 Task: Review and learn about basic programming concepts, including variable declaration, control structures, and debugging.
Action: Mouse moved to (211, 32)
Screenshot: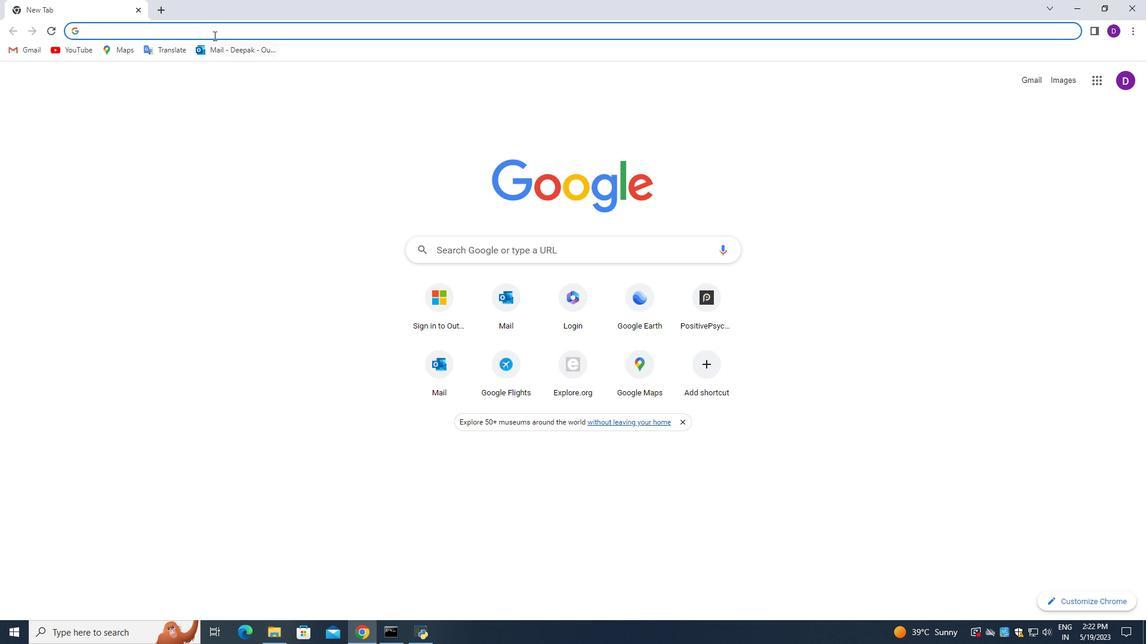 
Action: Mouse pressed left at (211, 32)
Screenshot: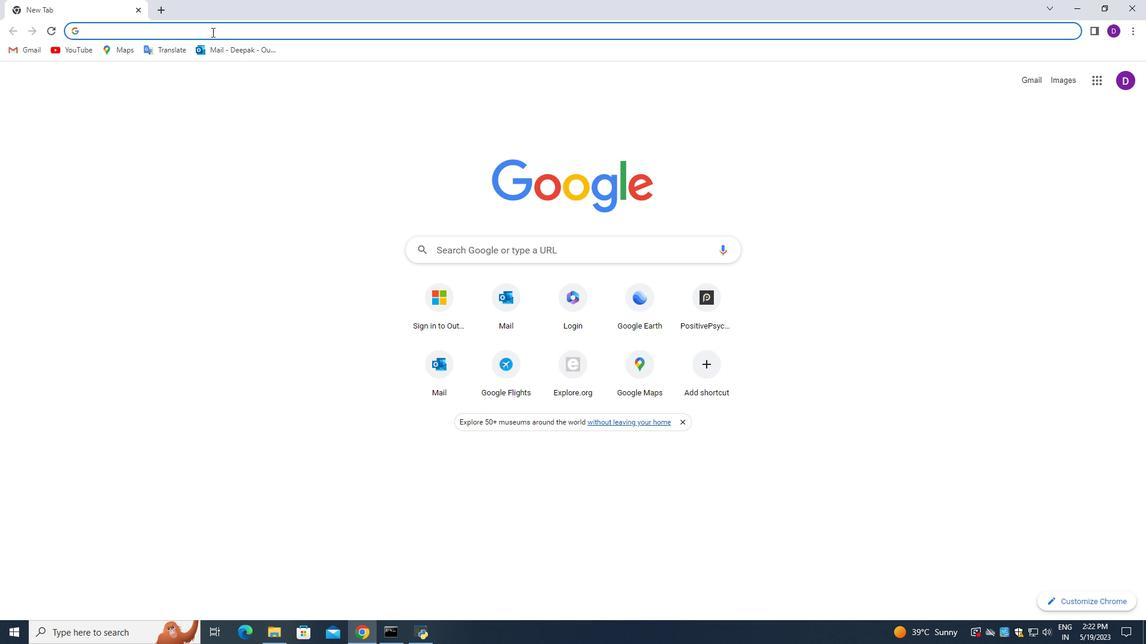 
Action: Key pressed free<Key.shift_r>Code<Key.shift_r>Camp.it<Key.enter>
Screenshot: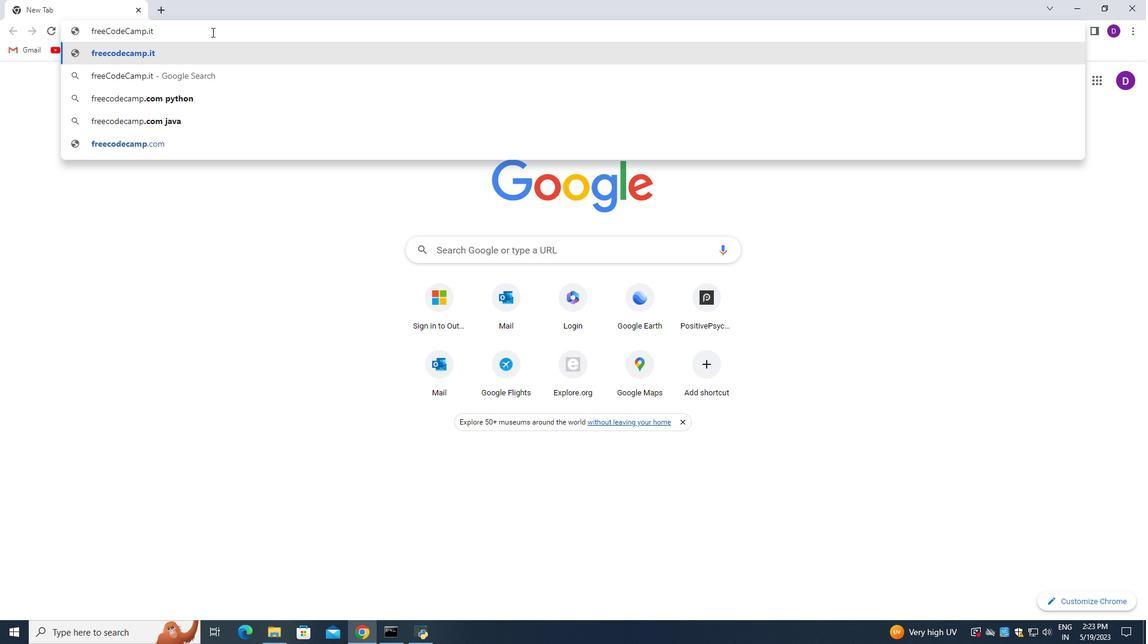 
Action: Mouse moved to (11, 34)
Screenshot: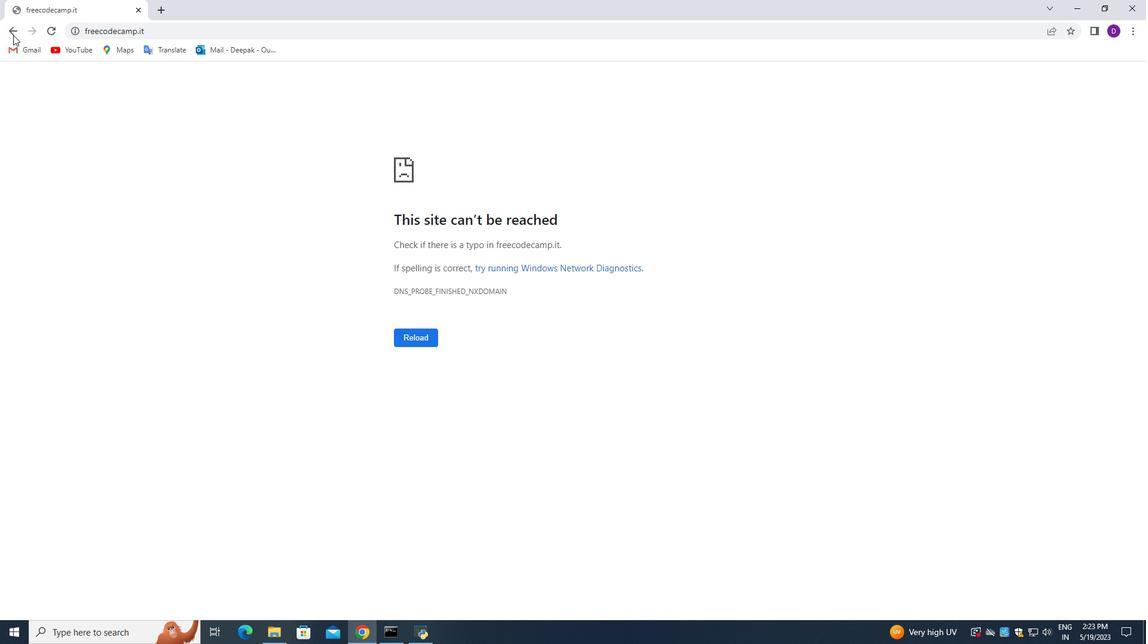 
Action: Mouse pressed left at (11, 34)
Screenshot: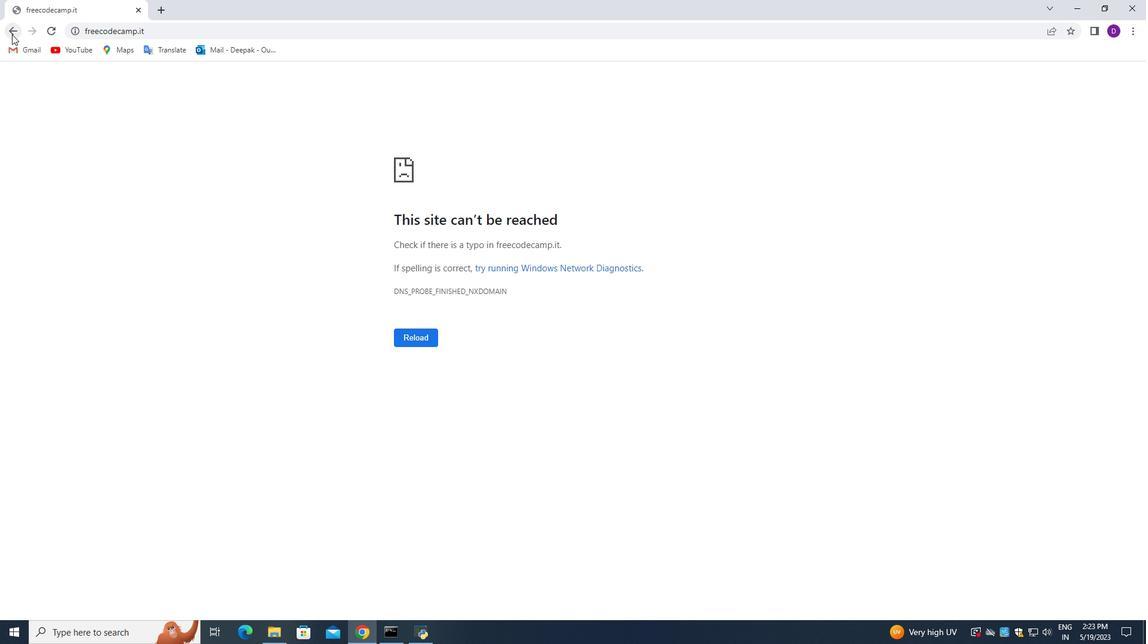
Action: Mouse moved to (247, 136)
Screenshot: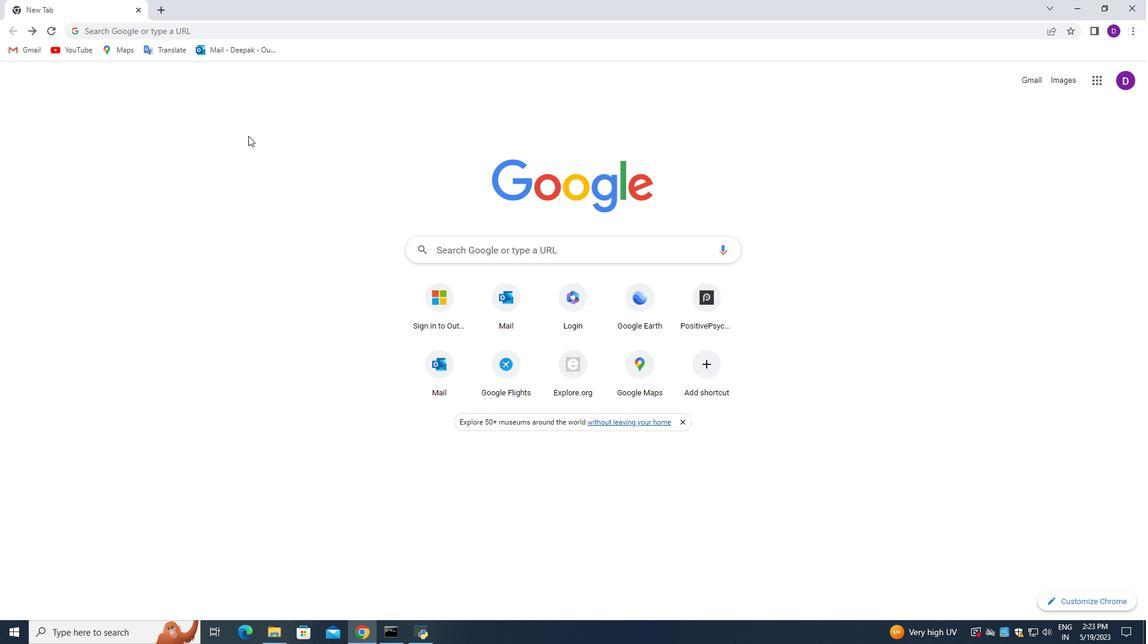 
Action: Mouse scrolled (247, 135) with delta (0, 0)
Screenshot: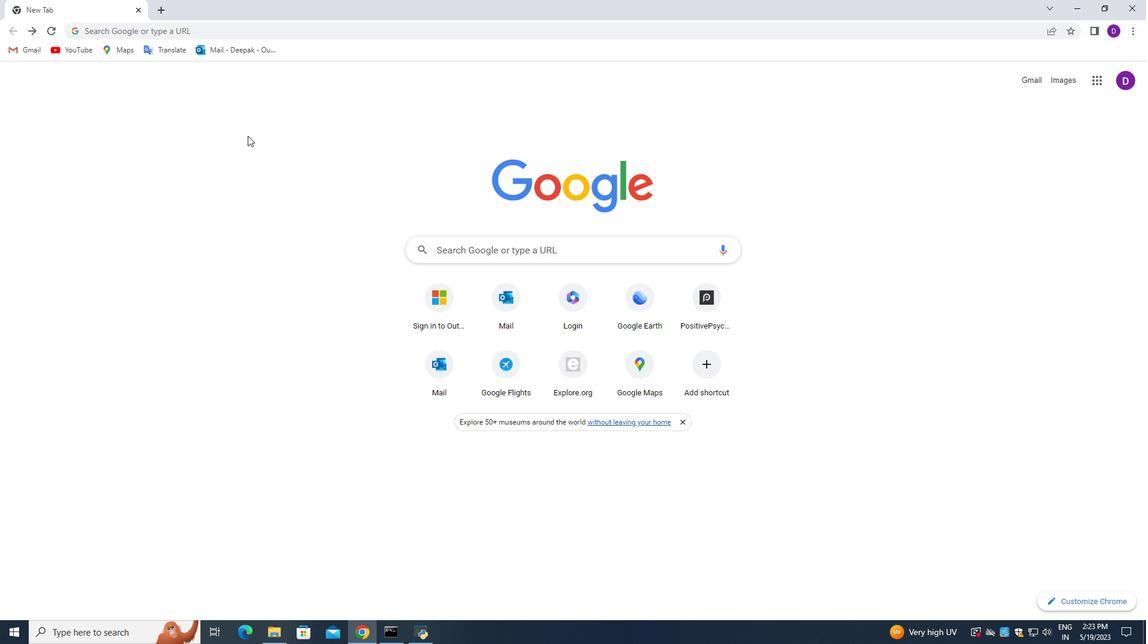 
Action: Mouse moved to (247, 135)
Screenshot: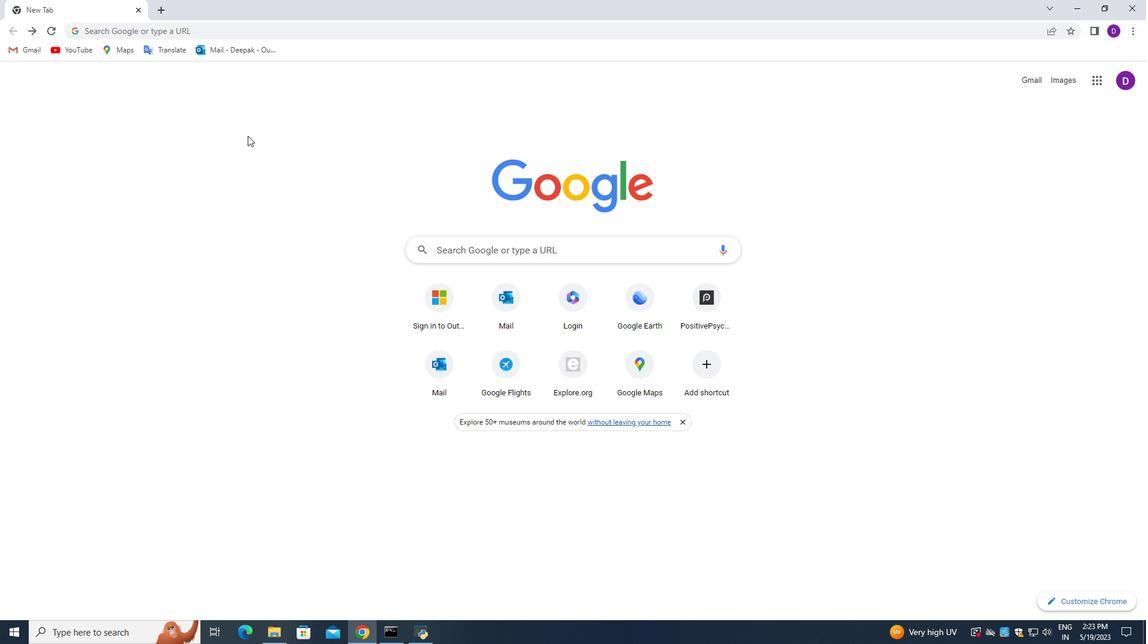 
Action: Mouse scrolled (247, 134) with delta (0, 0)
Screenshot: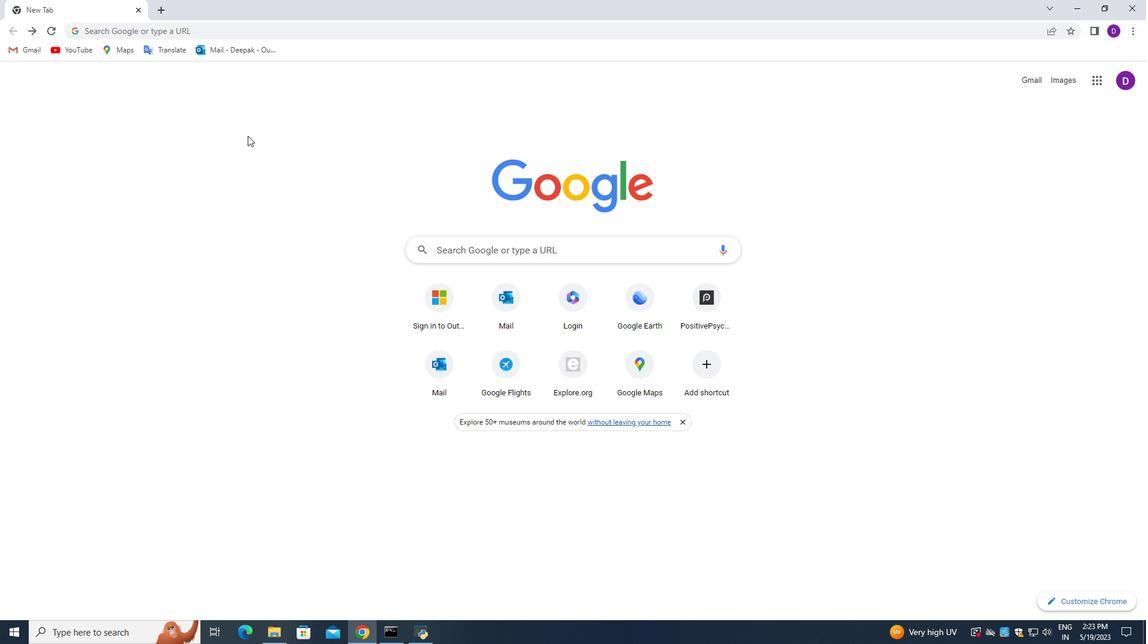 
Action: Mouse moved to (163, 10)
Screenshot: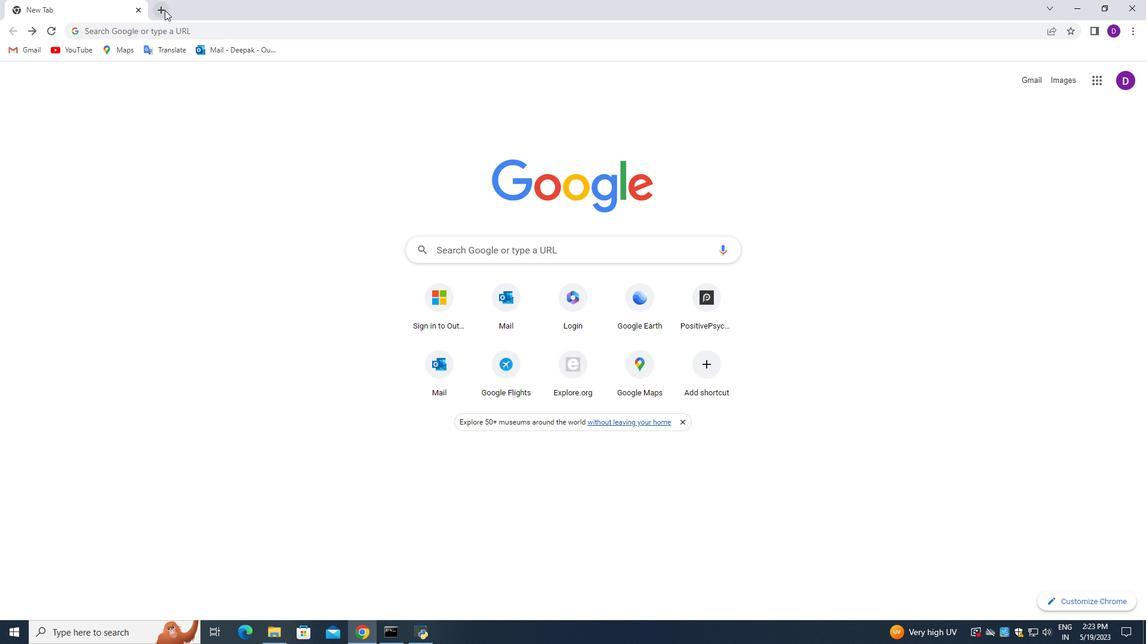 
Action: Mouse pressed left at (163, 10)
Screenshot: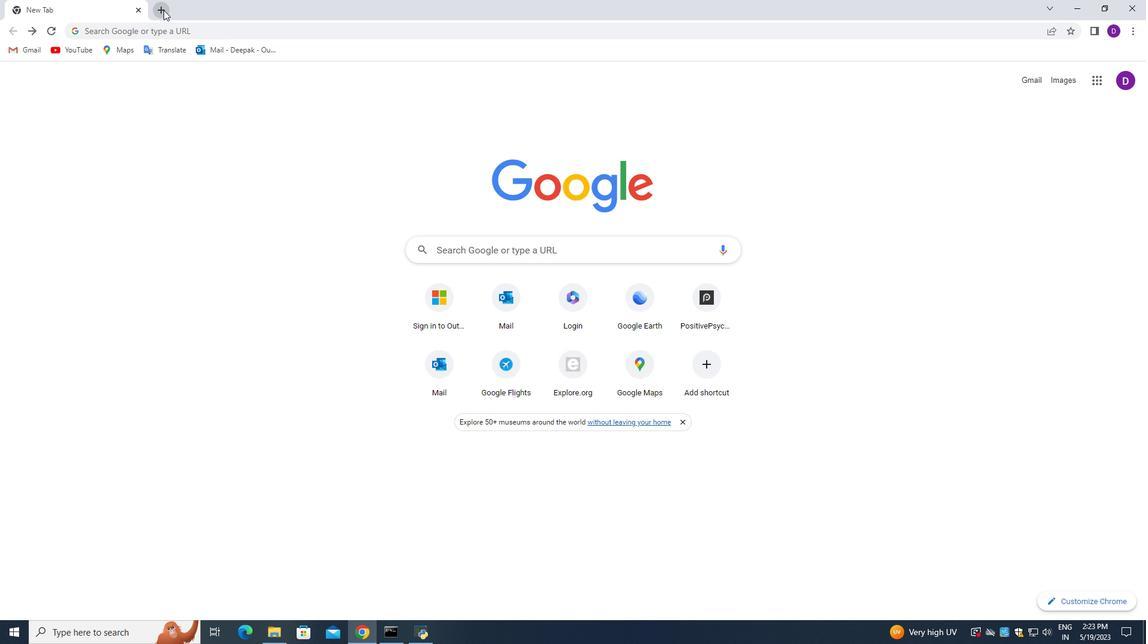 
Action: Mouse moved to (162, 32)
Screenshot: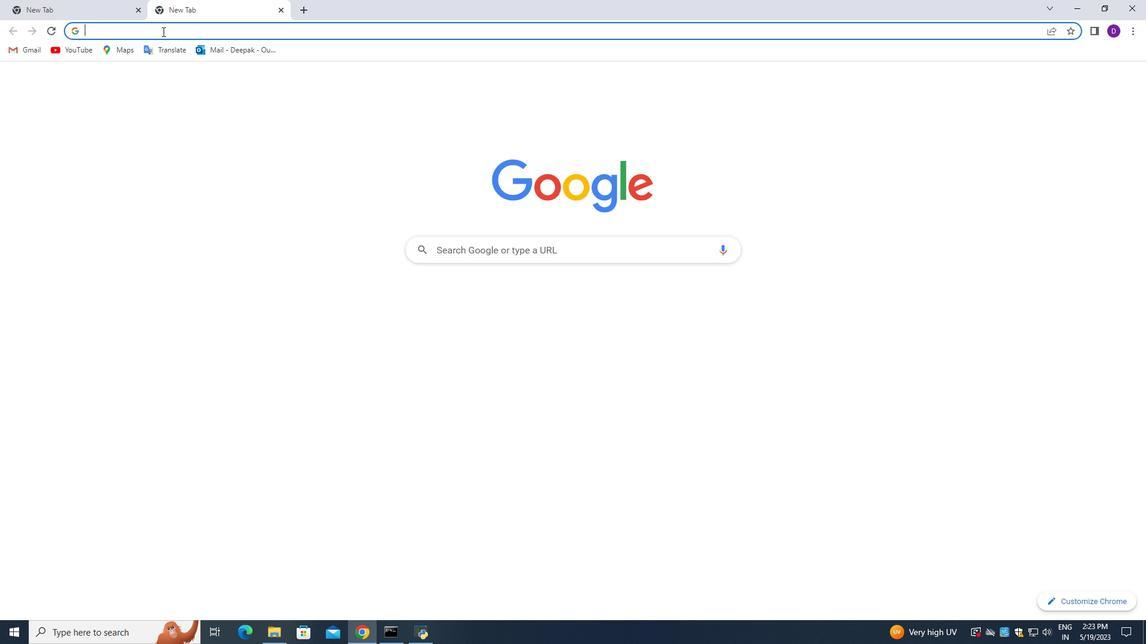 
Action: Mouse pressed left at (162, 32)
Screenshot: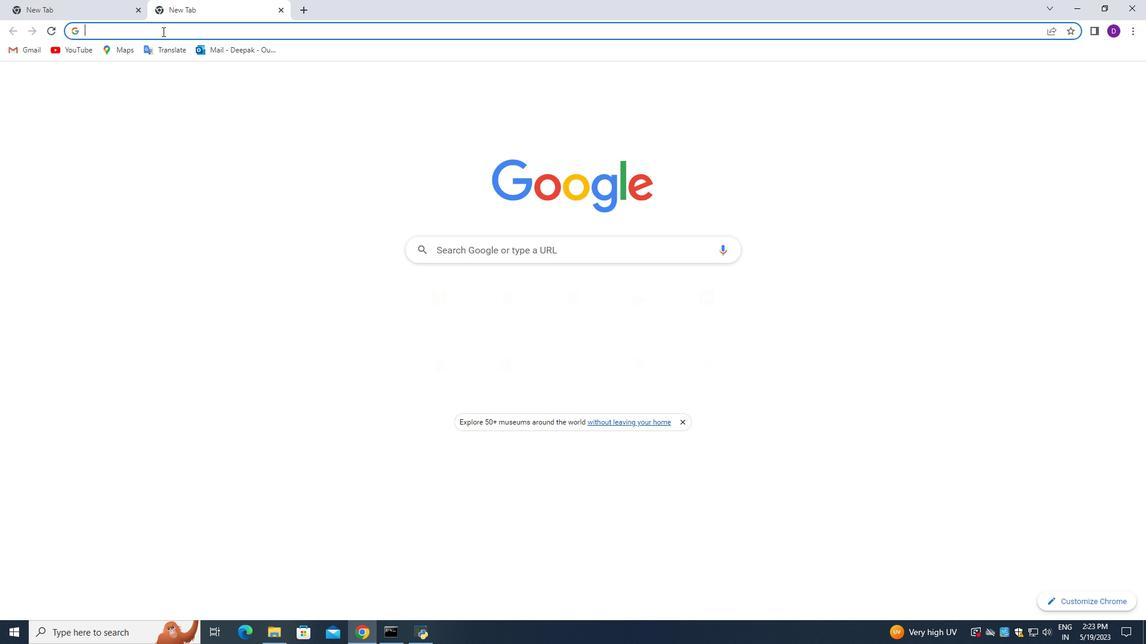 
Action: Key pressed free<Key.space>coding<Key.space>
Screenshot: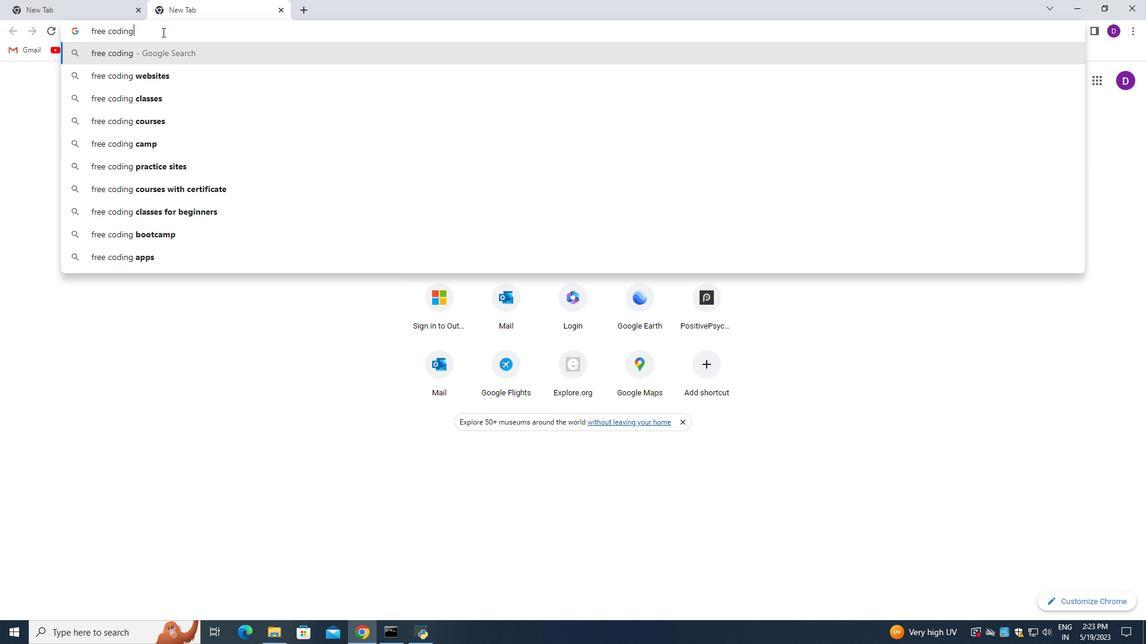
Action: Mouse moved to (170, 64)
Screenshot: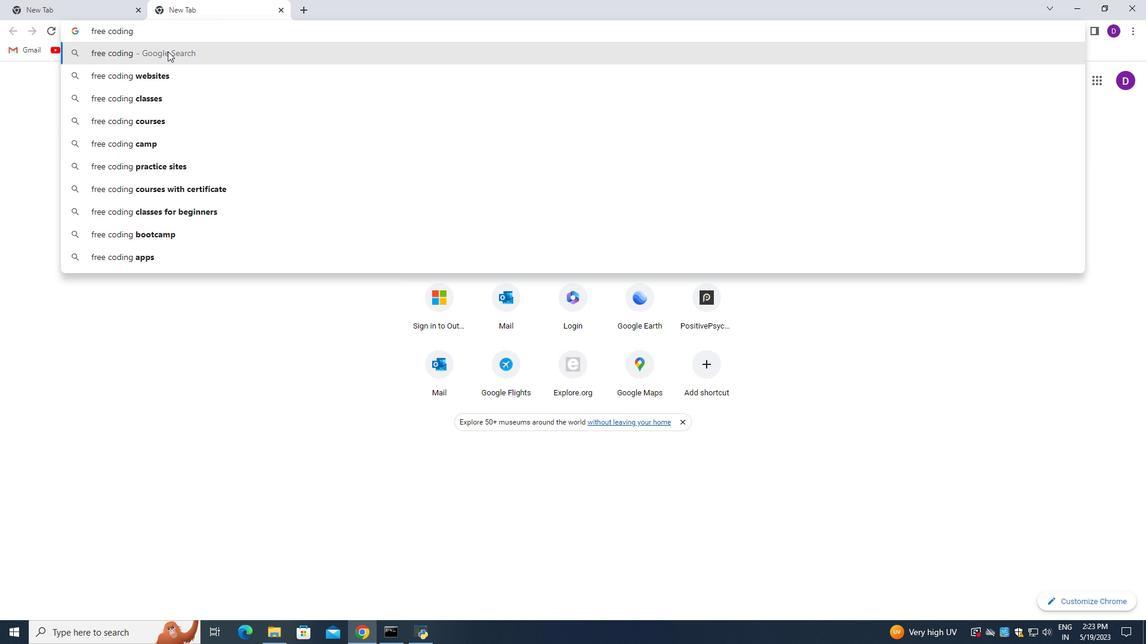 
Action: Mouse pressed left at (170, 64)
Screenshot: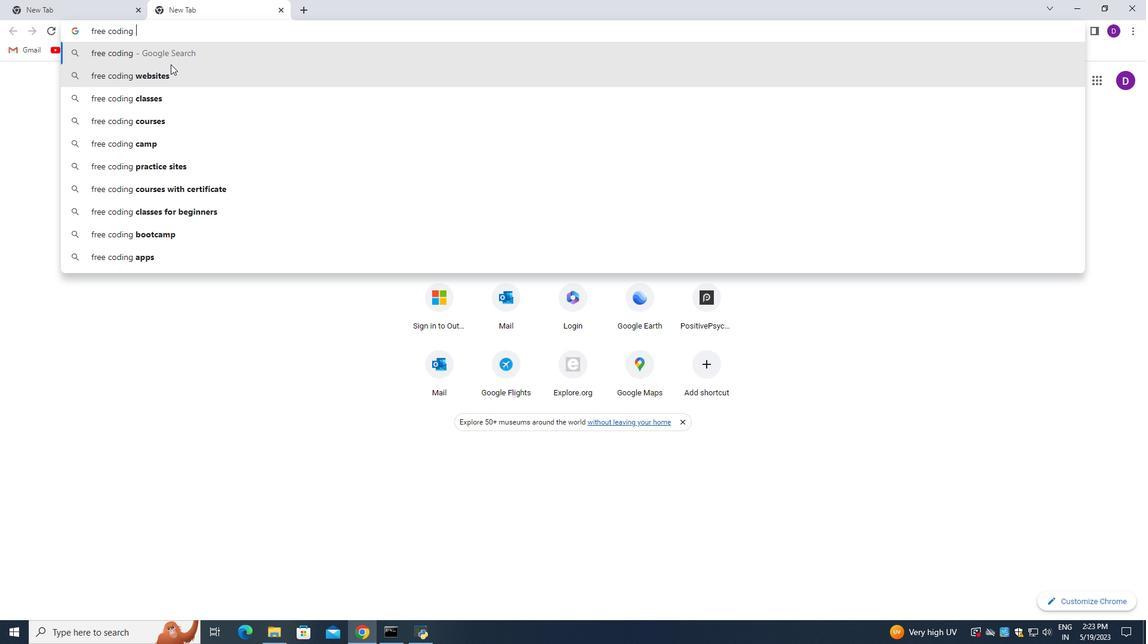 
Action: Mouse moved to (62, 213)
Screenshot: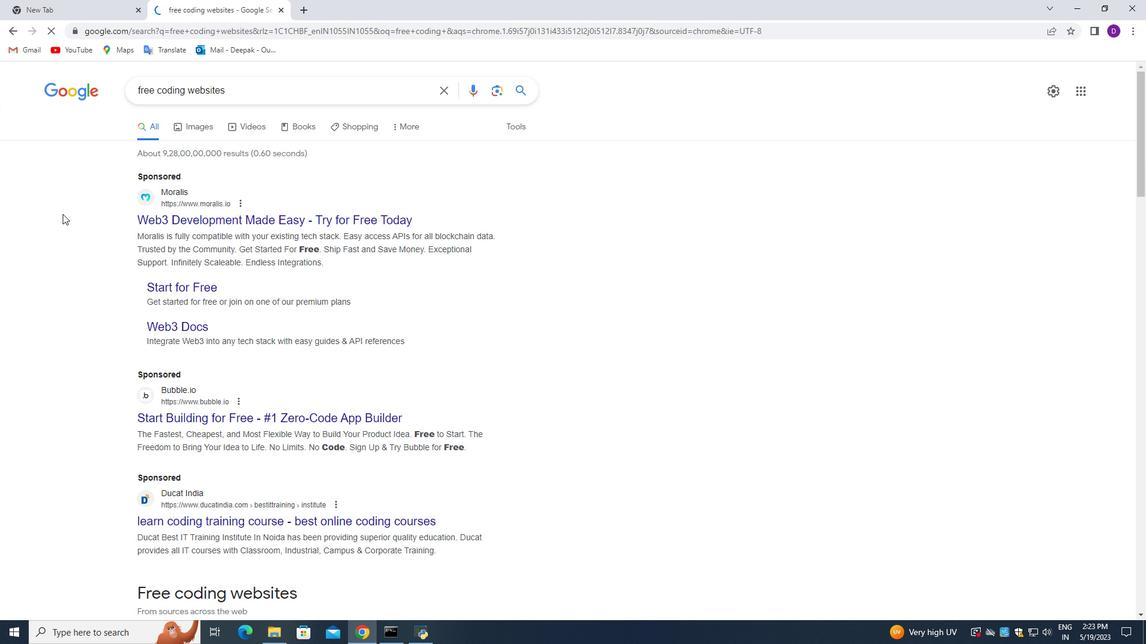 
Action: Mouse scrolled (62, 213) with delta (0, 0)
Screenshot: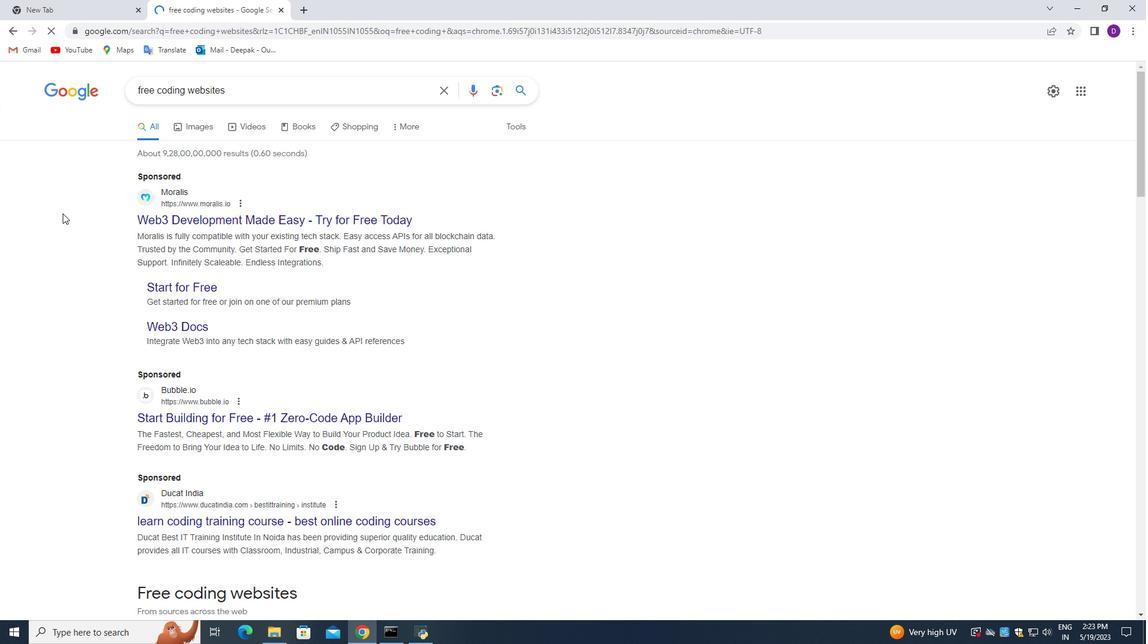 
Action: Mouse moved to (275, 164)
Screenshot: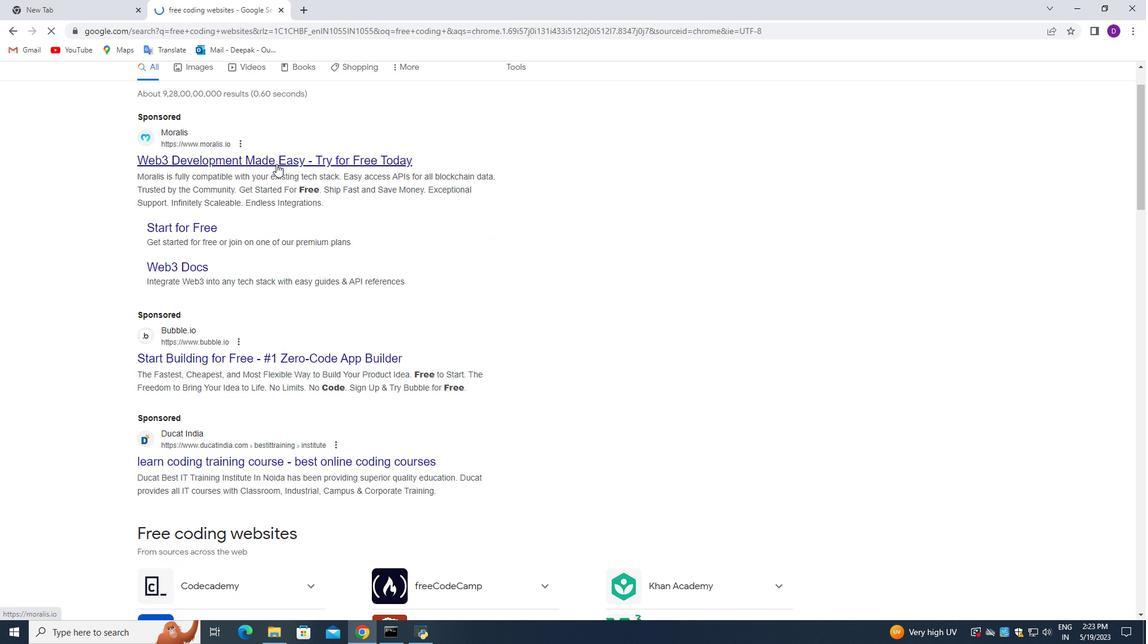 
Action: Mouse pressed left at (275, 164)
Screenshot: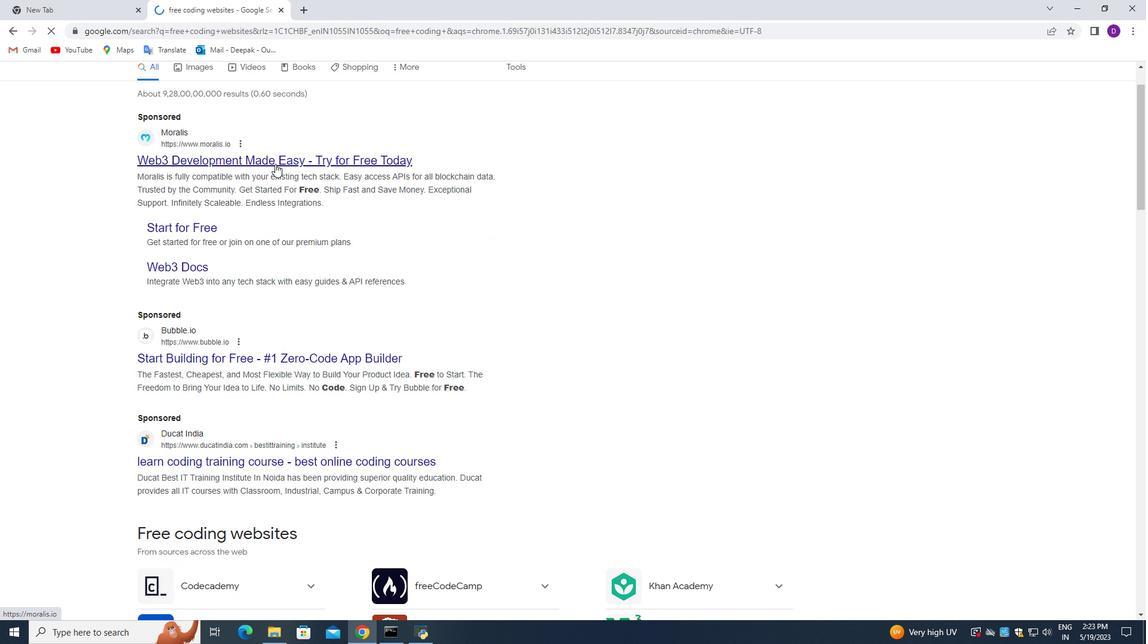 
Action: Mouse moved to (121, 186)
Screenshot: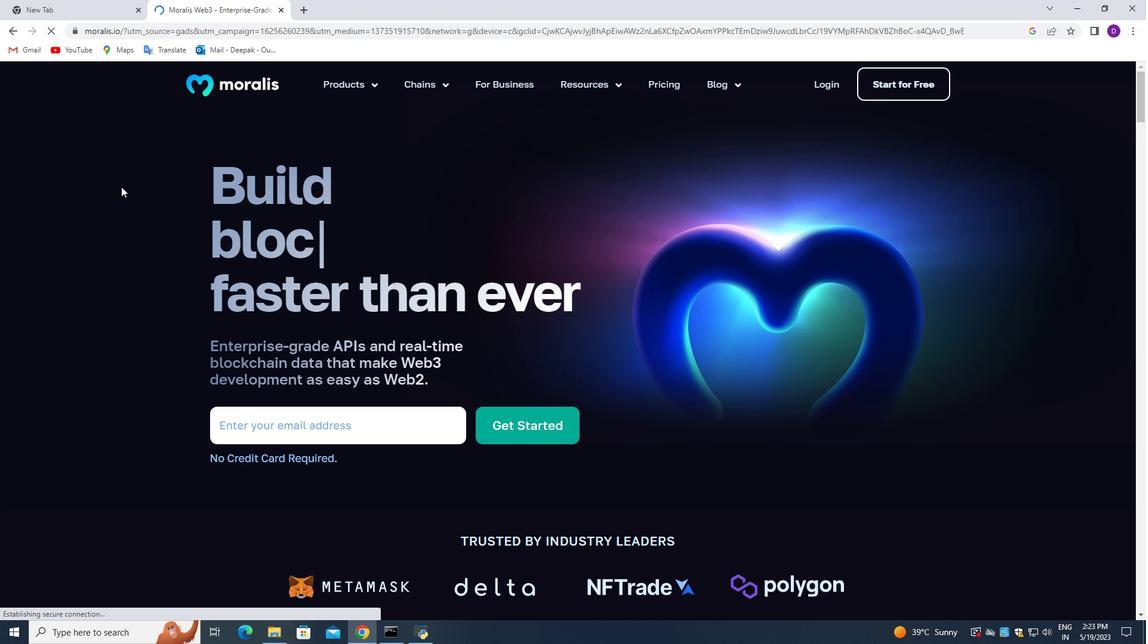 
Action: Mouse scrolled (121, 185) with delta (0, 0)
Screenshot: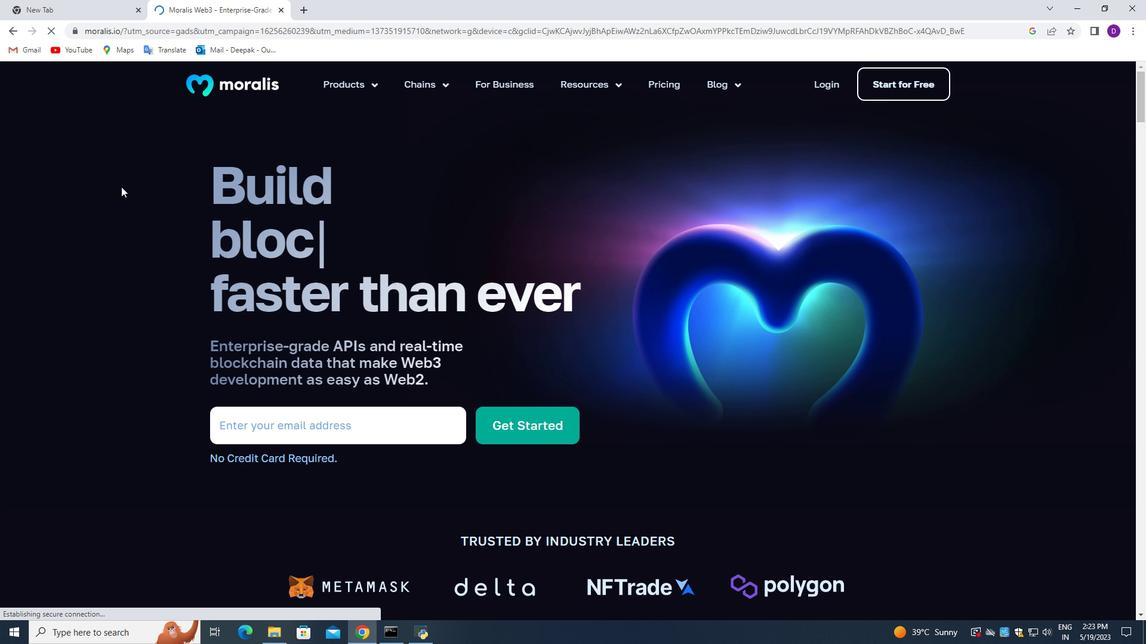 
Action: Mouse moved to (122, 186)
Screenshot: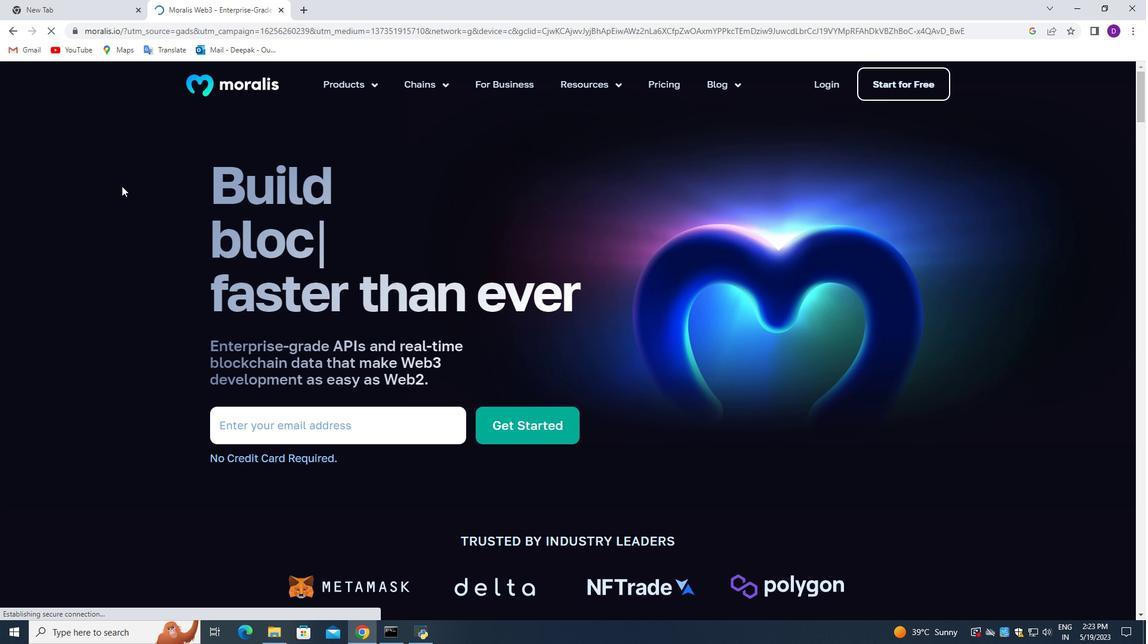 
Action: Mouse scrolled (122, 185) with delta (0, 0)
Screenshot: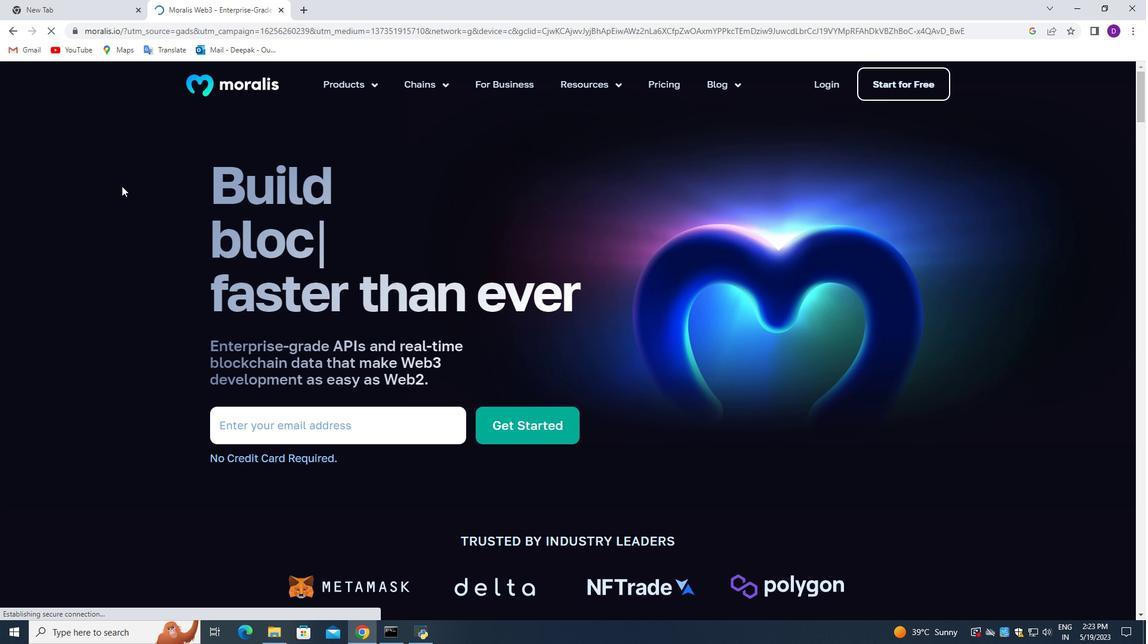
Action: Mouse moved to (265, 311)
Screenshot: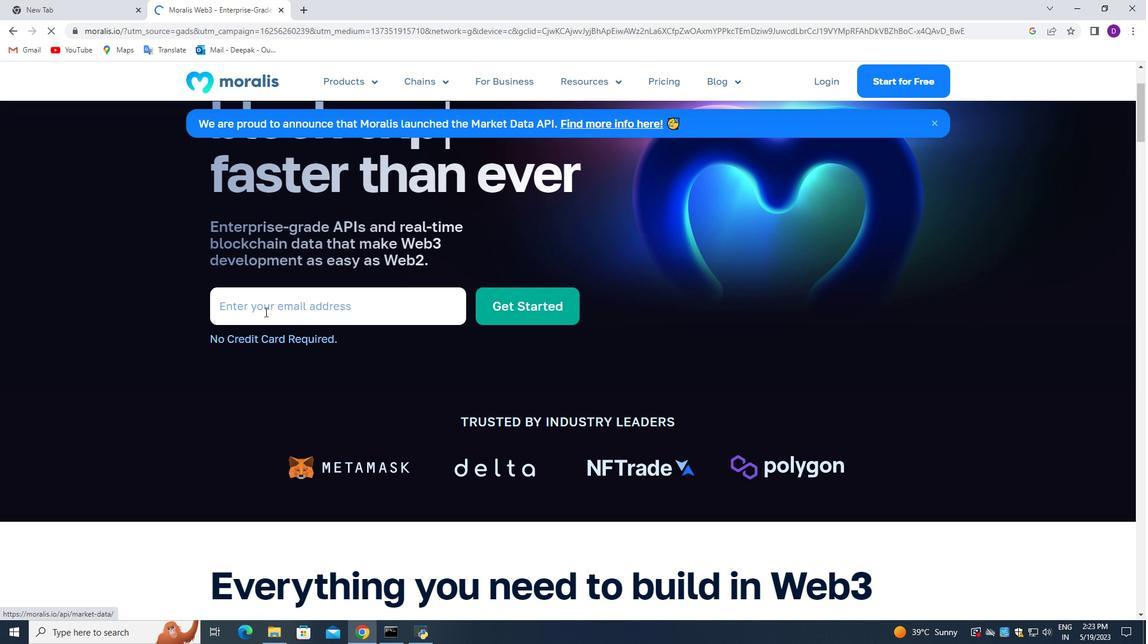 
Action: Mouse pressed left at (265, 311)
Screenshot: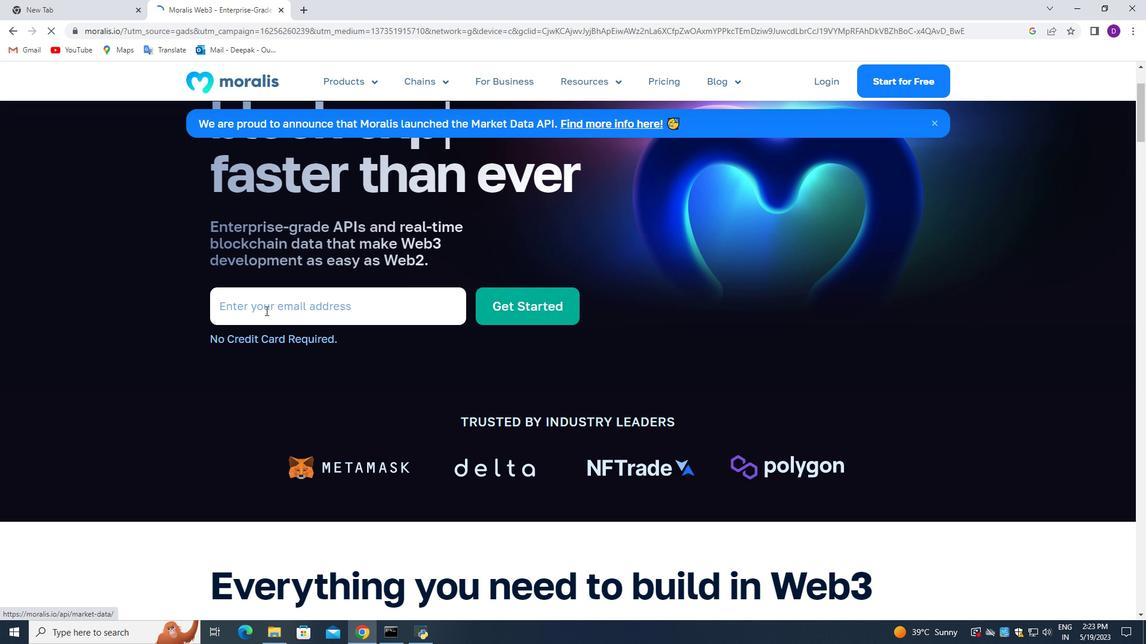 
Action: Mouse moved to (265, 305)
Screenshot: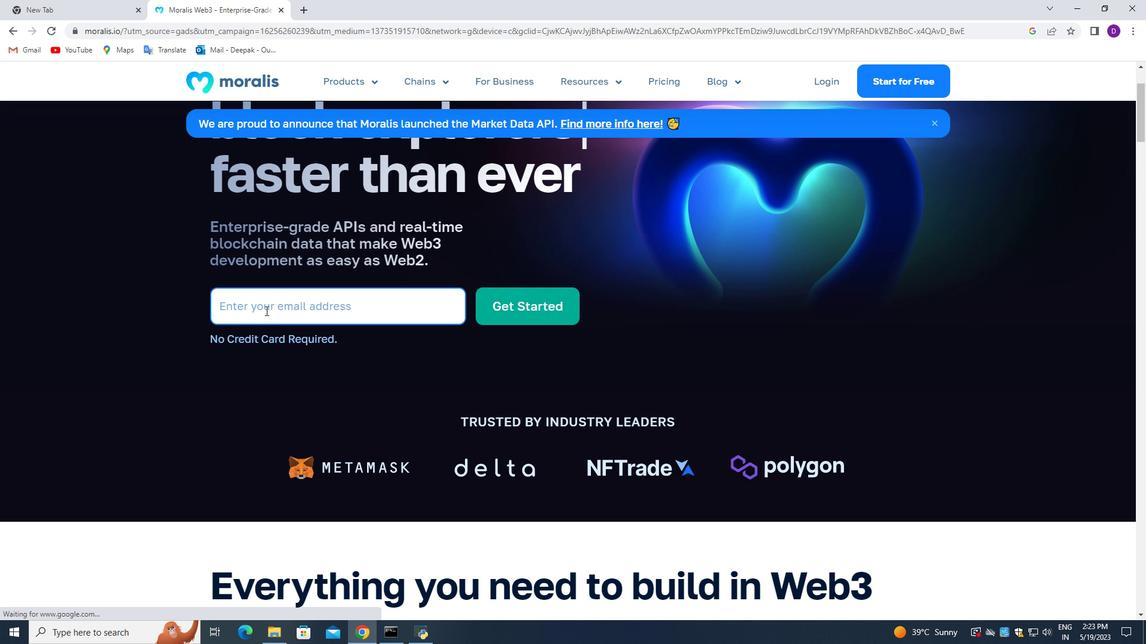 
Action: Key pressed deepakahirwar00004<Key.shift>@gmail.com
Screenshot: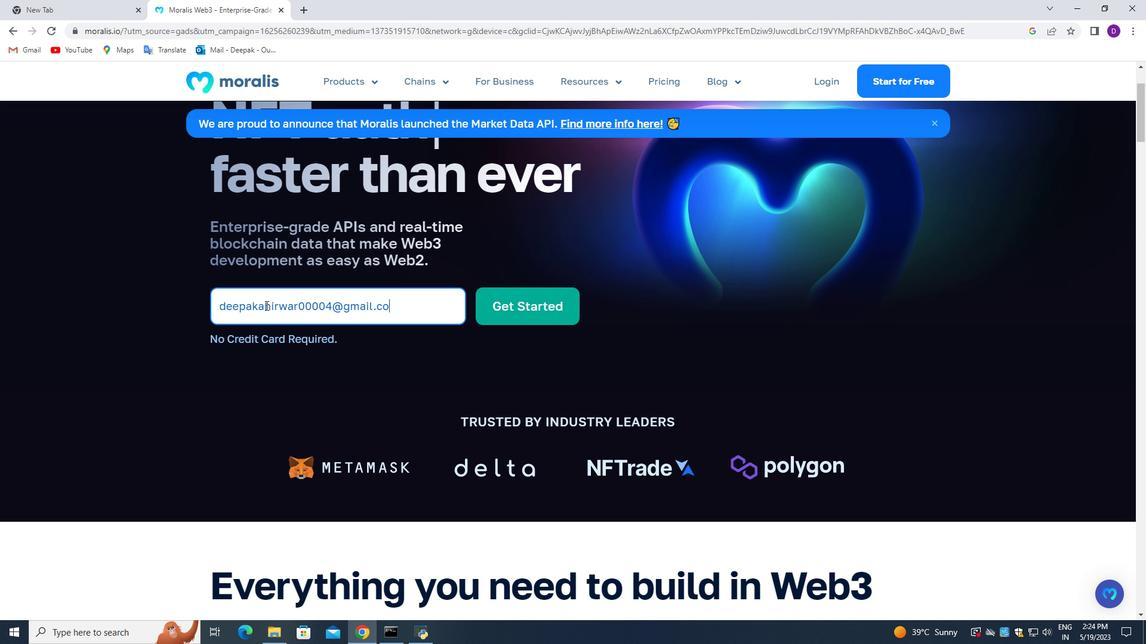 
Action: Mouse moved to (510, 308)
Screenshot: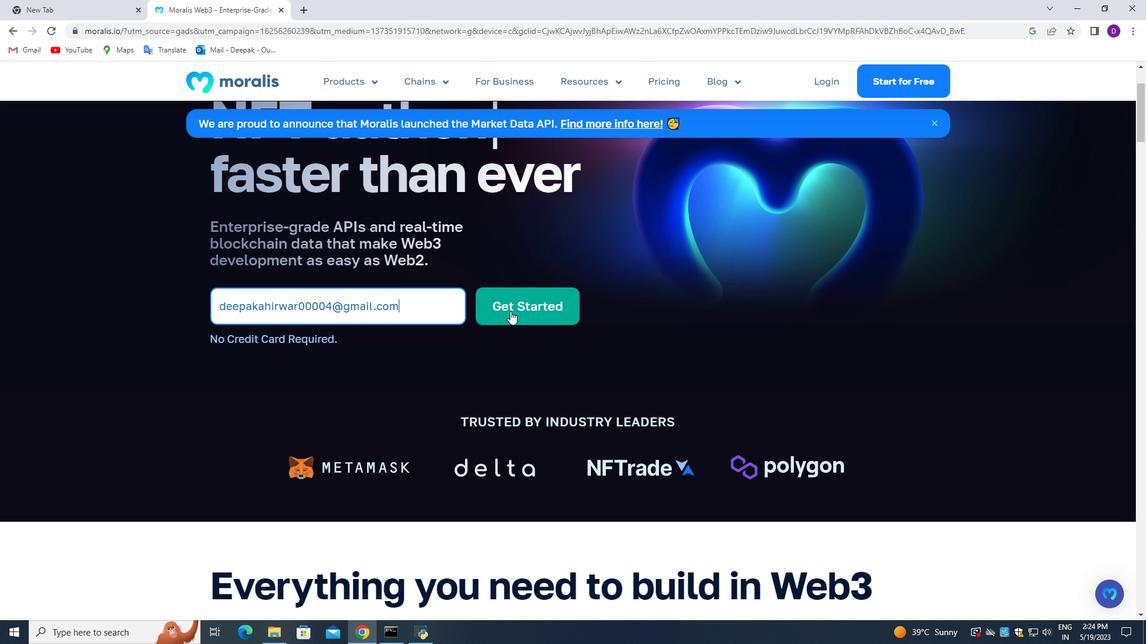 
Action: Mouse pressed left at (510, 308)
Screenshot: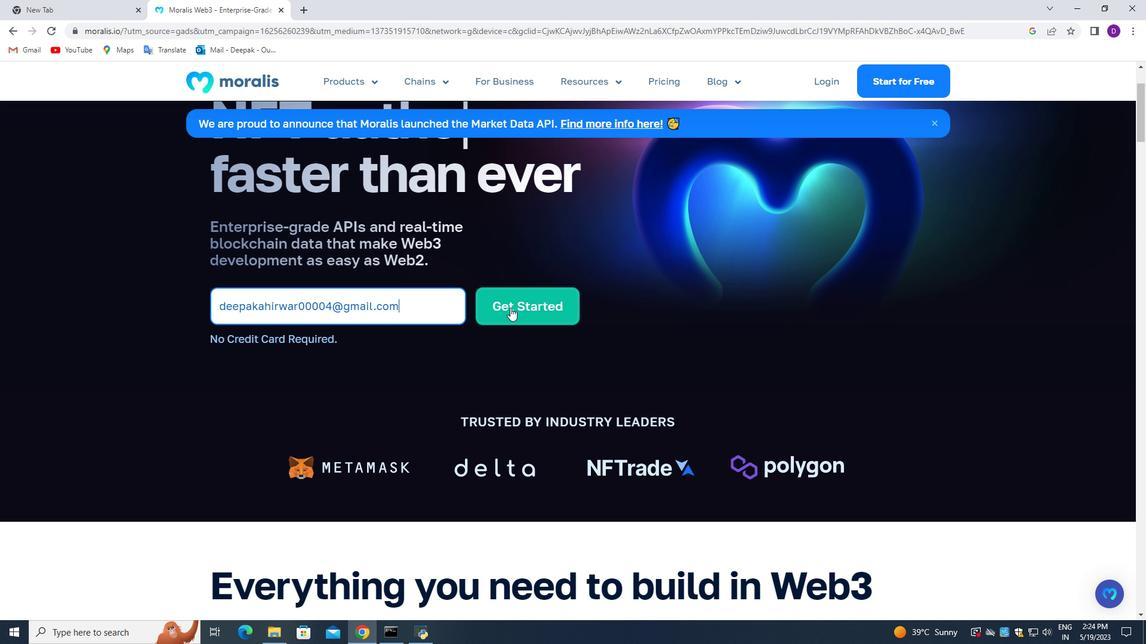 
Action: Mouse moved to (683, 274)
Screenshot: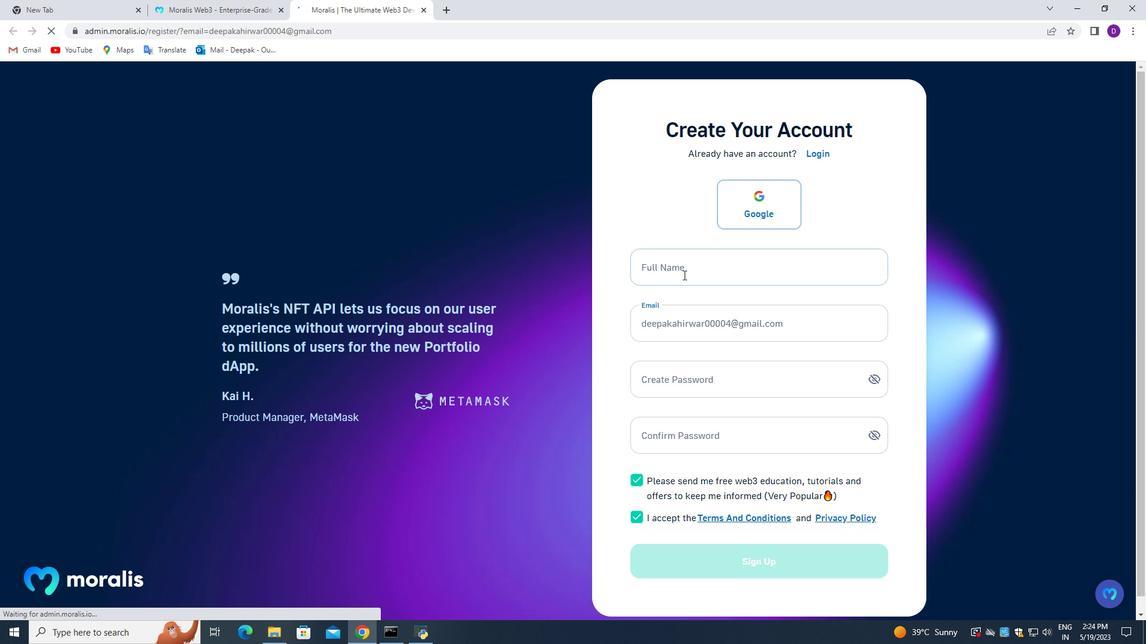 
Action: Mouse pressed left at (683, 274)
Screenshot: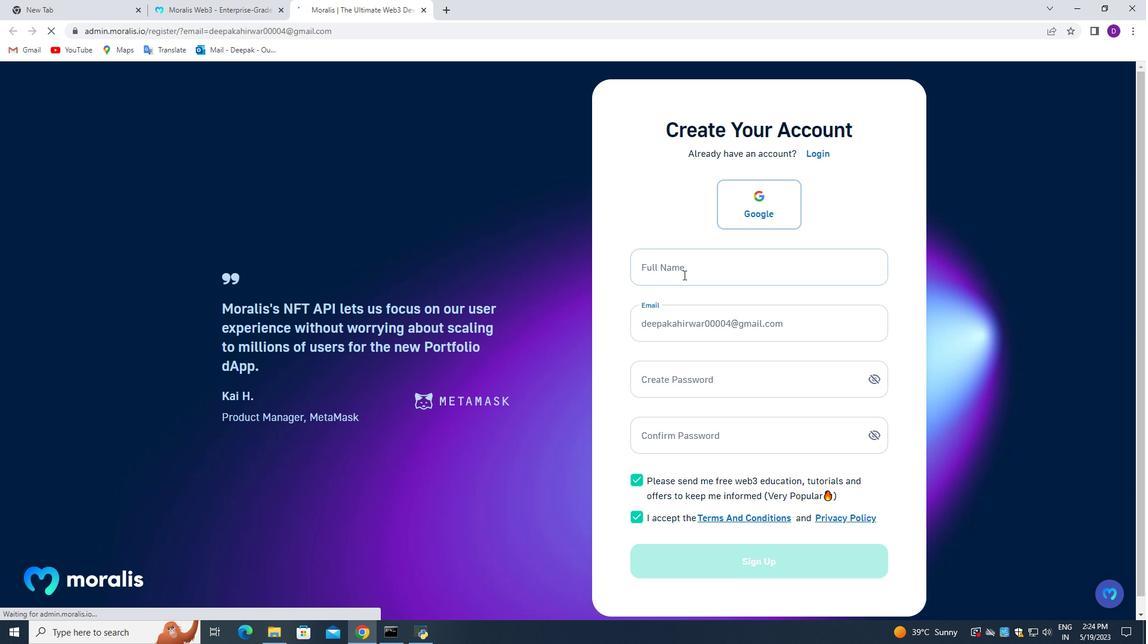 
Action: Mouse moved to (677, 214)
Screenshot: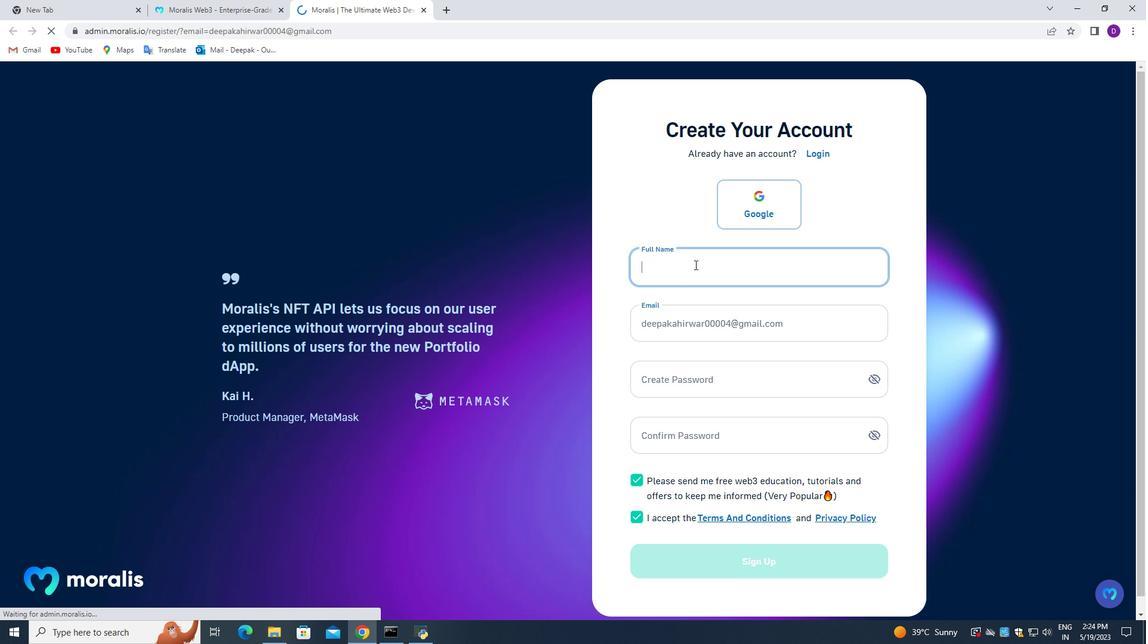 
Action: Key pressed <Key.shift><Key.shift>Deepak
Screenshot: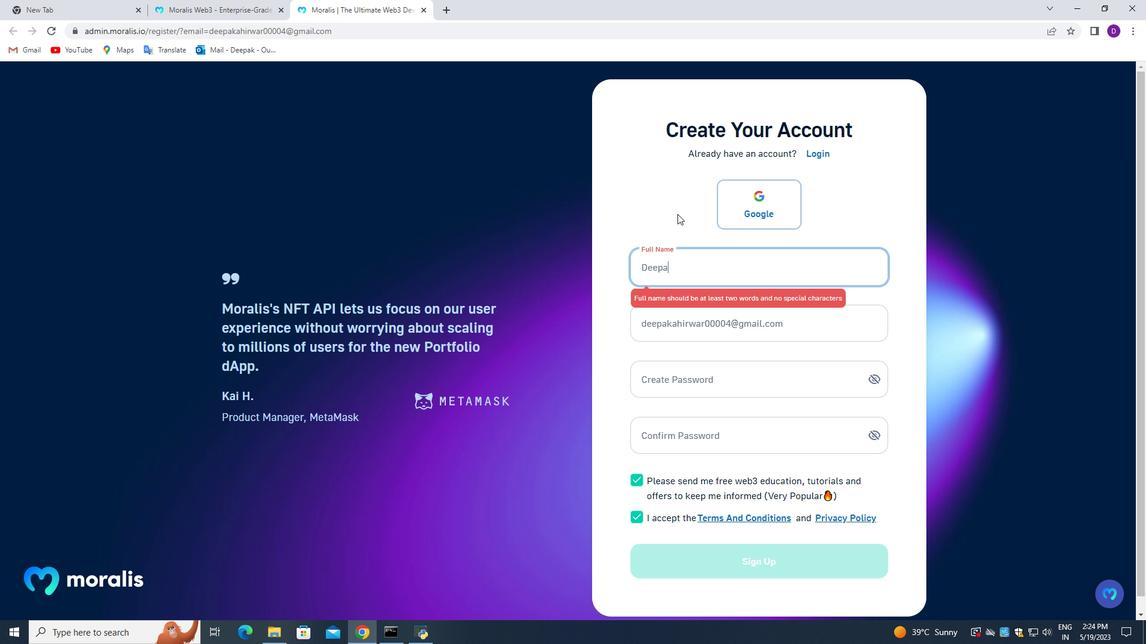 
Action: Mouse moved to (702, 381)
Screenshot: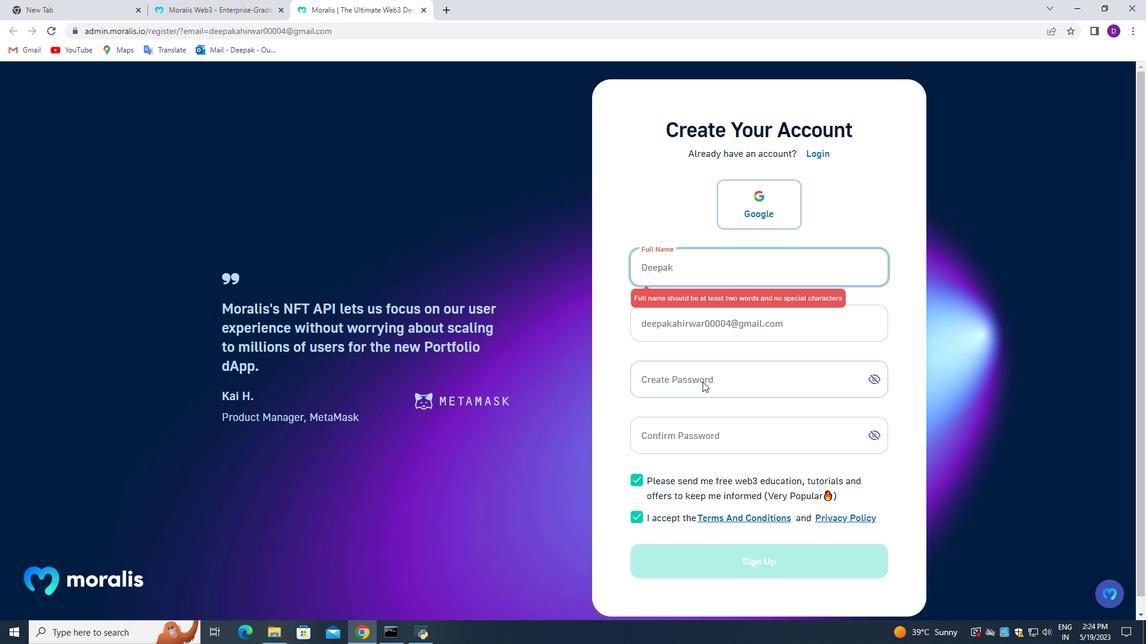 
Action: Mouse pressed left at (702, 381)
Screenshot: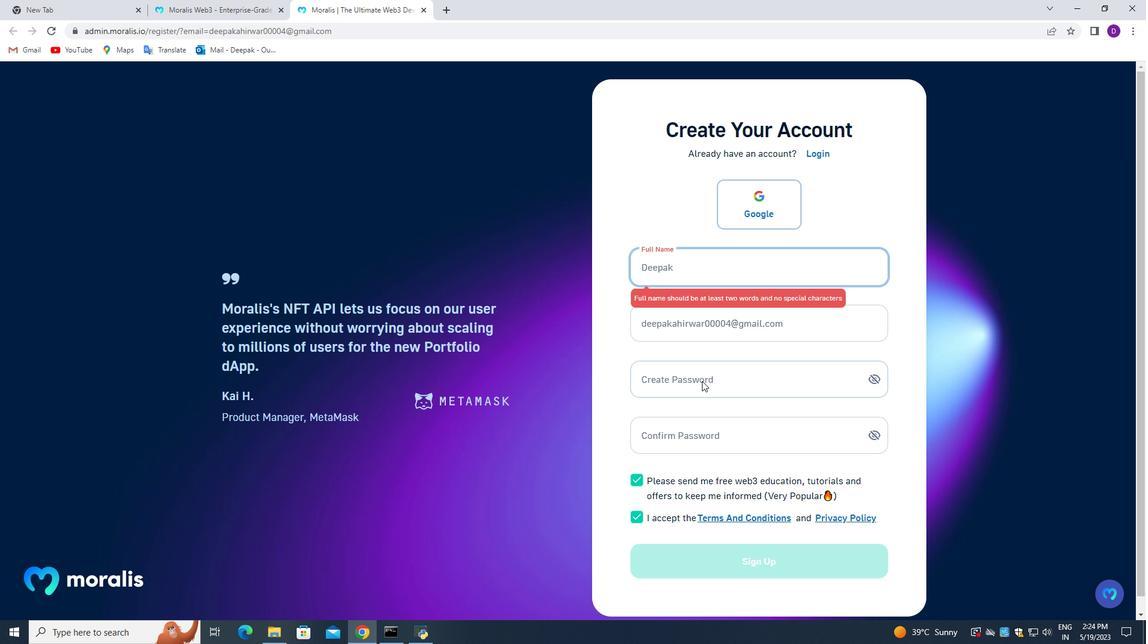 
Action: Mouse moved to (667, 371)
Screenshot: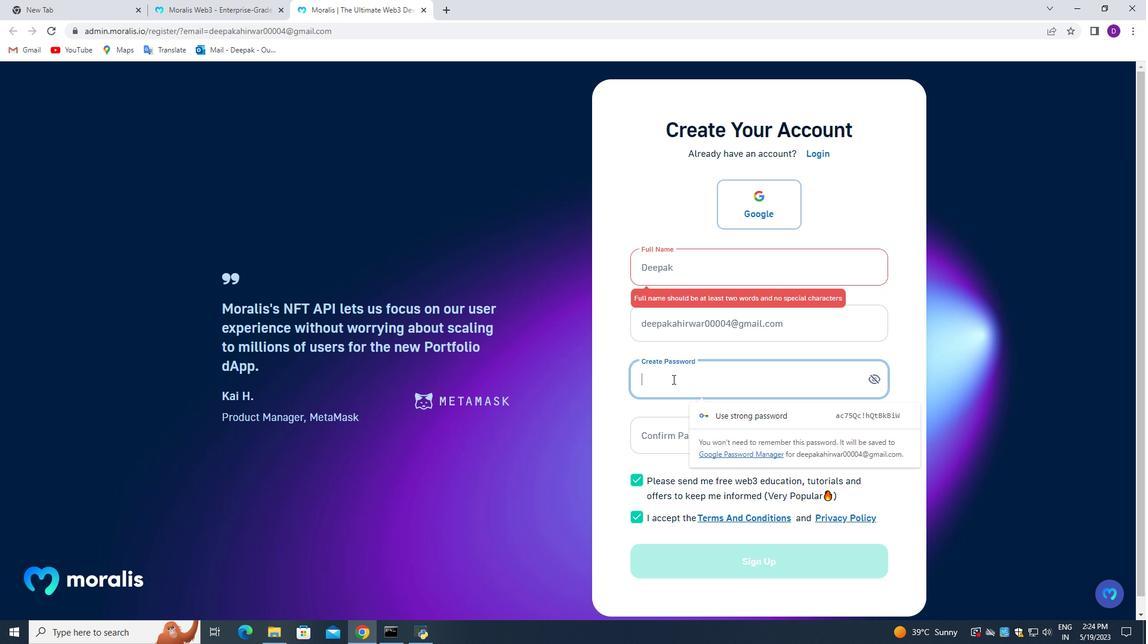 
Action: Key pressed <Key.shift>India<Key.shift>@204
Screenshot: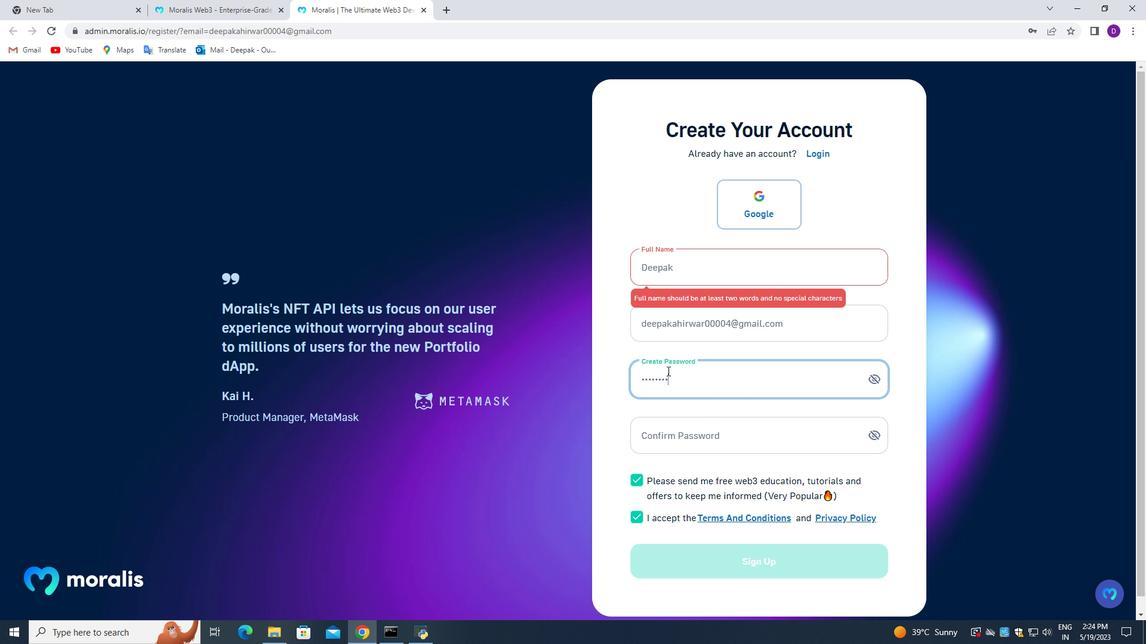 
Action: Mouse moved to (662, 434)
Screenshot: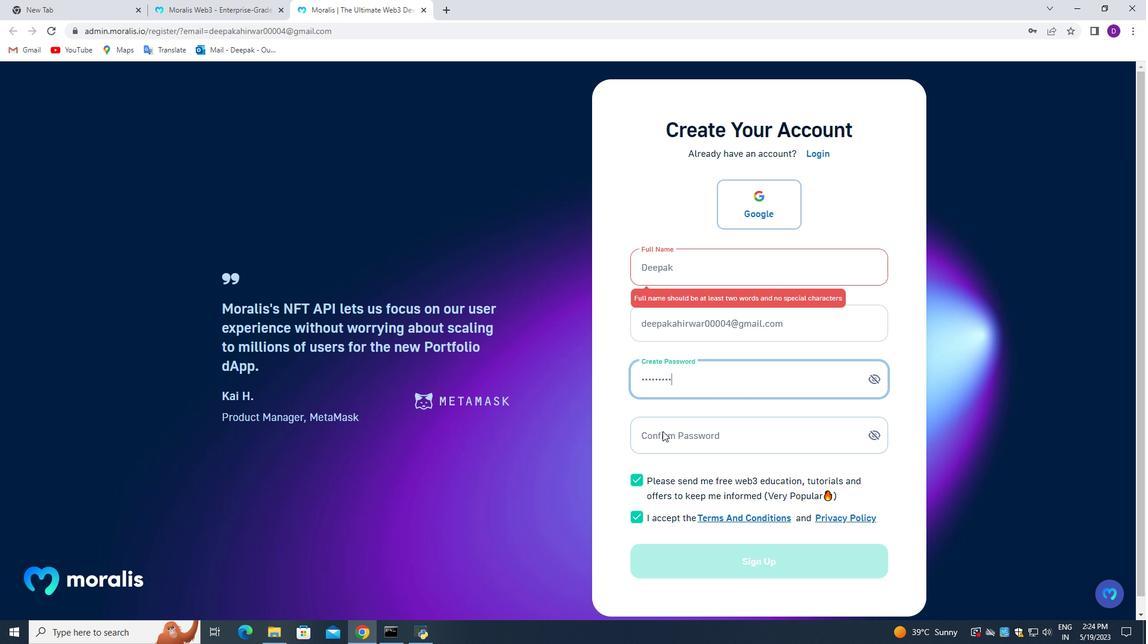 
Action: Mouse pressed left at (662, 434)
Screenshot: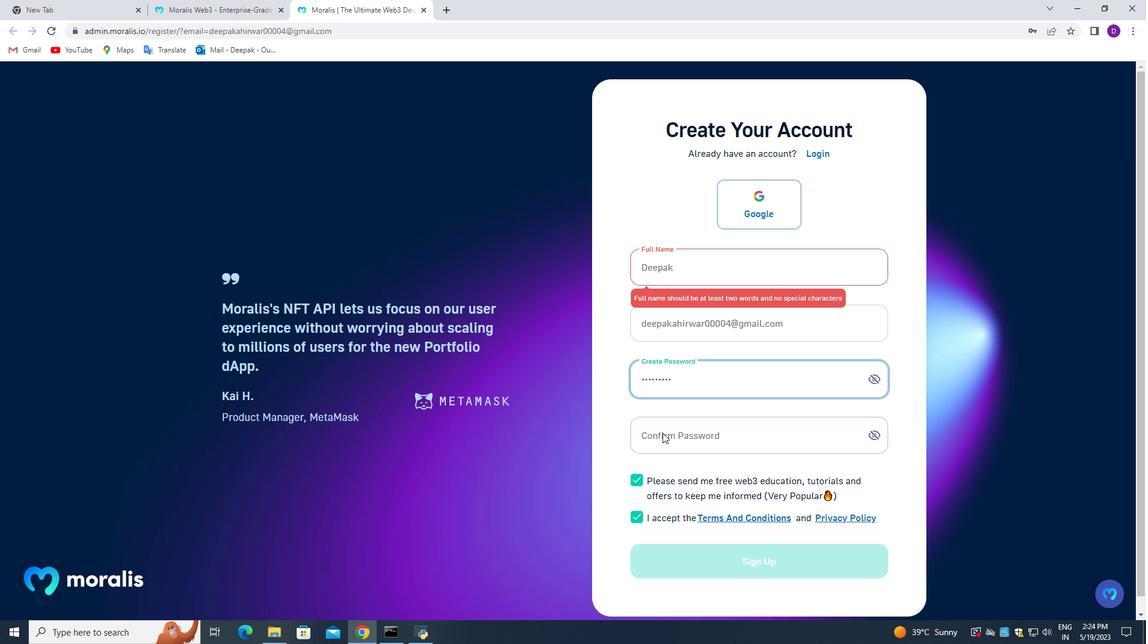 
Action: Mouse moved to (663, 408)
Screenshot: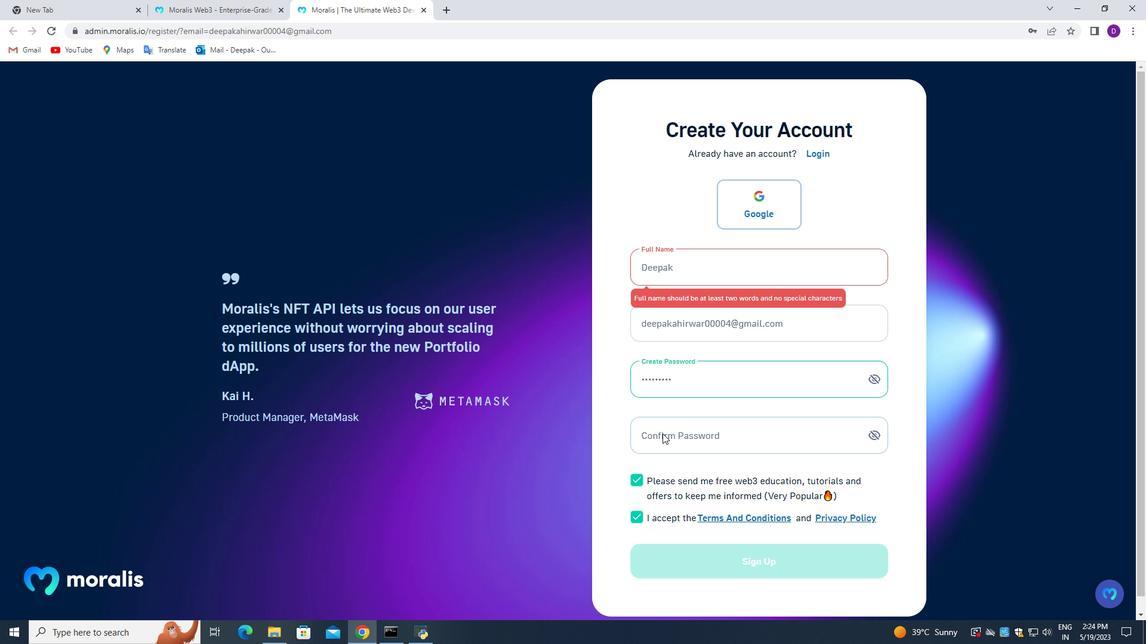 
Action: Key pressed <Key.shift>India<Key.shift>@204
Screenshot: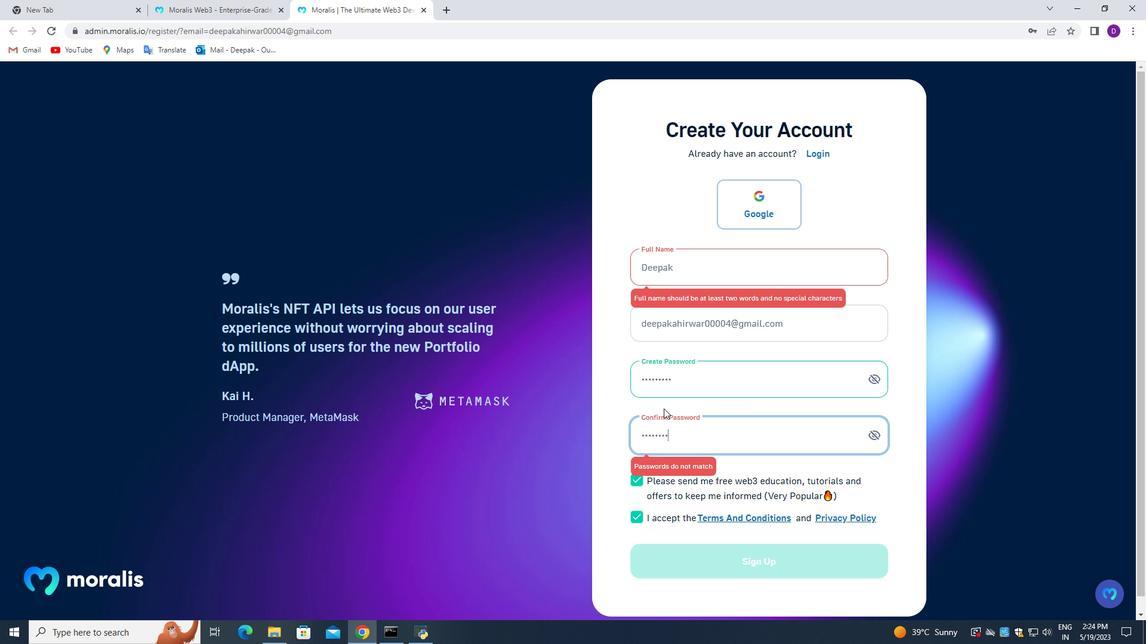 
Action: Mouse moved to (805, 460)
Screenshot: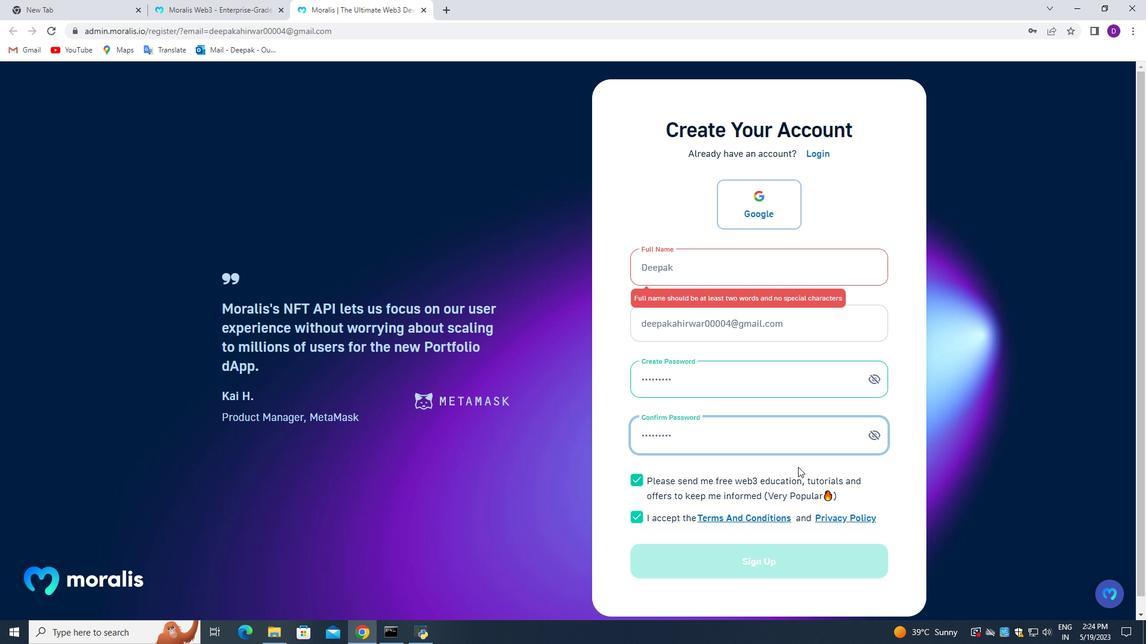
Action: Mouse scrolled (805, 459) with delta (0, 0)
Screenshot: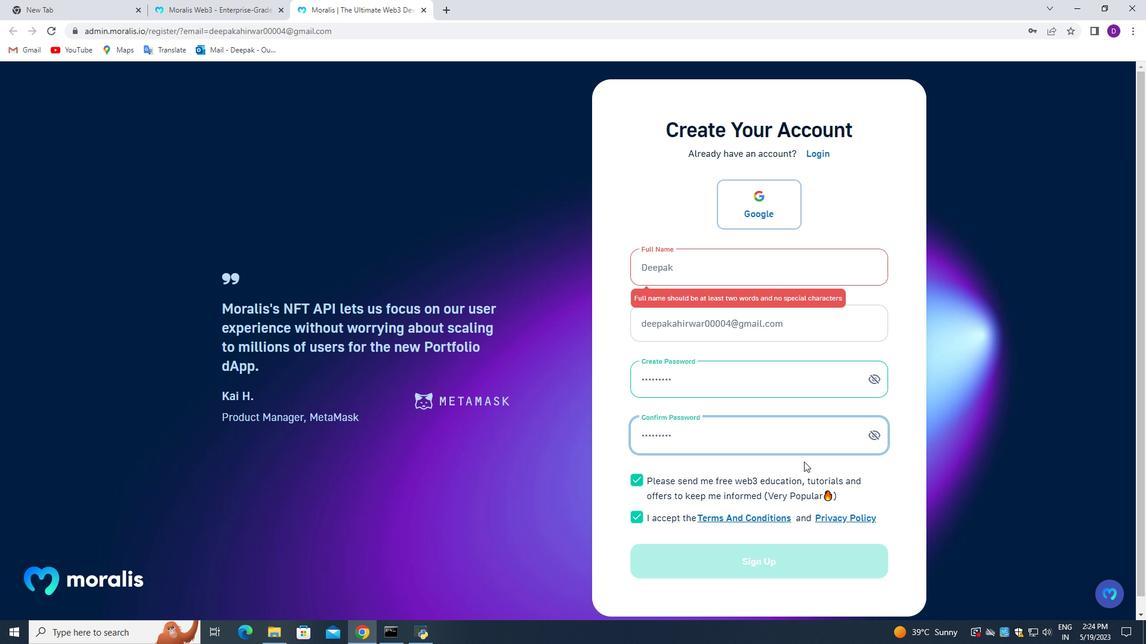 
Action: Mouse scrolled (805, 459) with delta (0, 0)
Screenshot: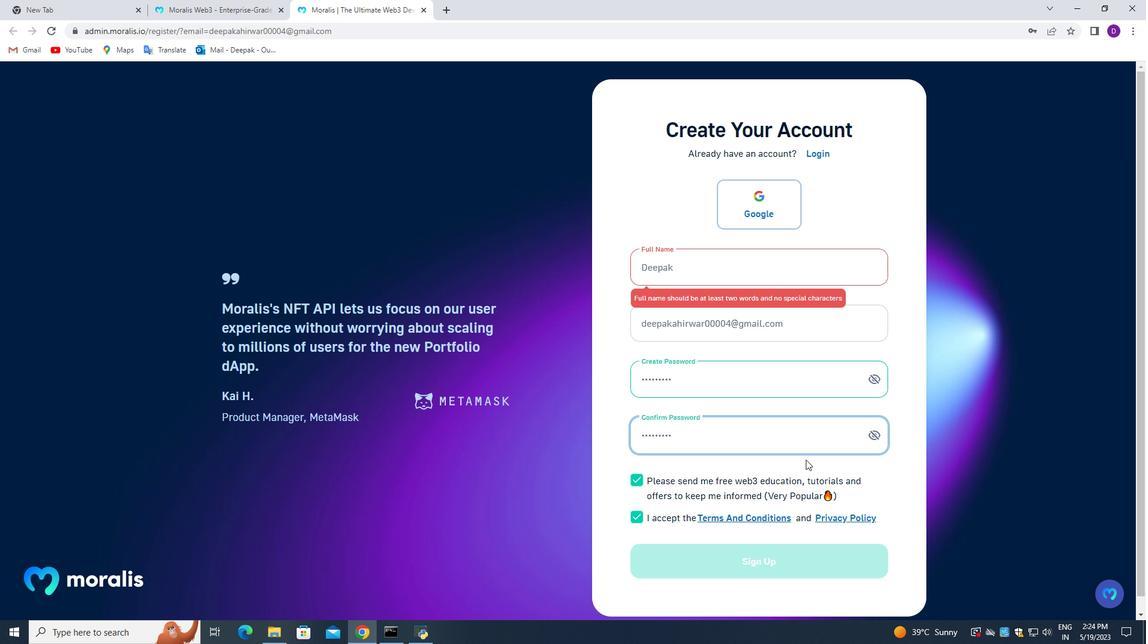 
Action: Mouse scrolled (805, 459) with delta (0, 0)
Screenshot: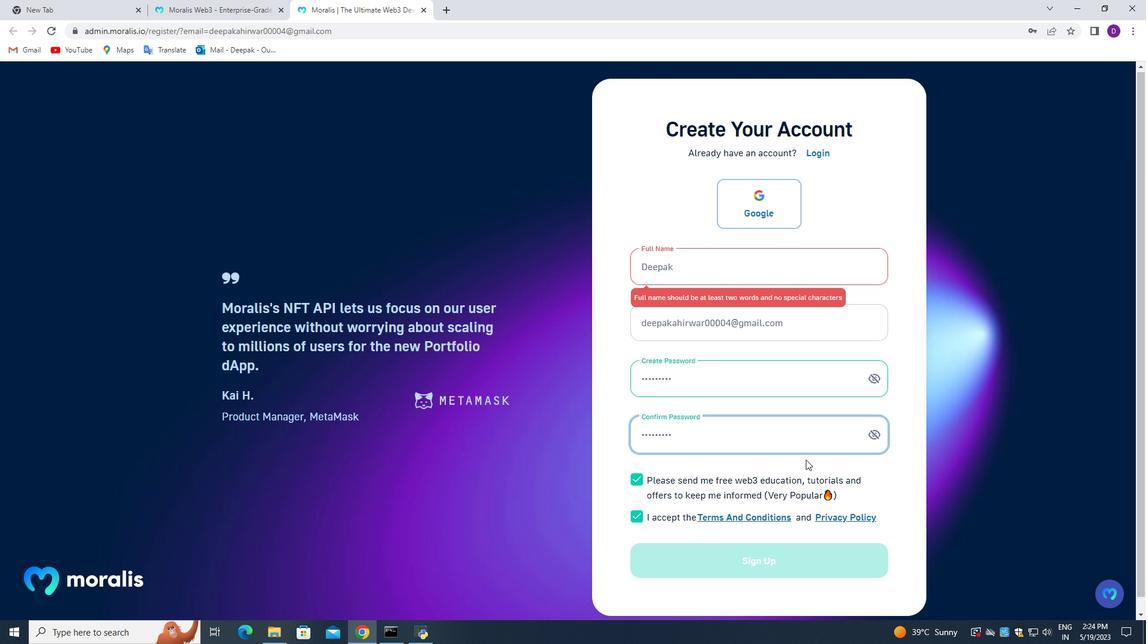 
Action: Mouse moved to (754, 551)
Screenshot: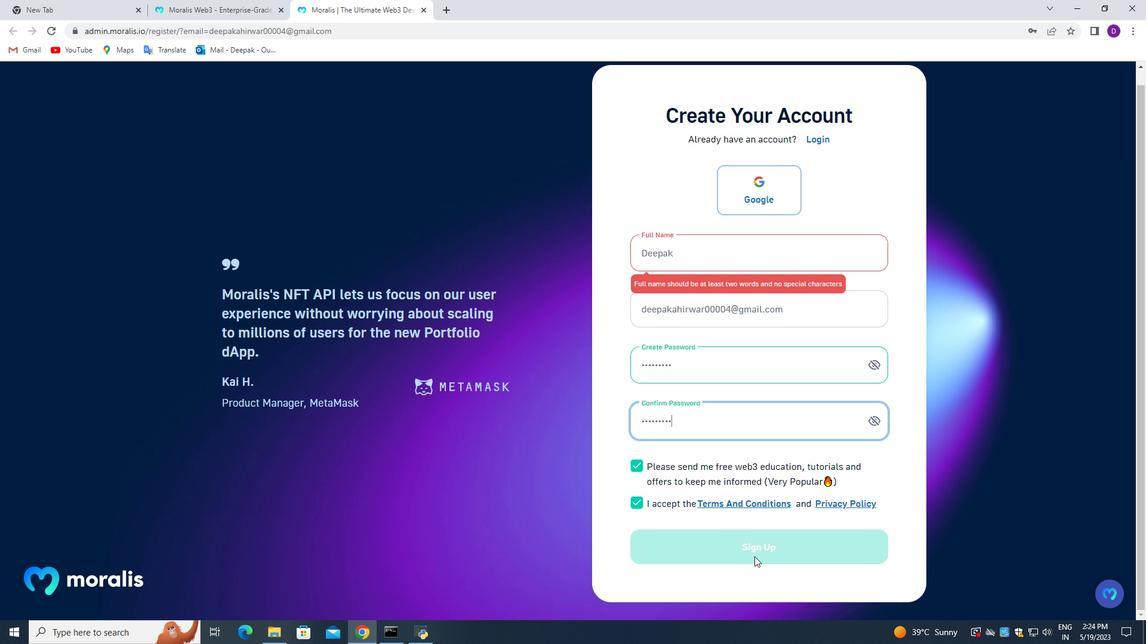 
Action: Mouse pressed left at (754, 551)
Screenshot: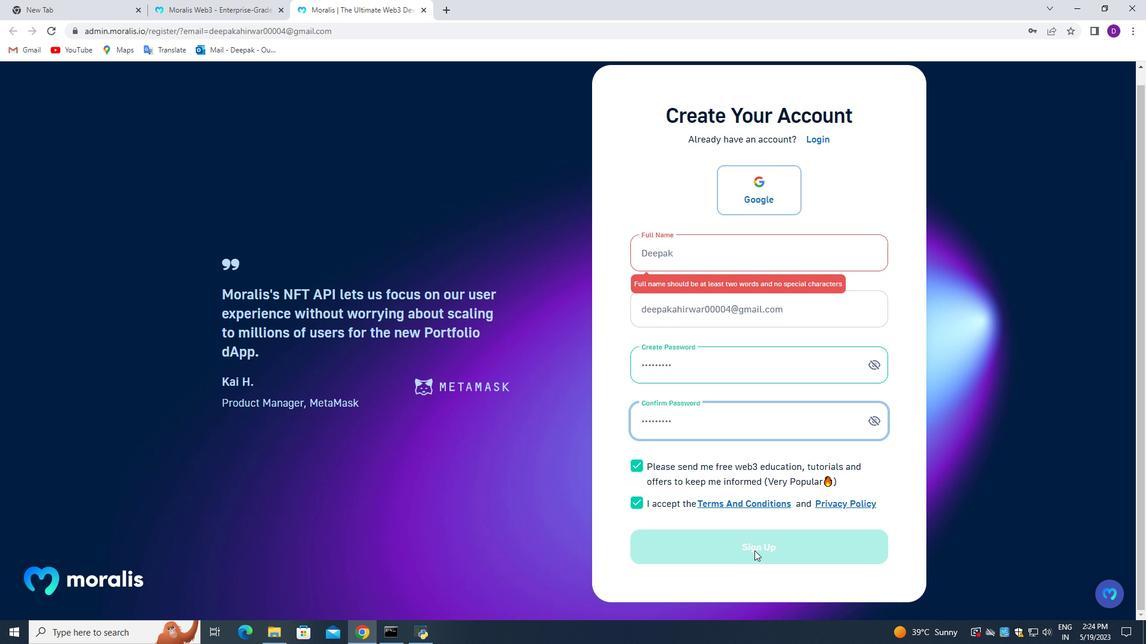 
Action: Mouse pressed left at (754, 551)
Screenshot: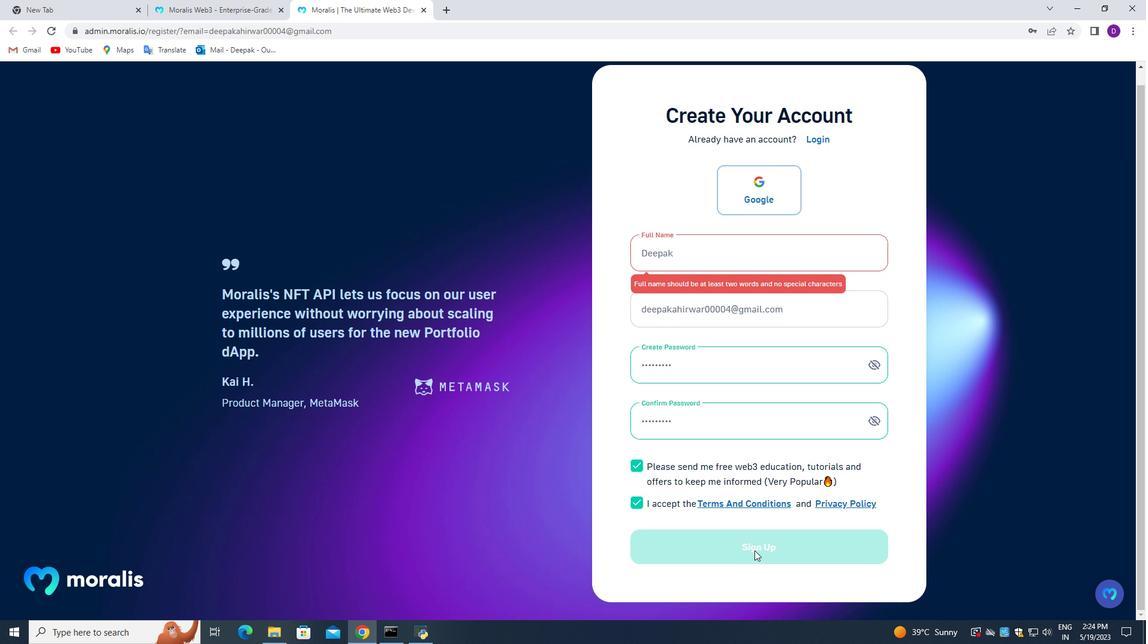 
Action: Mouse moved to (691, 256)
Screenshot: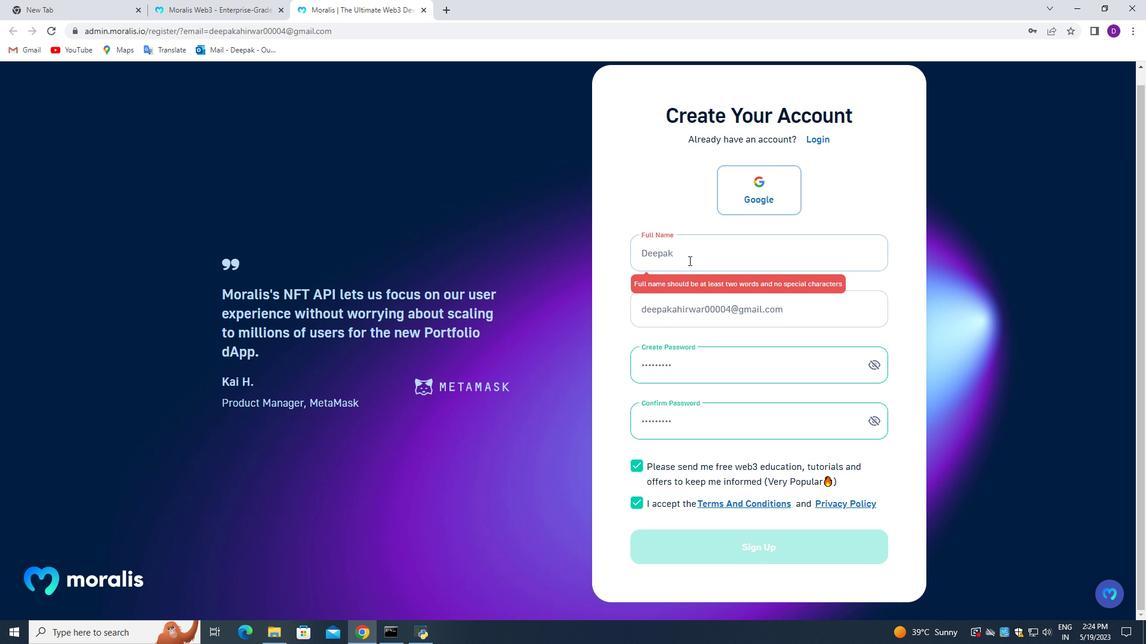 
Action: Mouse pressed left at (691, 256)
Screenshot: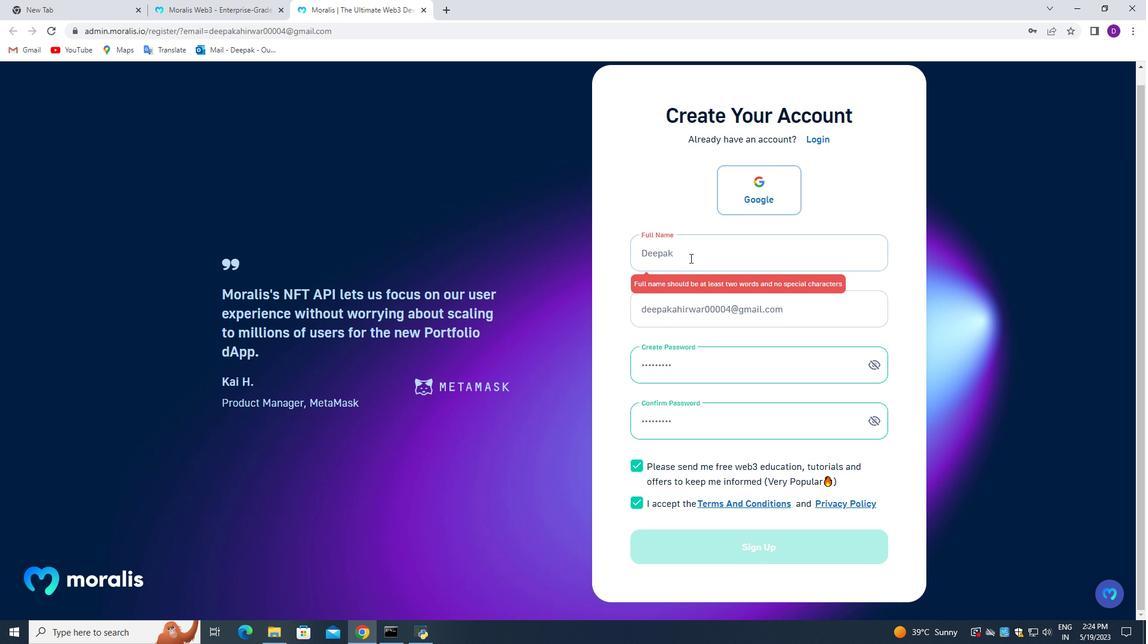 
Action: Mouse moved to (687, 227)
Screenshot: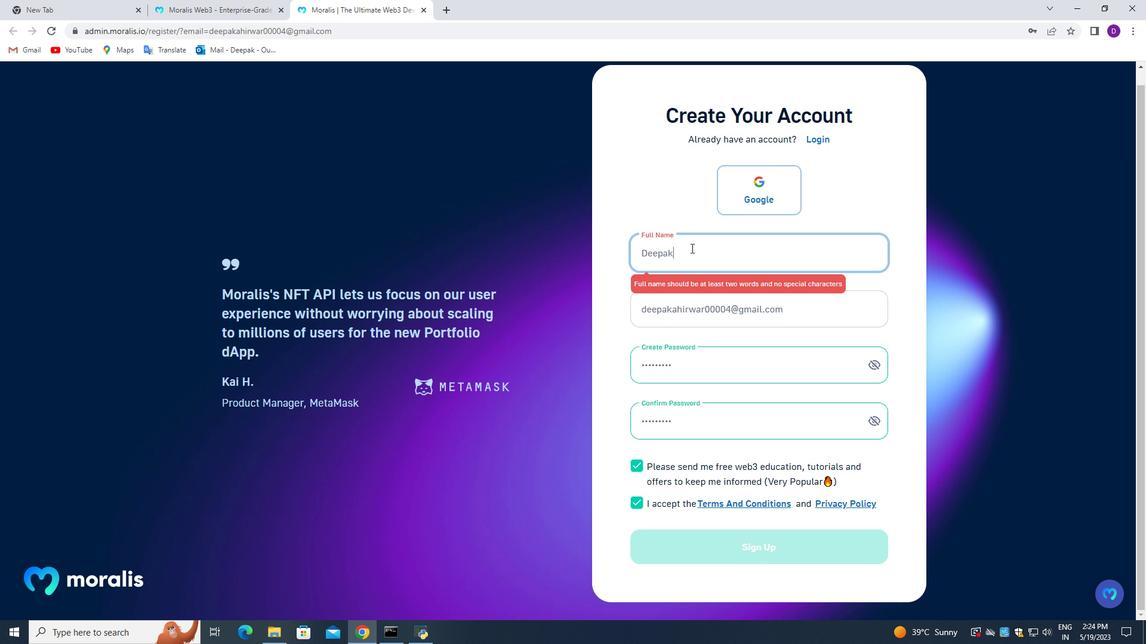 
Action: Key pressed <Key.space><Key.shift>Ahirwar
Screenshot: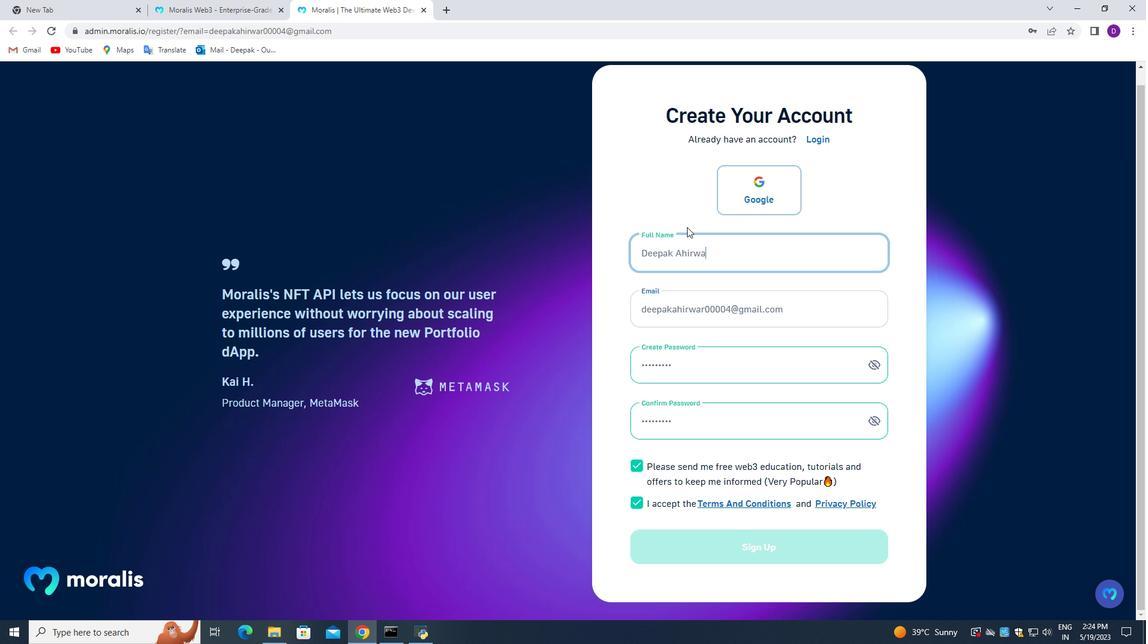 
Action: Mouse moved to (717, 370)
Screenshot: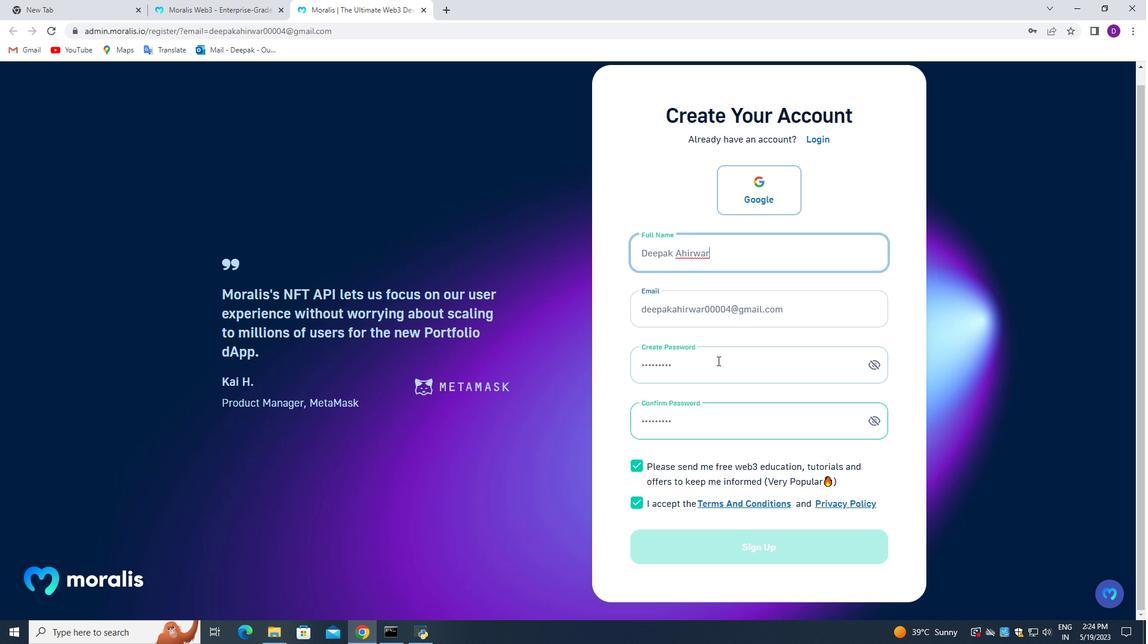 
Action: Mouse scrolled (717, 369) with delta (0, 0)
Screenshot: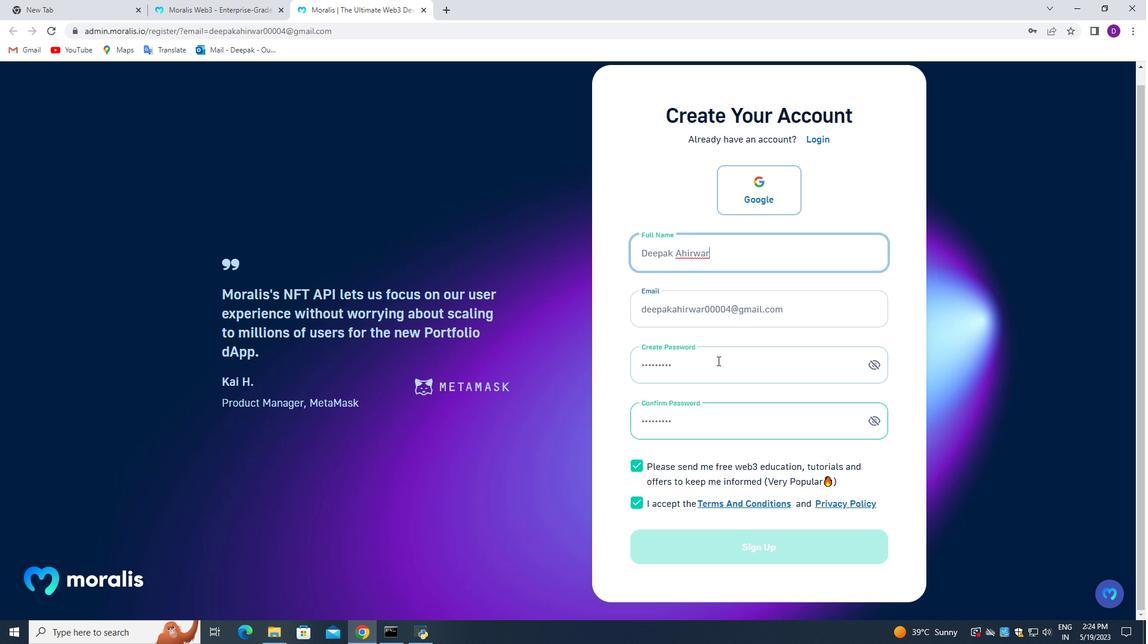 
Action: Mouse moved to (717, 376)
Screenshot: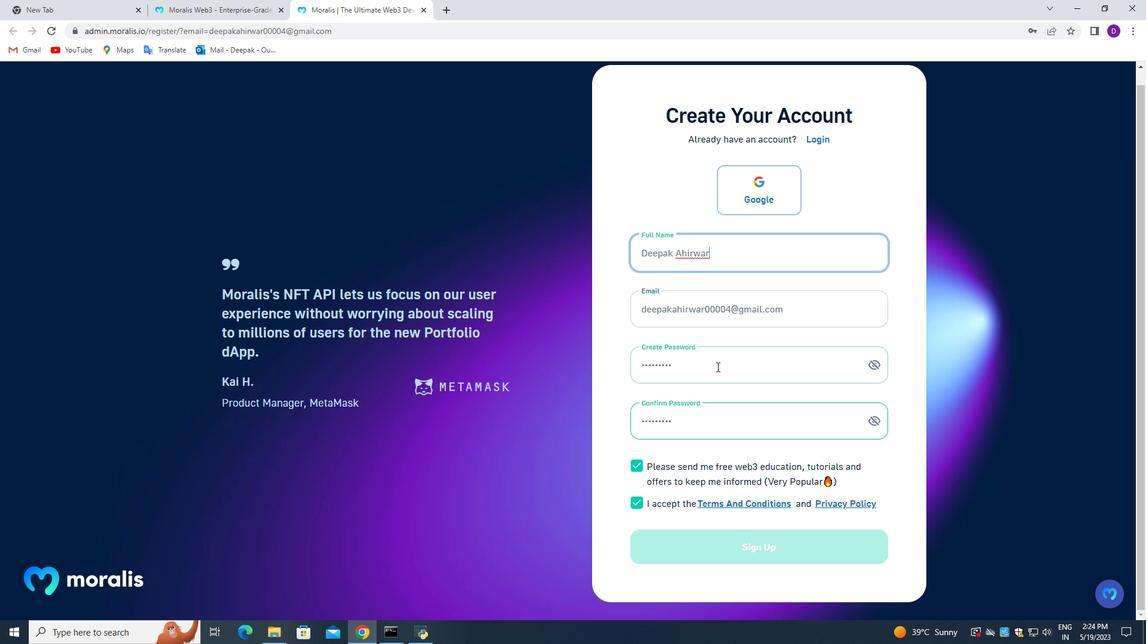 
Action: Mouse scrolled (717, 375) with delta (0, 0)
Screenshot: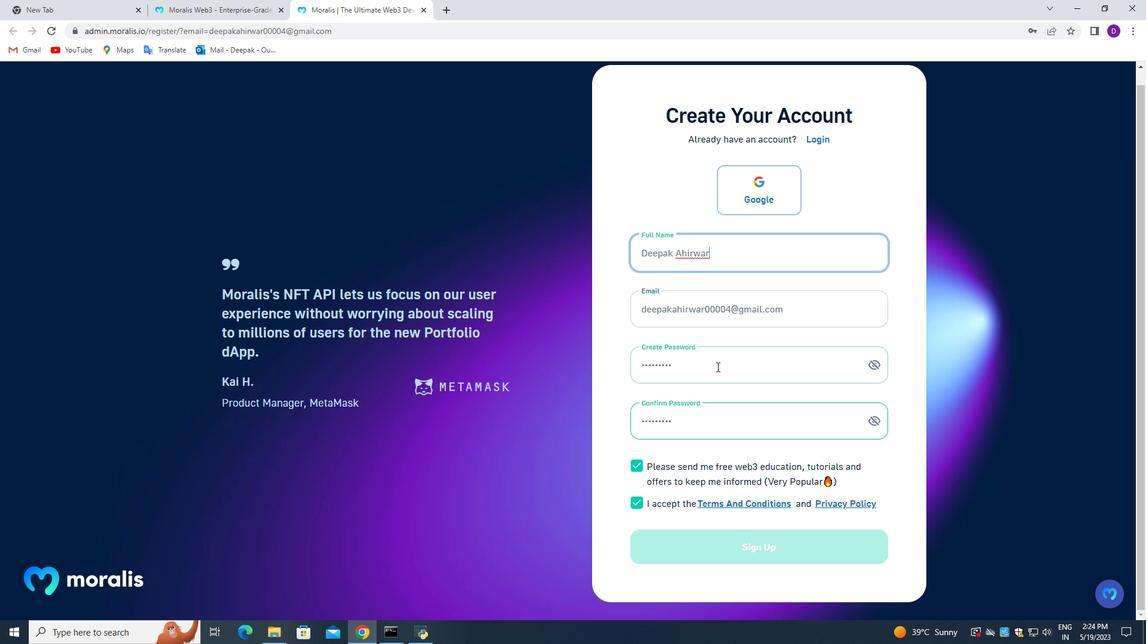 
Action: Mouse moved to (717, 380)
Screenshot: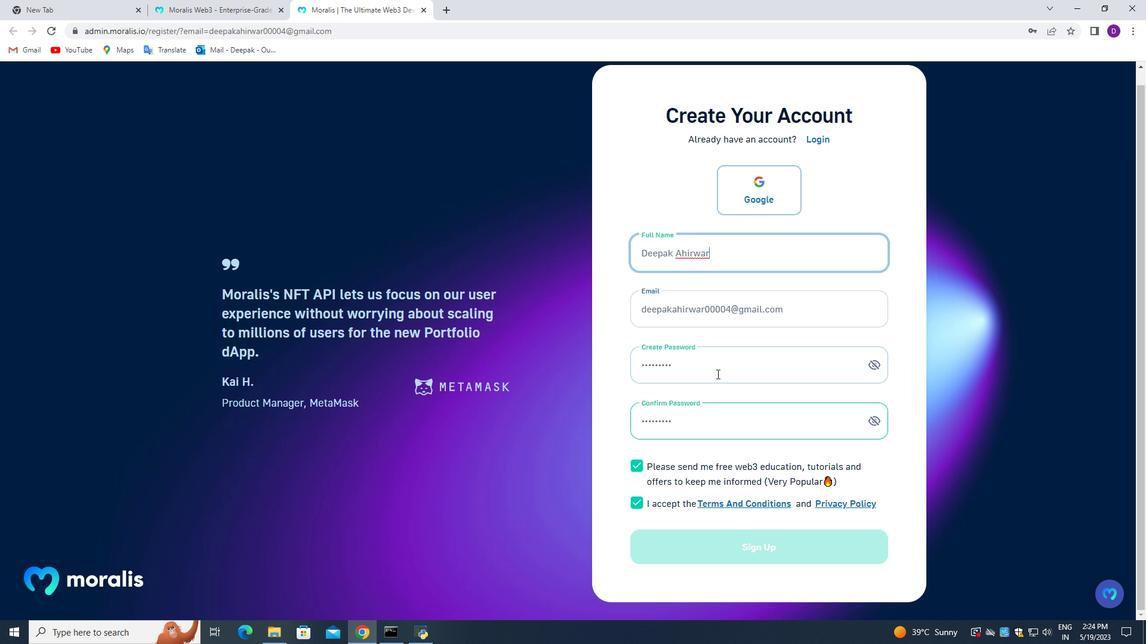 
Action: Mouse scrolled (717, 379) with delta (0, 0)
Screenshot: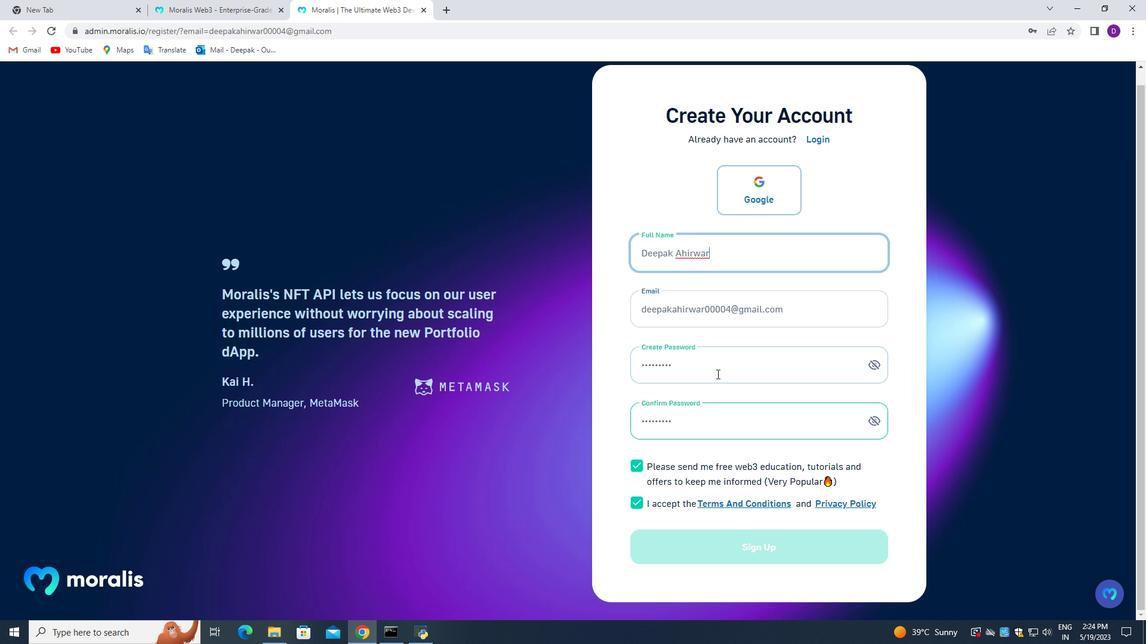 
Action: Mouse moved to (717, 383)
Screenshot: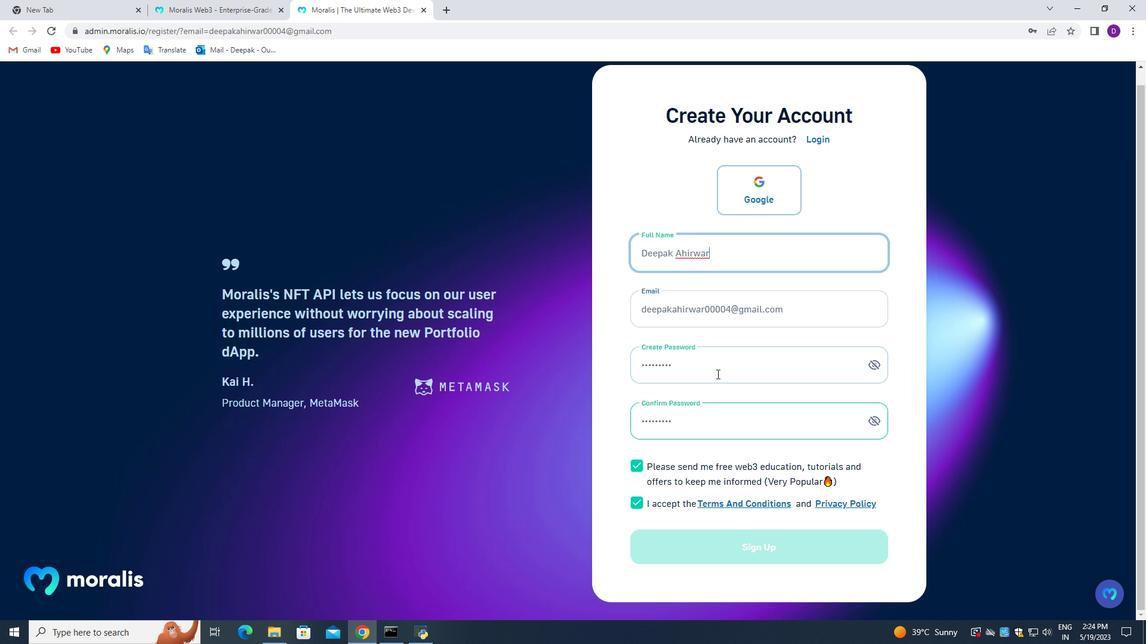 
Action: Mouse scrolled (717, 383) with delta (0, 0)
Screenshot: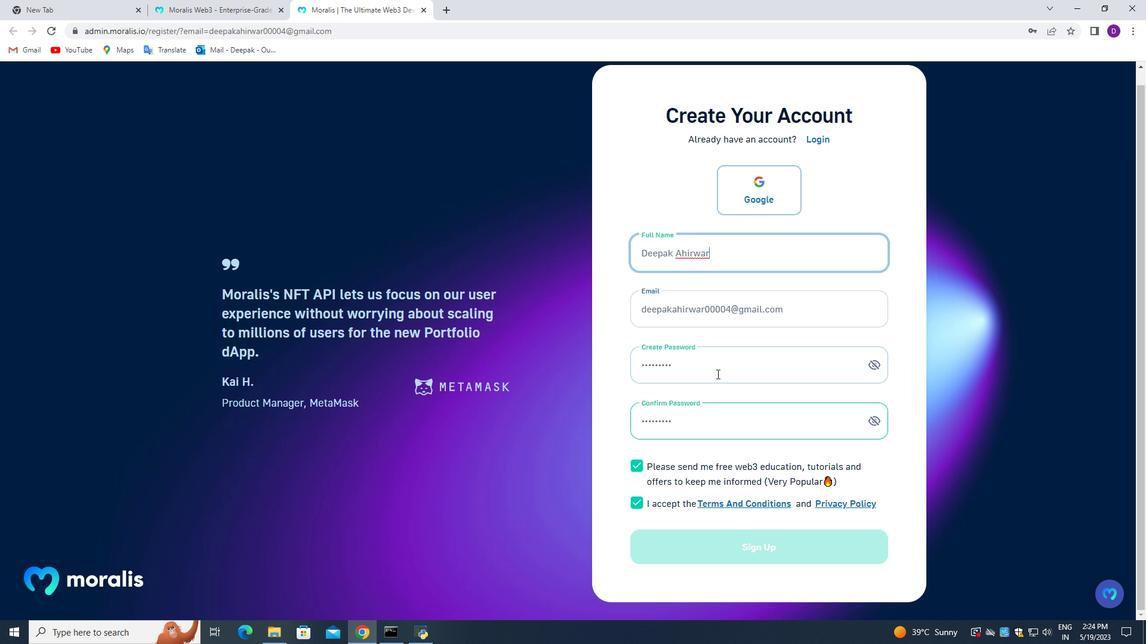 
Action: Mouse moved to (748, 545)
Screenshot: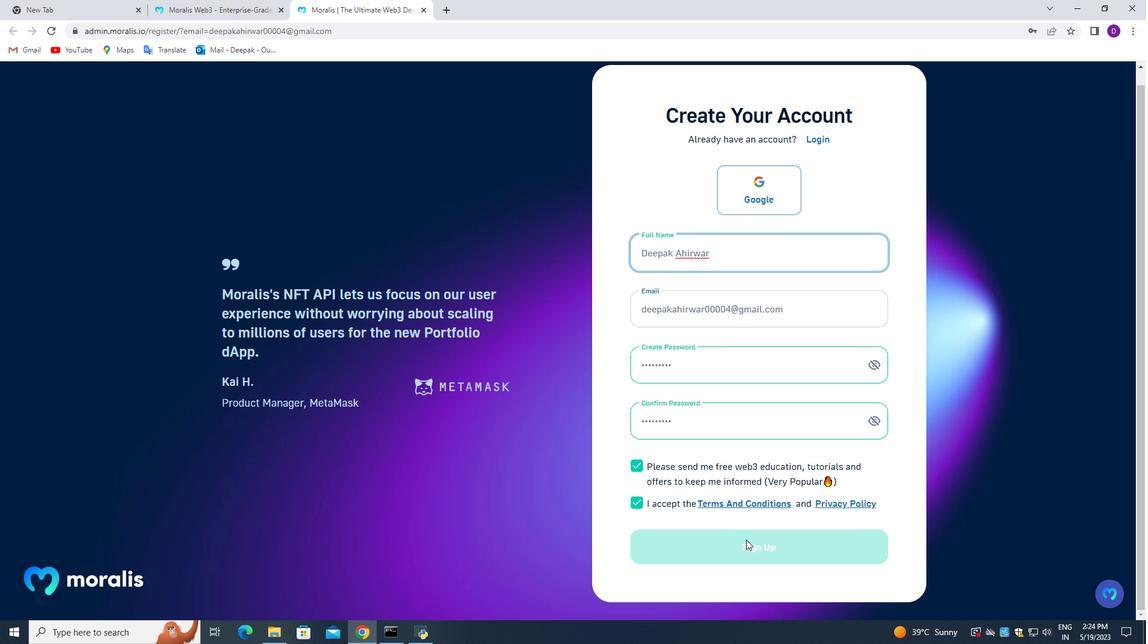 
Action: Mouse pressed left at (748, 545)
Screenshot: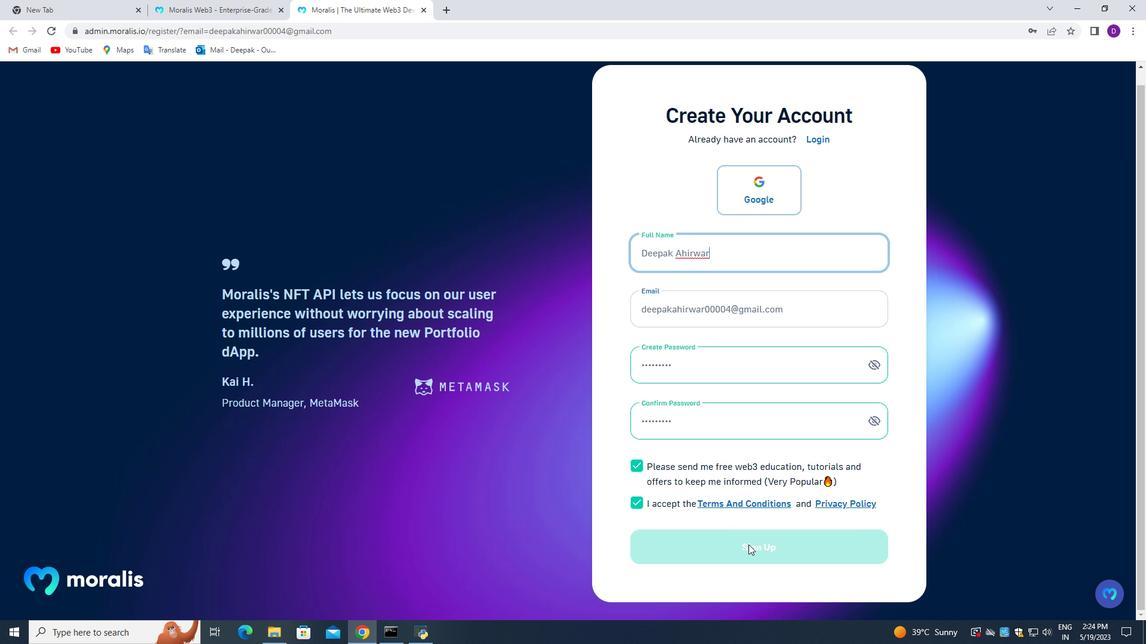 
Action: Mouse pressed left at (748, 545)
Screenshot: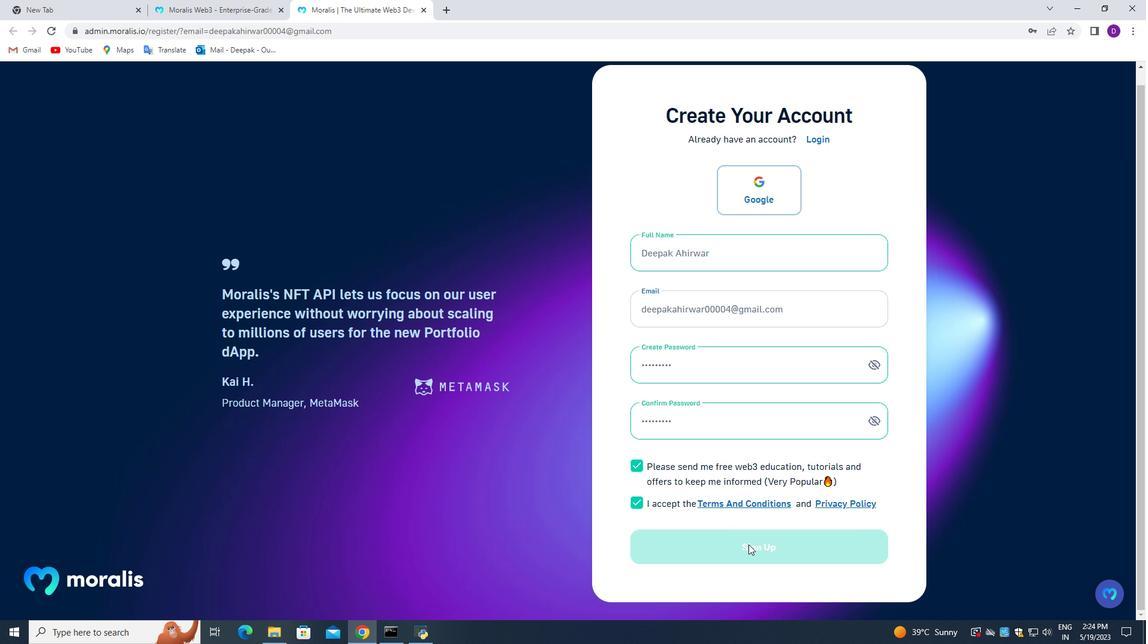 
Action: Mouse pressed left at (748, 545)
Screenshot: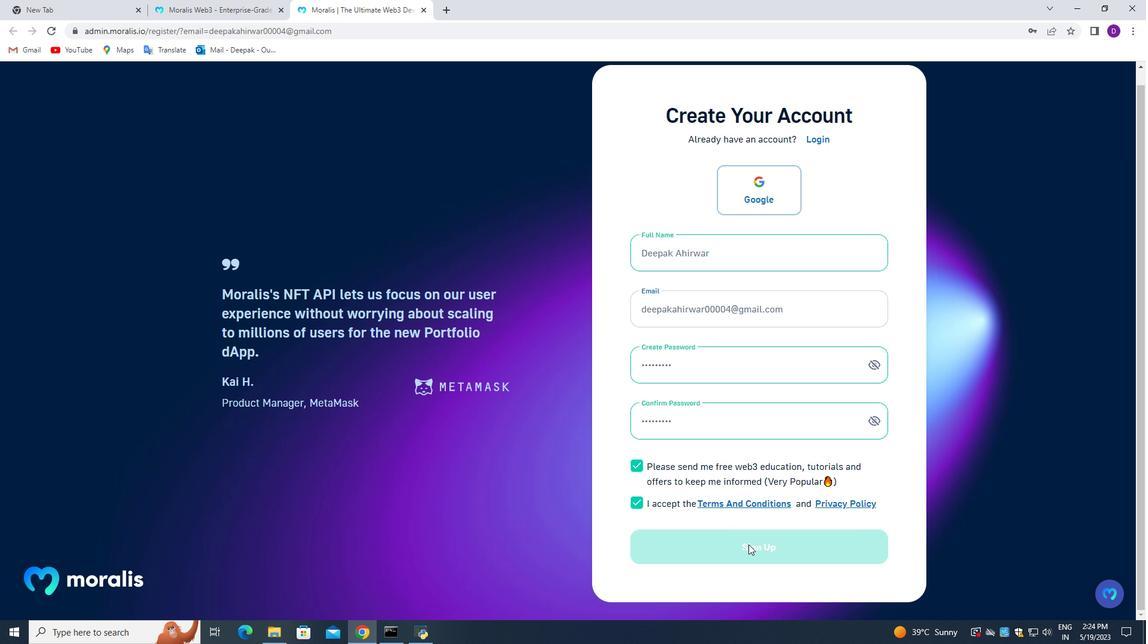 
Action: Mouse pressed left at (748, 545)
Screenshot: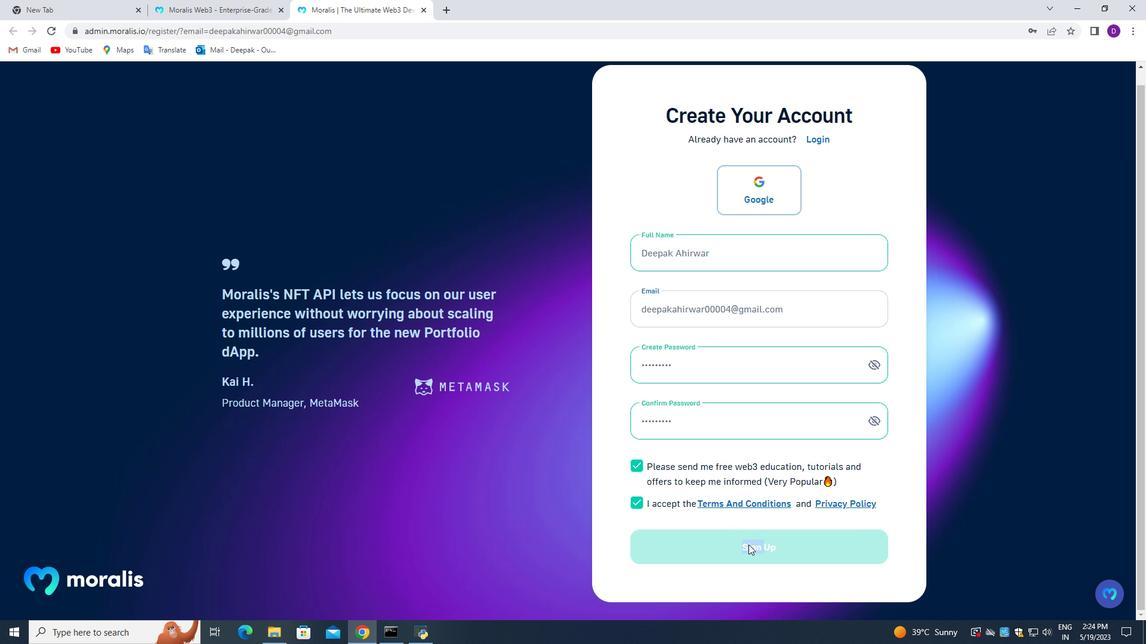
Action: Mouse pressed left at (748, 545)
Screenshot: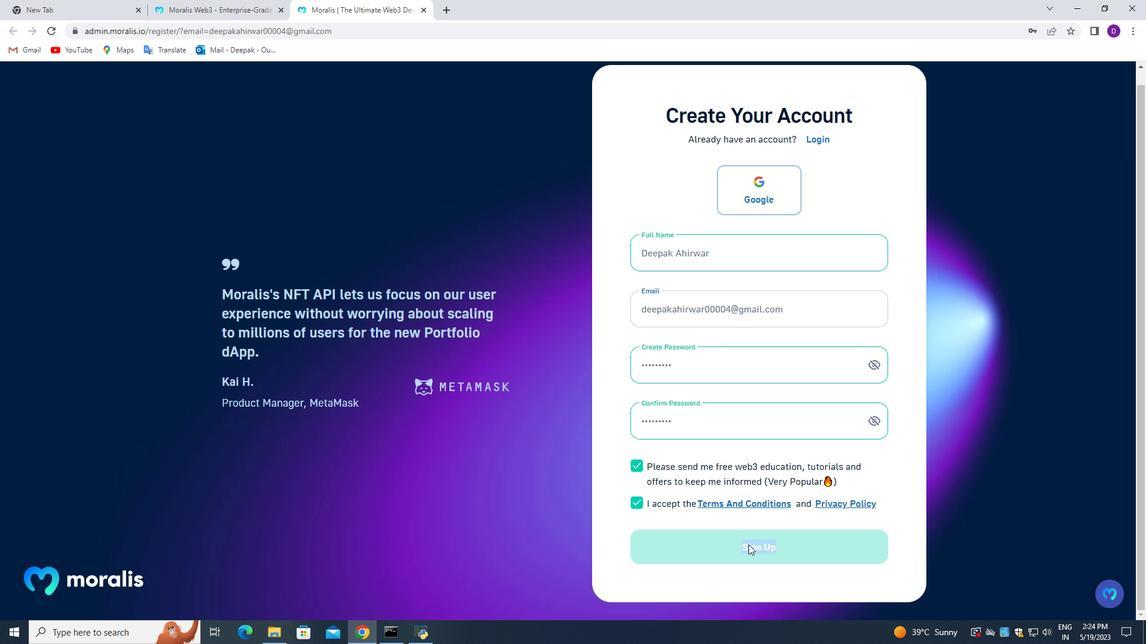 
Action: Mouse moved to (708, 550)
Screenshot: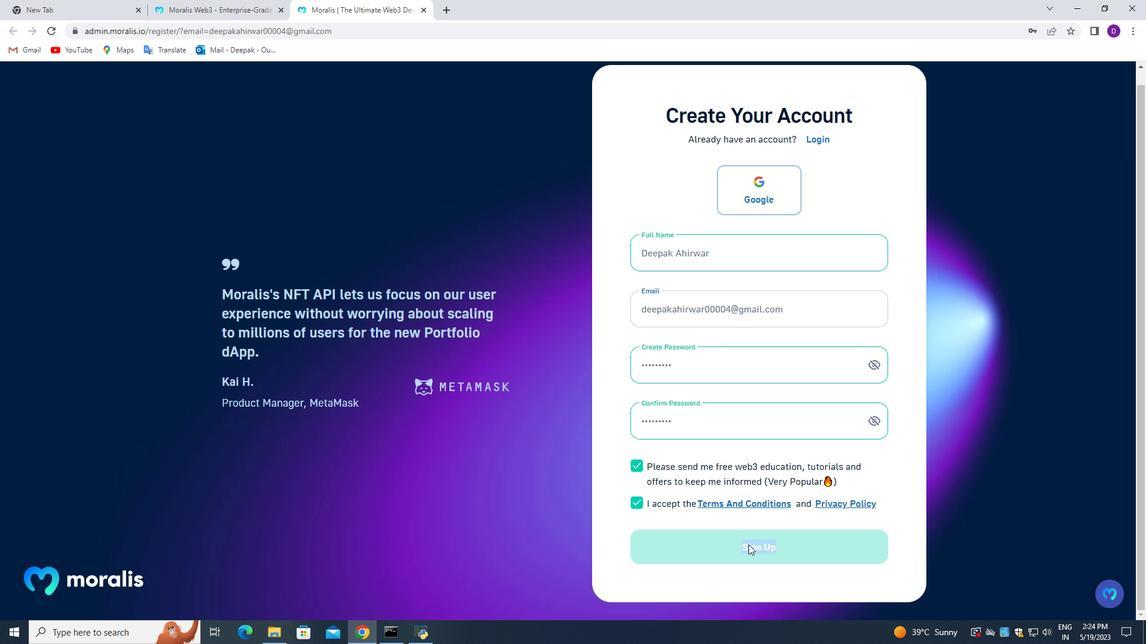 
Action: Mouse pressed left at (708, 550)
Screenshot: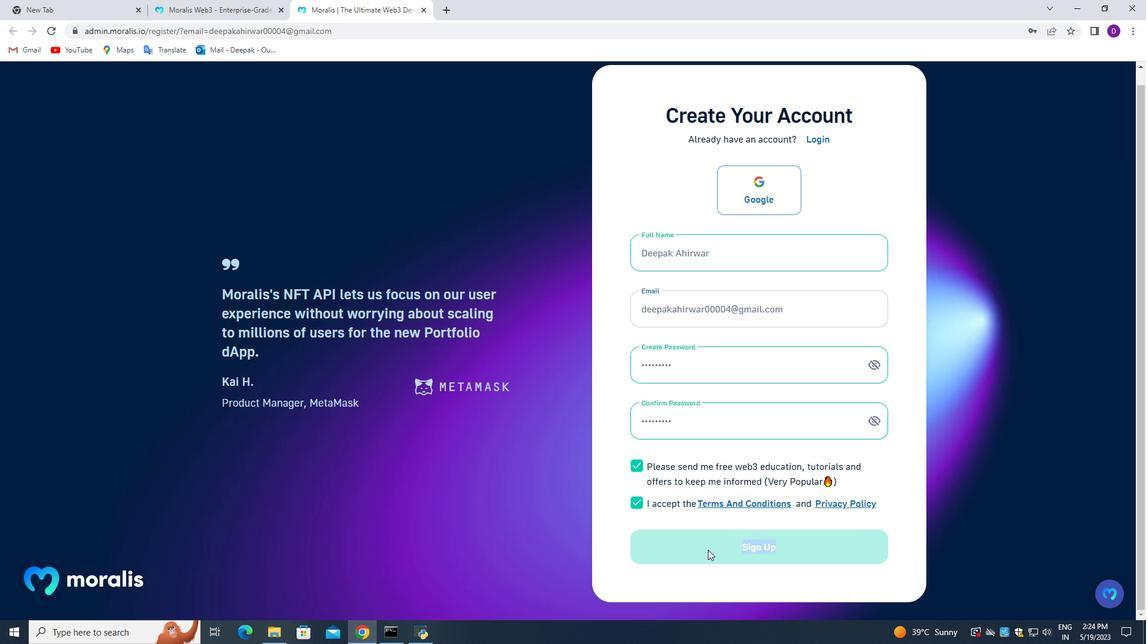 
Action: Mouse moved to (805, 257)
Screenshot: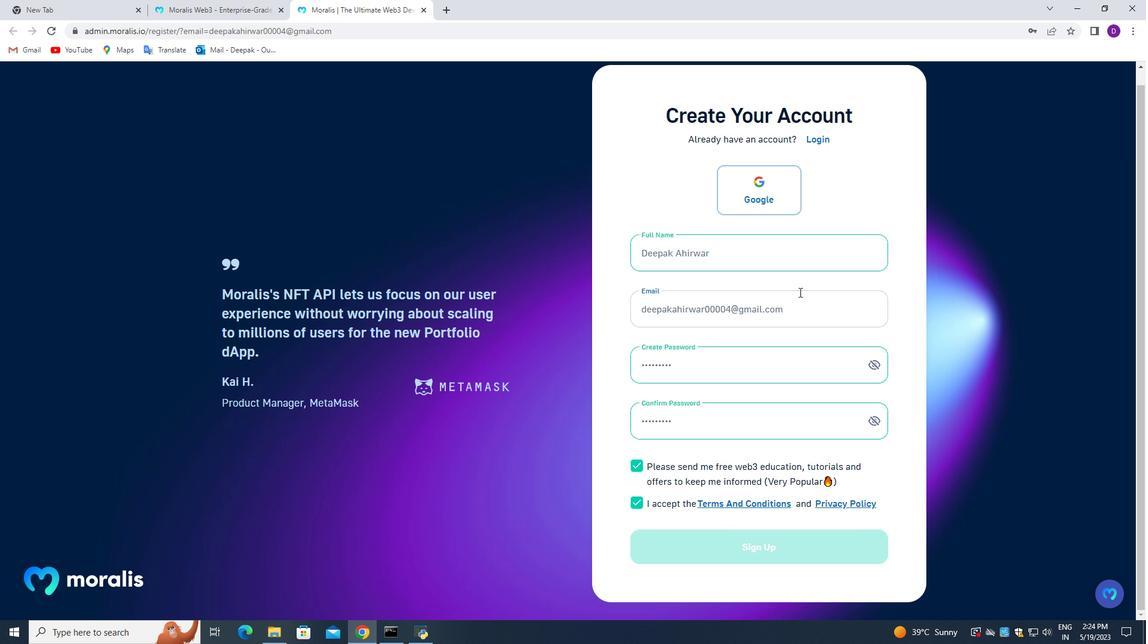
Action: Mouse scrolled (805, 258) with delta (0, 0)
Screenshot: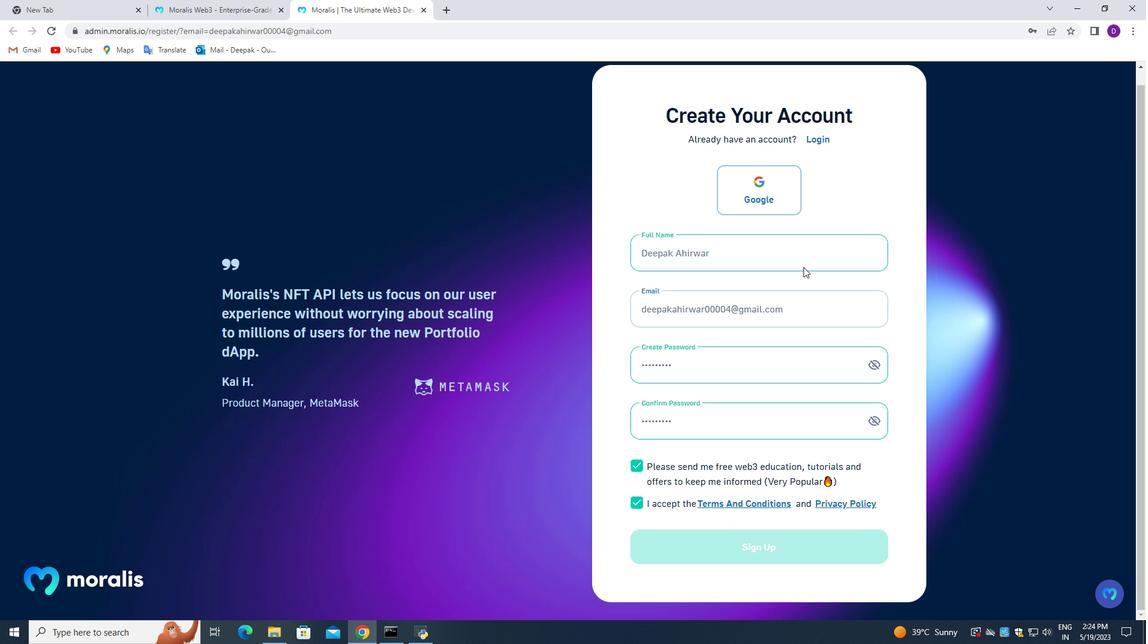 
Action: Mouse scrolled (805, 258) with delta (0, 0)
Screenshot: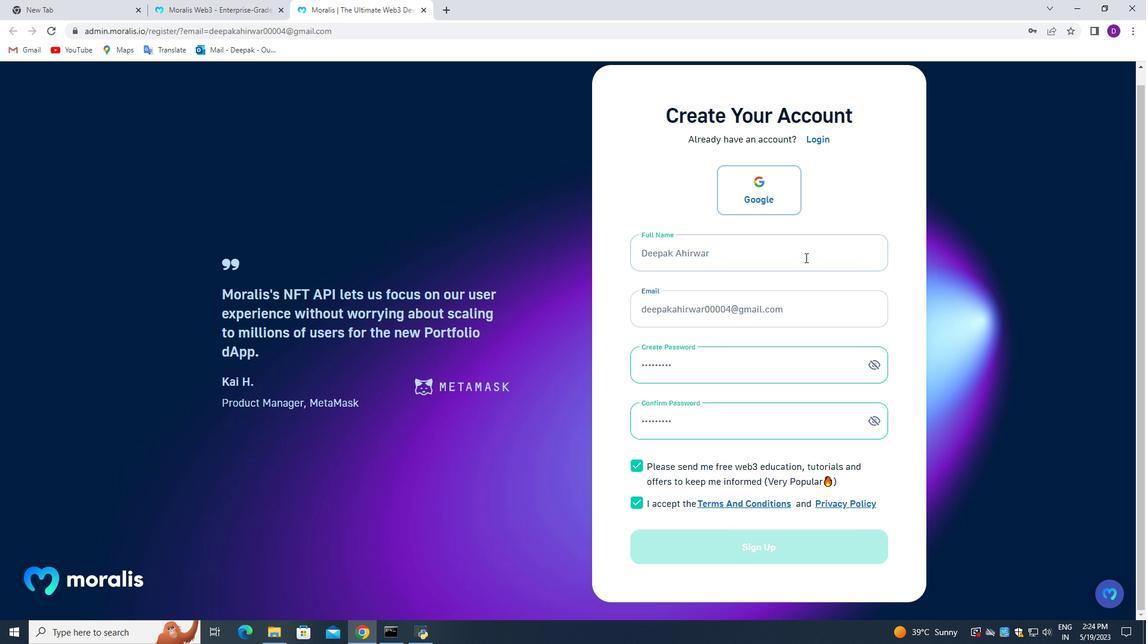 
Action: Mouse scrolled (805, 258) with delta (0, 0)
Screenshot: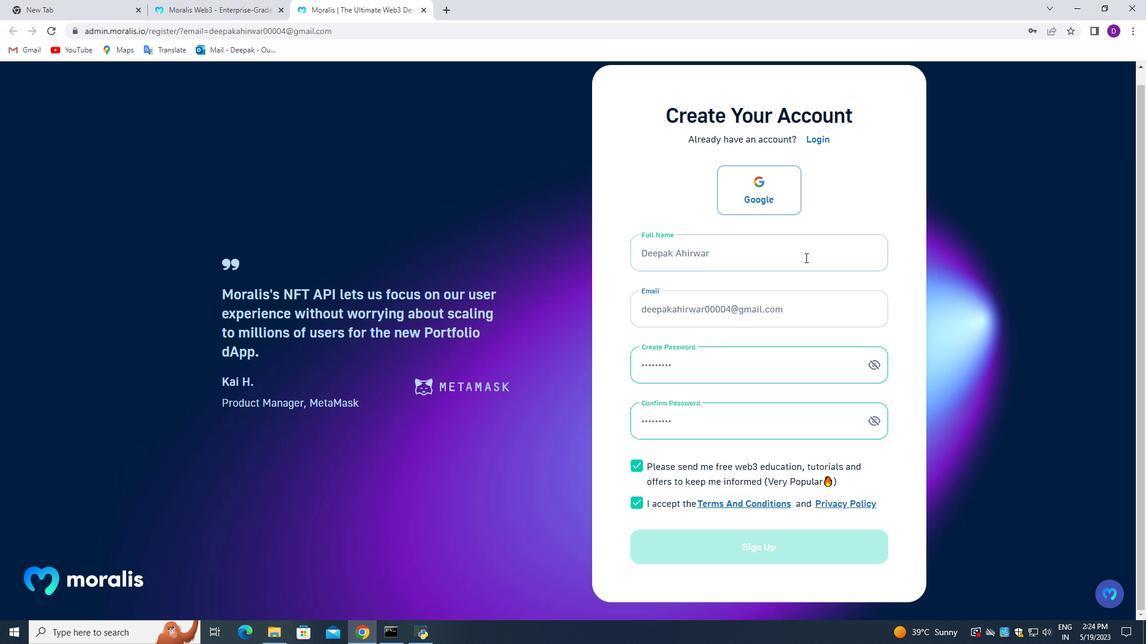 
Action: Mouse scrolled (805, 258) with delta (0, 0)
Screenshot: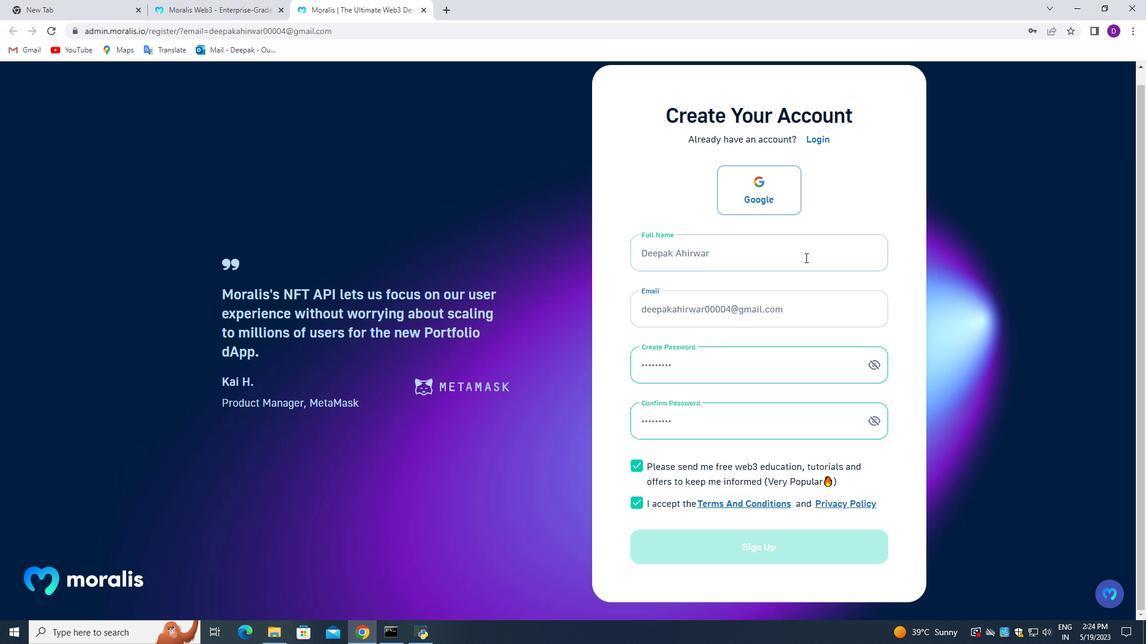 
Action: Mouse scrolled (805, 258) with delta (0, 0)
Screenshot: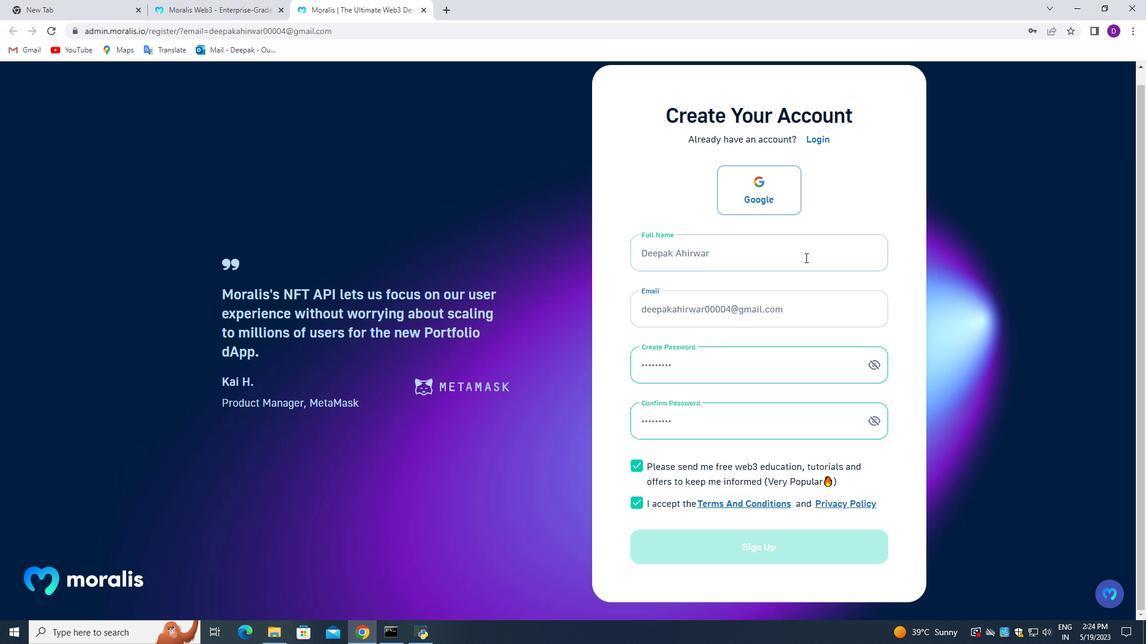 
Action: Mouse moved to (781, 299)
Screenshot: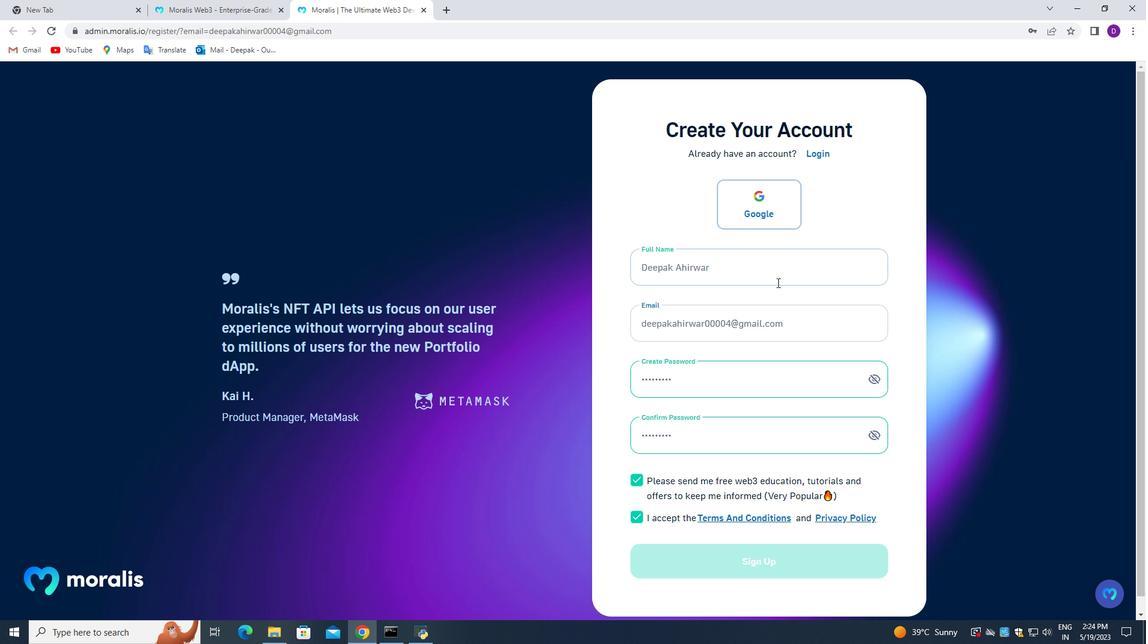 
Action: Mouse scrolled (781, 298) with delta (0, 0)
Screenshot: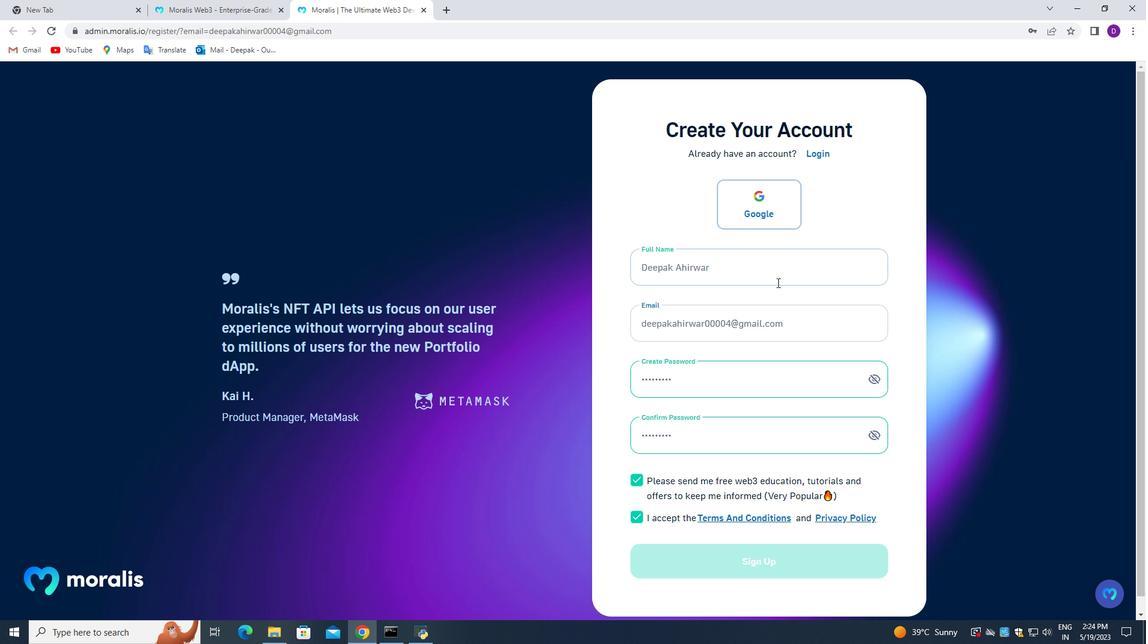 
Action: Mouse moved to (781, 307)
Screenshot: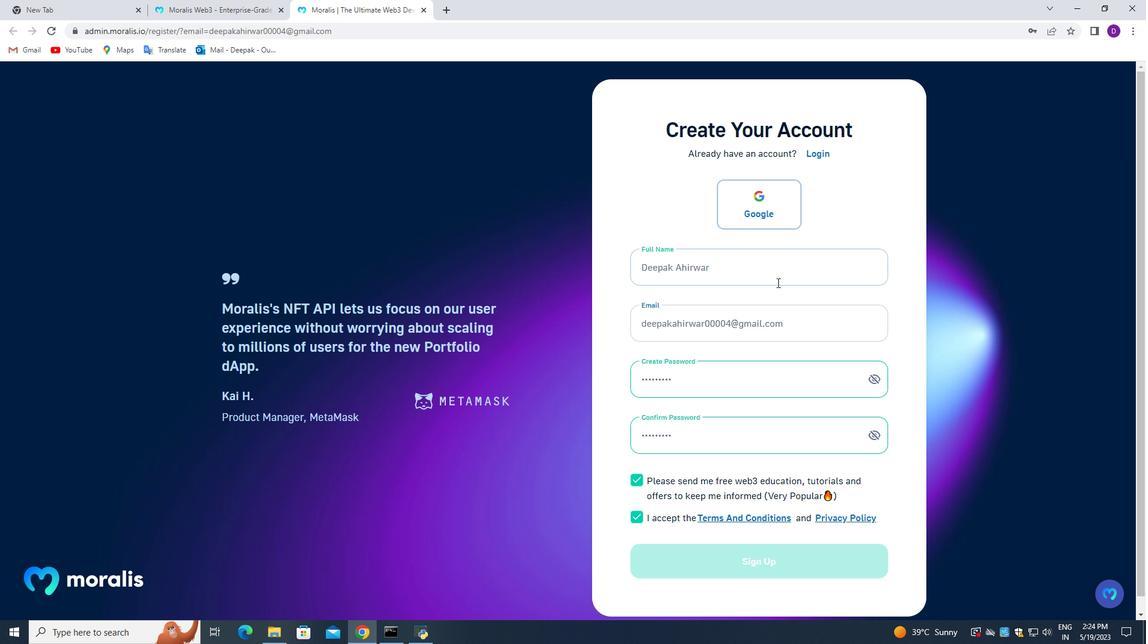 
Action: Mouse scrolled (781, 306) with delta (0, 0)
Screenshot: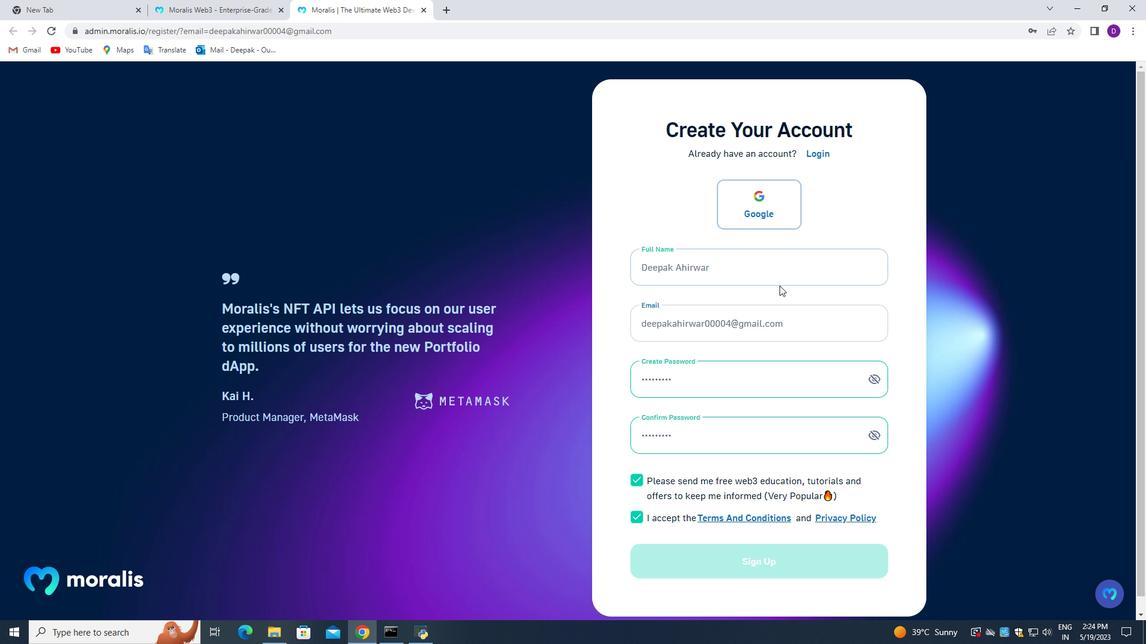 
Action: Mouse moved to (781, 313)
Screenshot: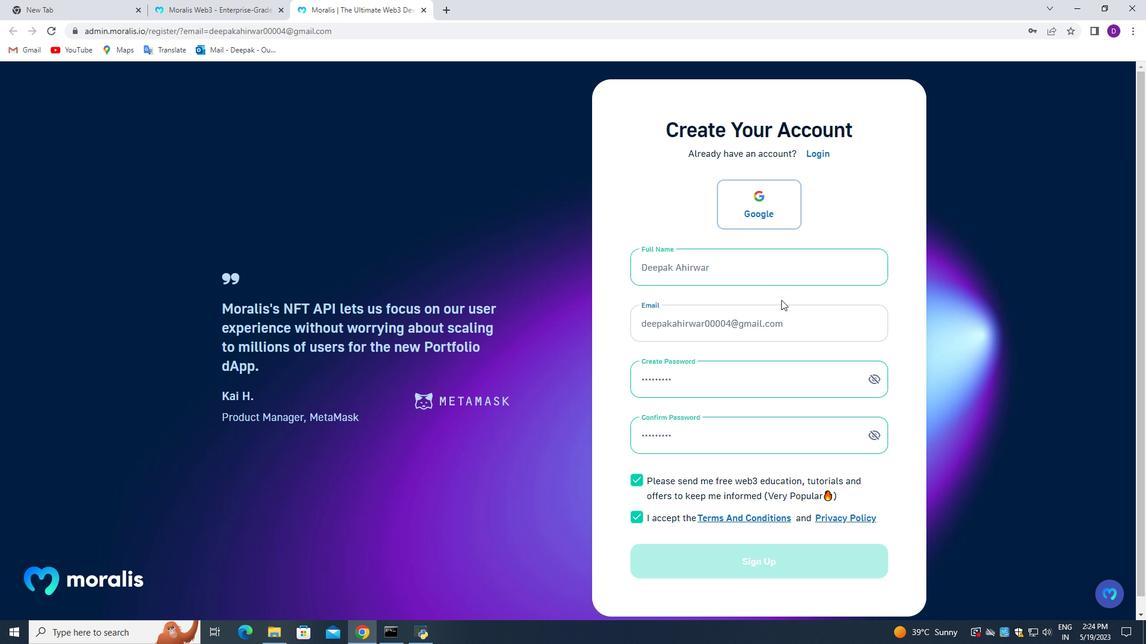 
Action: Mouse scrolled (781, 312) with delta (0, 0)
Screenshot: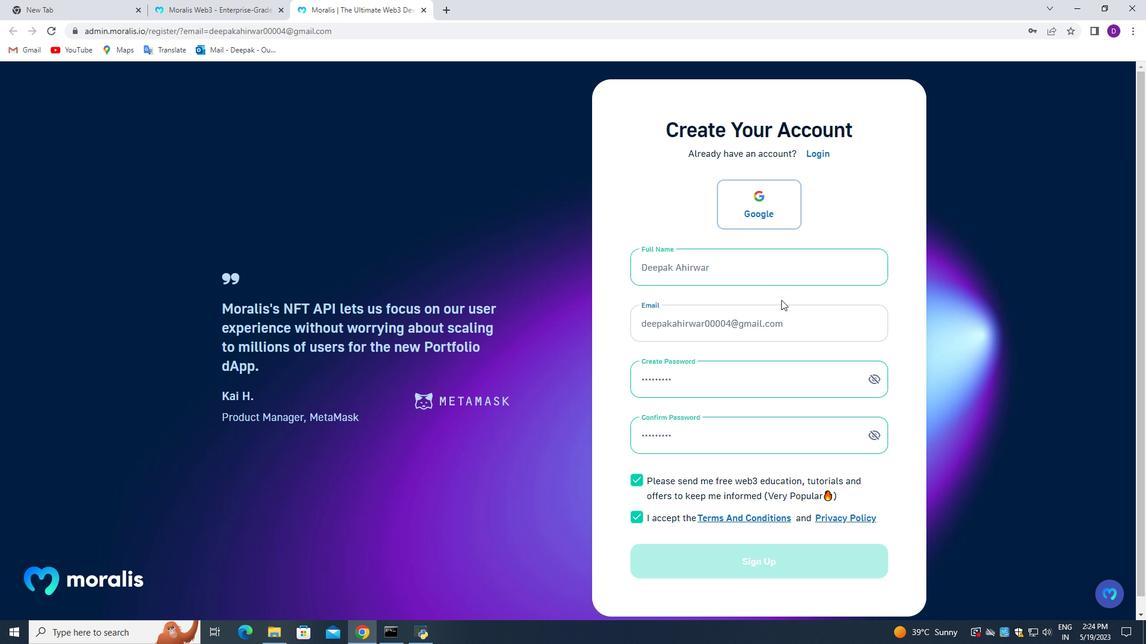 
Action: Mouse moved to (781, 314)
Screenshot: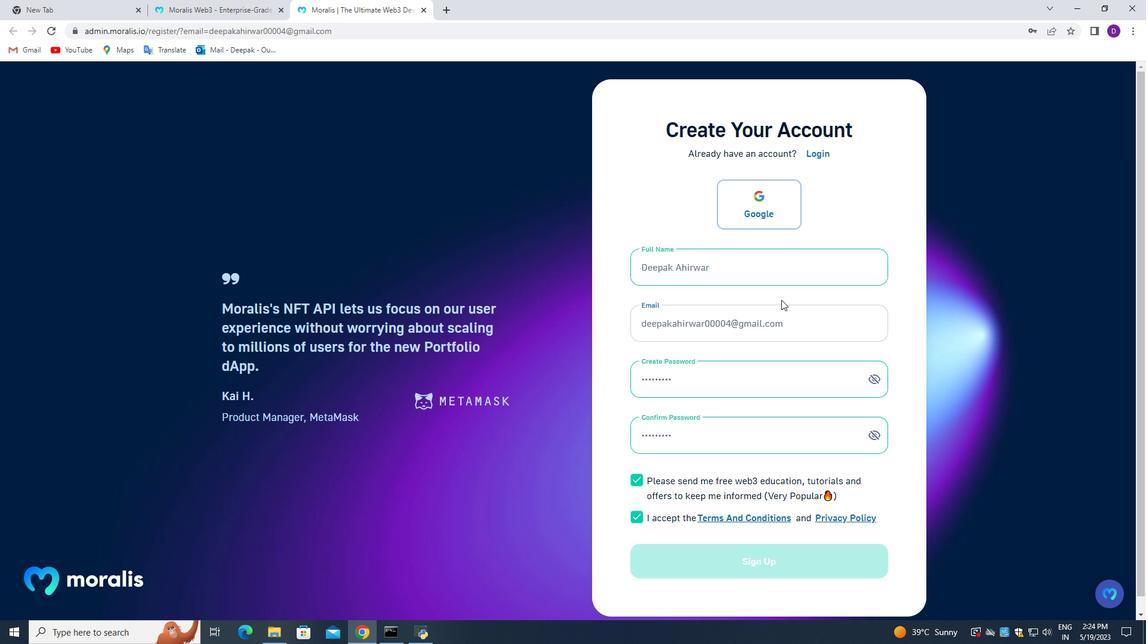 
Action: Mouse scrolled (781, 314) with delta (0, 0)
Screenshot: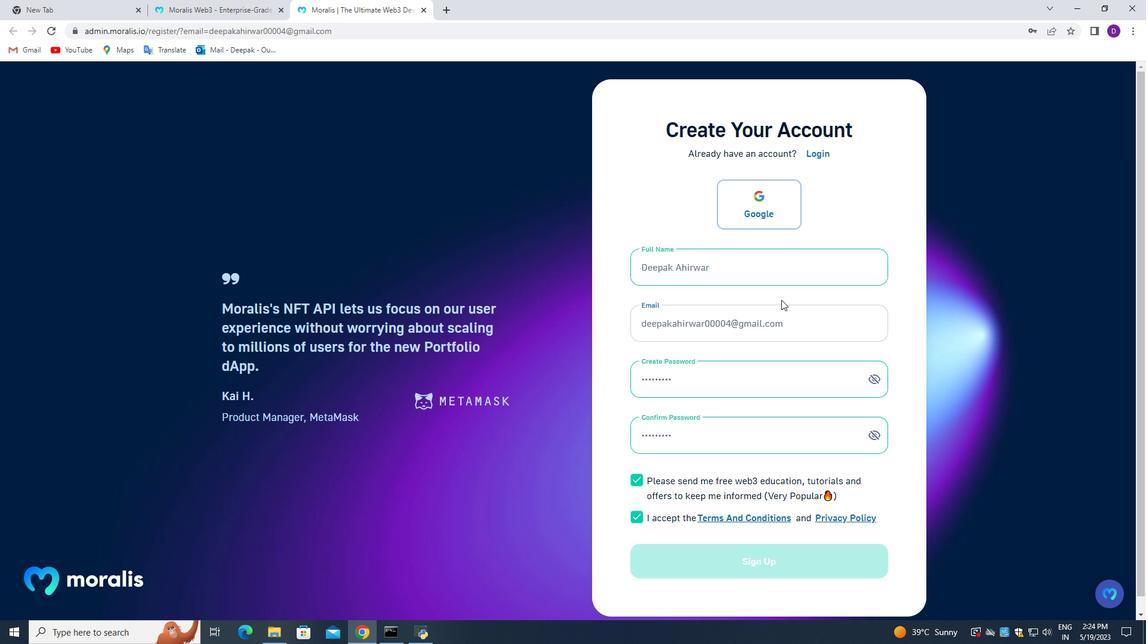 
Action: Mouse moved to (781, 315)
Screenshot: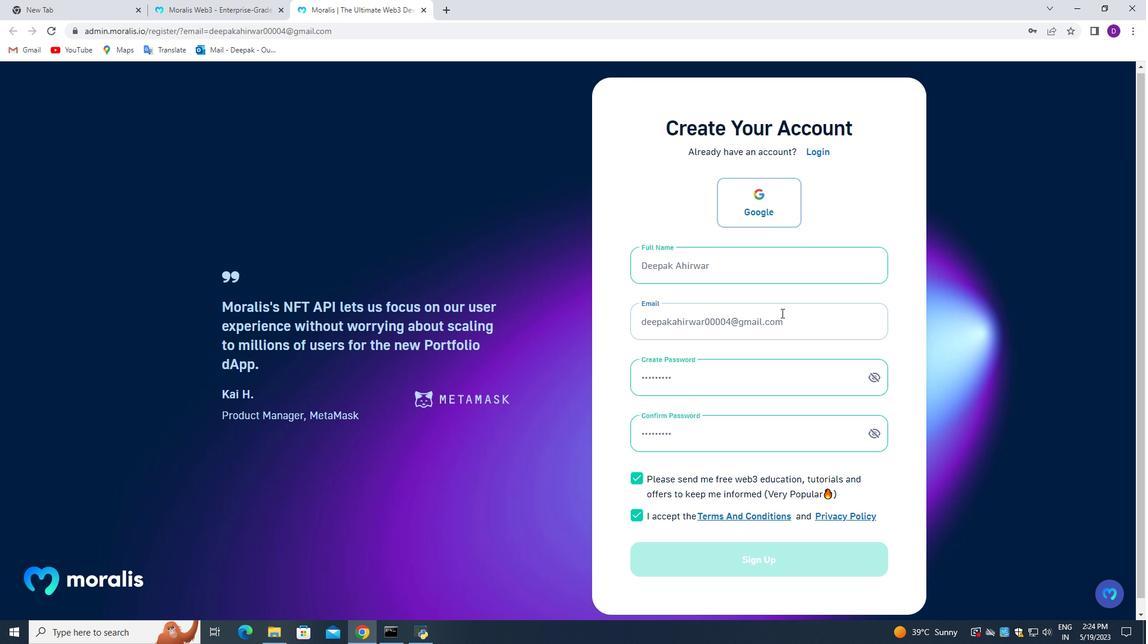 
Action: Mouse scrolled (781, 314) with delta (0, 0)
Screenshot: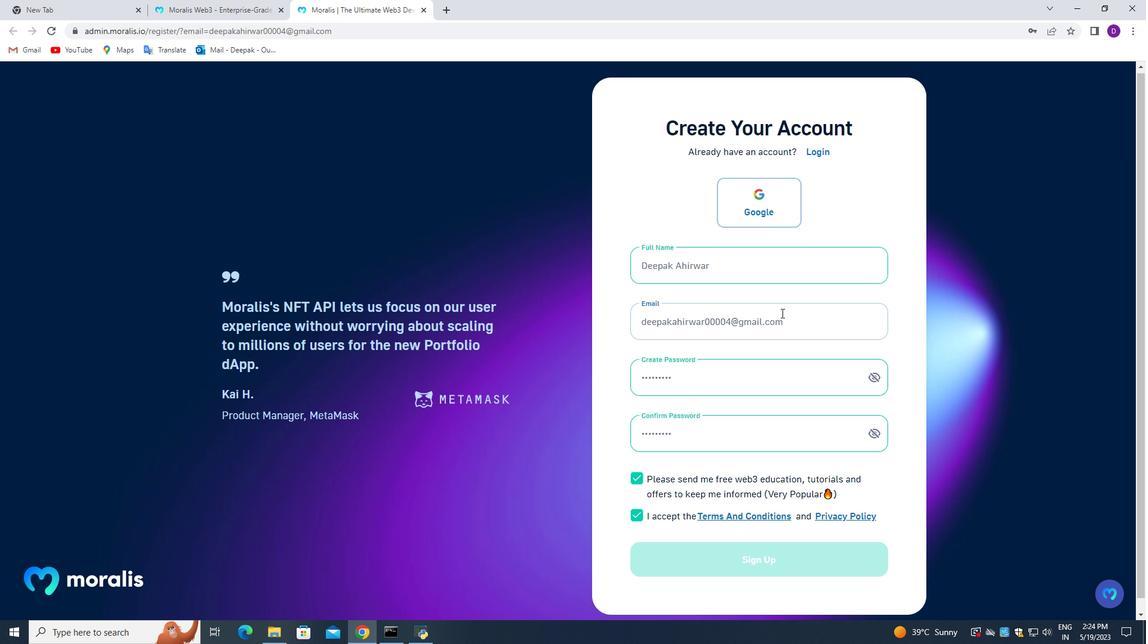 
Action: Mouse scrolled (781, 314) with delta (0, 0)
Screenshot: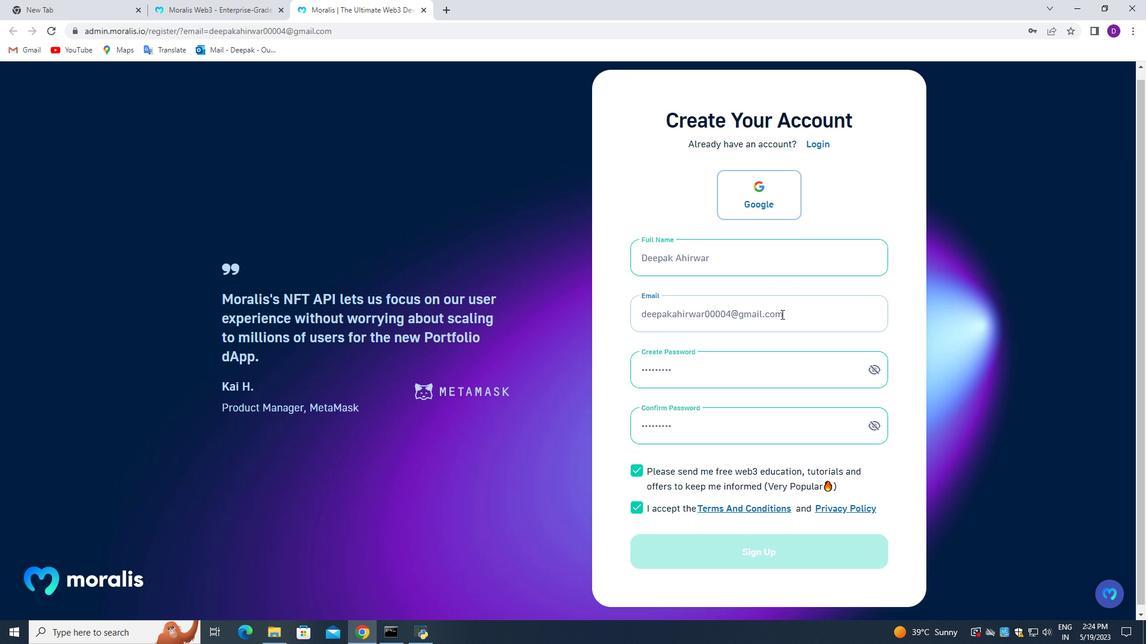 
Action: Mouse moved to (635, 503)
Screenshot: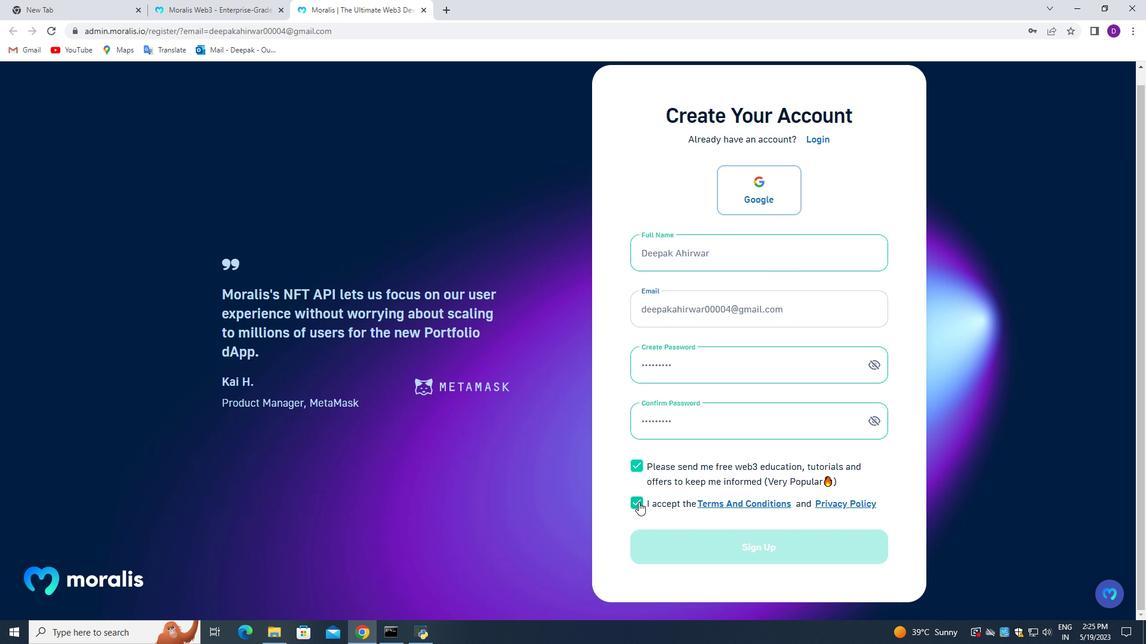 
Action: Mouse pressed left at (635, 503)
Screenshot: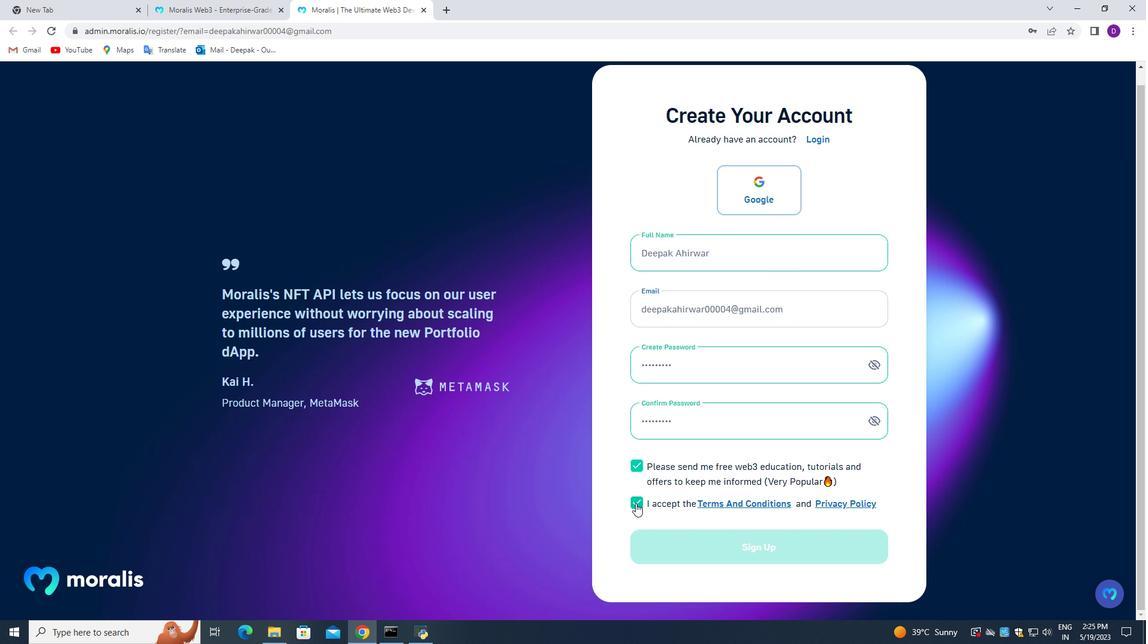 
Action: Mouse moved to (637, 461)
Screenshot: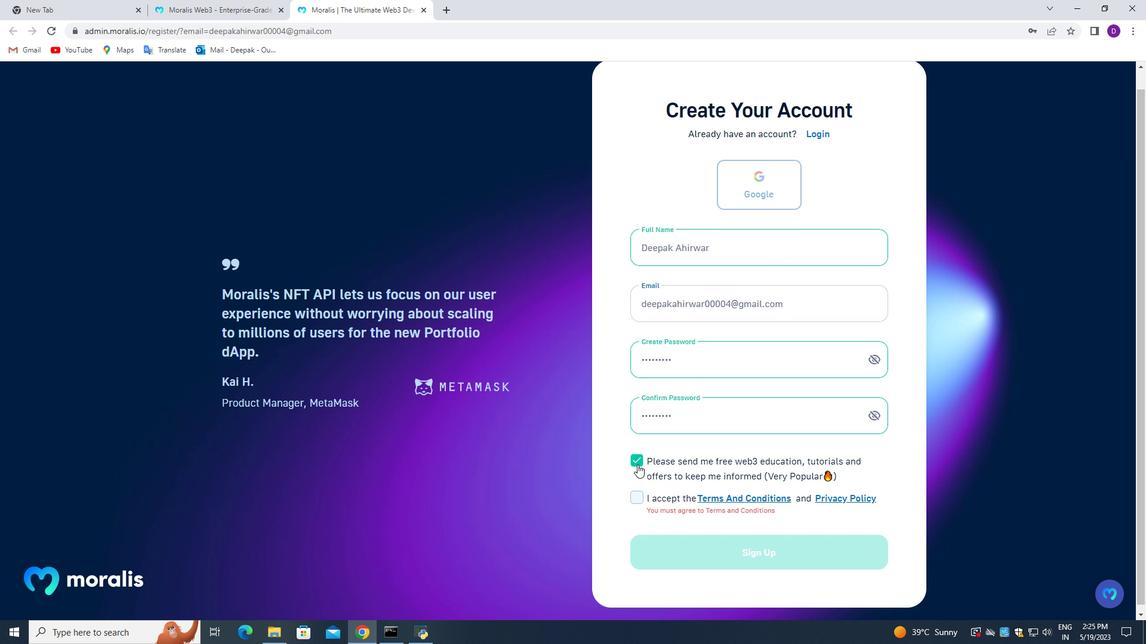 
Action: Mouse pressed left at (637, 461)
Screenshot: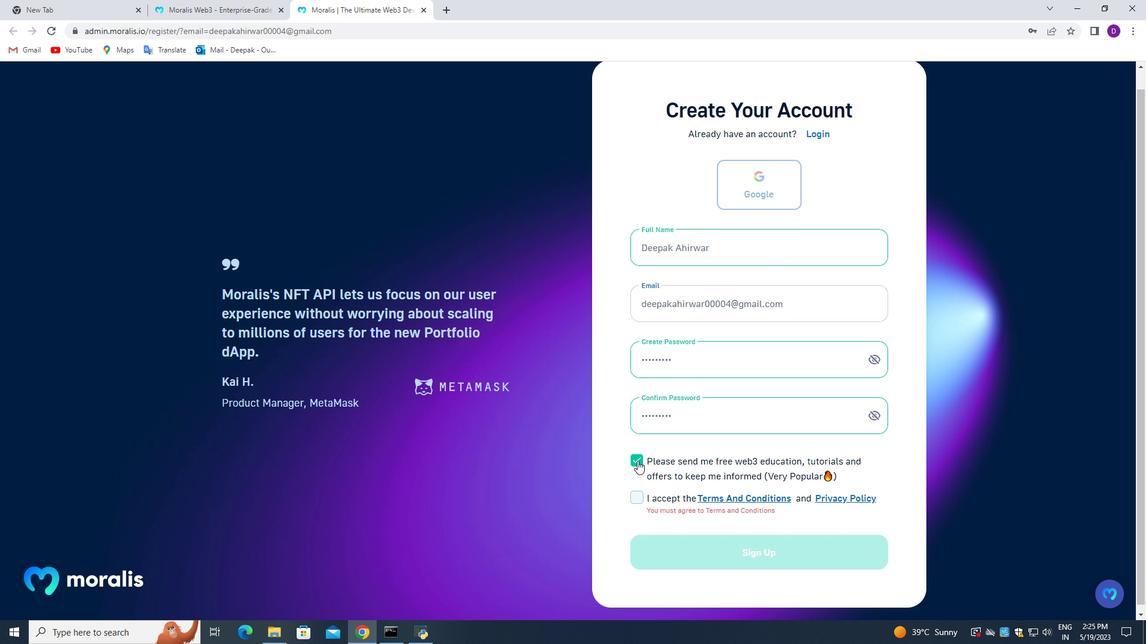 
Action: Mouse moved to (636, 463)
Screenshot: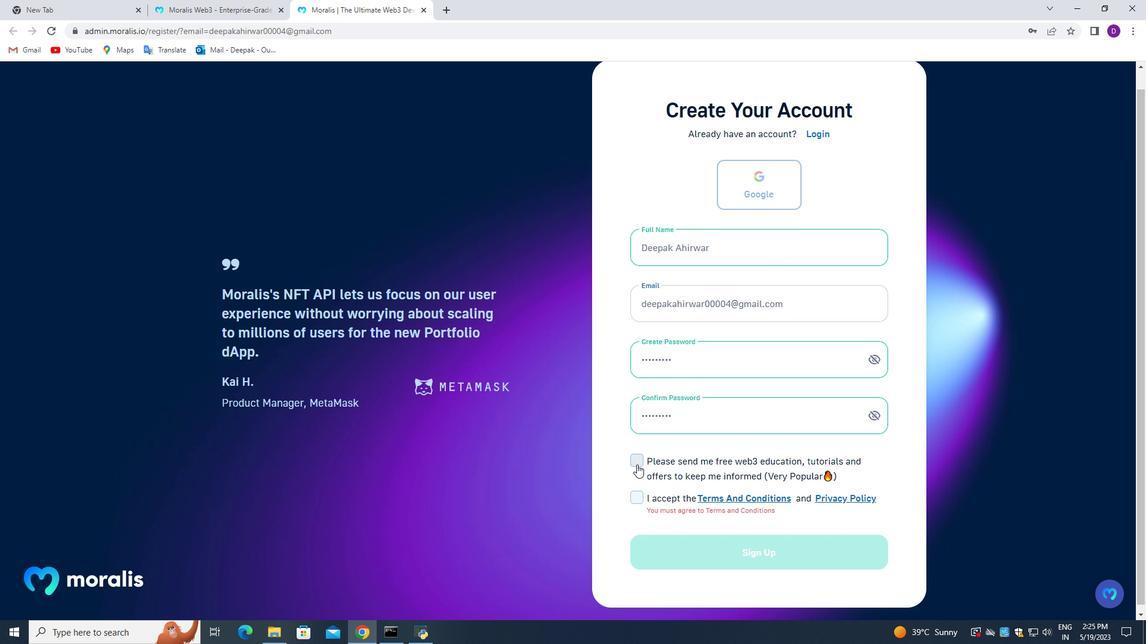 
Action: Mouse pressed left at (636, 463)
Screenshot: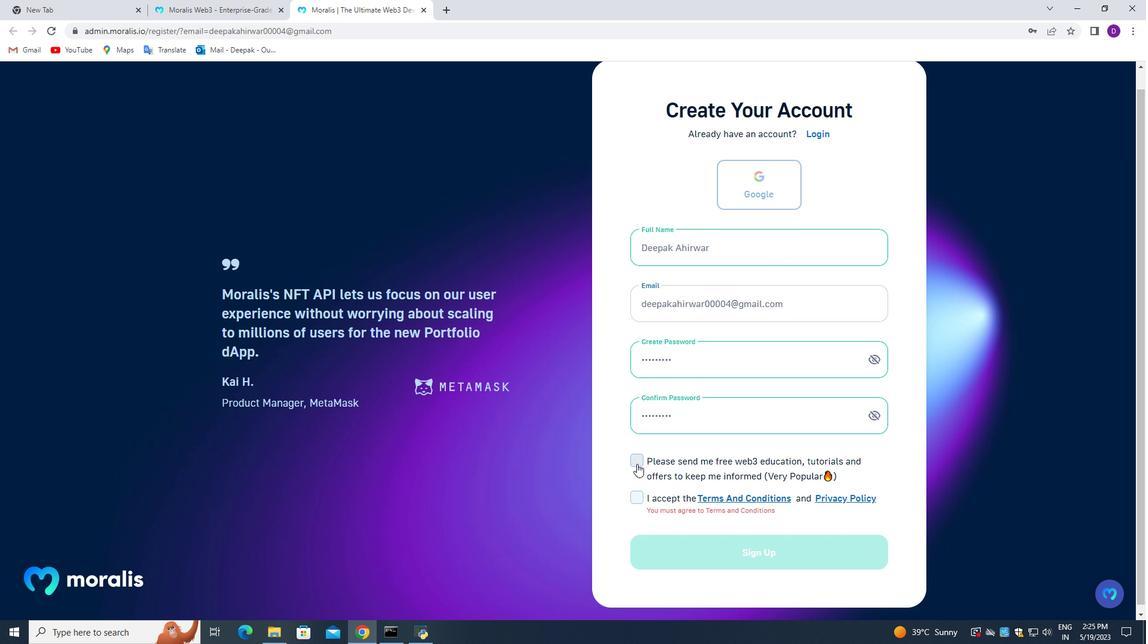 
Action: Mouse moved to (634, 497)
Screenshot: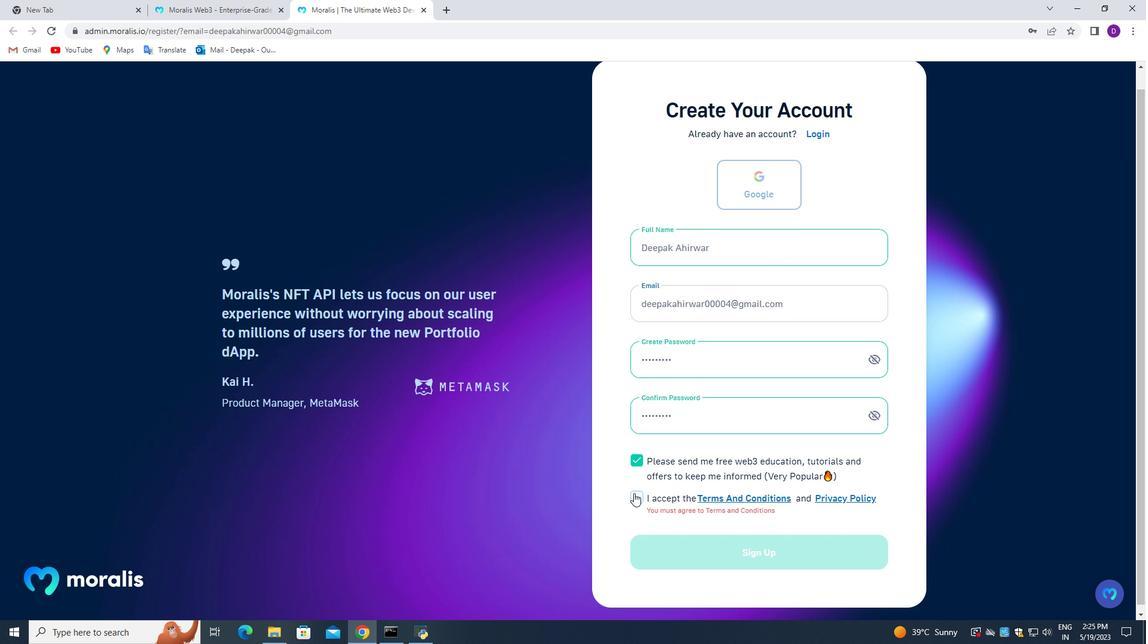 
Action: Mouse pressed left at (634, 497)
Screenshot: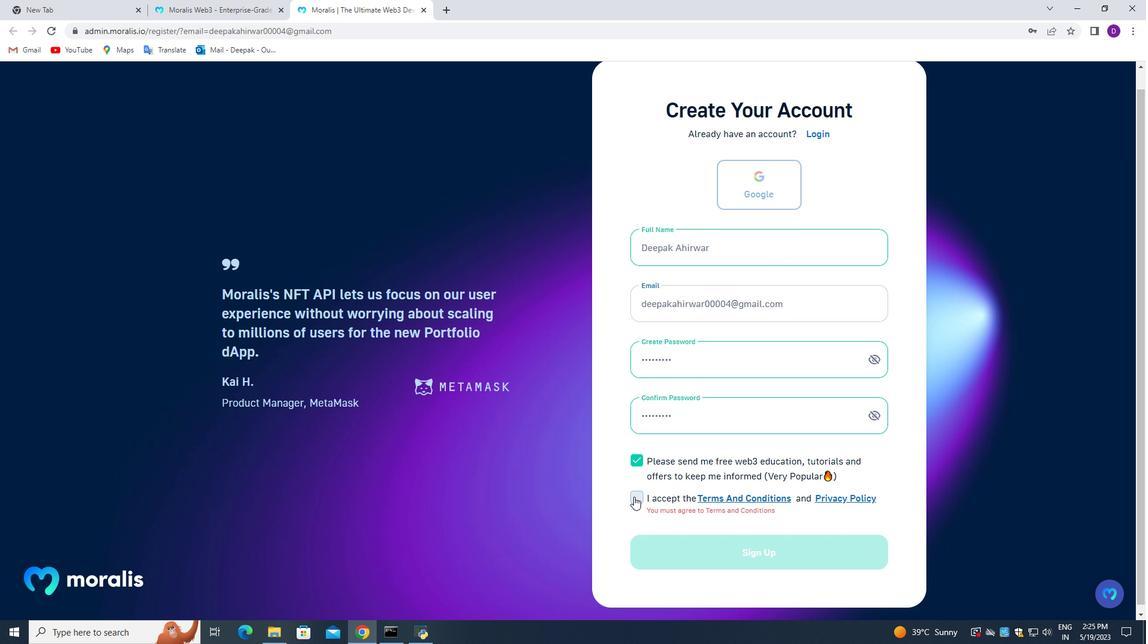 
Action: Mouse moved to (810, 517)
Screenshot: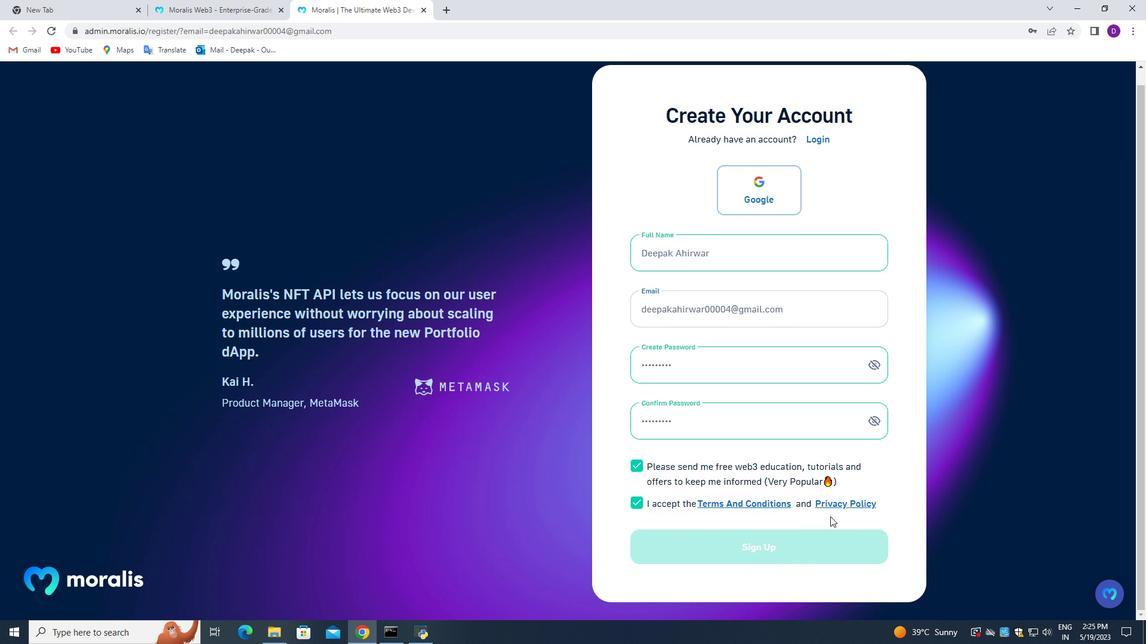 
Action: Mouse scrolled (810, 516) with delta (0, 0)
Screenshot: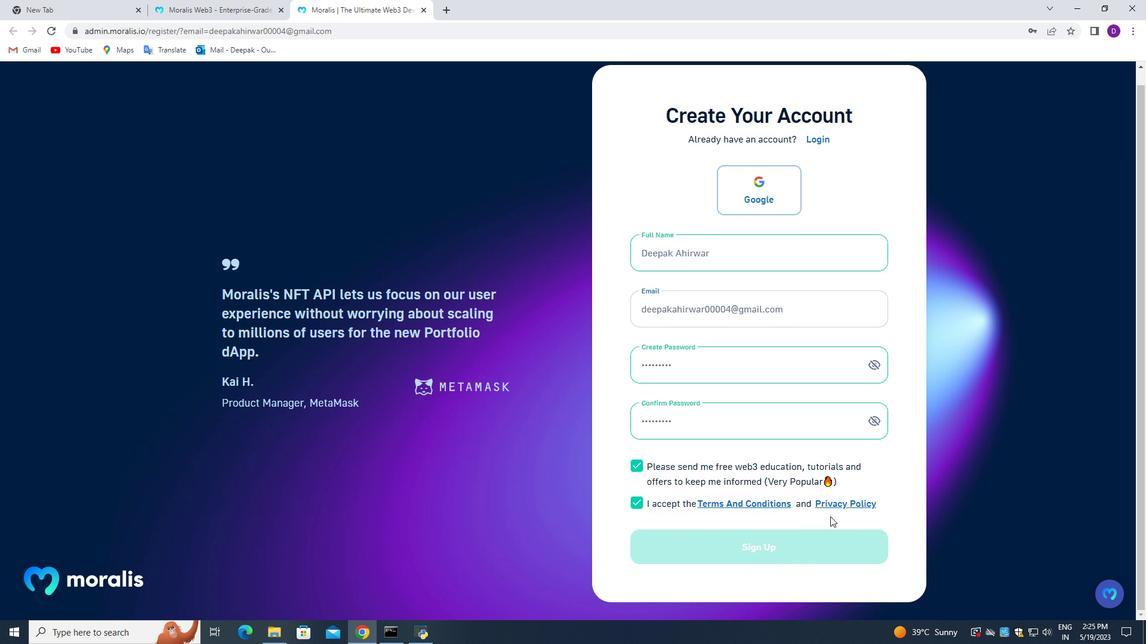 
Action: Mouse moved to (808, 517)
Screenshot: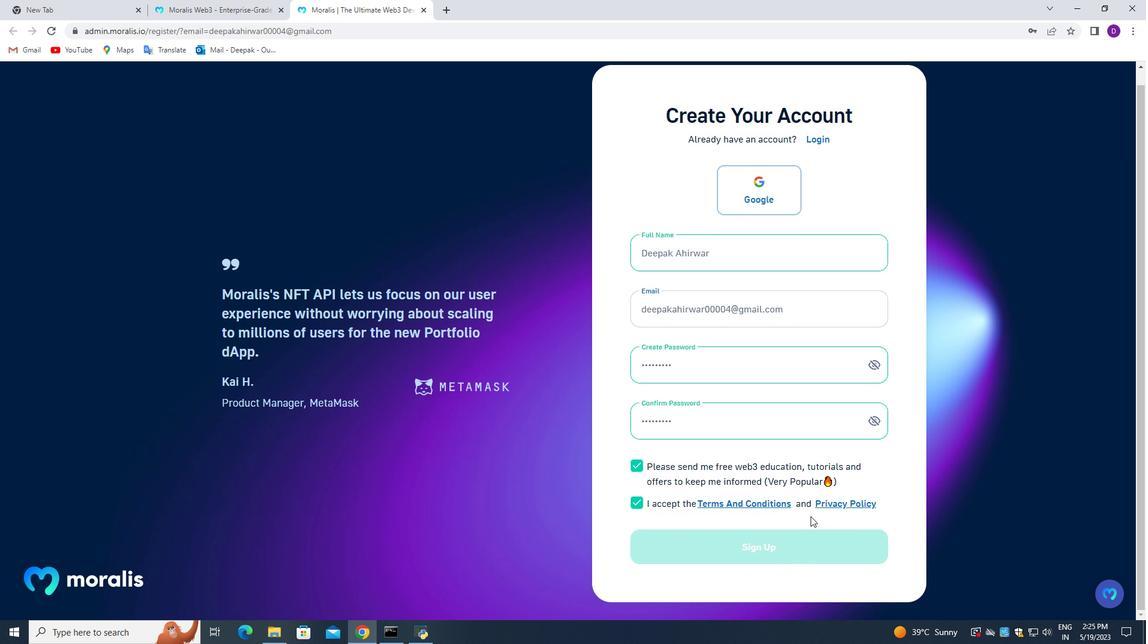 
Action: Mouse scrolled (808, 516) with delta (0, 0)
Screenshot: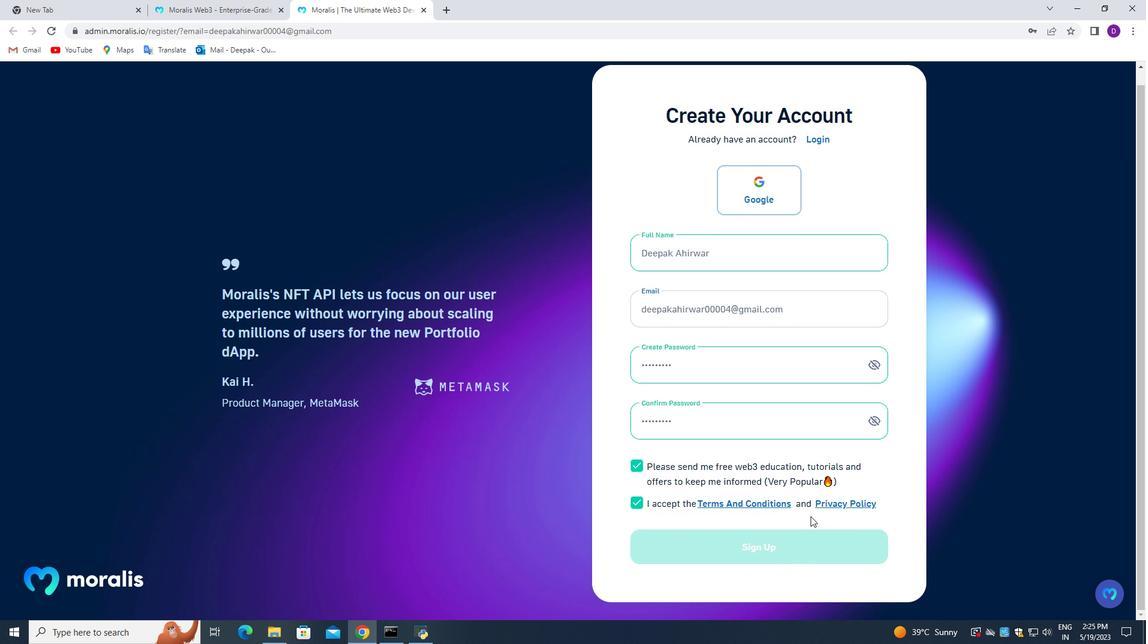 
Action: Mouse moved to (805, 516)
Screenshot: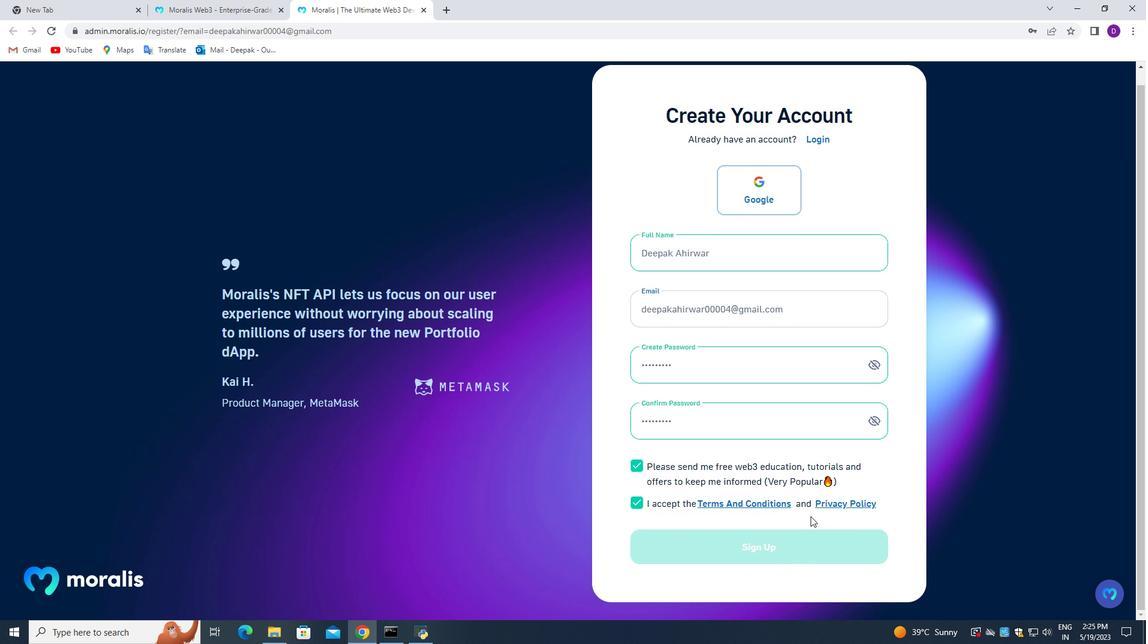 
Action: Mouse scrolled (805, 515) with delta (0, 0)
Screenshot: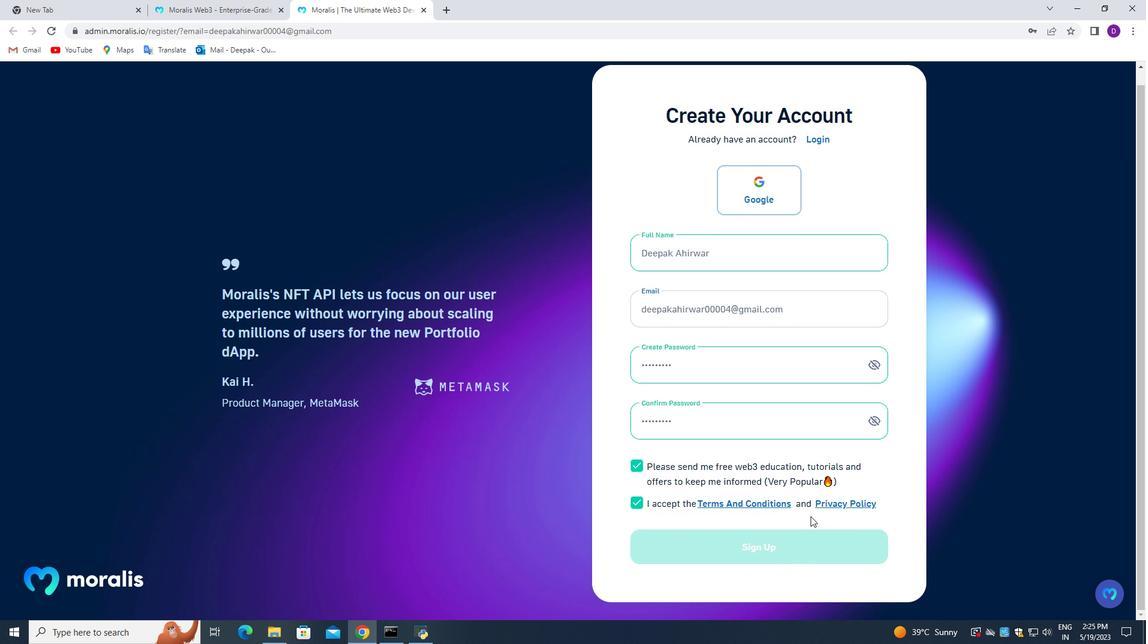 
Action: Mouse moved to (760, 506)
Screenshot: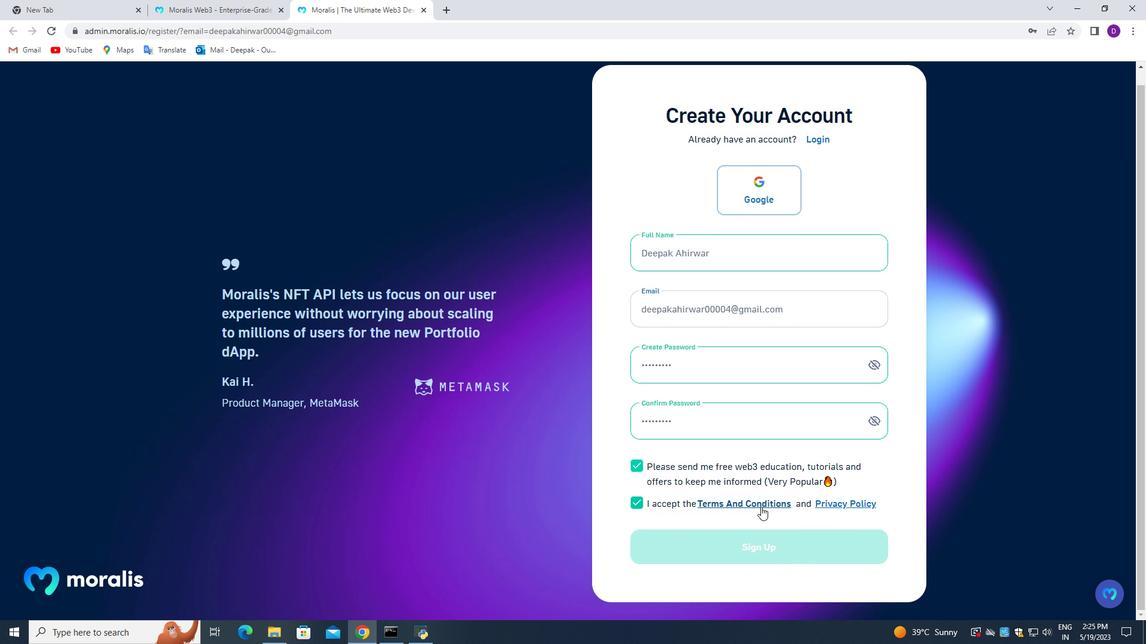 
Action: Mouse pressed left at (760, 506)
Screenshot: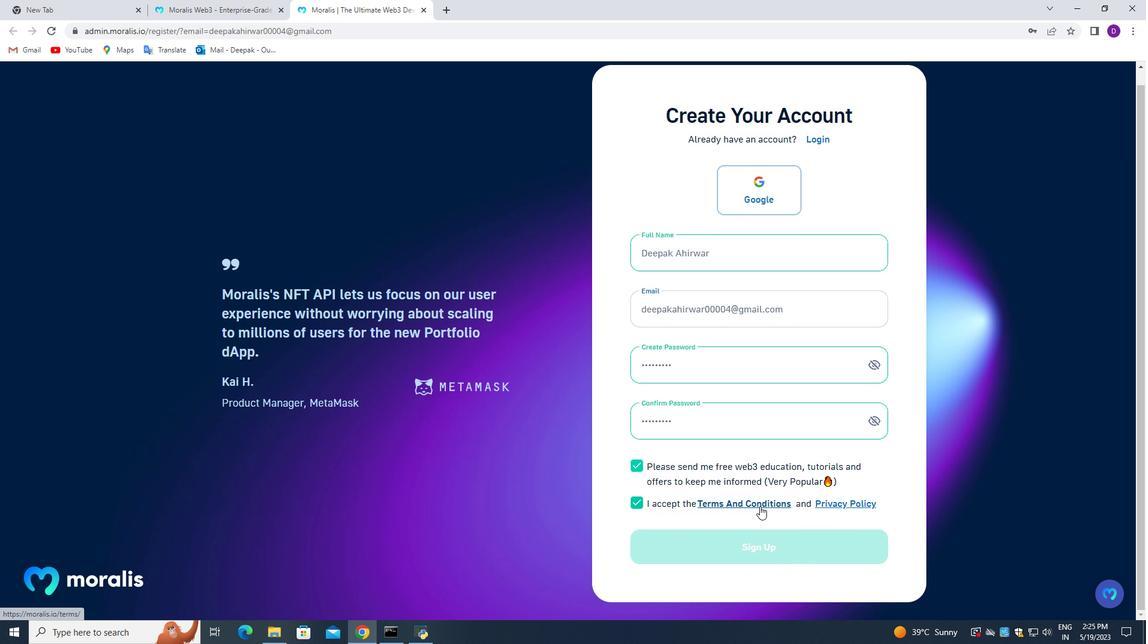 
Action: Mouse moved to (754, 228)
Screenshot: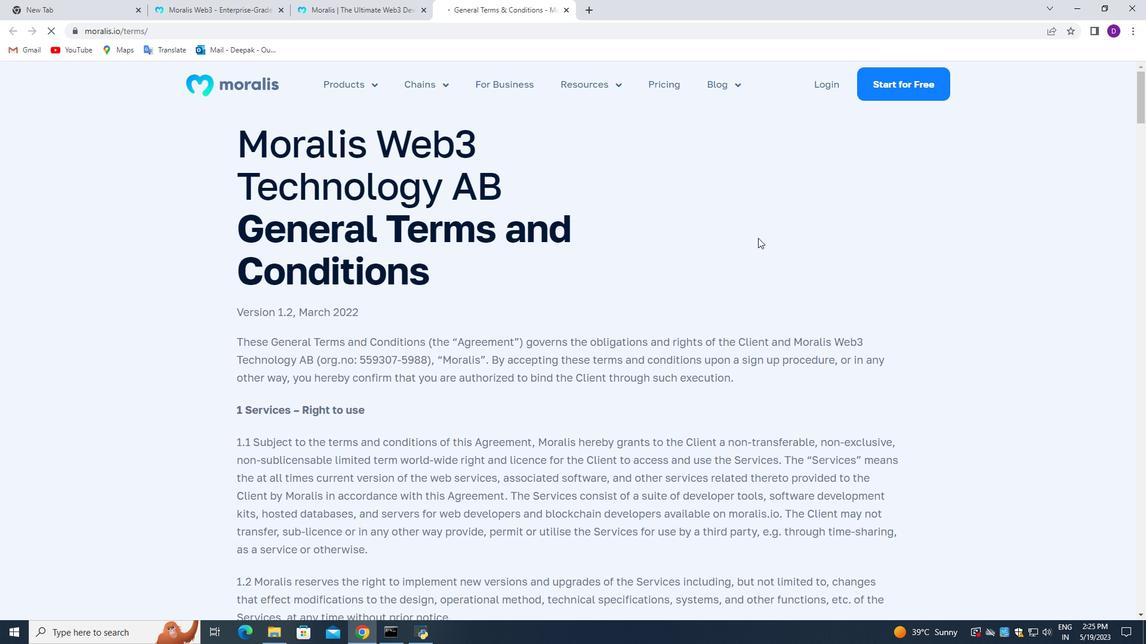 
Action: Mouse scrolled (754, 228) with delta (0, 0)
Screenshot: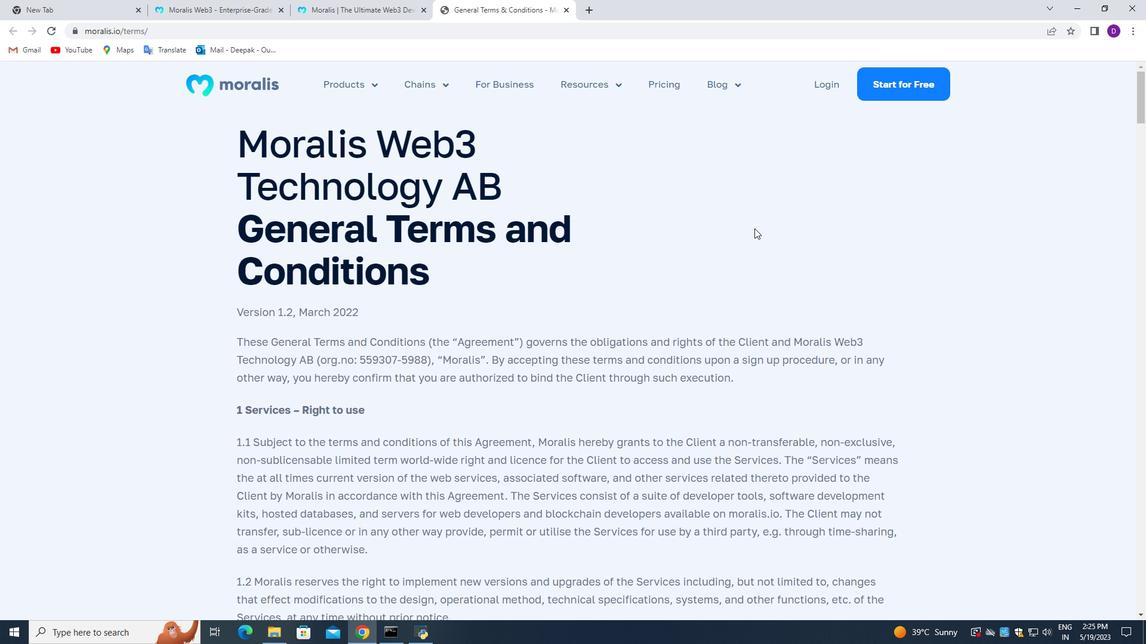 
Action: Mouse moved to (755, 228)
Screenshot: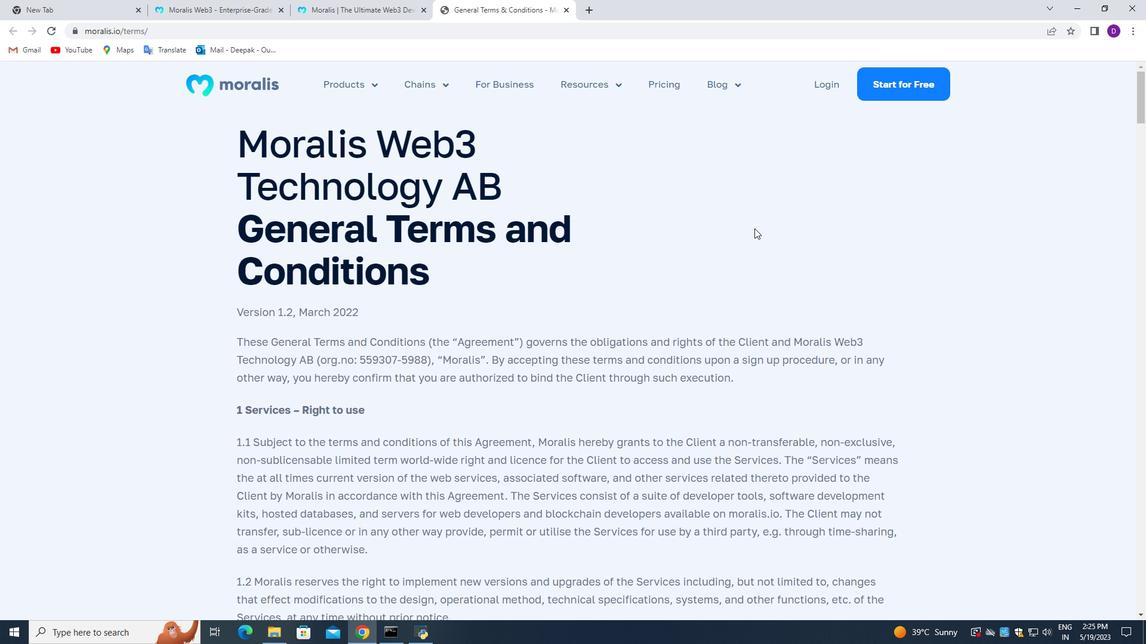 
Action: Mouse scrolled (755, 228) with delta (0, 0)
Screenshot: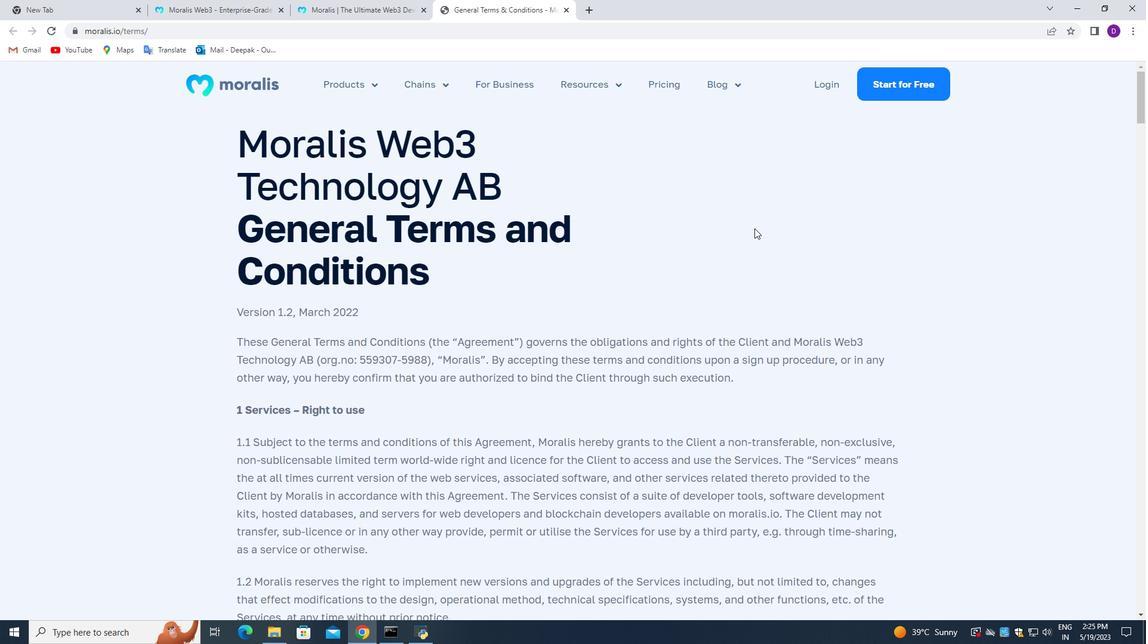
Action: Mouse moved to (754, 231)
Screenshot: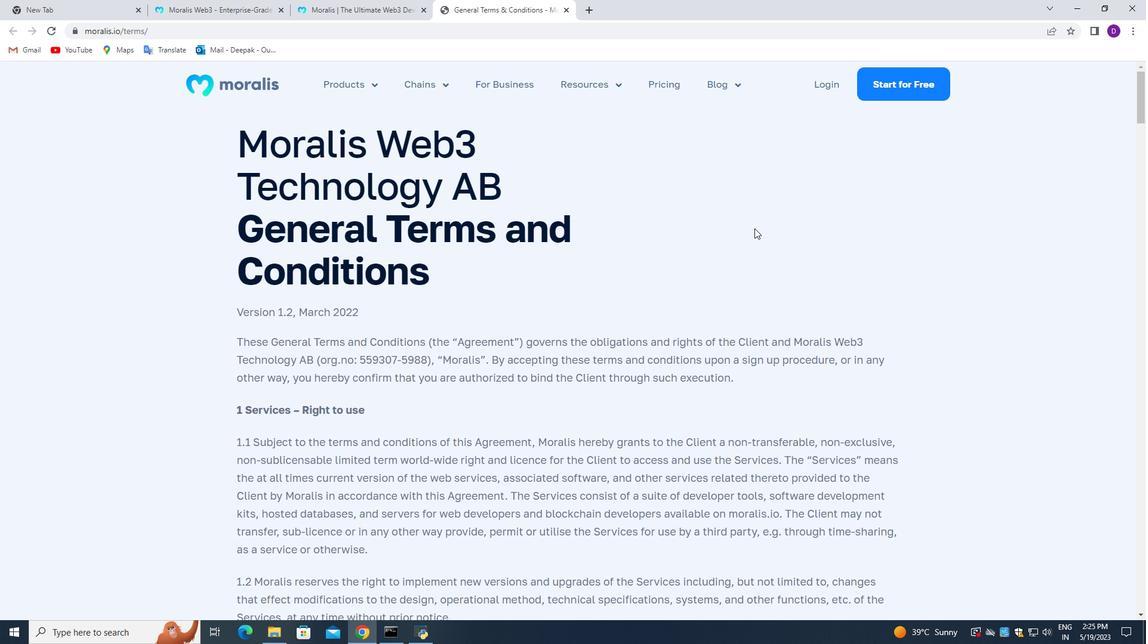 
Action: Mouse scrolled (755, 229) with delta (0, 0)
Screenshot: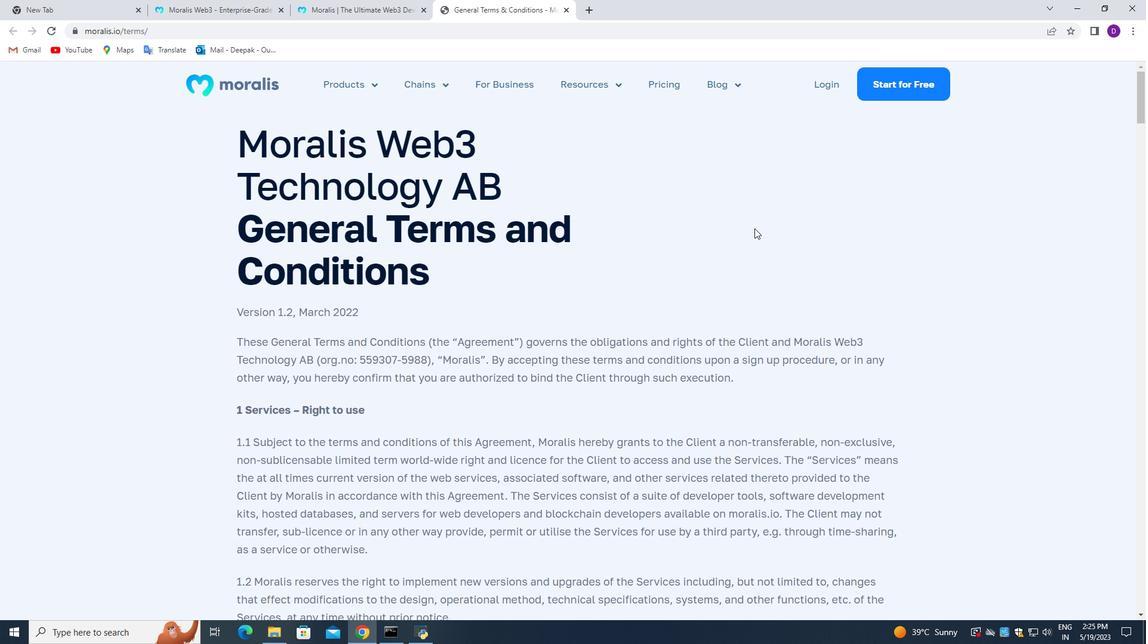 
Action: Mouse scrolled (754, 231) with delta (0, 0)
Screenshot: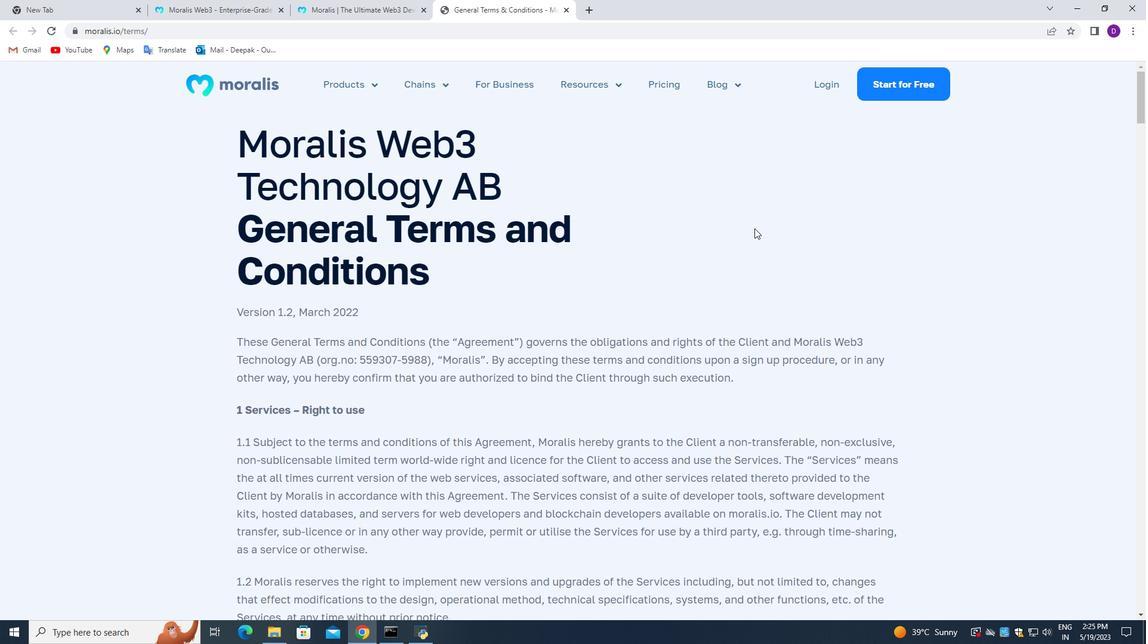 
Action: Mouse moved to (754, 232)
Screenshot: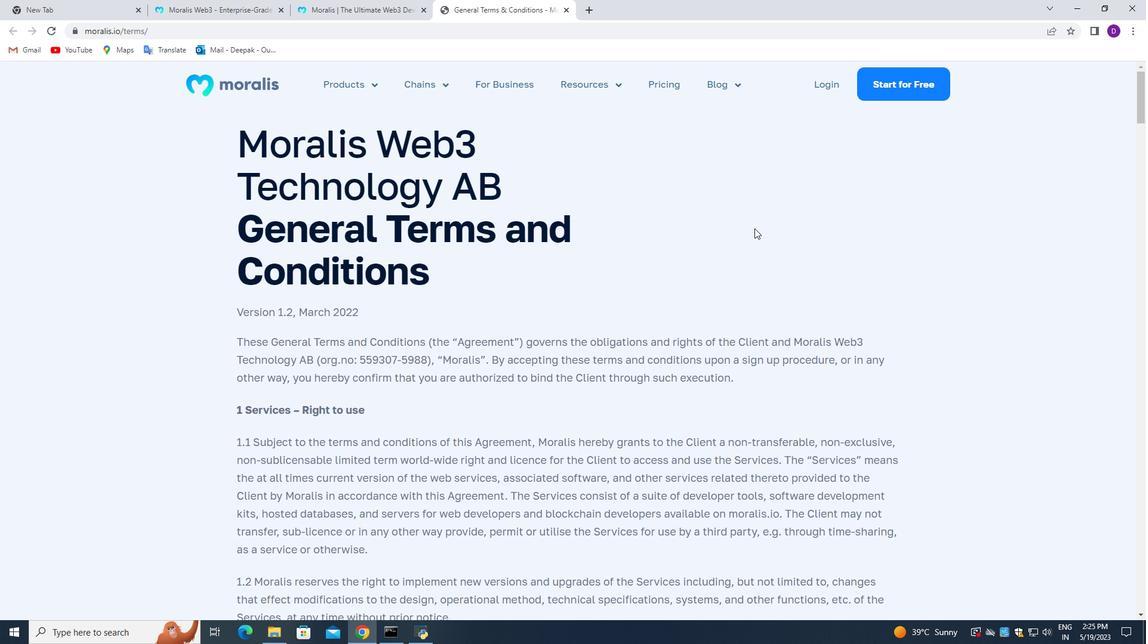 
Action: Mouse scrolled (754, 231) with delta (0, 0)
Screenshot: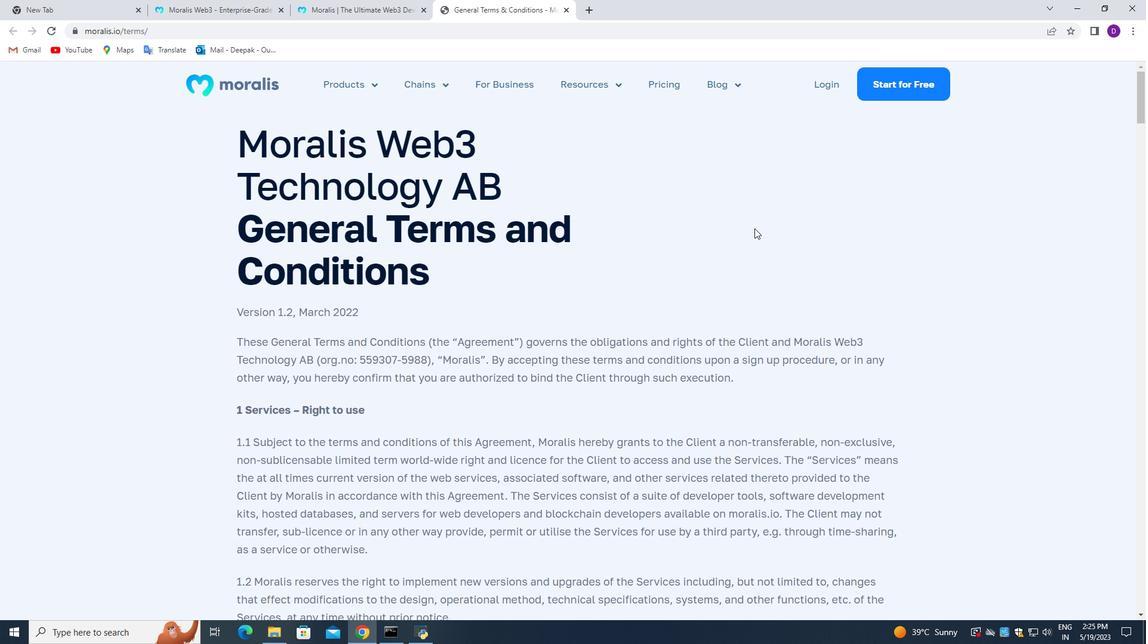 
Action: Mouse moved to (754, 233)
Screenshot: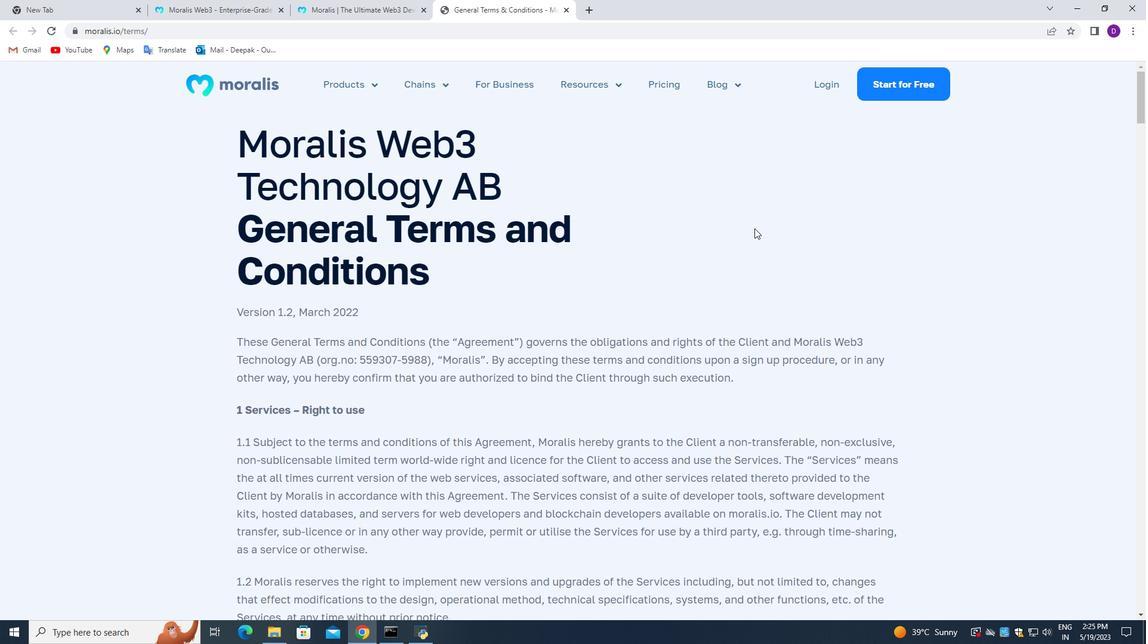 
Action: Mouse scrolled (754, 232) with delta (0, 0)
Screenshot: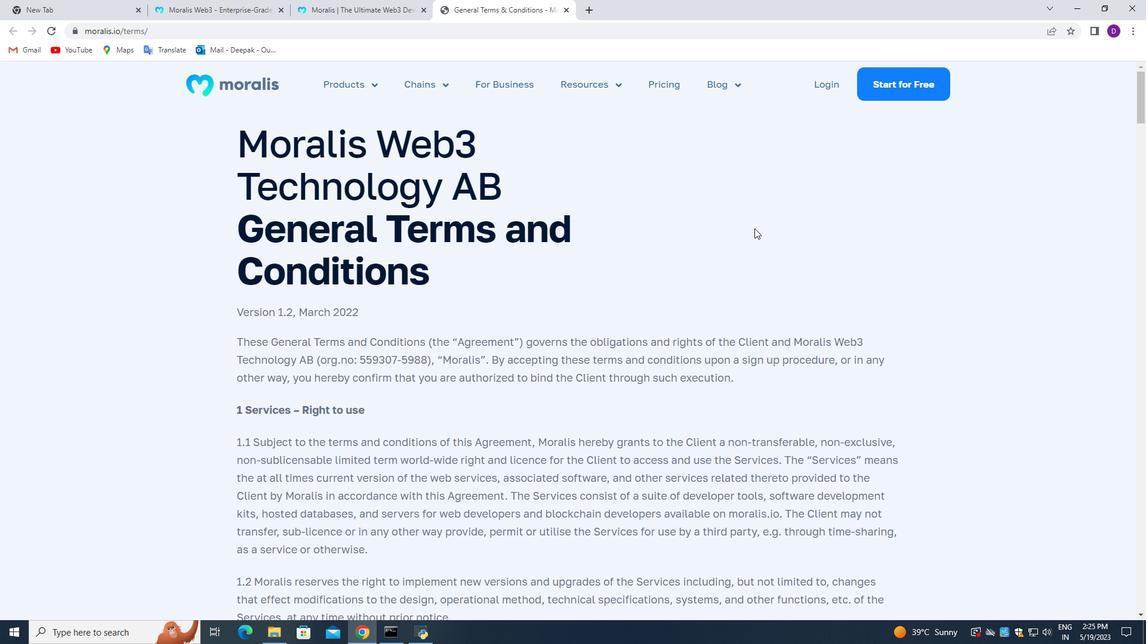 
Action: Mouse moved to (752, 233)
Screenshot: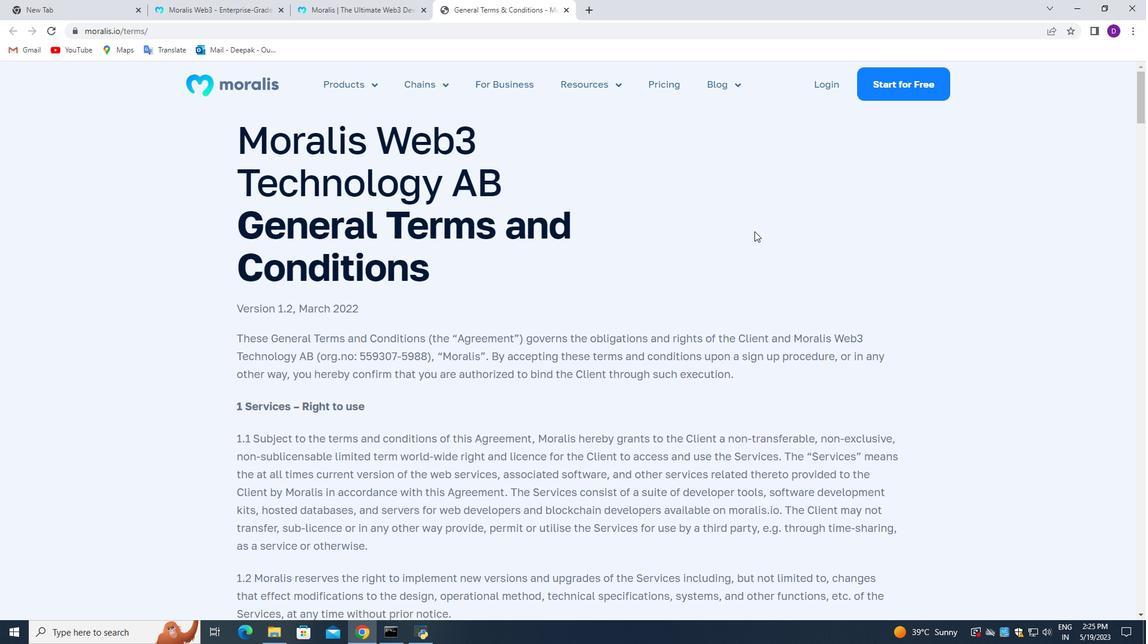 
Action: Mouse scrolled (752, 232) with delta (0, 0)
Screenshot: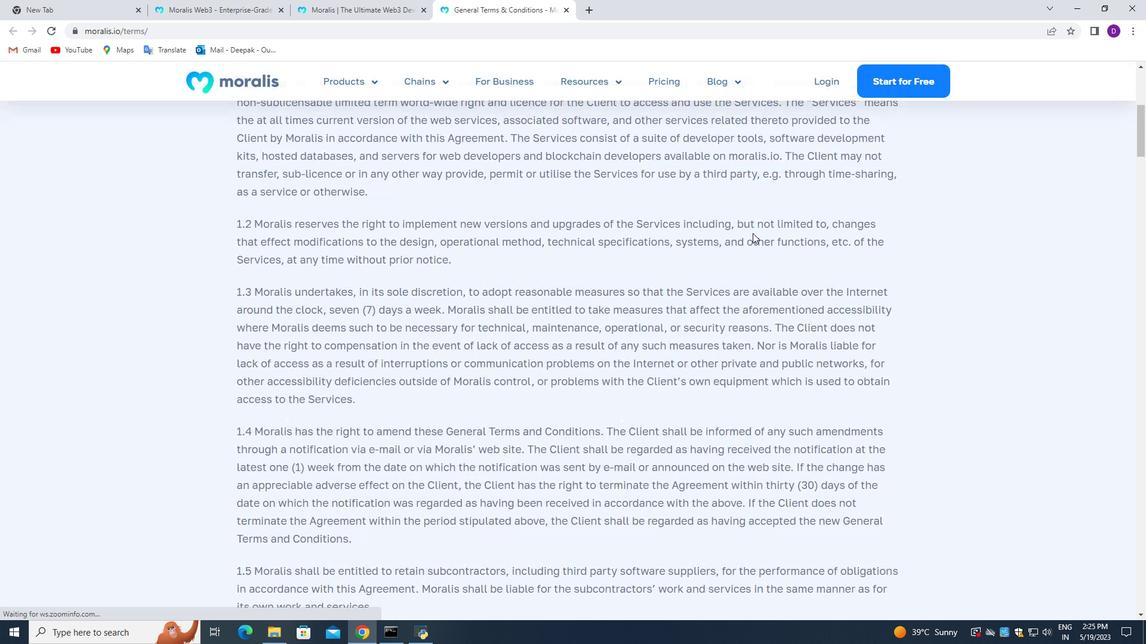 
Action: Mouse scrolled (752, 232) with delta (0, 0)
Screenshot: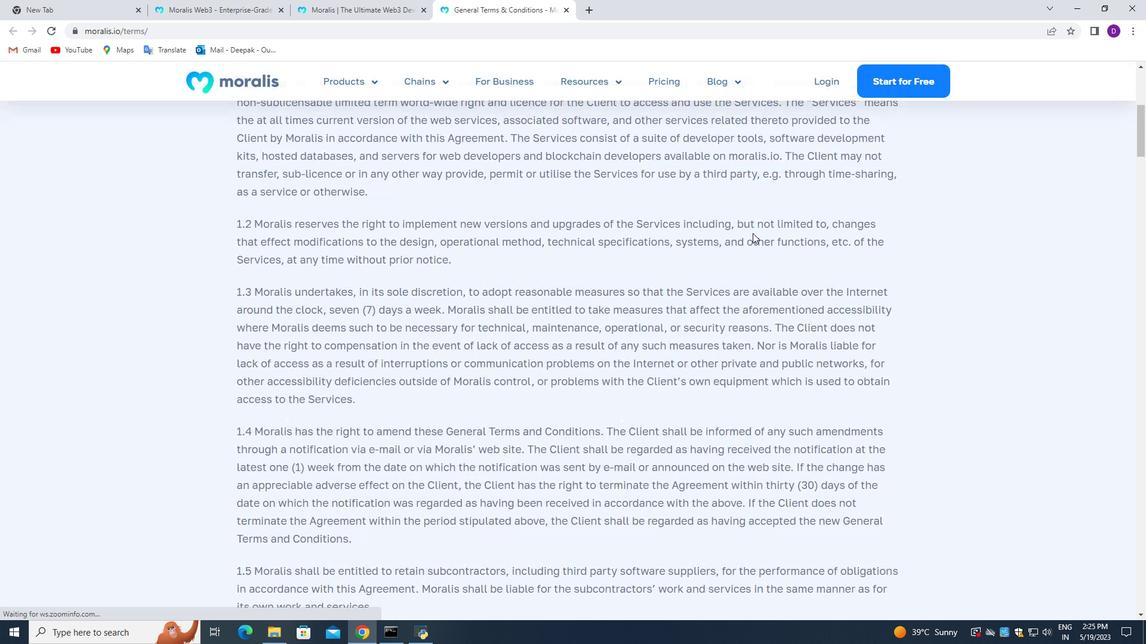 
Action: Mouse scrolled (752, 232) with delta (0, 0)
Screenshot: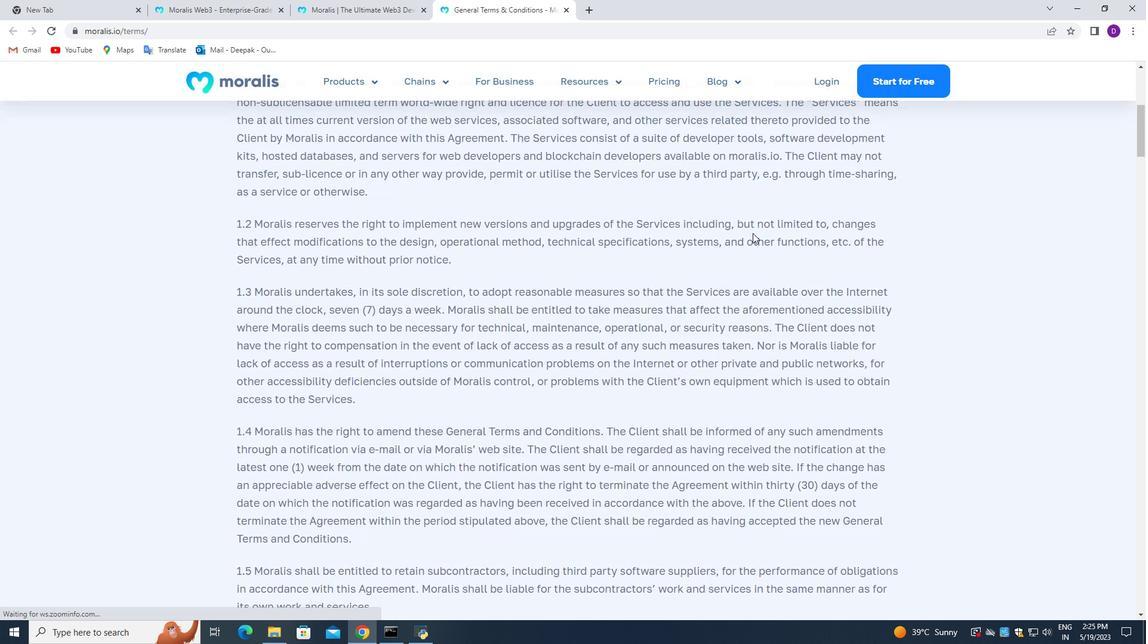 
Action: Mouse scrolled (752, 232) with delta (0, 0)
Screenshot: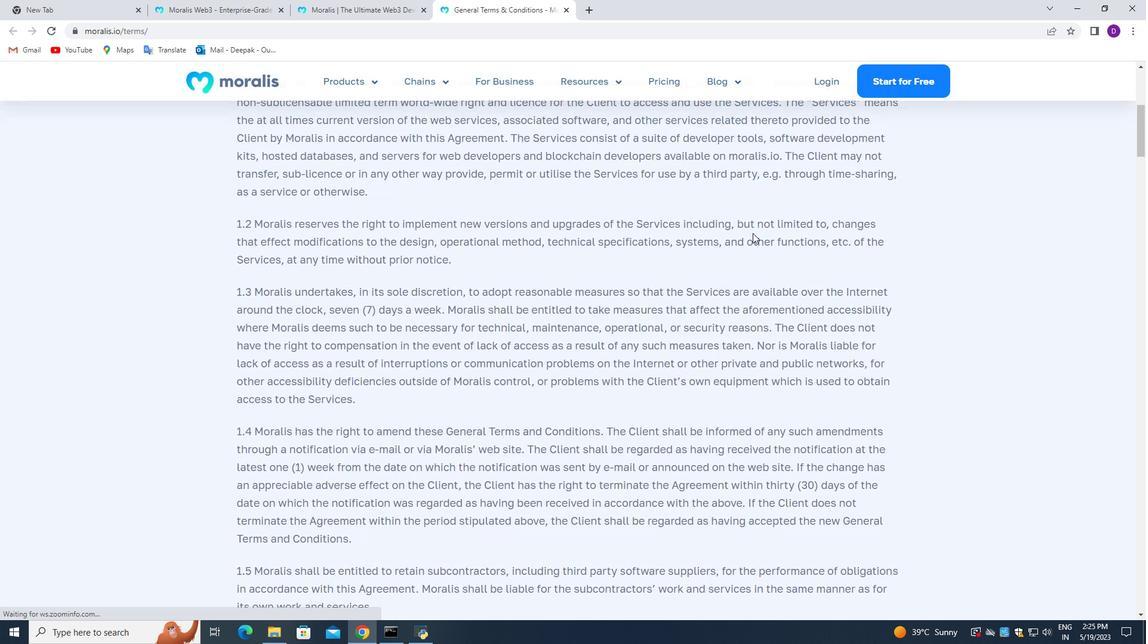 
Action: Mouse scrolled (752, 232) with delta (0, 0)
Screenshot: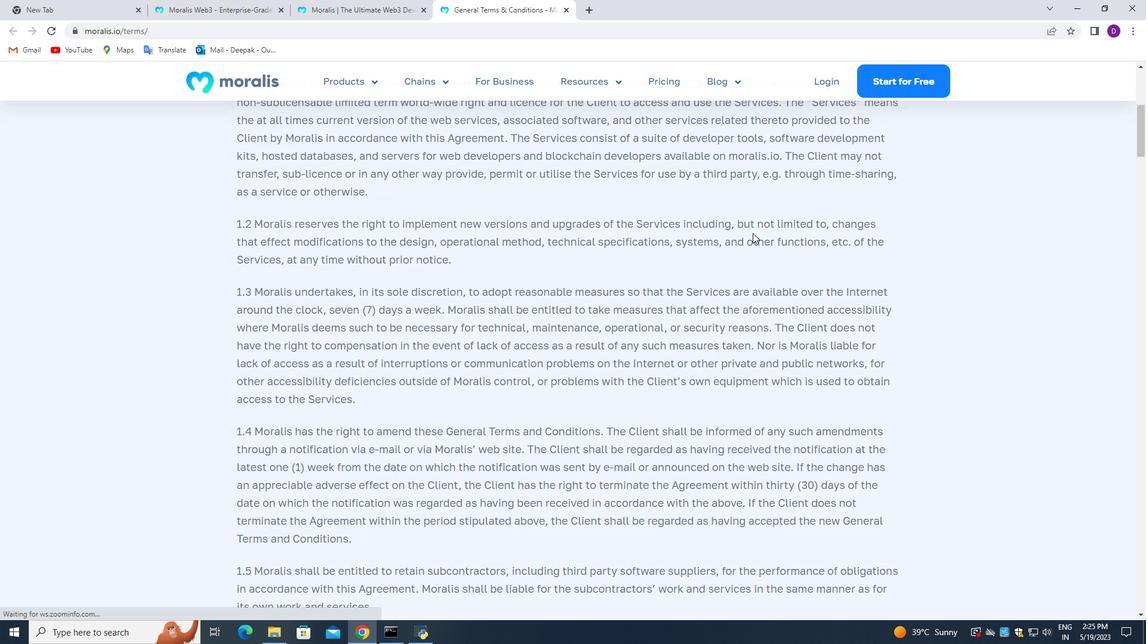 
Action: Mouse scrolled (752, 232) with delta (0, 0)
Screenshot: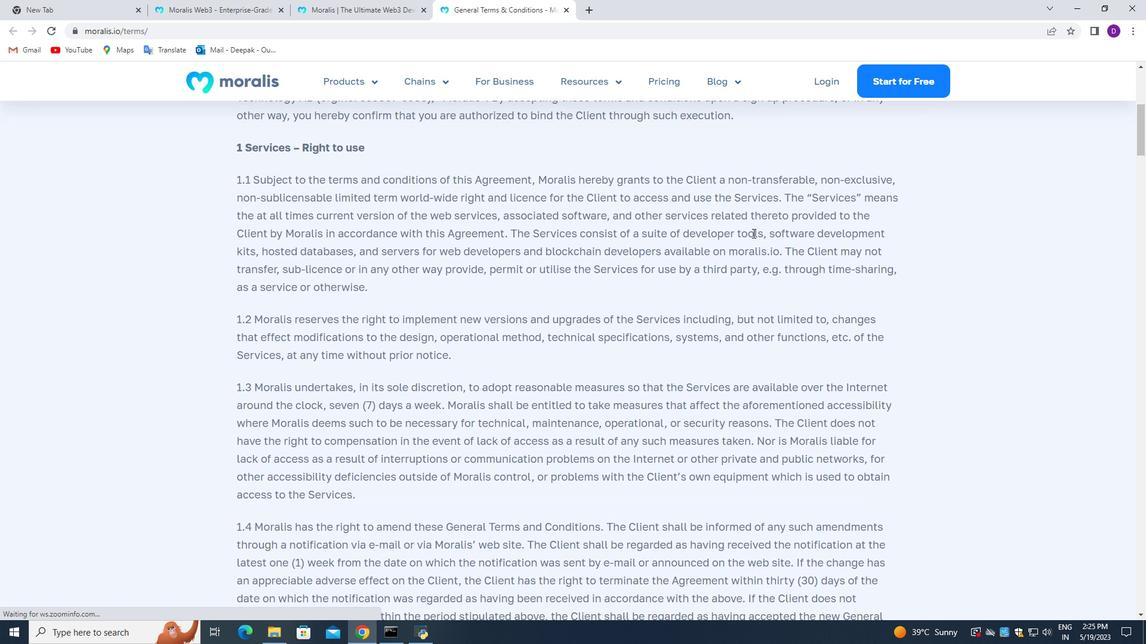 
Action: Mouse scrolled (752, 232) with delta (0, 0)
Screenshot: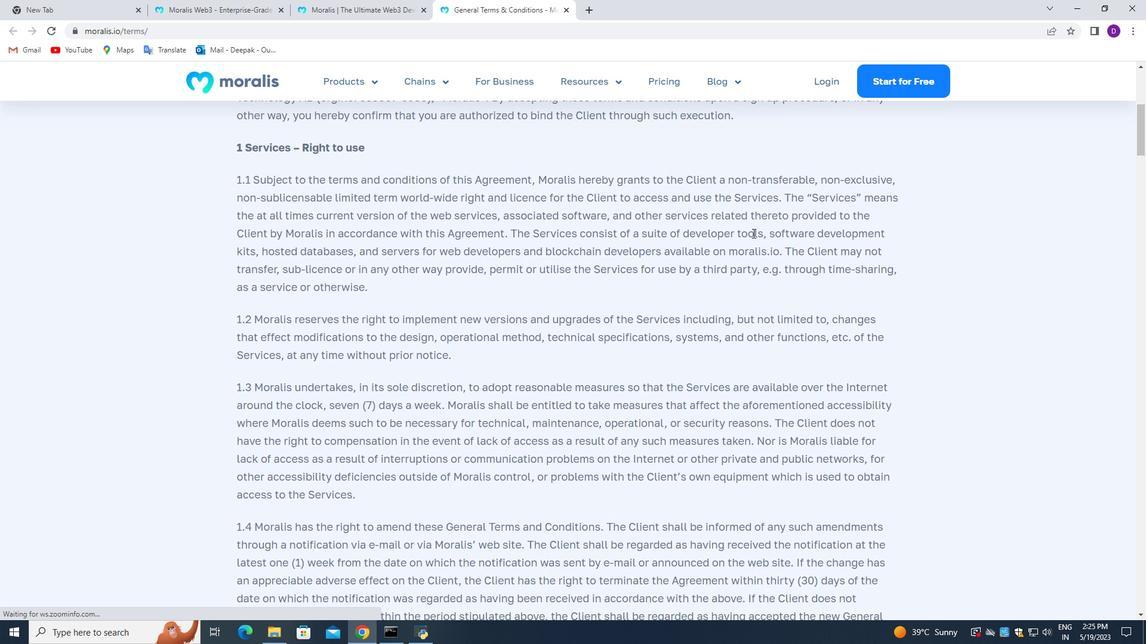 
Action: Mouse scrolled (752, 232) with delta (0, 0)
Screenshot: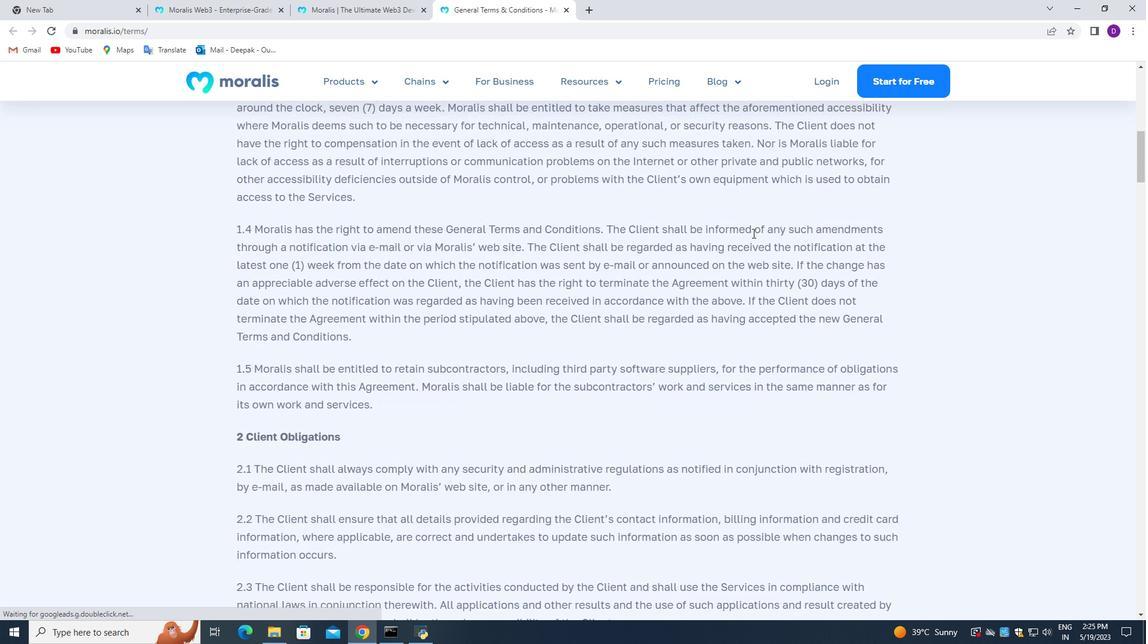 
Action: Mouse scrolled (752, 232) with delta (0, 0)
Screenshot: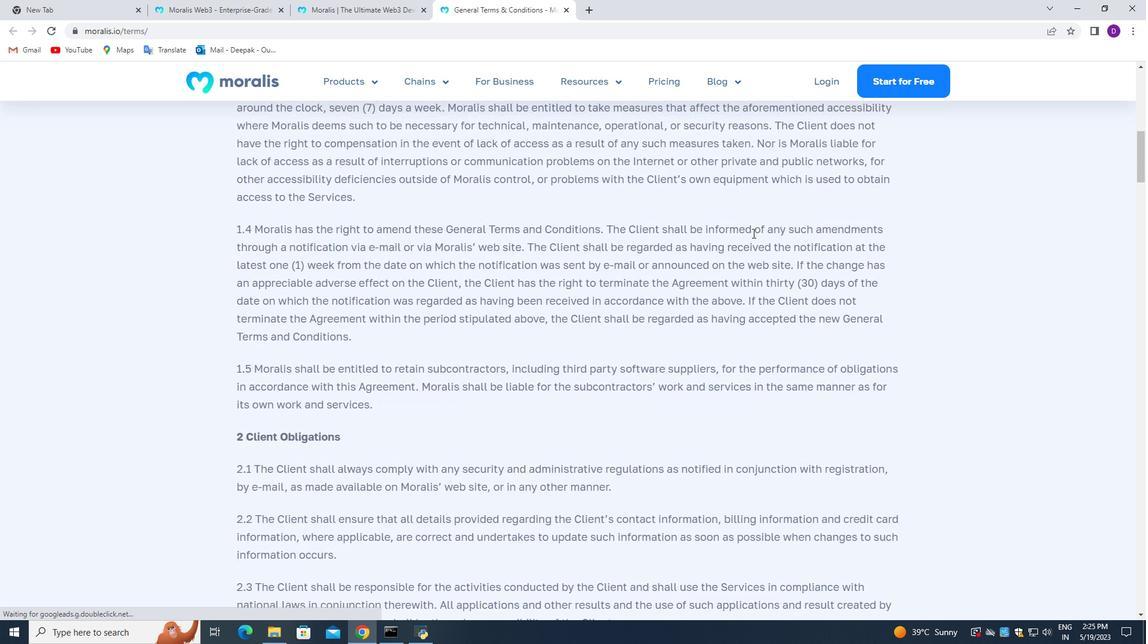 
Action: Mouse scrolled (752, 232) with delta (0, 0)
Screenshot: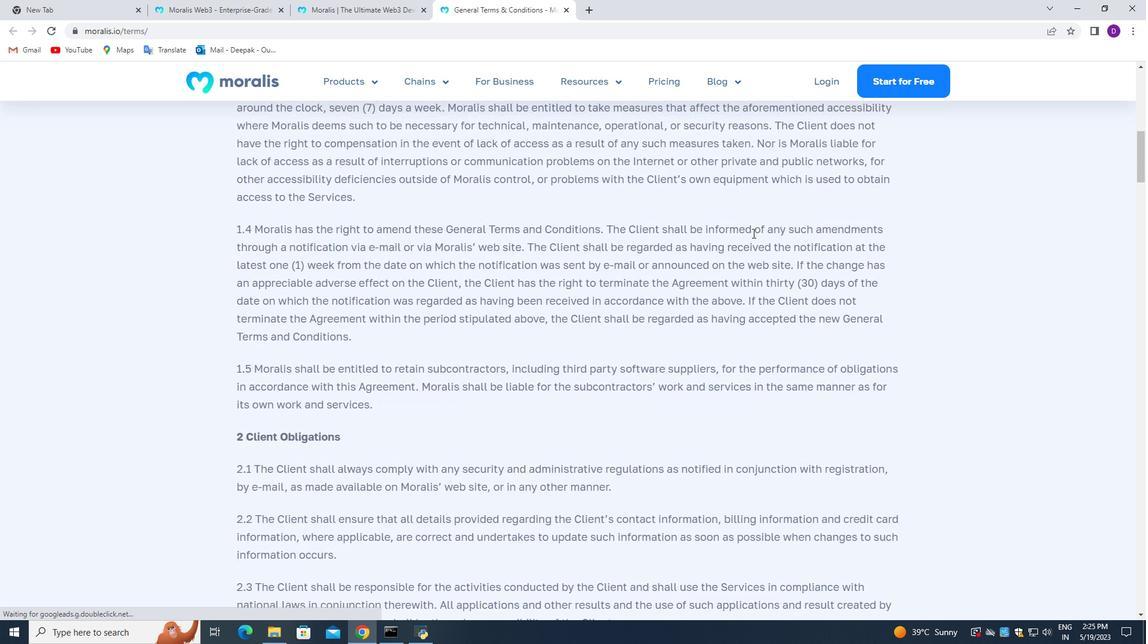 
Action: Mouse scrolled (752, 232) with delta (0, 0)
Screenshot: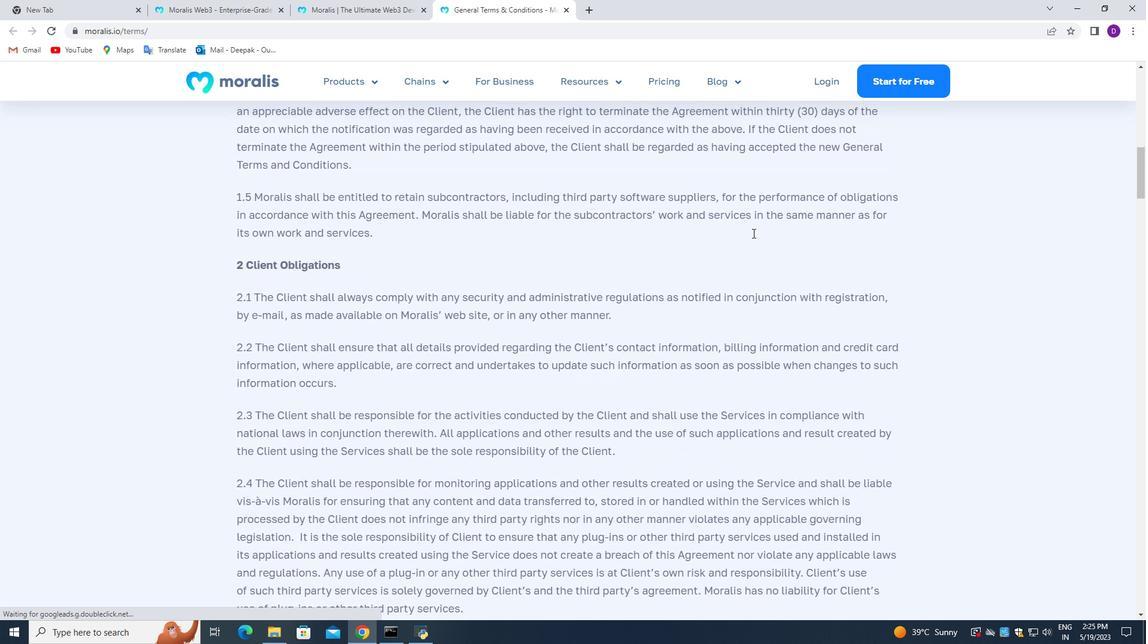 
Action: Mouse scrolled (752, 232) with delta (0, 0)
Screenshot: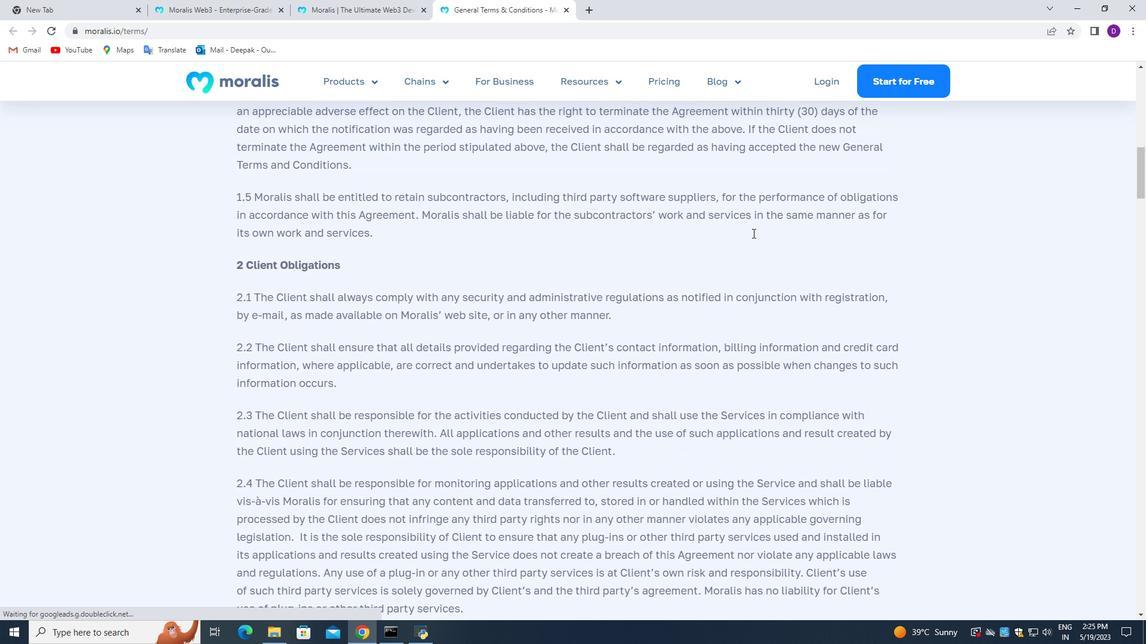 
Action: Mouse scrolled (752, 232) with delta (0, 0)
Screenshot: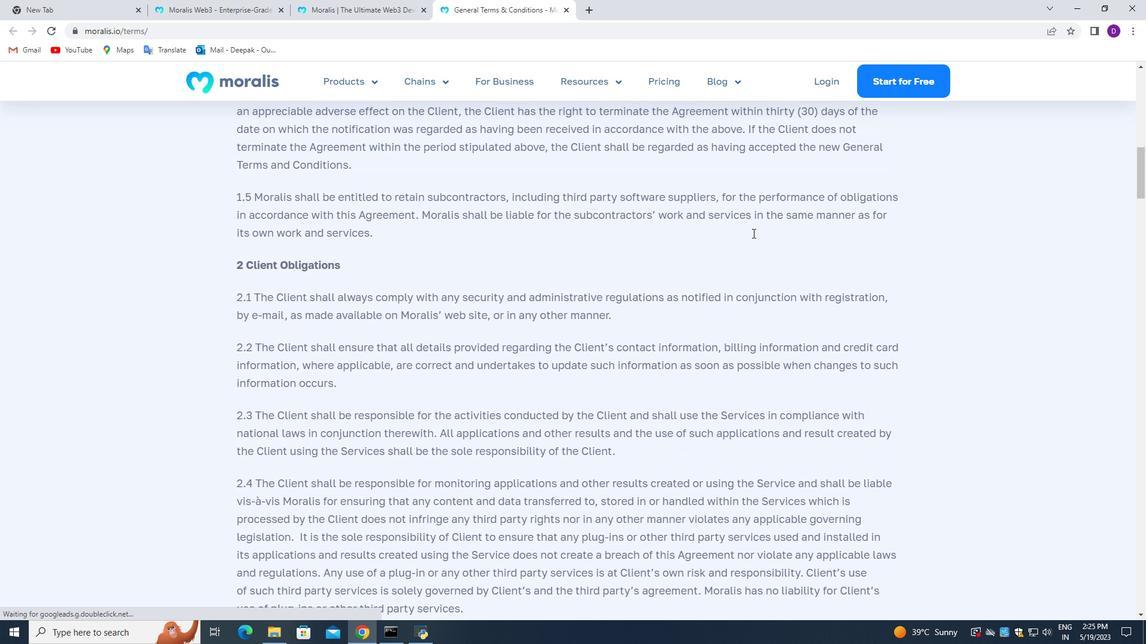 
Action: Mouse scrolled (752, 232) with delta (0, 0)
Screenshot: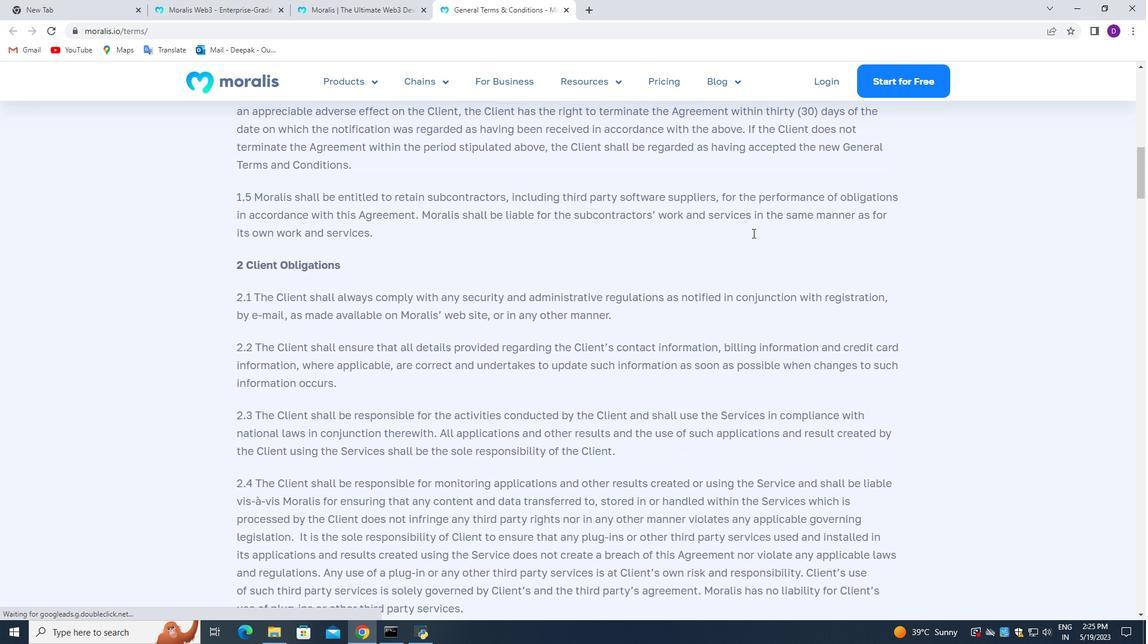 
Action: Mouse scrolled (752, 232) with delta (0, 0)
Screenshot: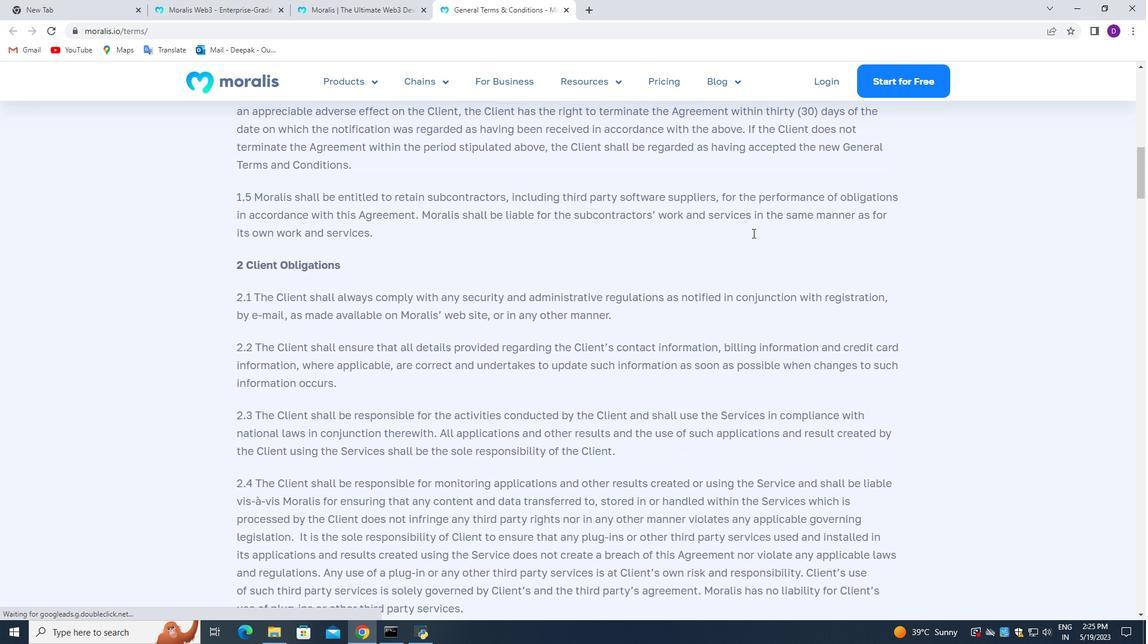 
Action: Mouse scrolled (752, 232) with delta (0, 0)
Screenshot: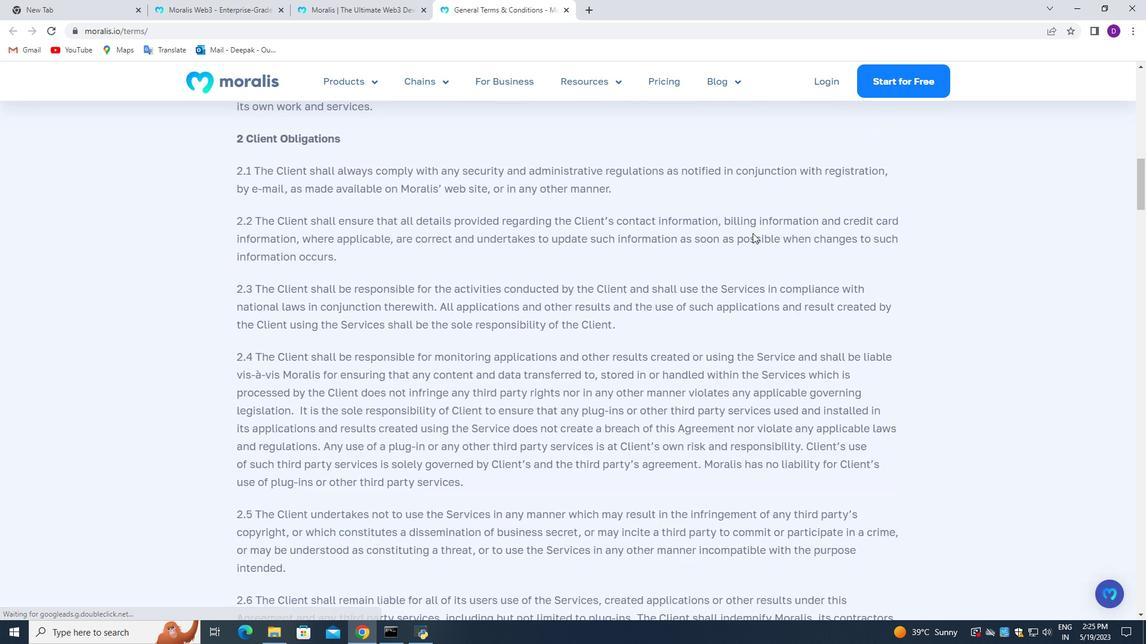 
Action: Mouse moved to (752, 233)
Screenshot: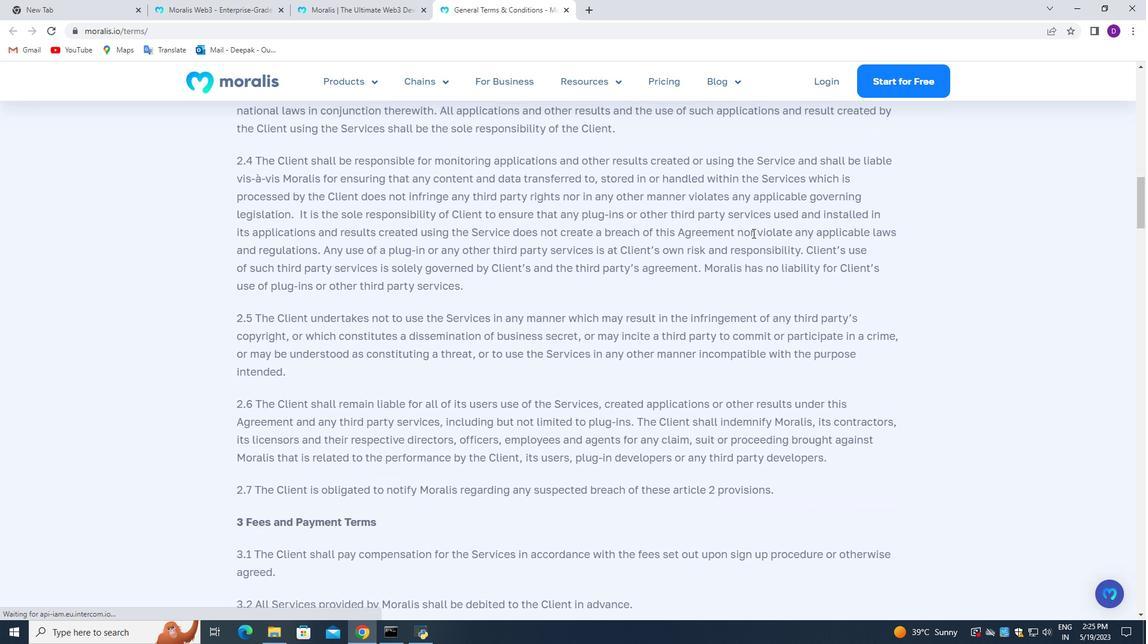 
Action: Mouse scrolled (752, 232) with delta (0, 0)
Screenshot: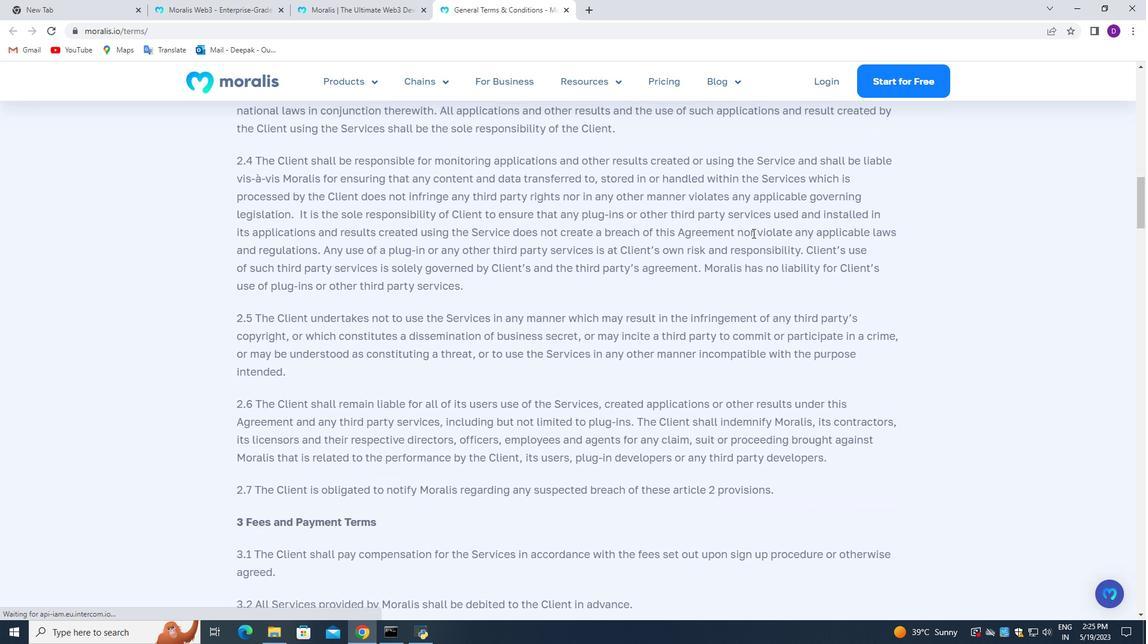 
Action: Mouse moved to (750, 240)
Screenshot: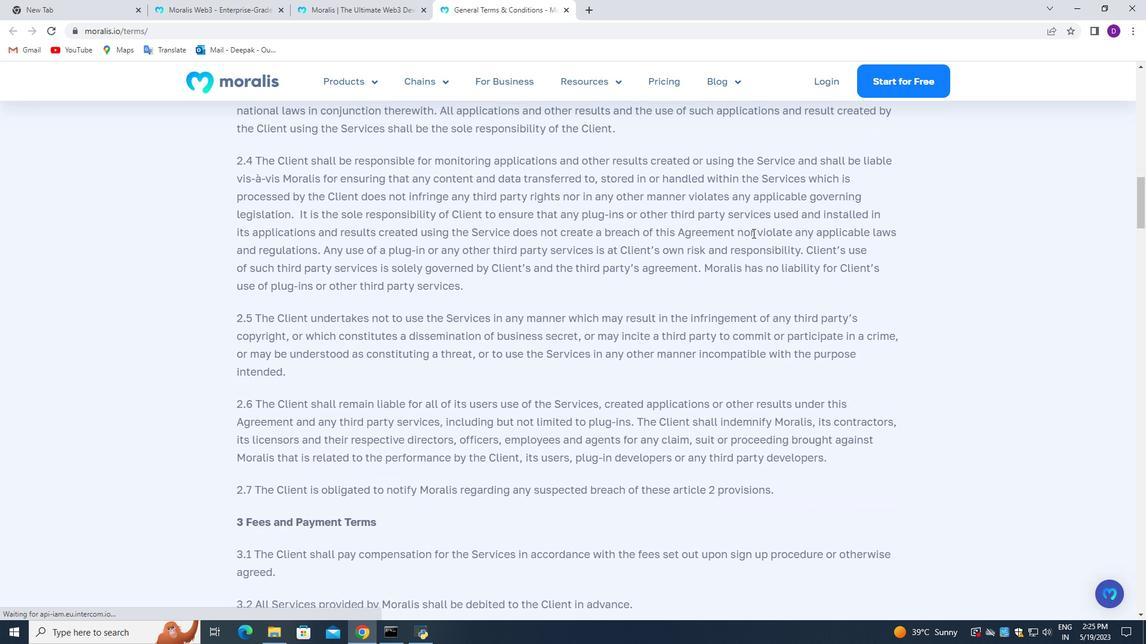 
Action: Mouse scrolled (752, 234) with delta (0, 0)
Screenshot: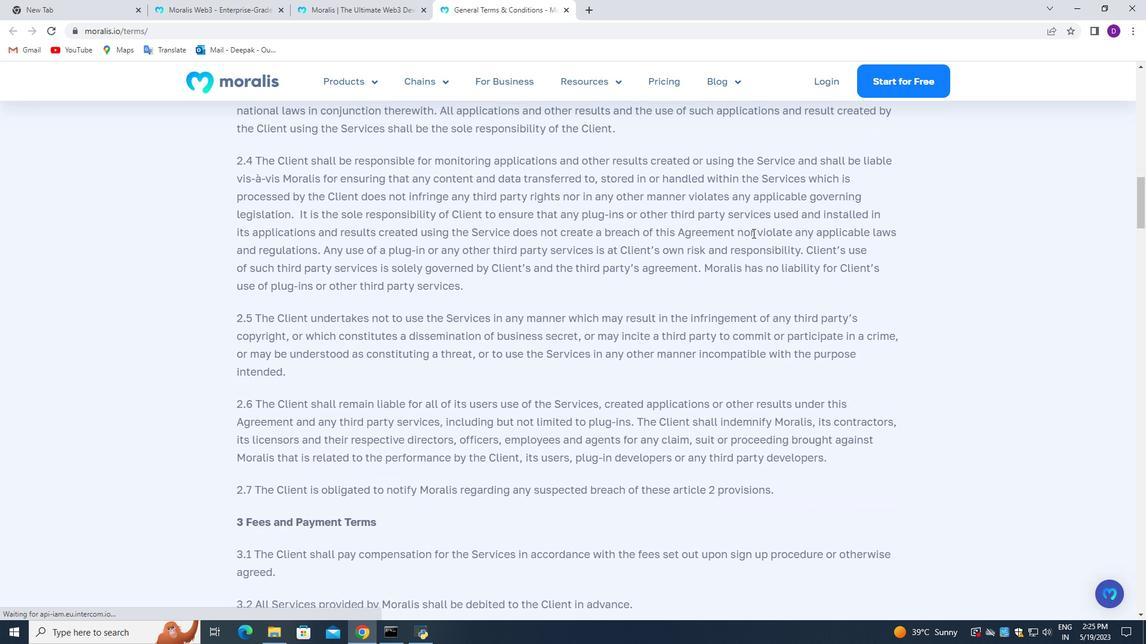 
Action: Mouse moved to (746, 246)
Screenshot: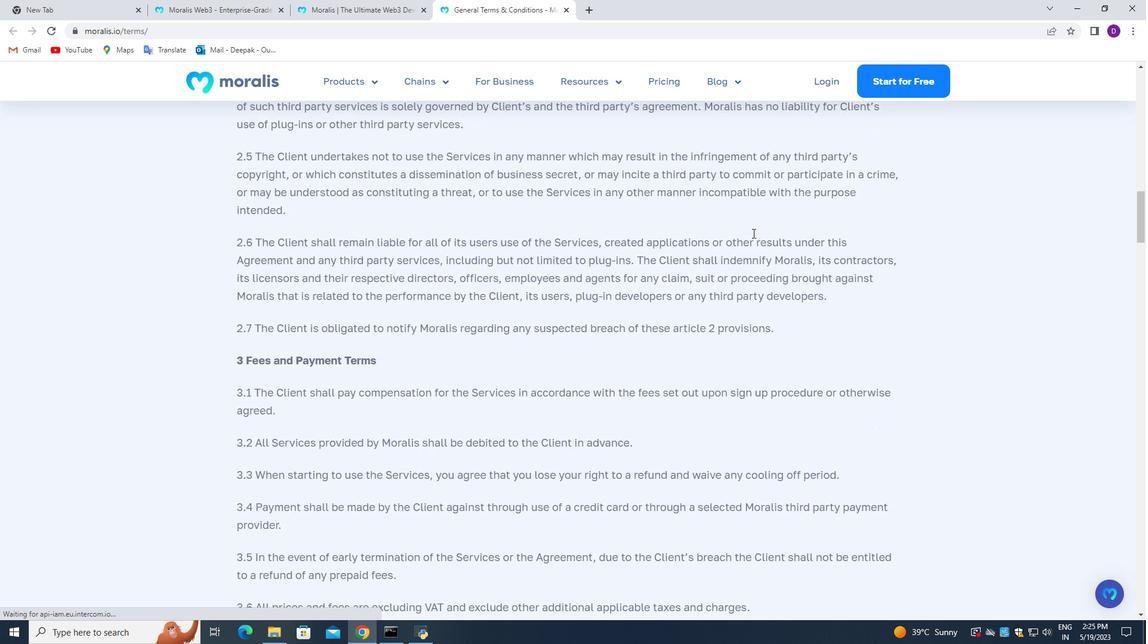 
Action: Mouse scrolled (748, 243) with delta (0, 0)
Screenshot: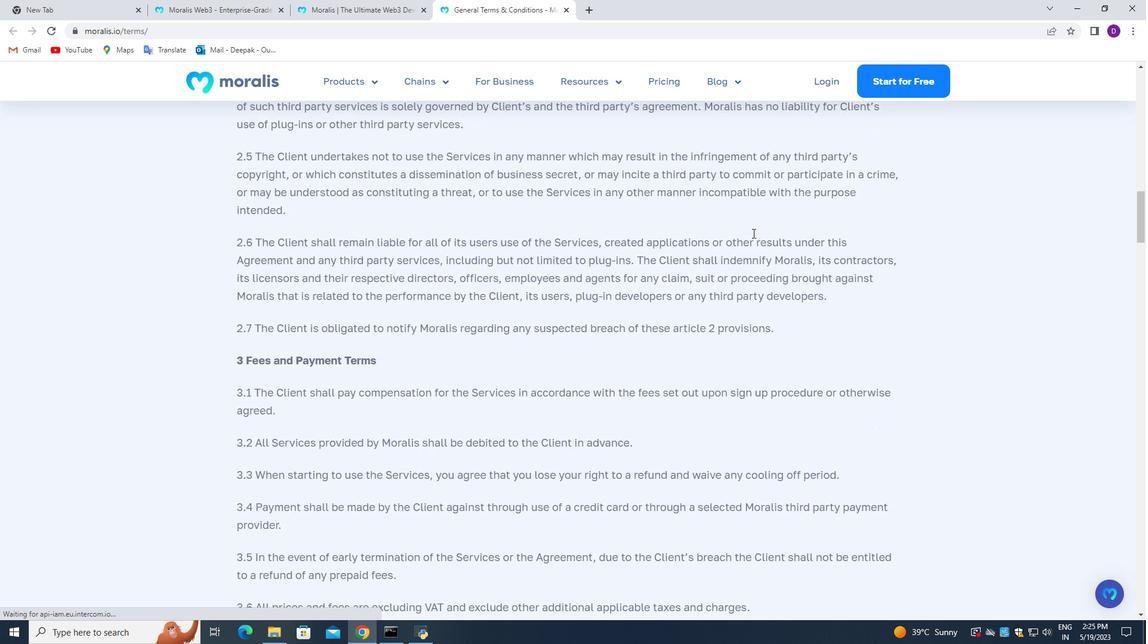 
Action: Mouse moved to (745, 248)
Screenshot: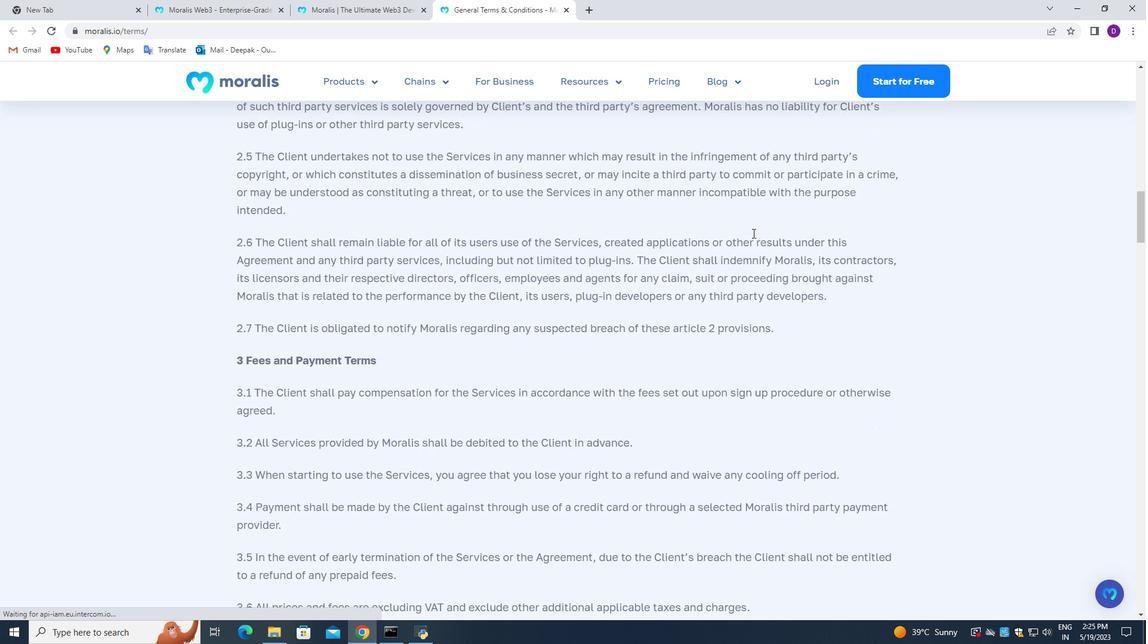 
Action: Mouse scrolled (746, 245) with delta (0, 0)
Screenshot: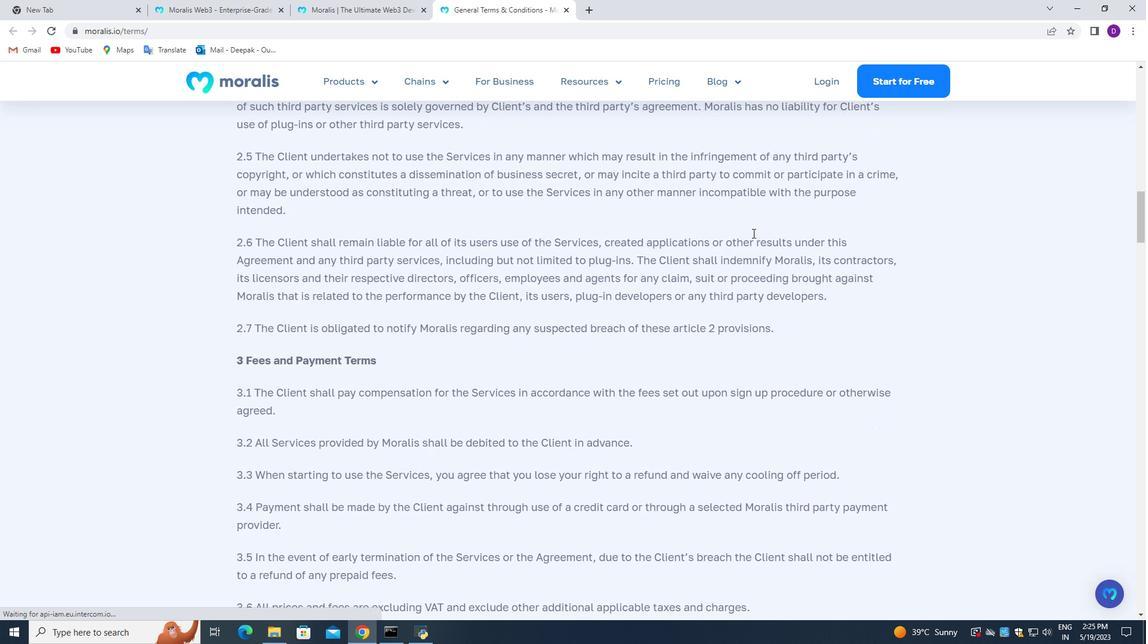 
Action: Mouse moved to (743, 248)
Screenshot: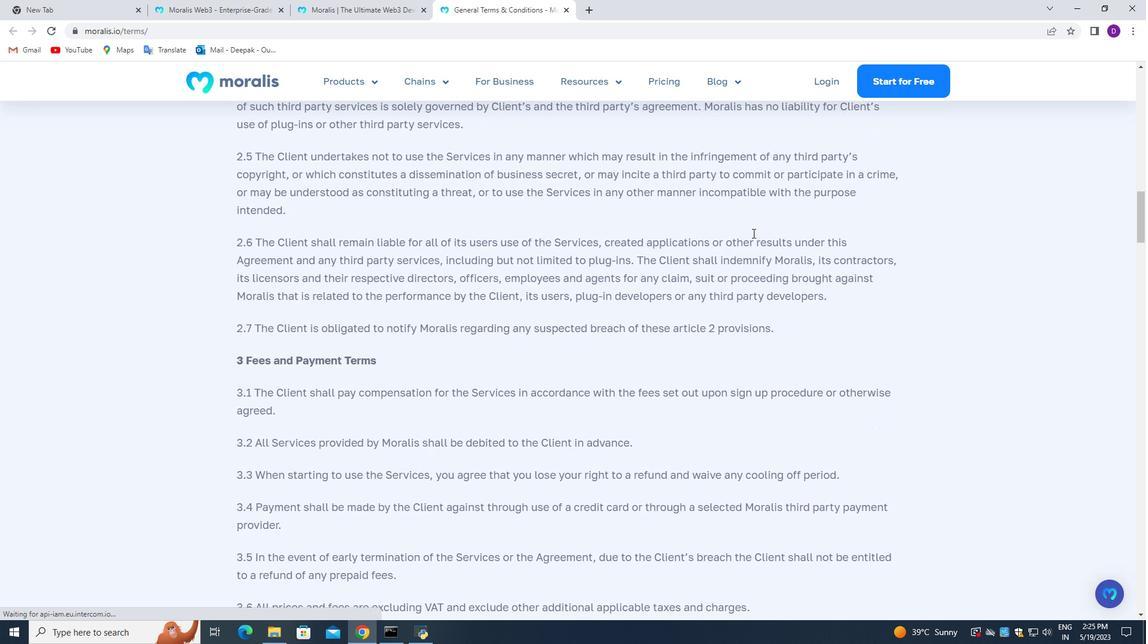 
Action: Mouse scrolled (745, 247) with delta (0, 0)
Screenshot: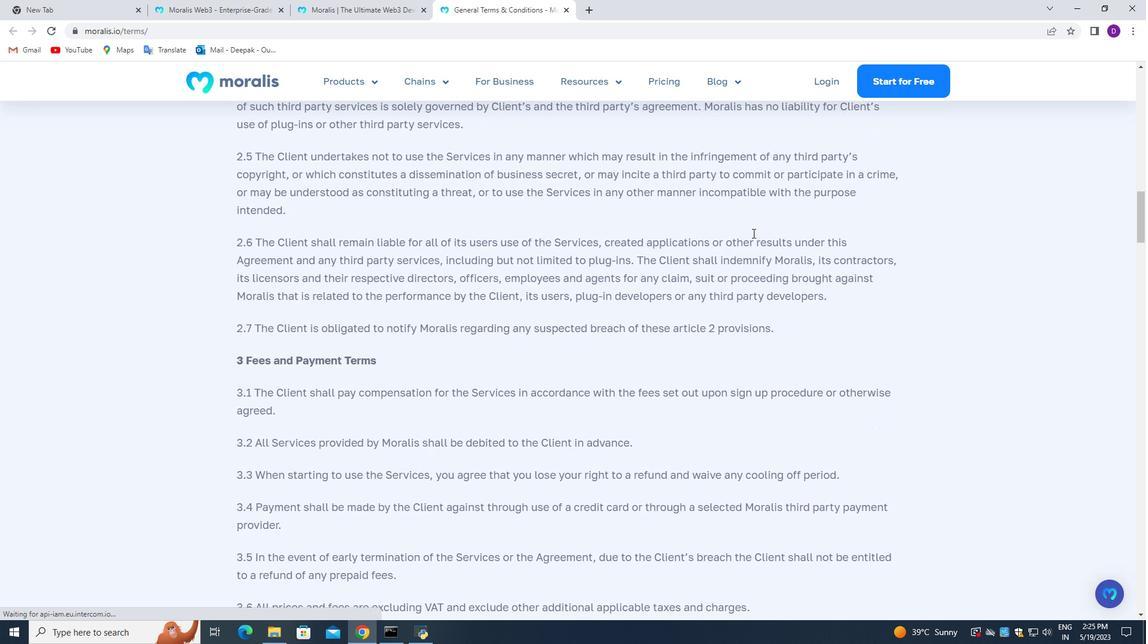 
Action: Mouse moved to (740, 249)
Screenshot: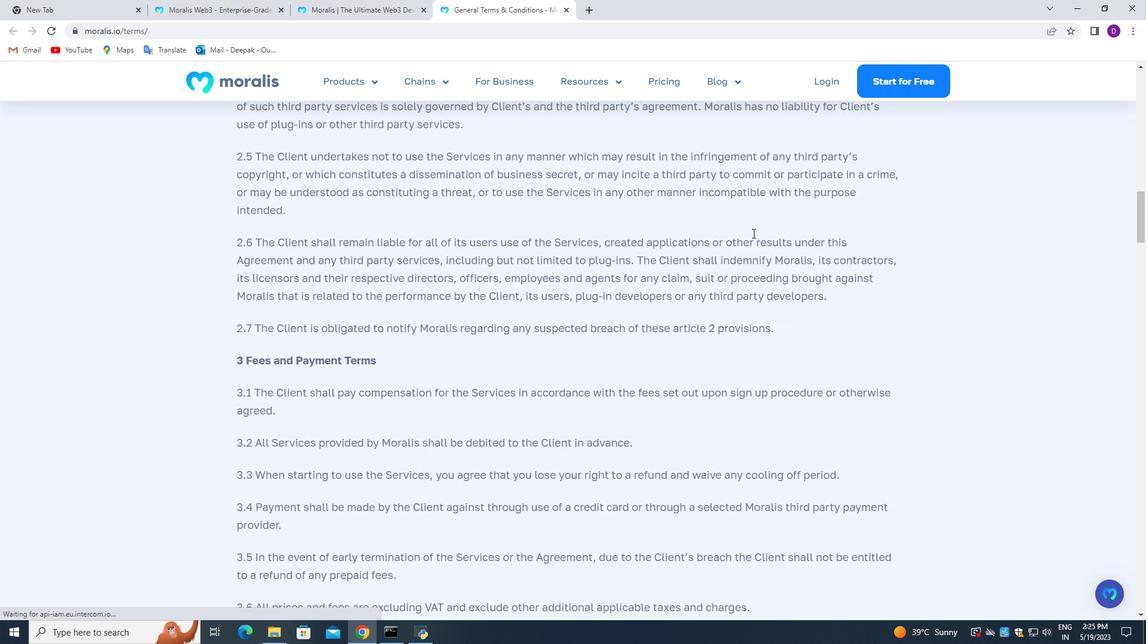 
Action: Mouse scrolled (742, 248) with delta (0, 0)
Screenshot: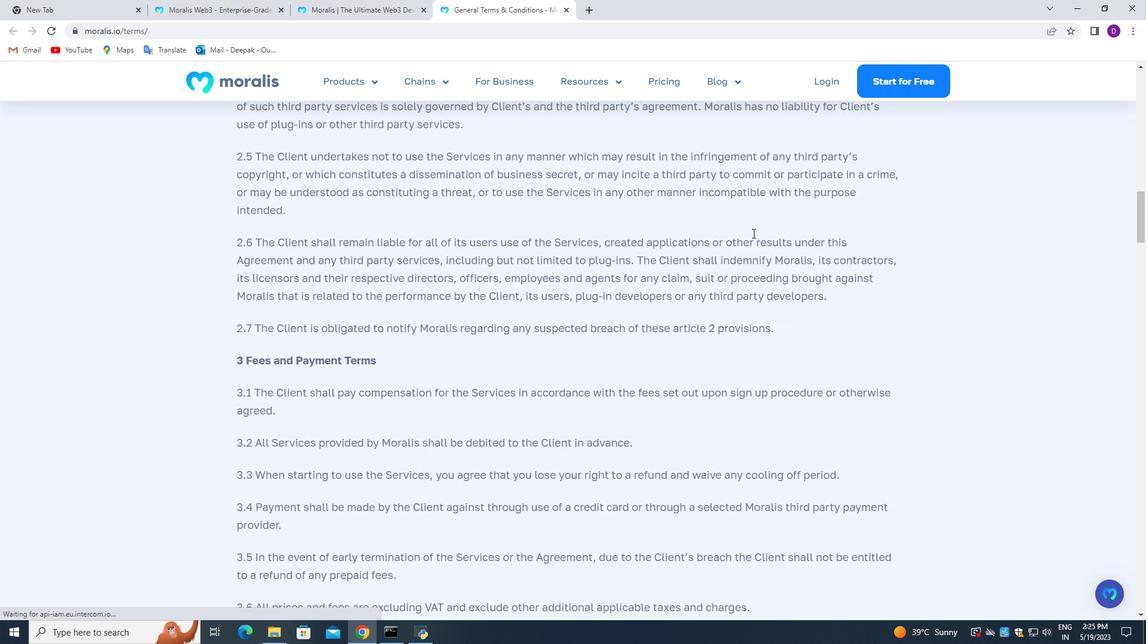 
Action: Mouse moved to (739, 250)
Screenshot: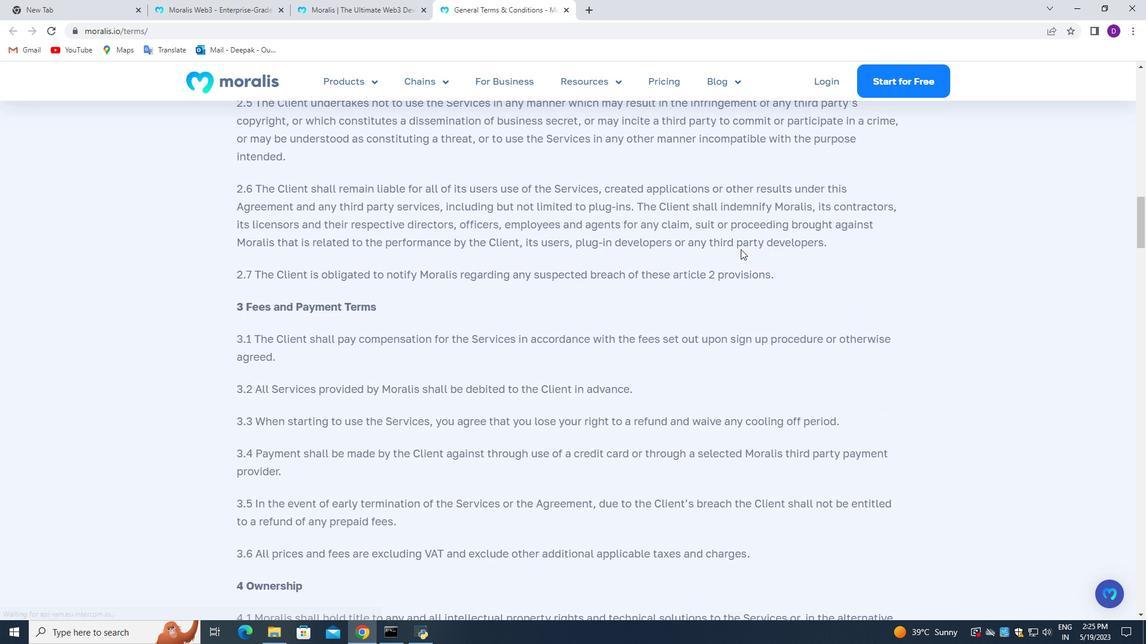
Action: Mouse scrolled (739, 250) with delta (0, 0)
Screenshot: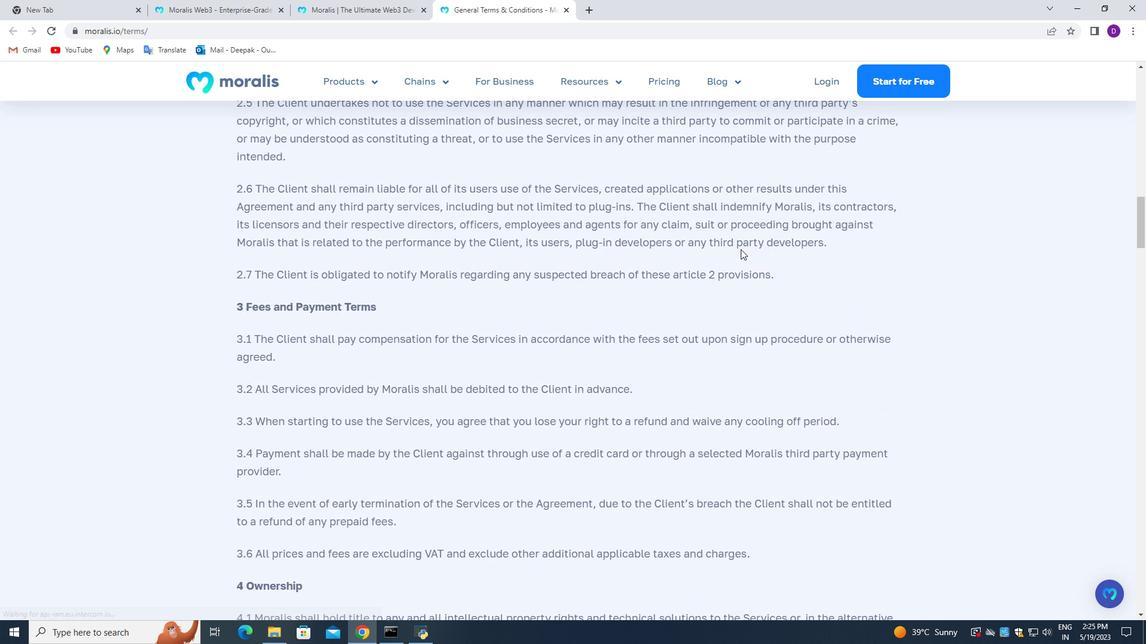 
Action: Mouse moved to (734, 267)
Screenshot: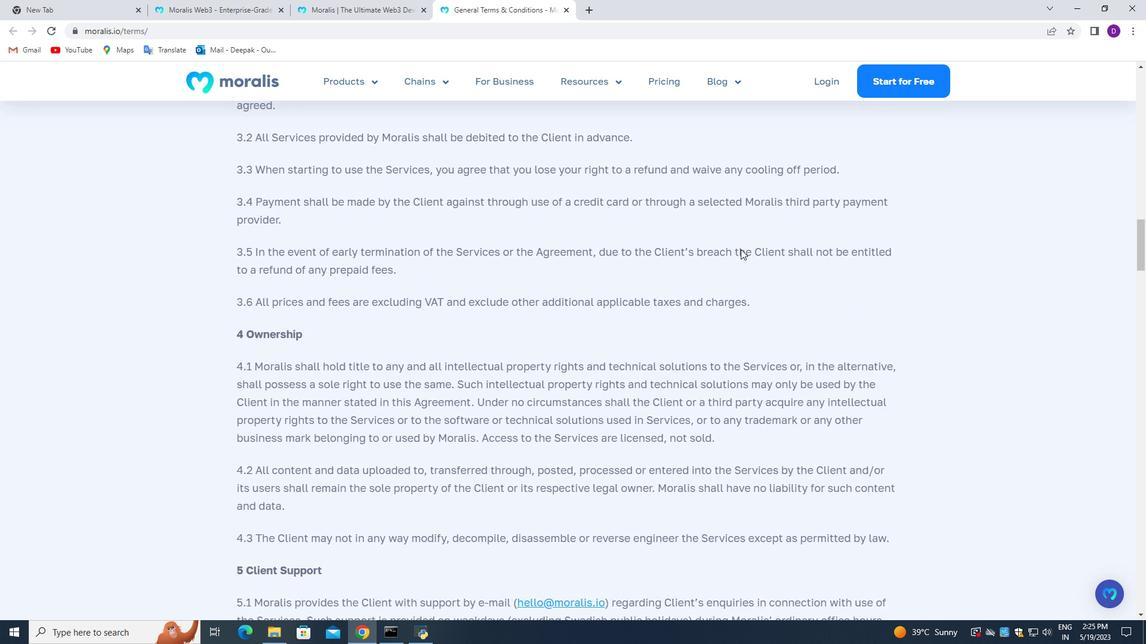 
Action: Mouse scrolled (739, 256) with delta (0, 0)
Screenshot: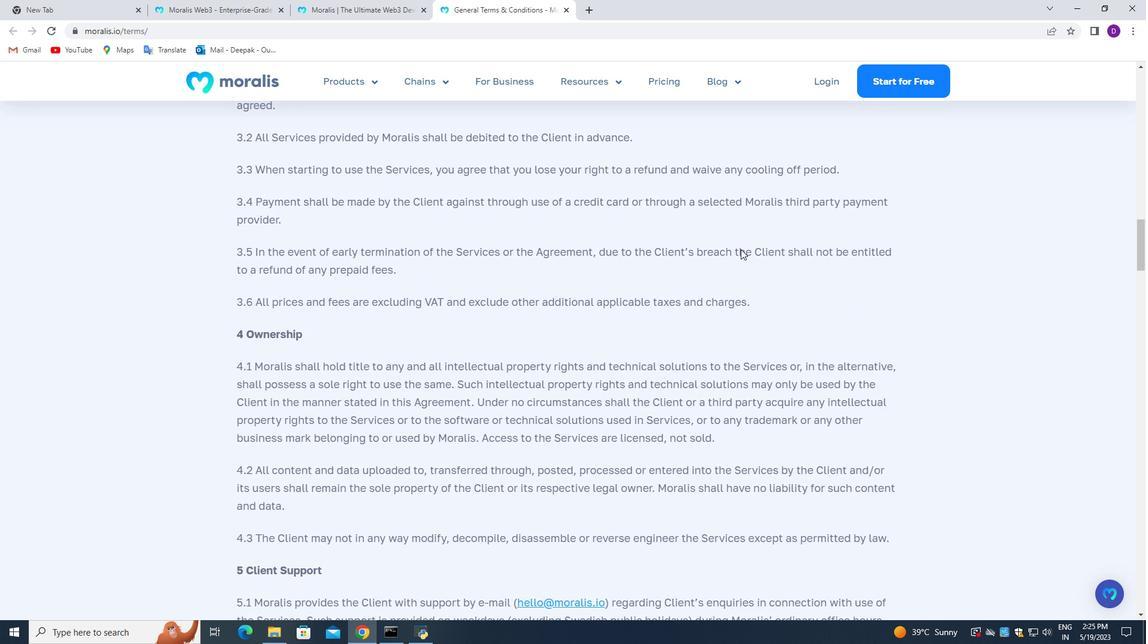 
Action: Mouse moved to (734, 268)
Screenshot: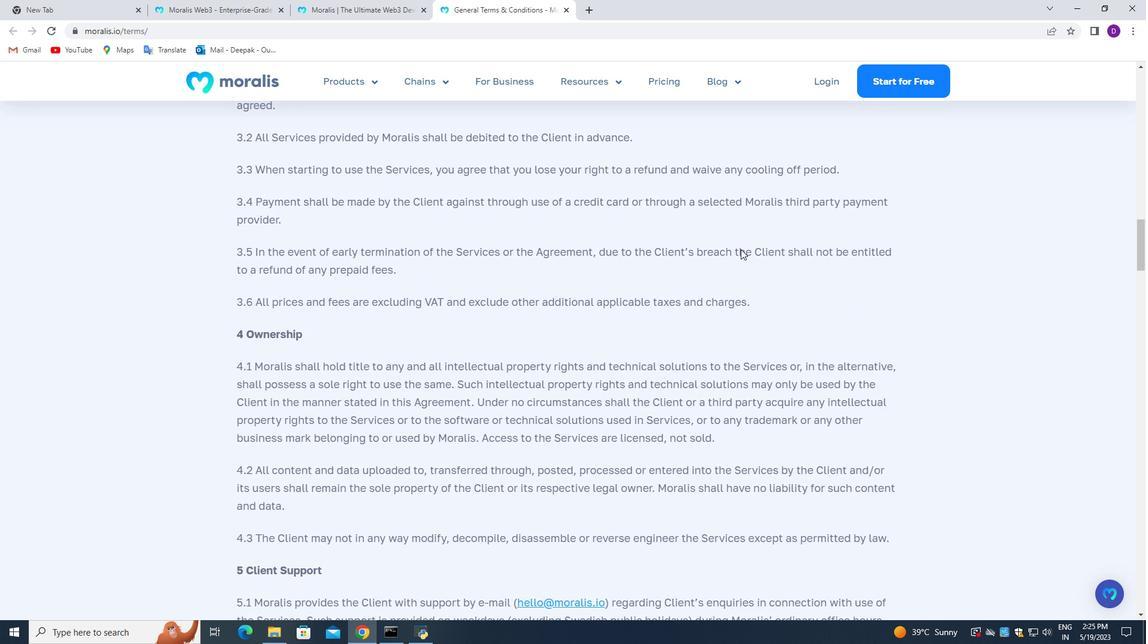 
Action: Mouse scrolled (737, 262) with delta (0, 0)
Screenshot: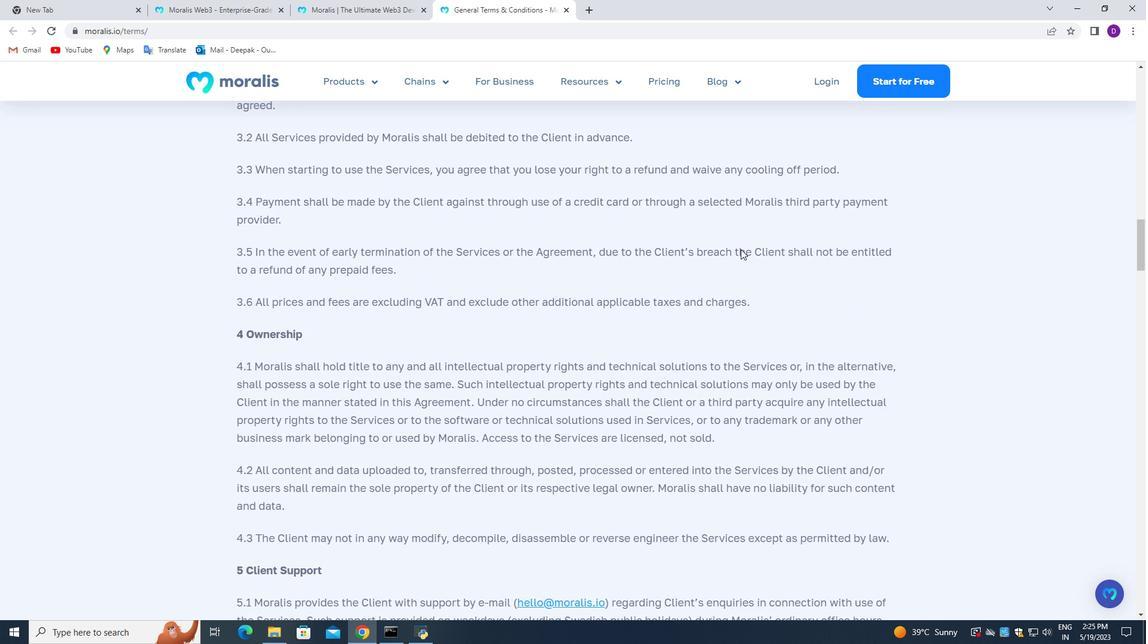 
Action: Mouse scrolled (734, 266) with delta (0, 0)
Screenshot: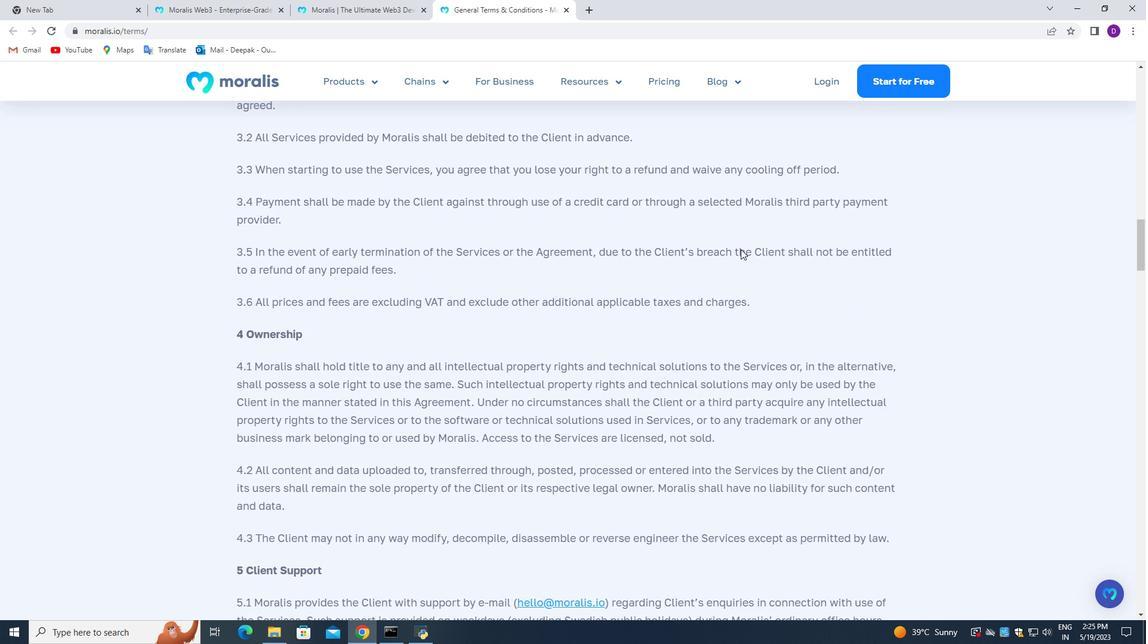 
Action: Mouse scrolled (734, 267) with delta (0, 0)
Screenshot: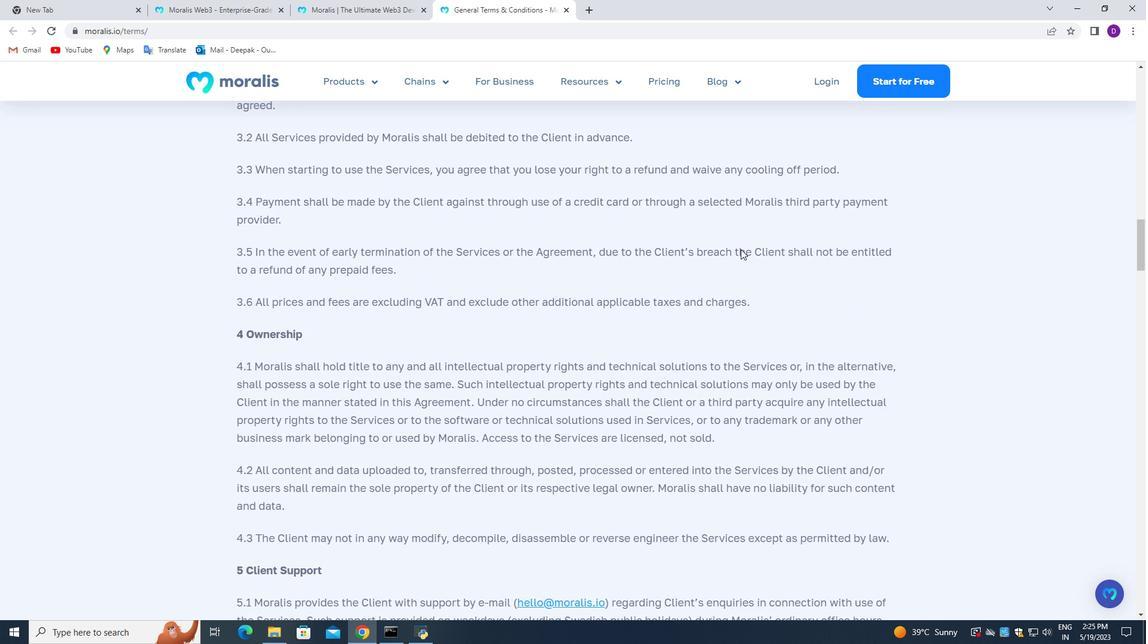 
Action: Mouse scrolled (734, 267) with delta (0, 0)
Screenshot: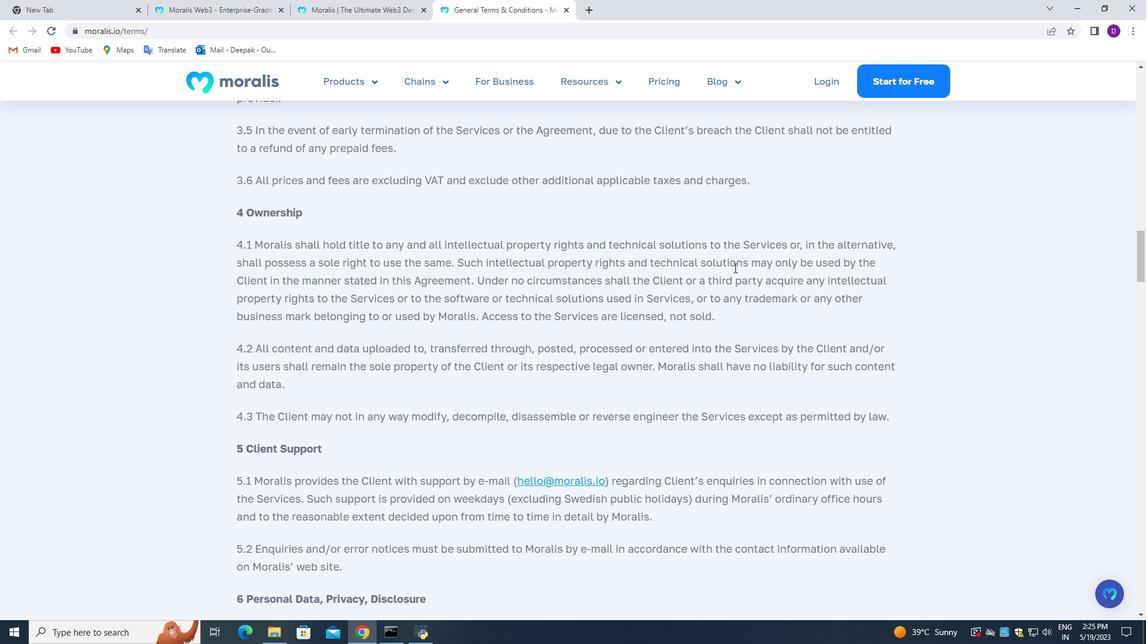 
Action: Mouse moved to (733, 269)
Screenshot: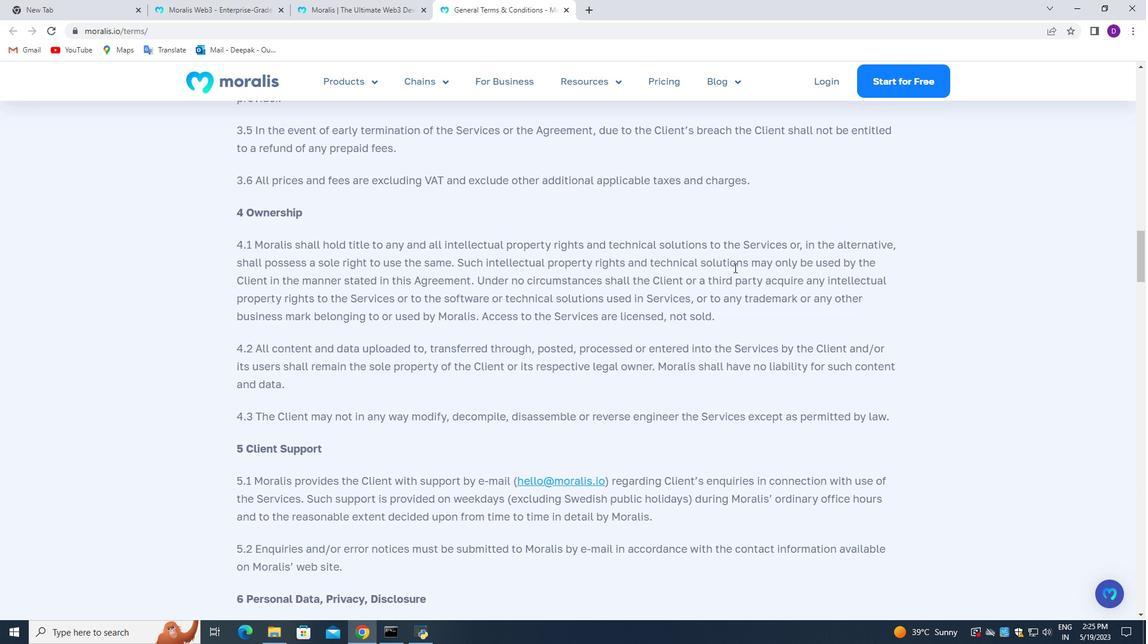 
Action: Mouse scrolled (733, 269) with delta (0, 0)
Screenshot: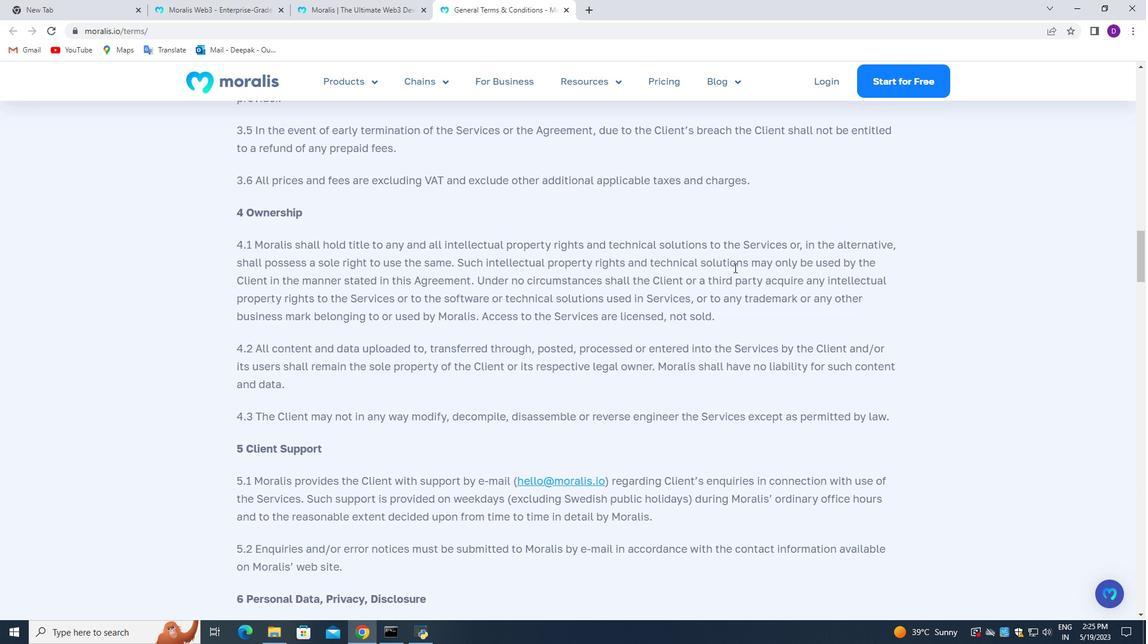 
Action: Mouse moved to (733, 272)
Screenshot: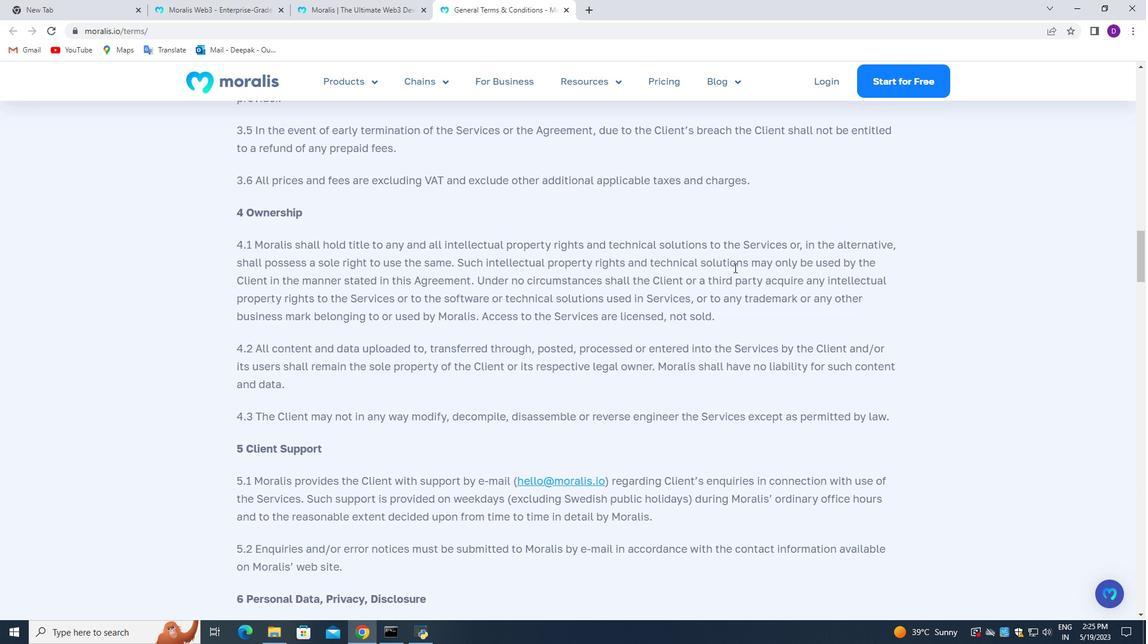 
Action: Mouse scrolled (733, 270) with delta (0, 0)
Screenshot: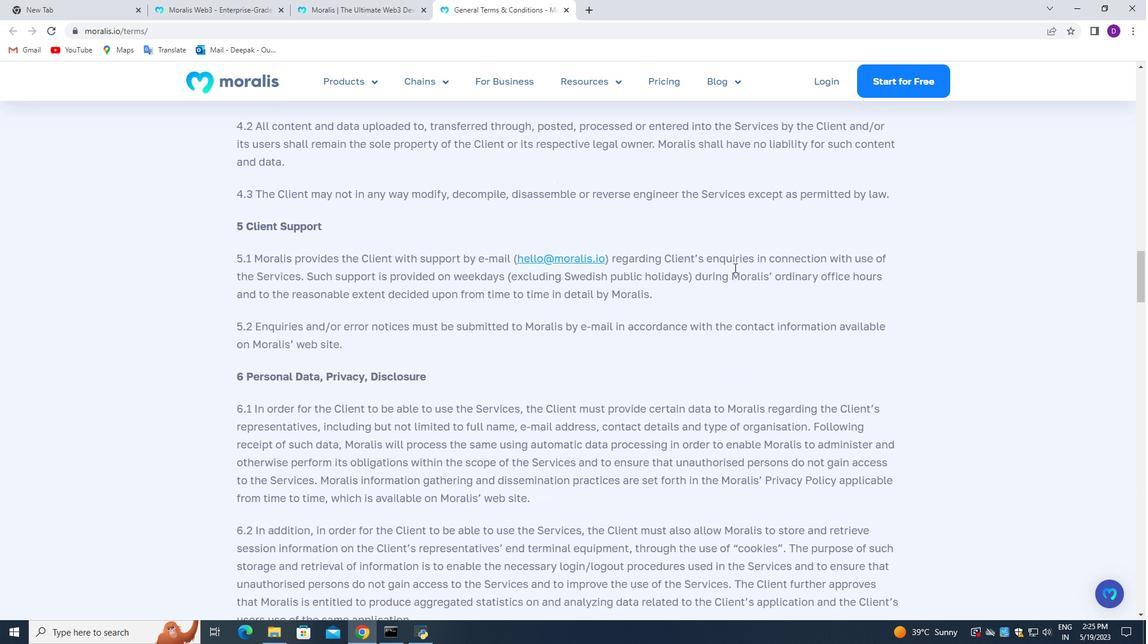 
Action: Mouse moved to (732, 272)
Screenshot: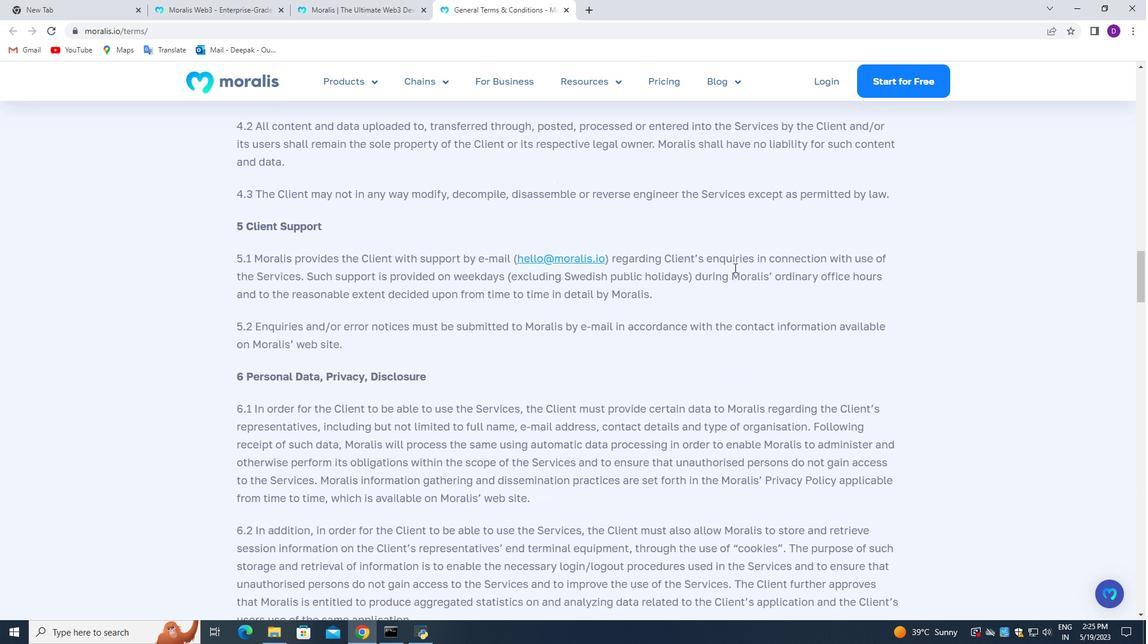 
Action: Mouse scrolled (733, 271) with delta (0, 0)
Screenshot: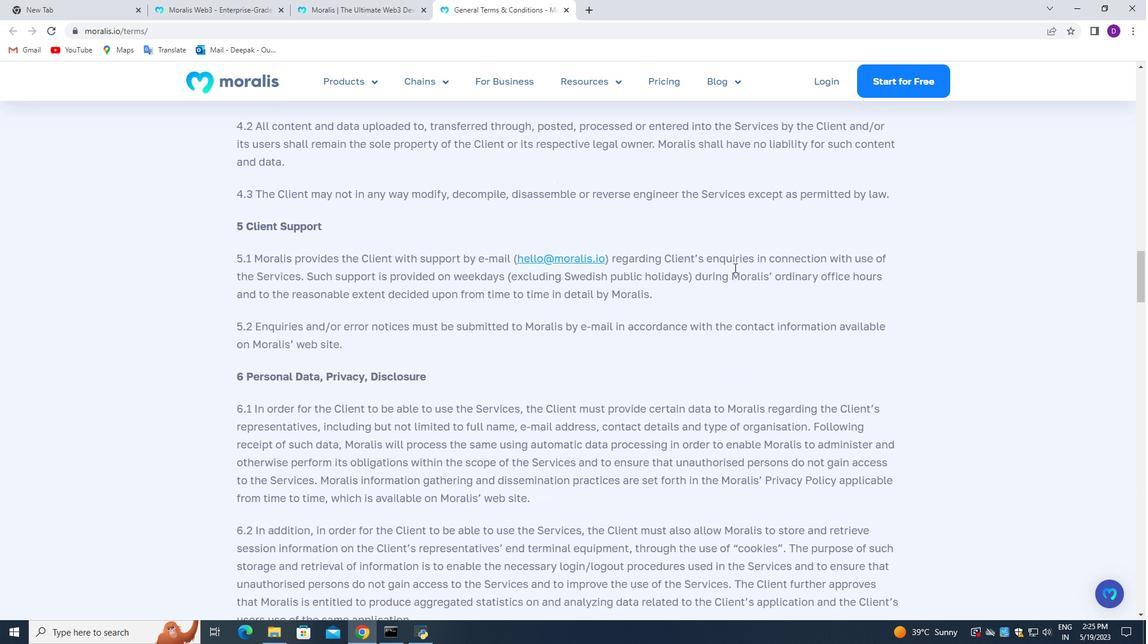 
Action: Mouse scrolled (732, 271) with delta (0, 0)
Screenshot: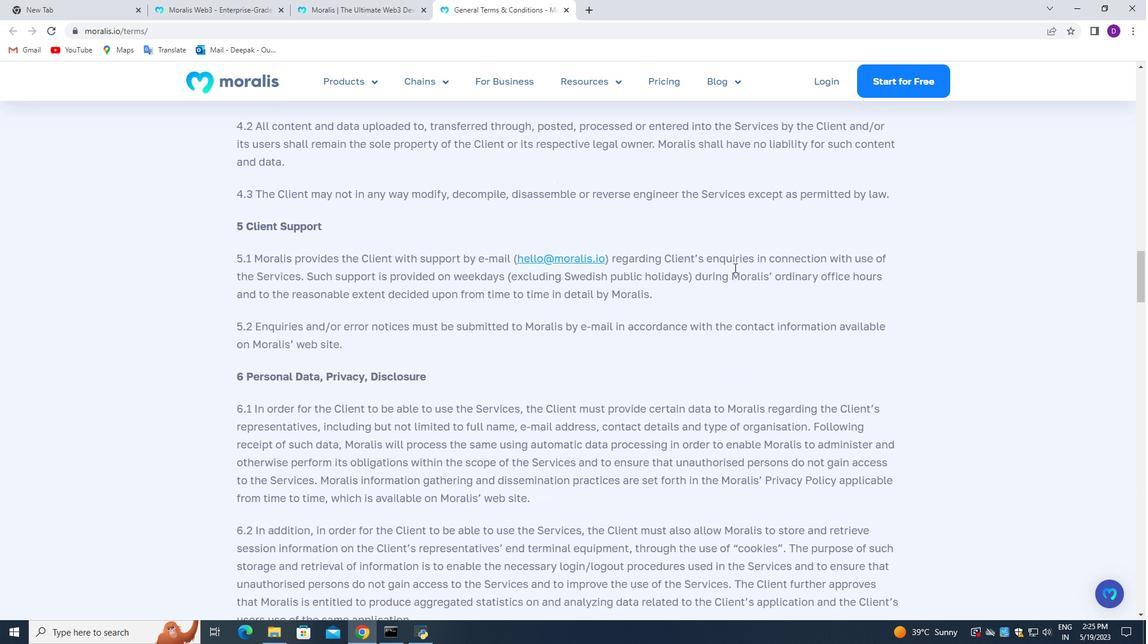 
Action: Mouse scrolled (732, 271) with delta (0, 0)
Screenshot: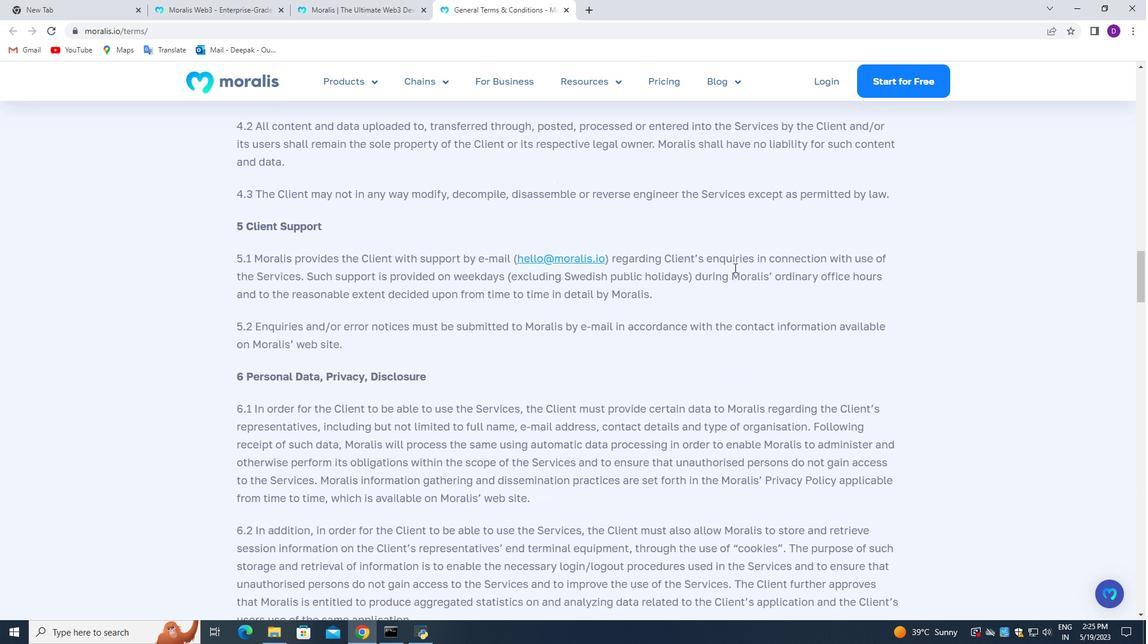 
Action: Mouse scrolled (732, 271) with delta (0, 0)
Screenshot: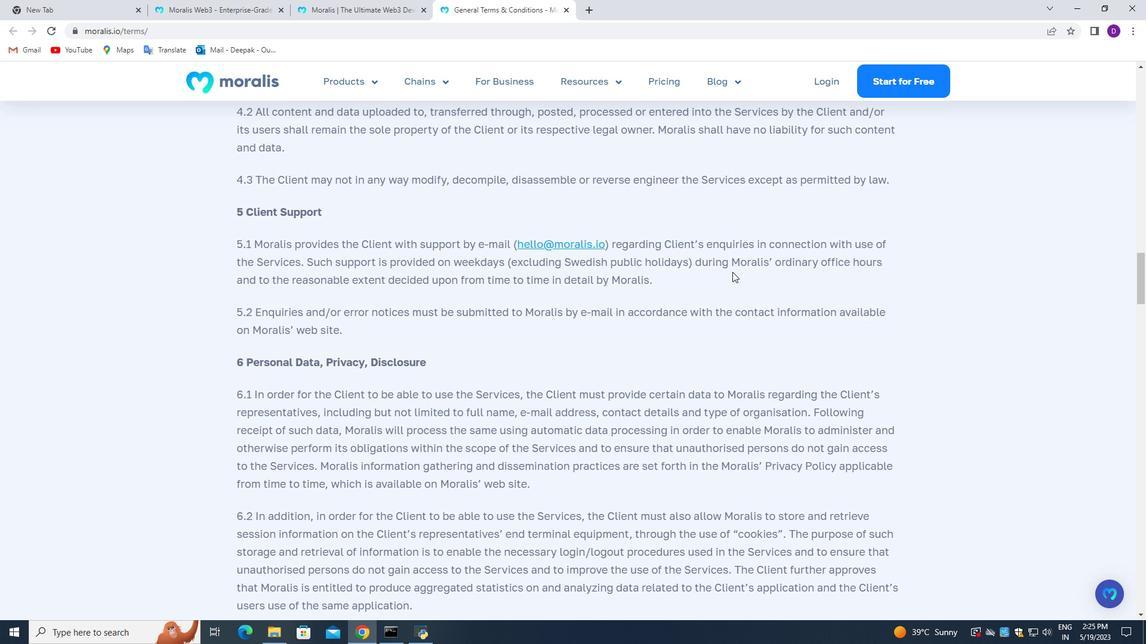 
Action: Mouse scrolled (732, 271) with delta (0, 0)
Screenshot: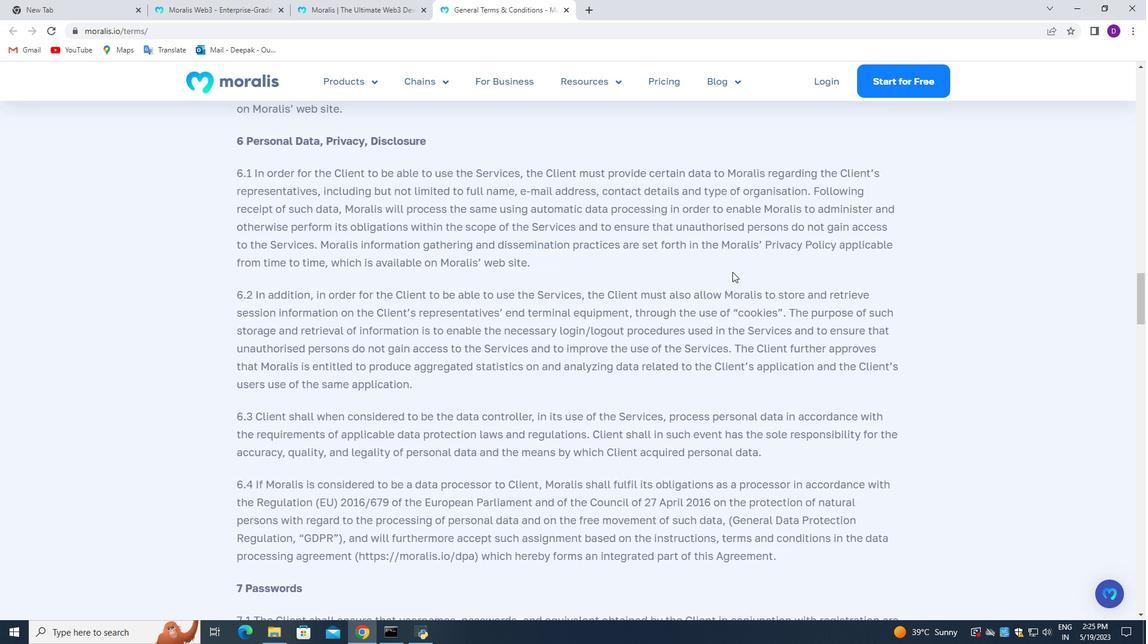 
Action: Mouse scrolled (732, 271) with delta (0, 0)
Screenshot: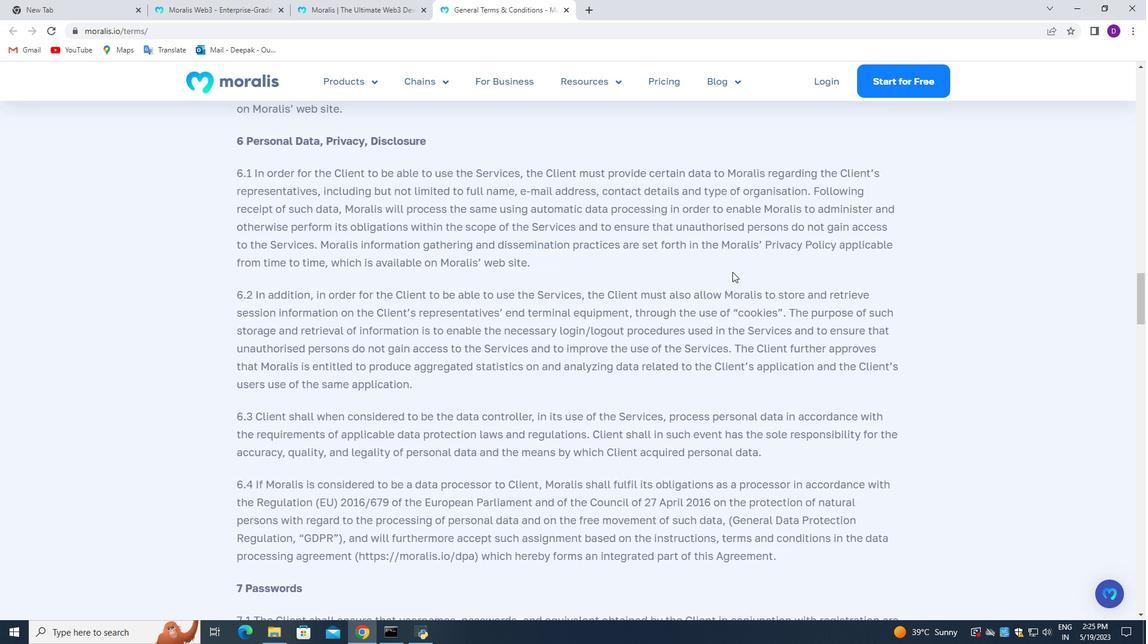 
Action: Mouse scrolled (732, 271) with delta (0, 0)
Screenshot: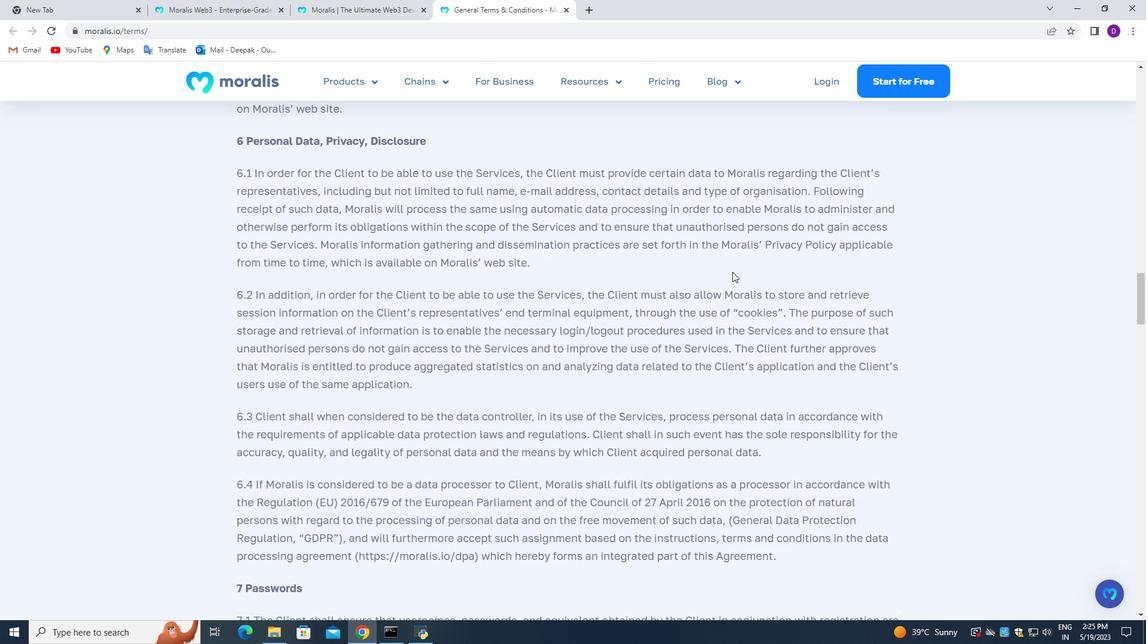 
Action: Mouse scrolled (732, 271) with delta (0, 0)
Screenshot: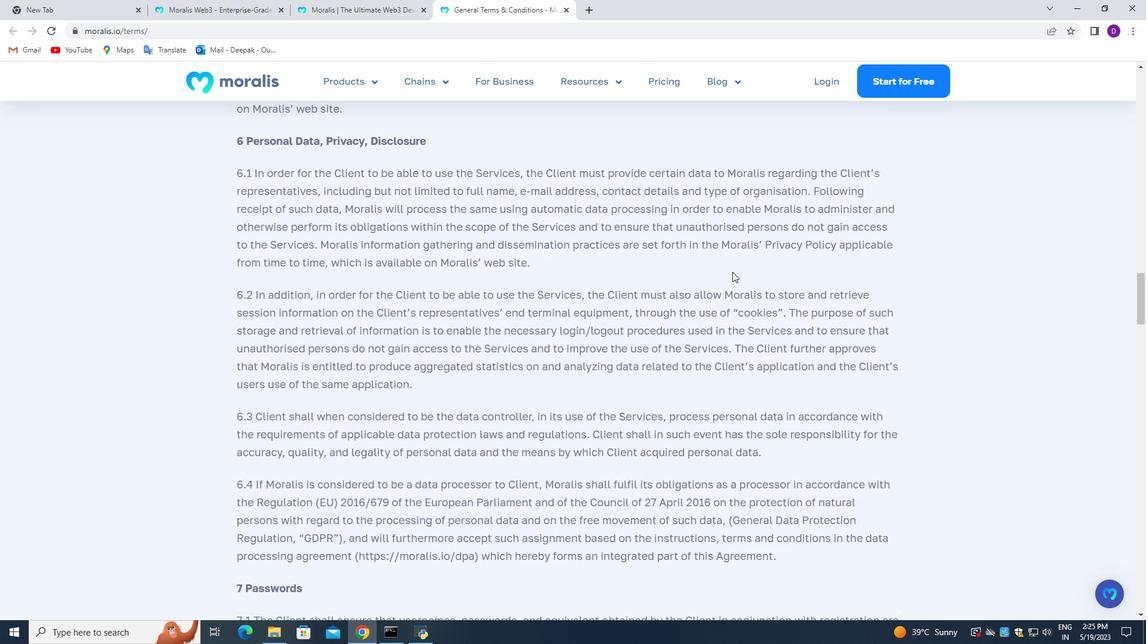 
Action: Mouse scrolled (732, 271) with delta (0, 0)
Screenshot: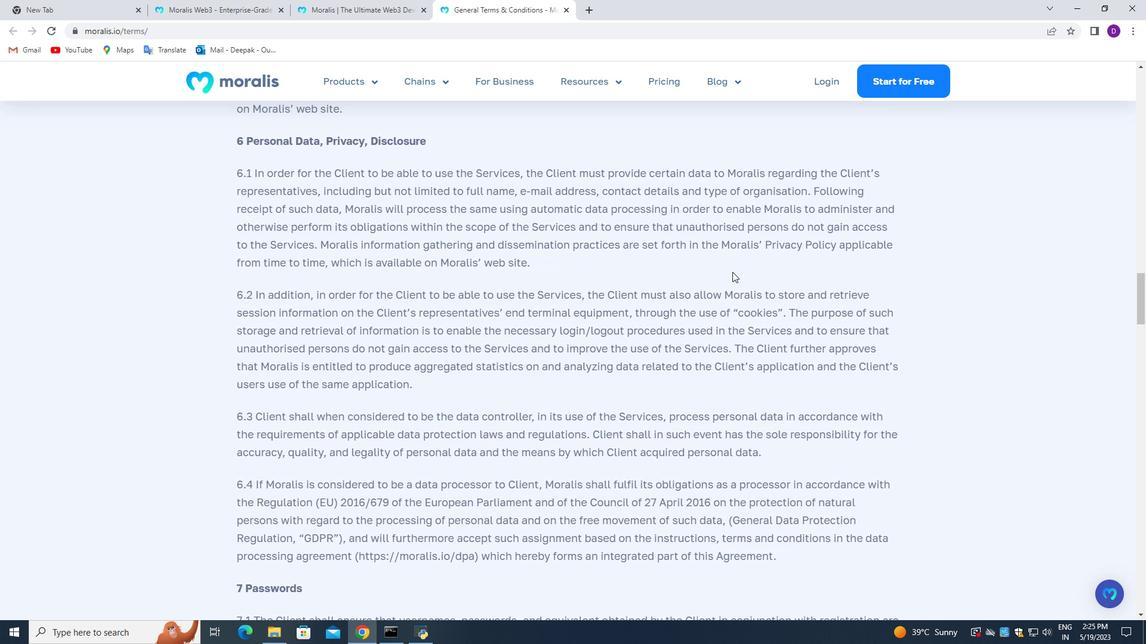 
Action: Mouse scrolled (732, 271) with delta (0, 0)
Screenshot: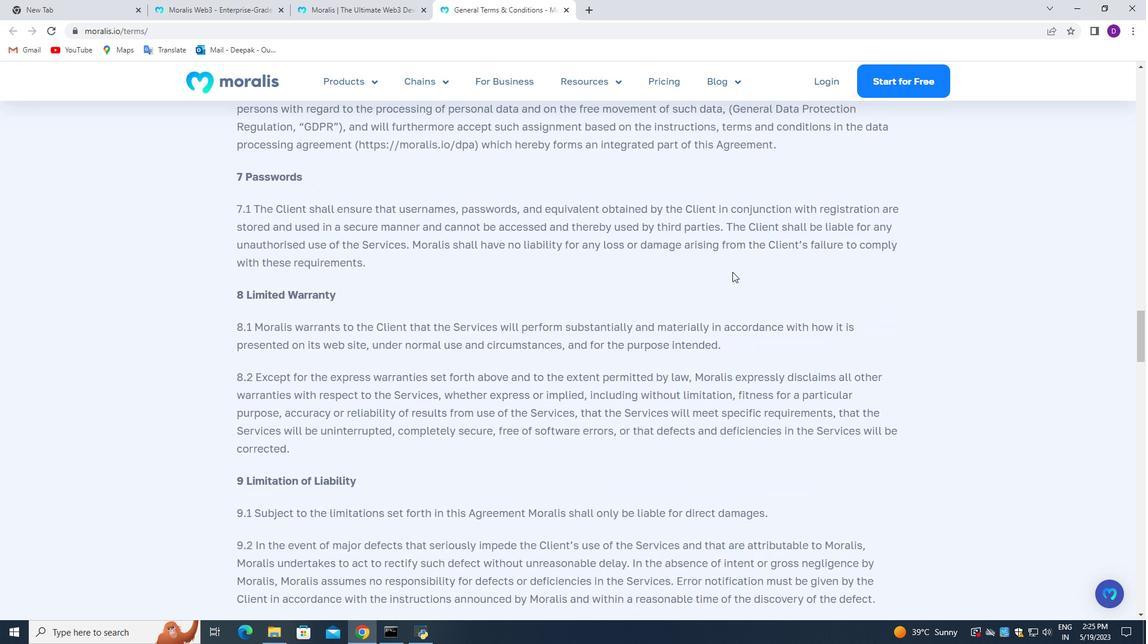 
Action: Mouse scrolled (732, 271) with delta (0, 0)
Screenshot: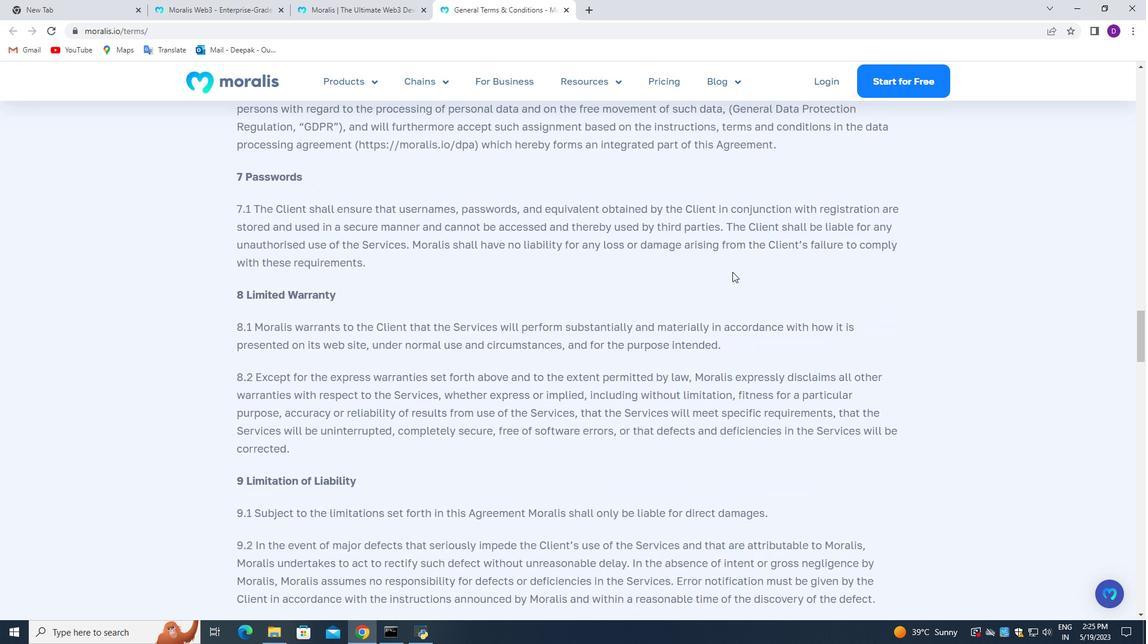 
Action: Mouse scrolled (732, 271) with delta (0, 0)
Screenshot: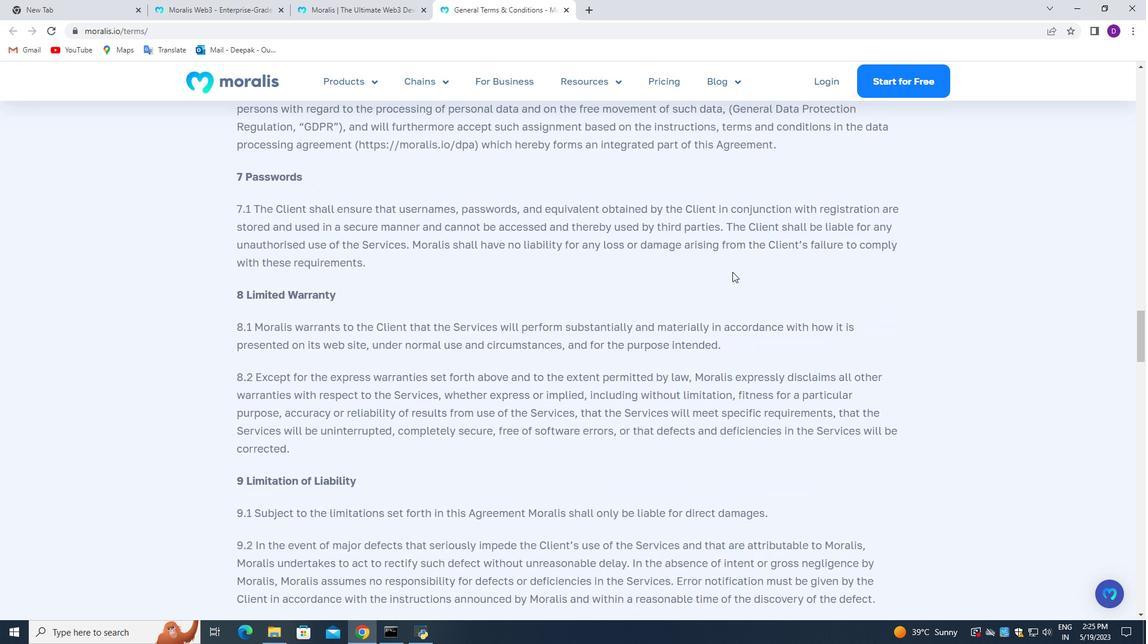 
Action: Mouse scrolled (732, 271) with delta (0, 0)
Screenshot: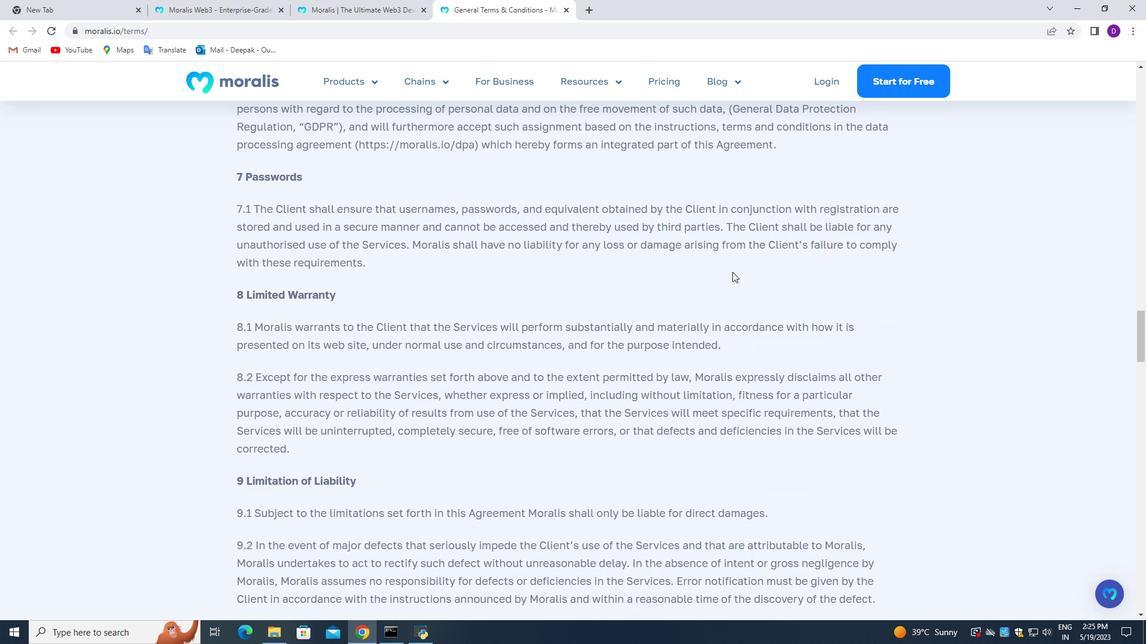 
Action: Mouse scrolled (732, 271) with delta (0, 0)
Screenshot: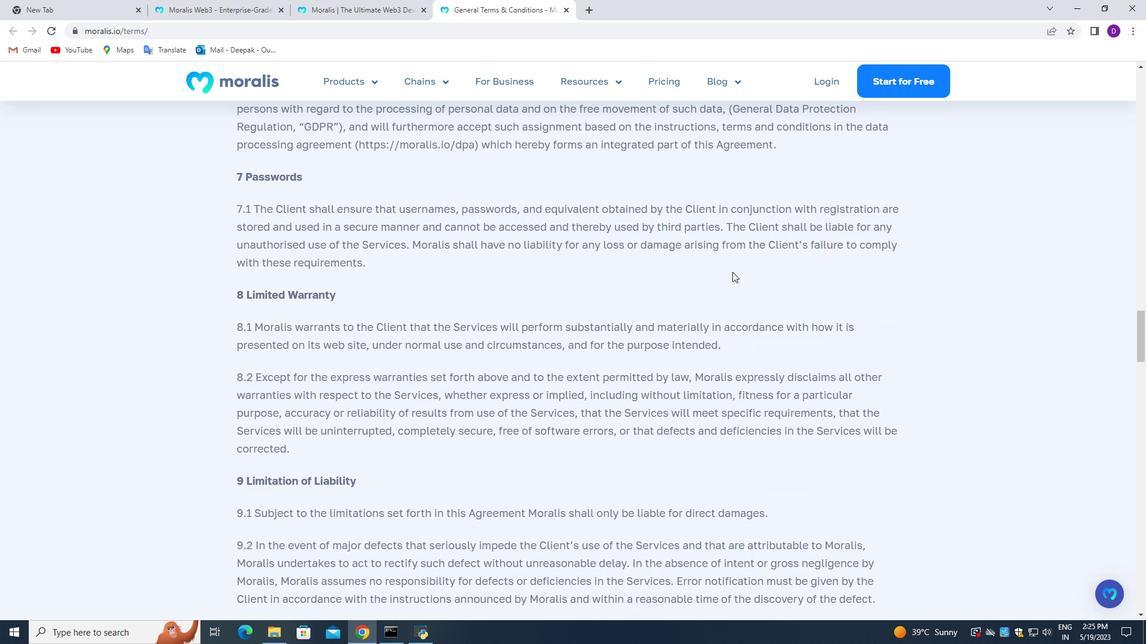 
Action: Mouse scrolled (732, 271) with delta (0, 0)
Screenshot: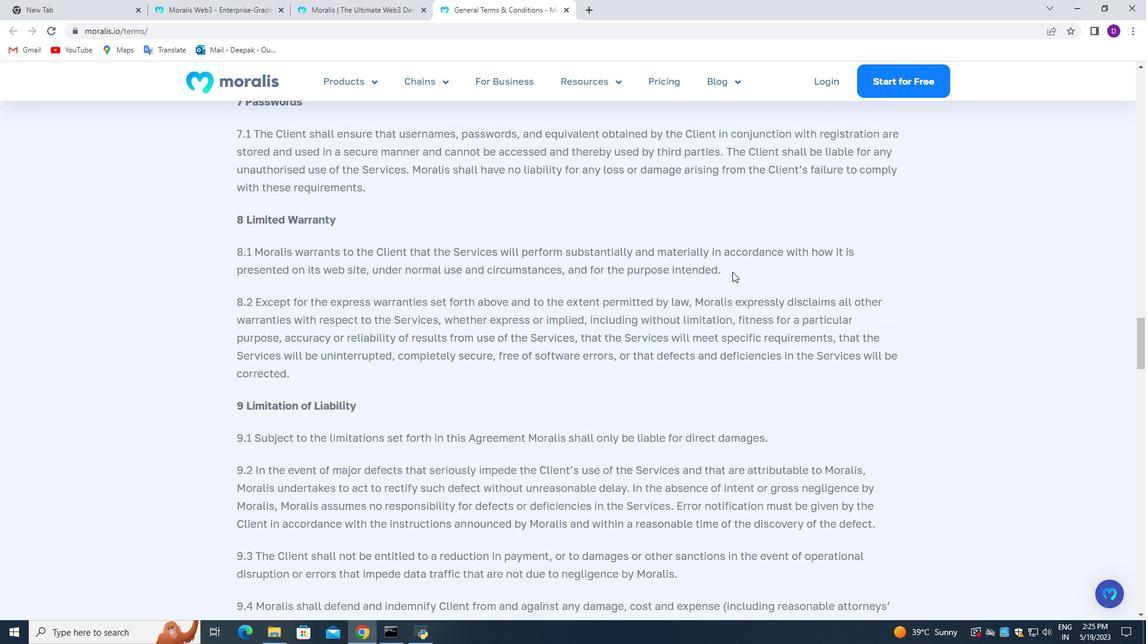 
Action: Mouse scrolled (732, 271) with delta (0, 0)
Screenshot: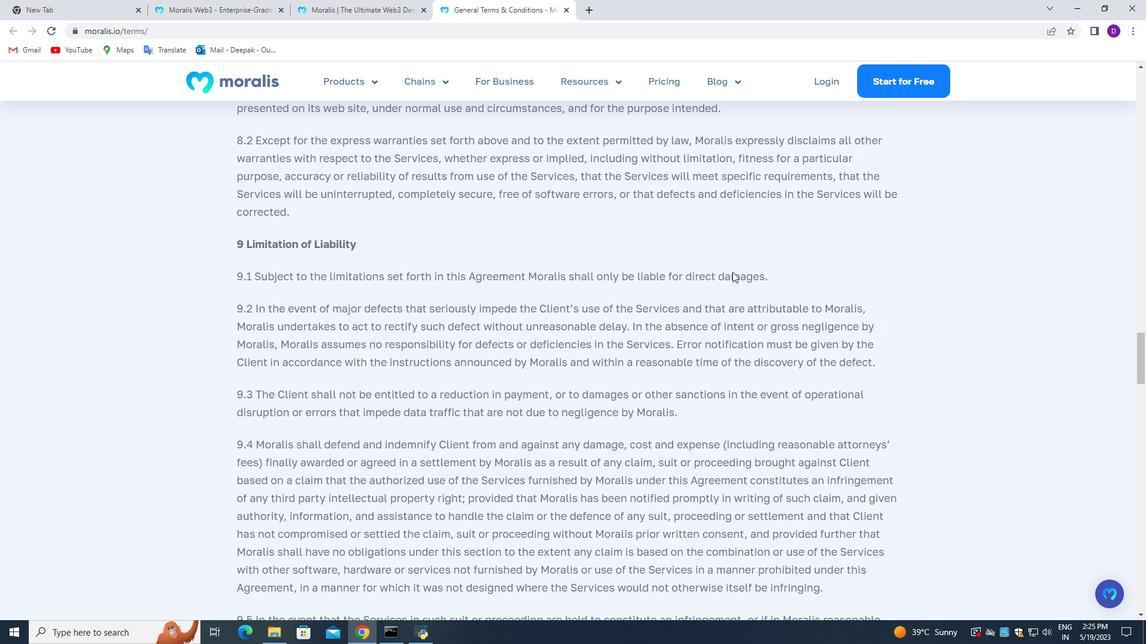 
Action: Mouse scrolled (732, 271) with delta (0, 0)
Screenshot: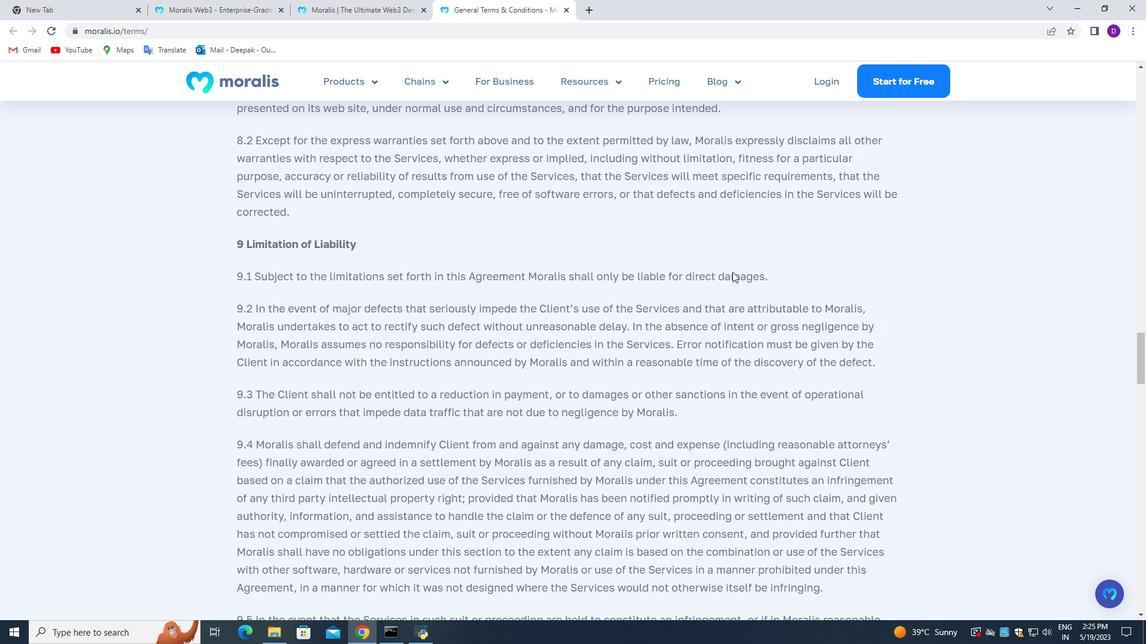 
Action: Mouse scrolled (732, 271) with delta (0, 0)
Screenshot: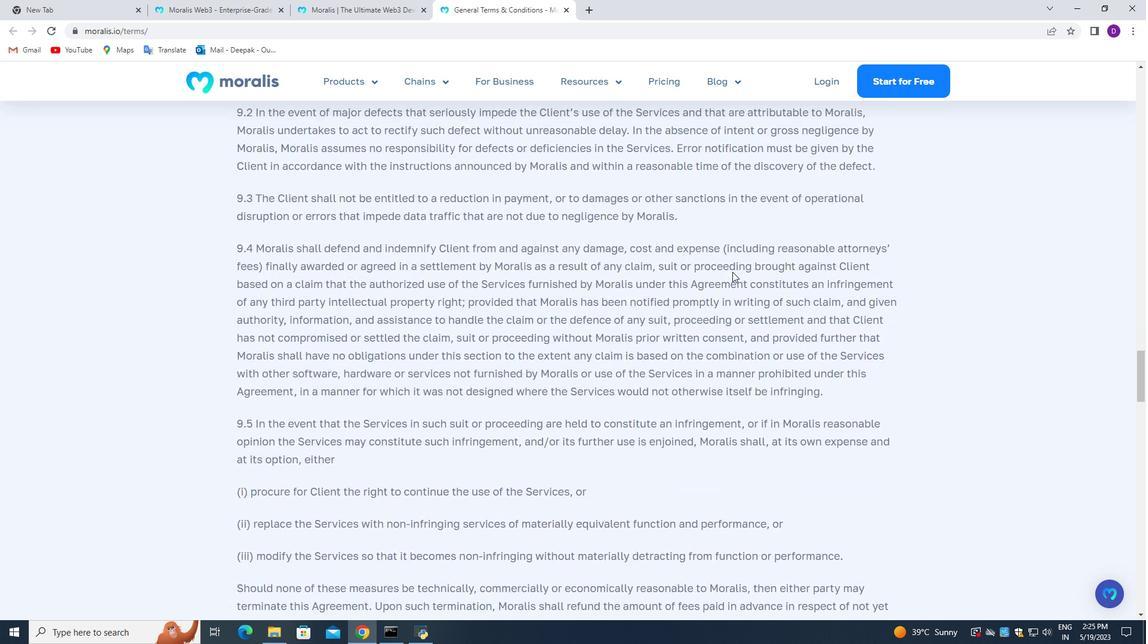 
Action: Mouse scrolled (732, 271) with delta (0, 0)
Screenshot: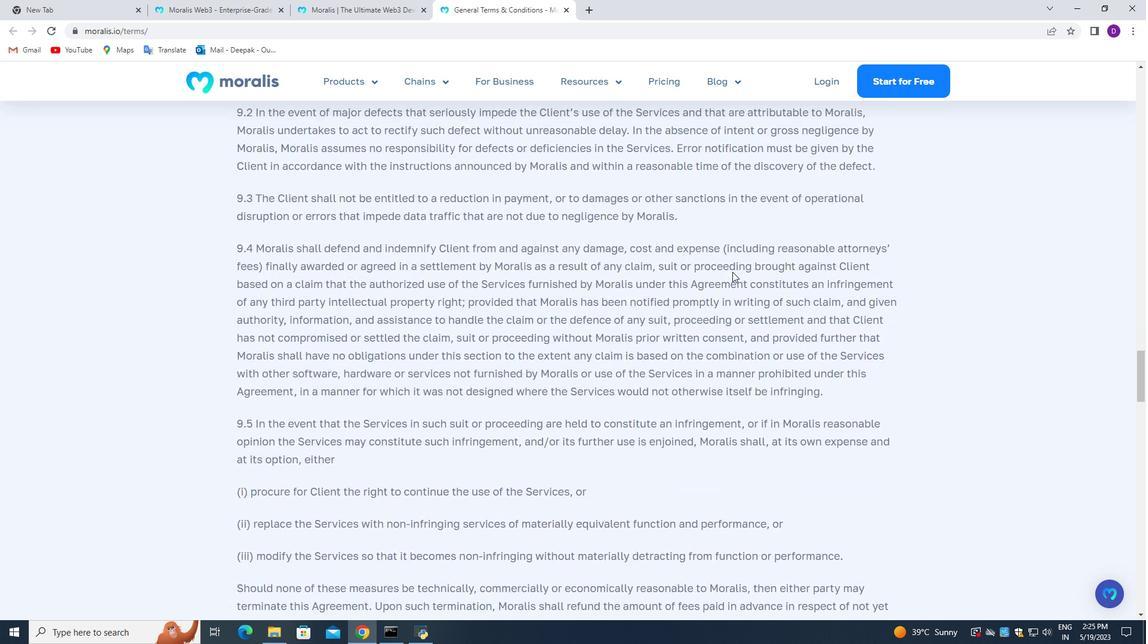 
Action: Mouse scrolled (732, 271) with delta (0, 0)
Screenshot: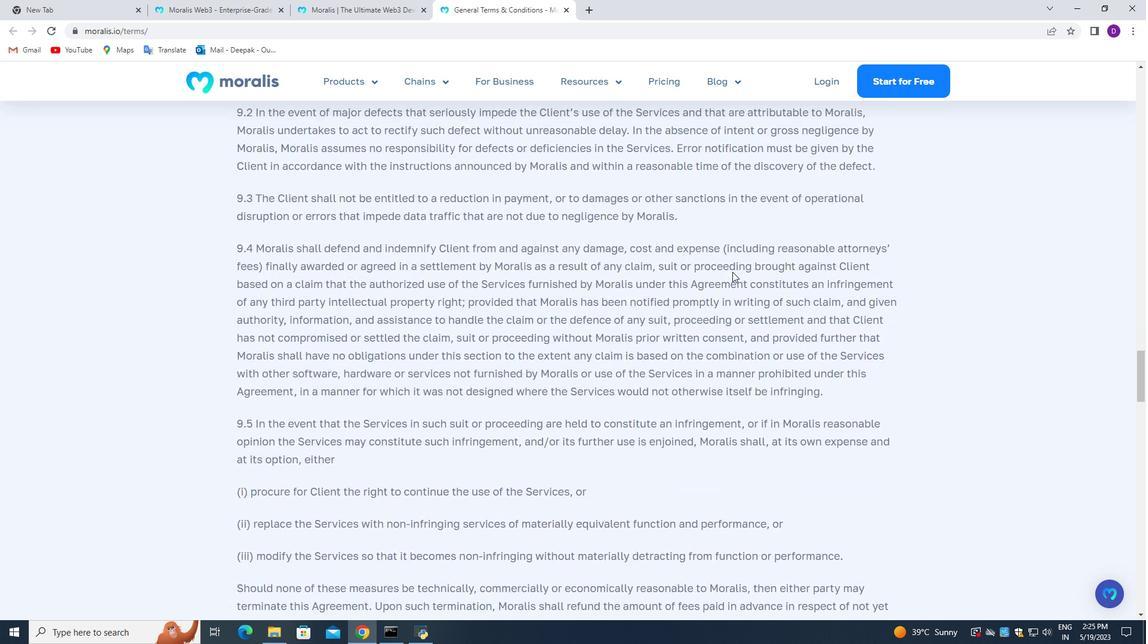 
Action: Mouse scrolled (732, 271) with delta (0, 0)
Screenshot: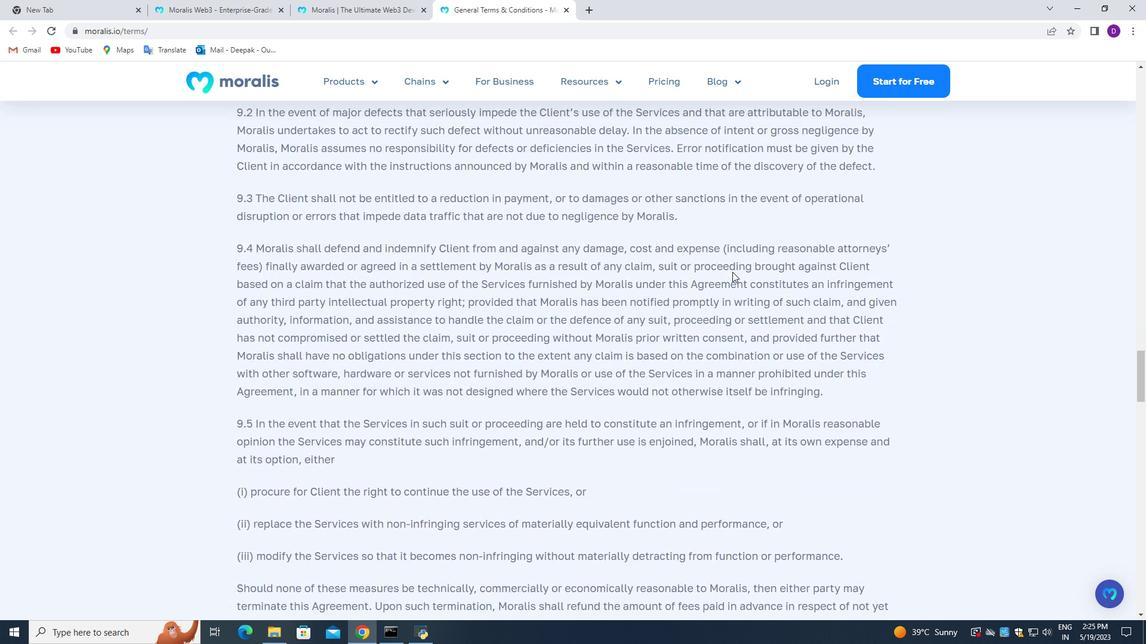 
Action: Mouse scrolled (732, 271) with delta (0, 0)
Screenshot: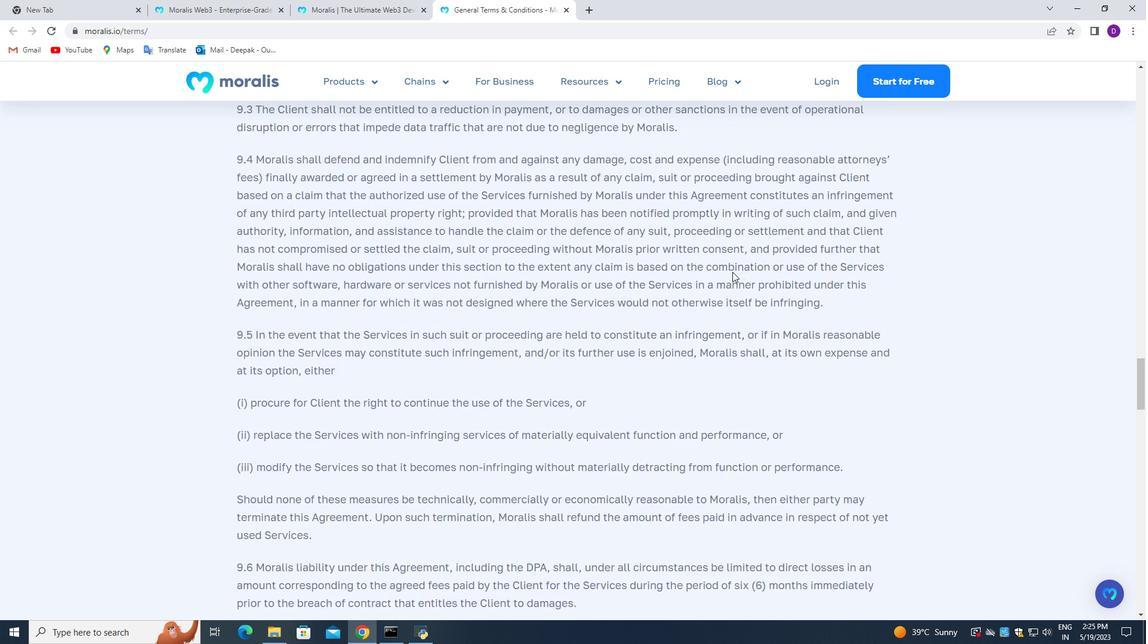 
Action: Mouse scrolled (732, 271) with delta (0, 0)
Screenshot: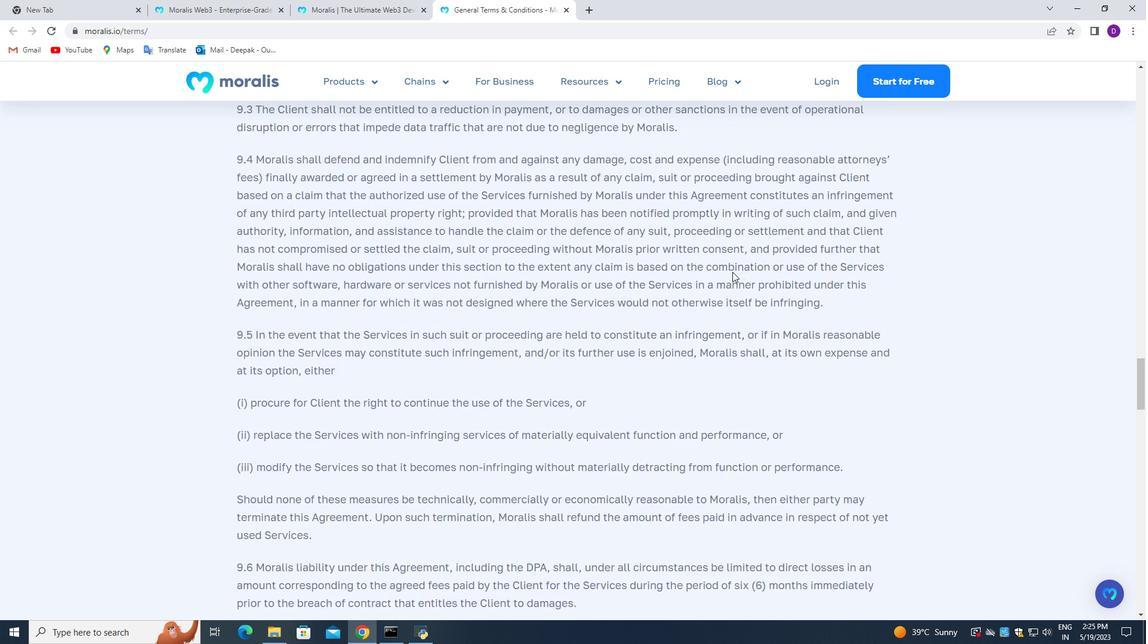 
Action: Mouse scrolled (732, 271) with delta (0, 0)
Screenshot: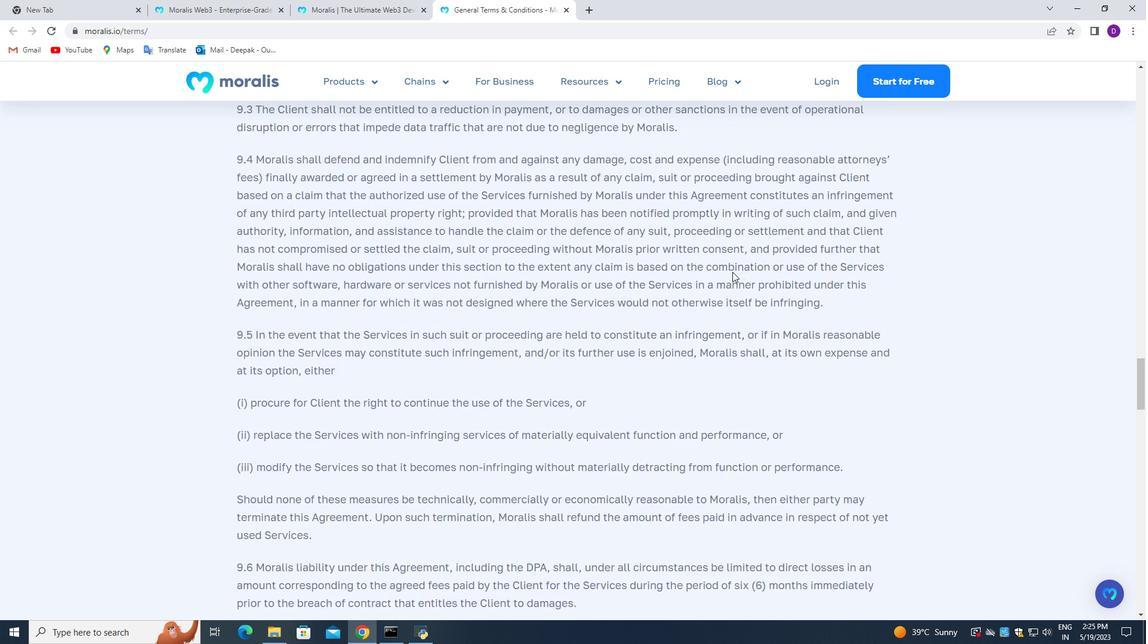 
Action: Mouse scrolled (732, 271) with delta (0, 0)
Screenshot: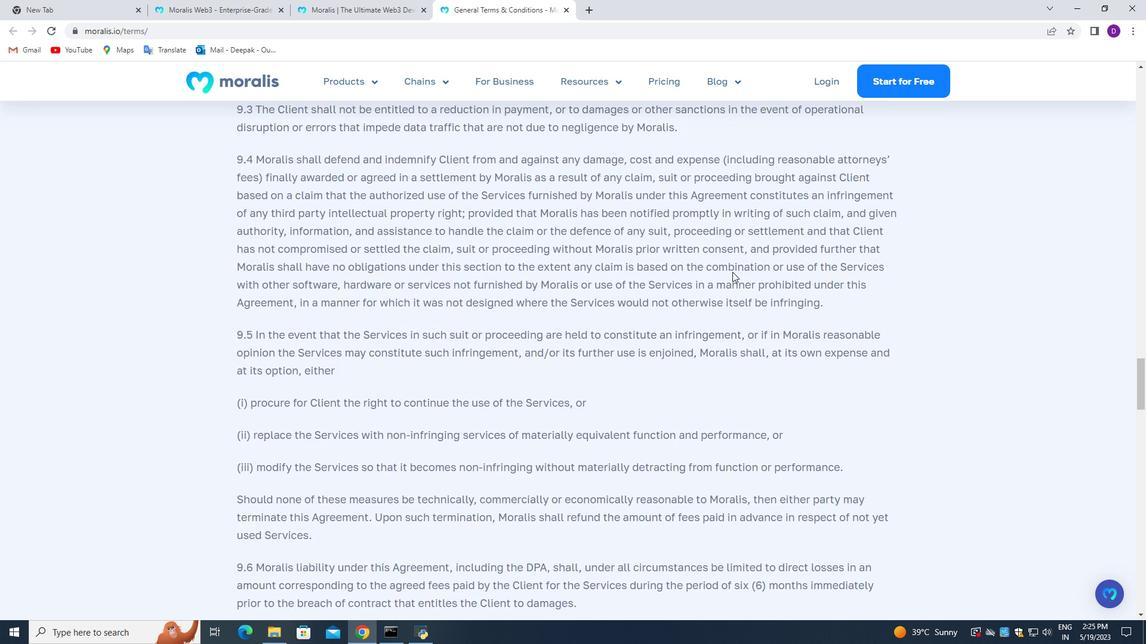 
Action: Mouse scrolled (732, 271) with delta (0, 0)
Screenshot: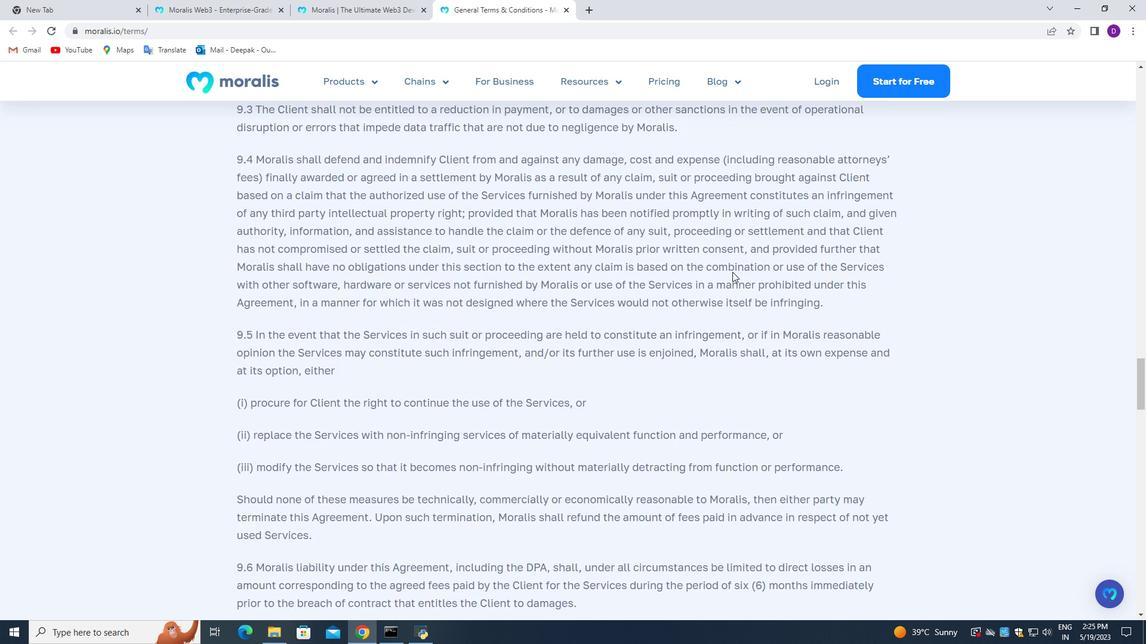 
Action: Mouse scrolled (732, 271) with delta (0, 0)
Screenshot: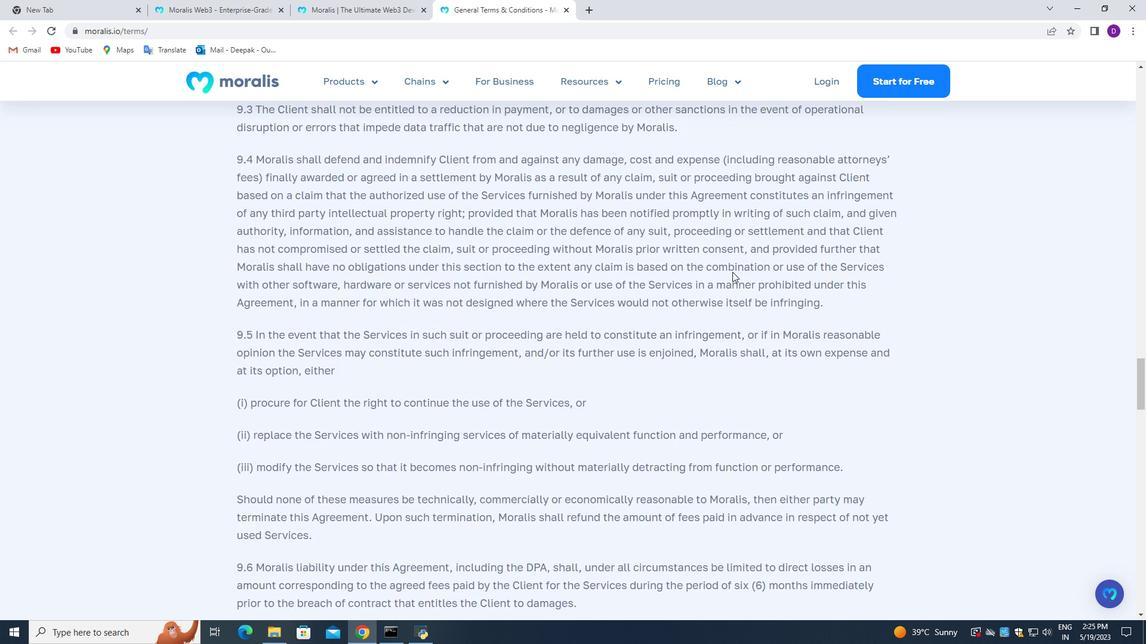 
Action: Mouse scrolled (732, 271) with delta (0, 0)
Screenshot: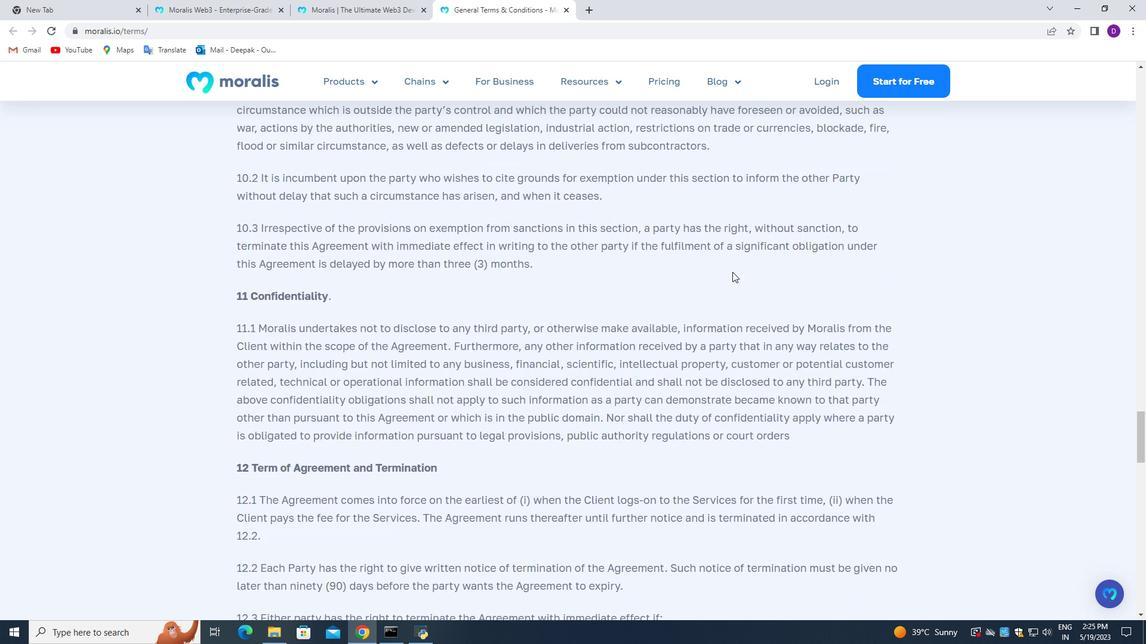 
Action: Mouse moved to (732, 276)
Screenshot: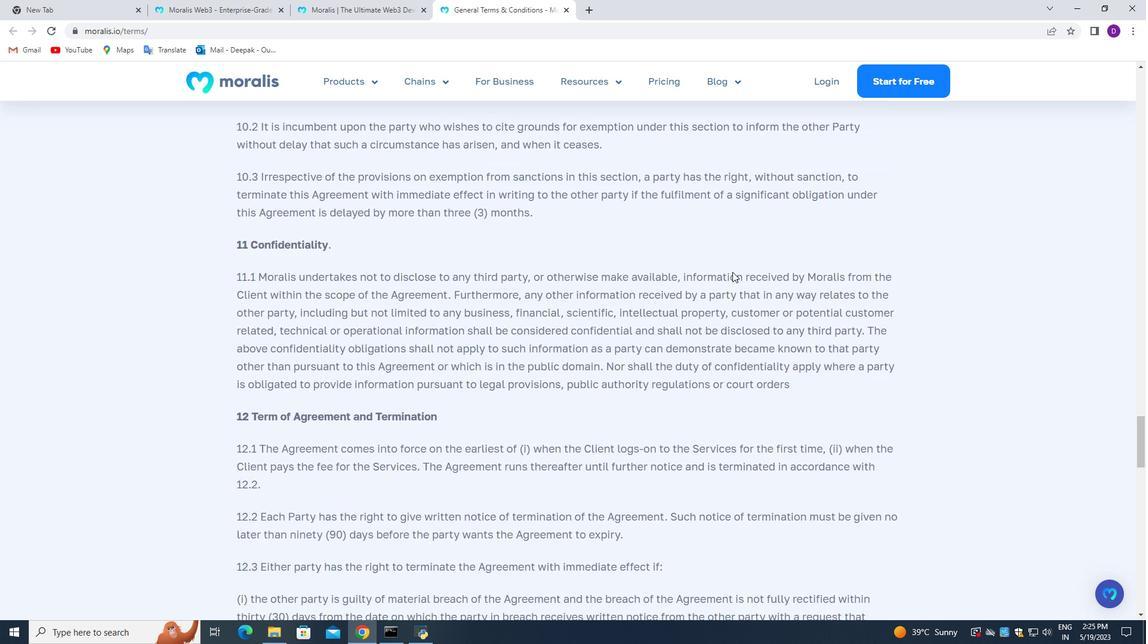 
Action: Mouse scrolled (732, 273) with delta (0, 0)
Screenshot: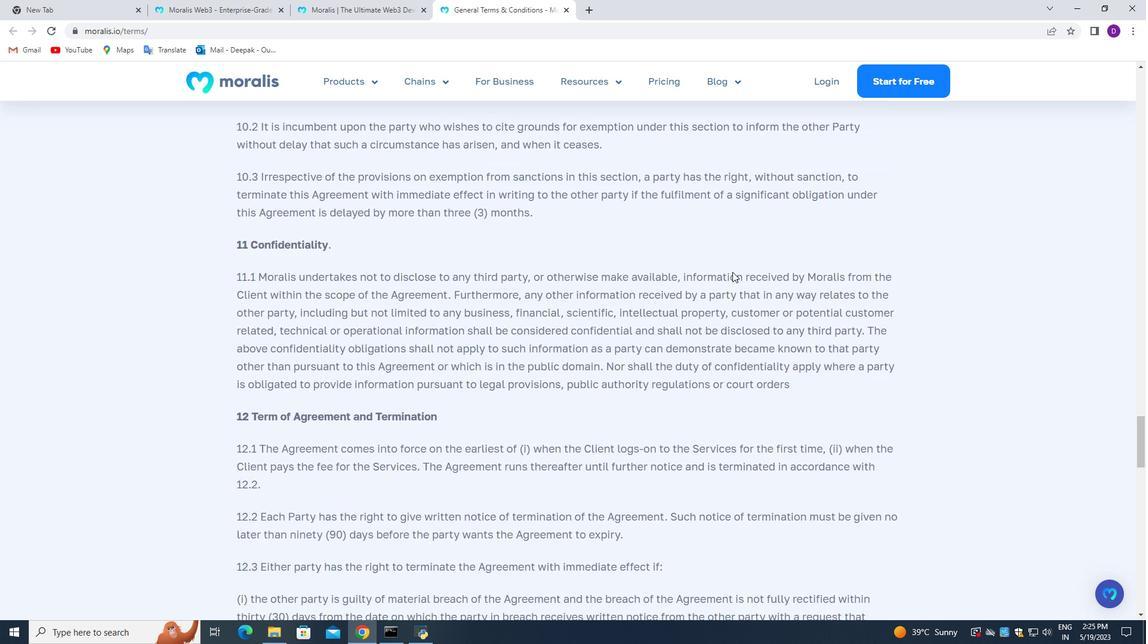 
Action: Mouse moved to (732, 277)
Screenshot: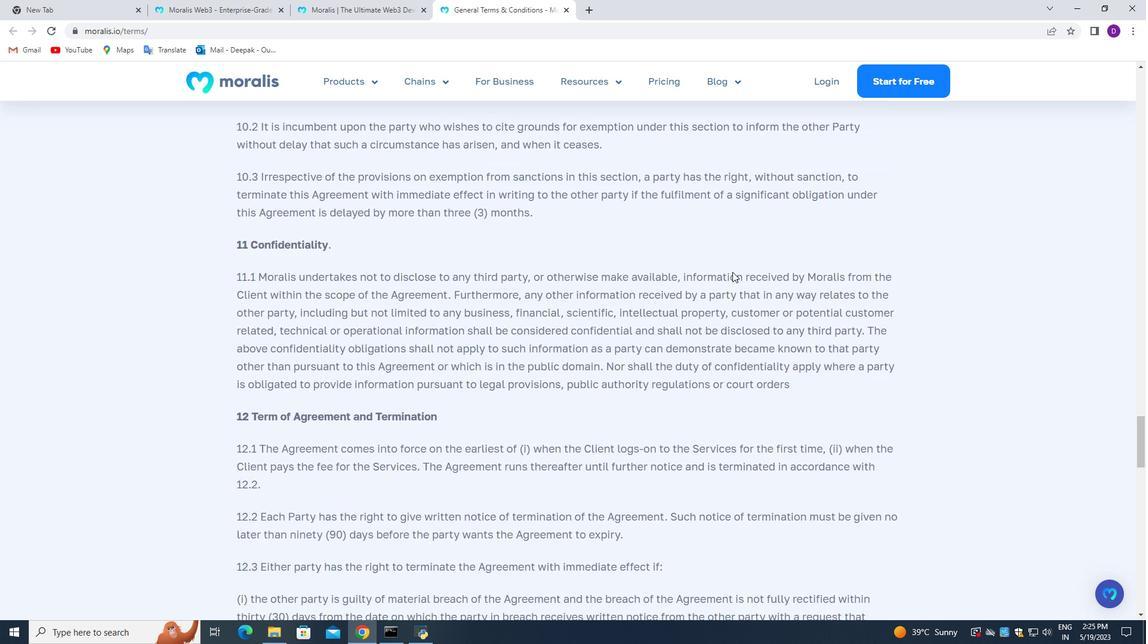 
Action: Mouse scrolled (732, 275) with delta (0, 0)
Screenshot: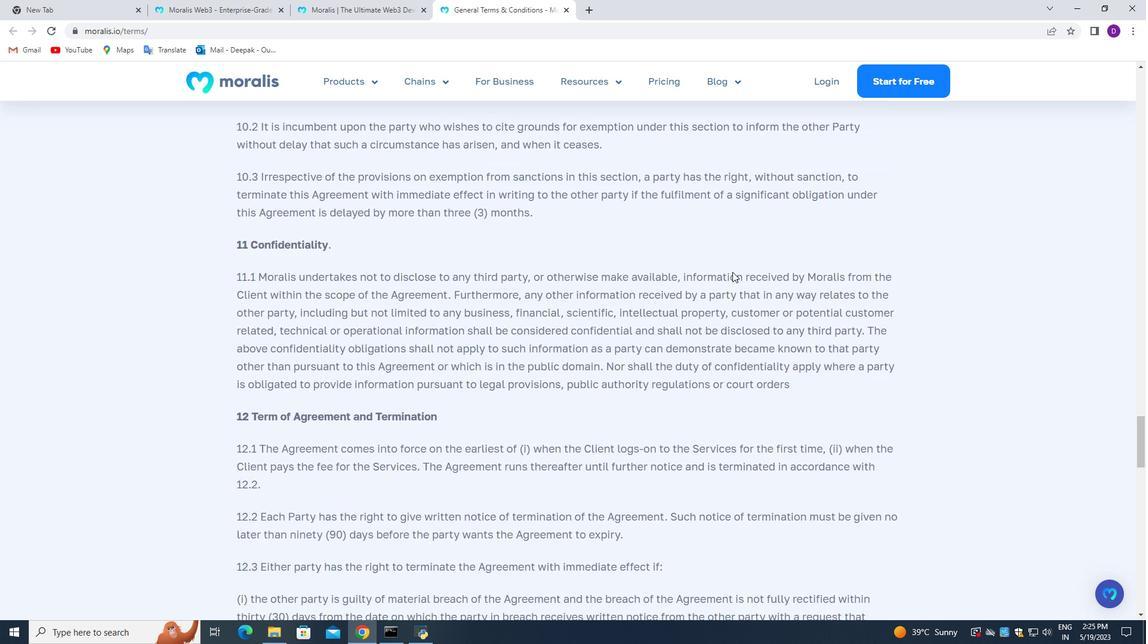 
Action: Mouse moved to (732, 278)
Screenshot: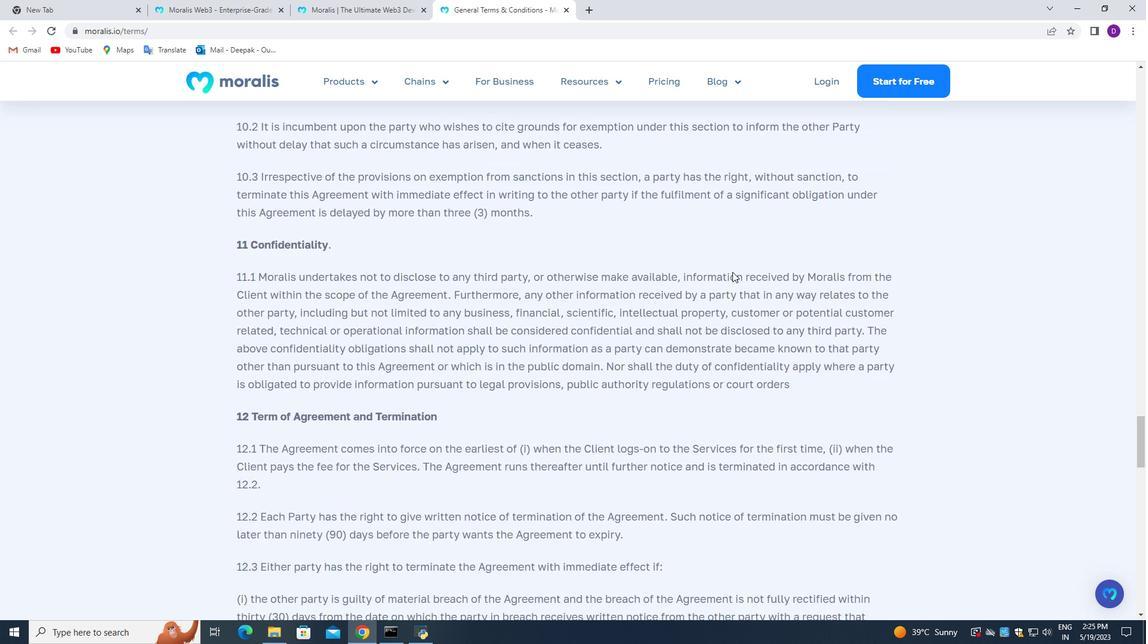 
Action: Mouse scrolled (732, 276) with delta (0, 0)
Screenshot: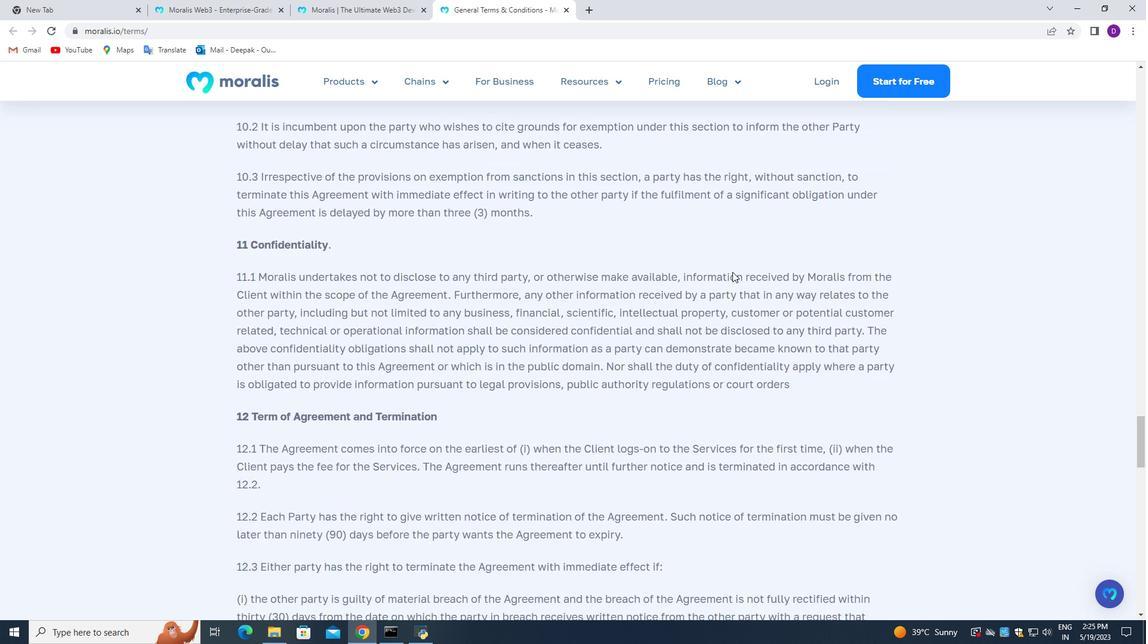 
Action: Mouse moved to (731, 278)
Screenshot: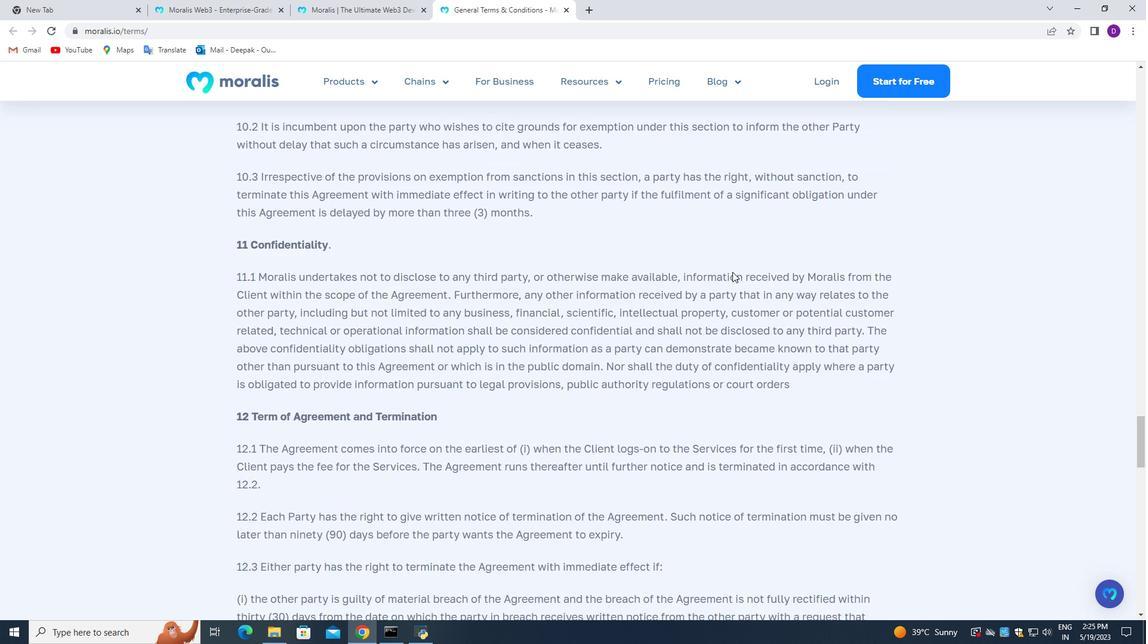 
Action: Mouse scrolled (732, 277) with delta (0, 0)
Screenshot: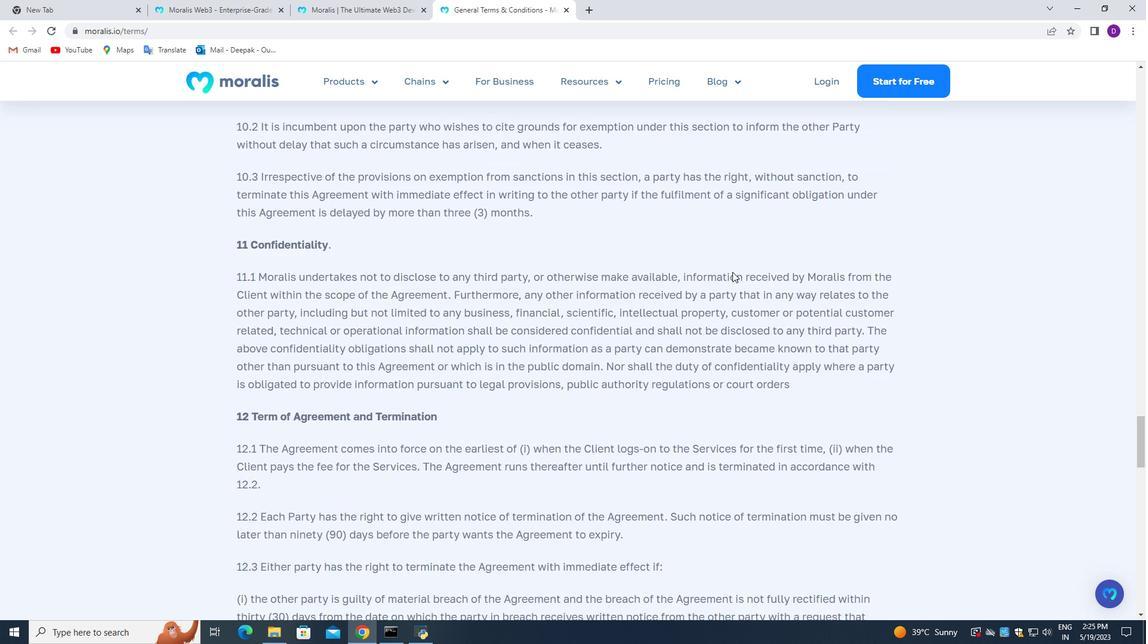 
Action: Mouse moved to (731, 278)
Screenshot: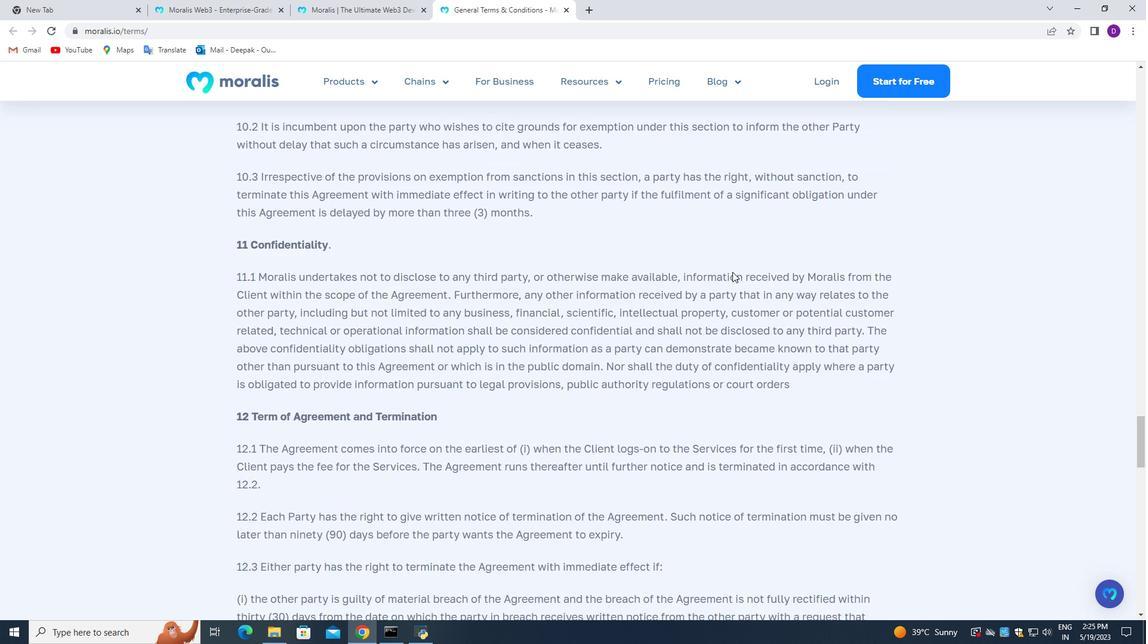 
Action: Mouse scrolled (731, 277) with delta (0, 0)
Screenshot: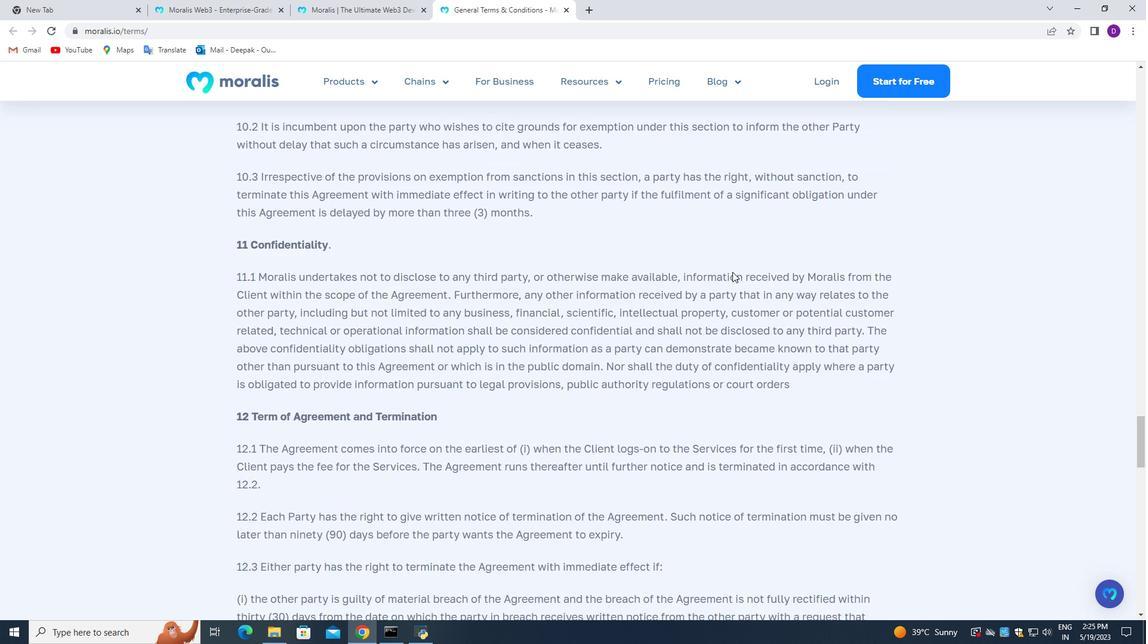
Action: Mouse scrolled (731, 277) with delta (0, 0)
Screenshot: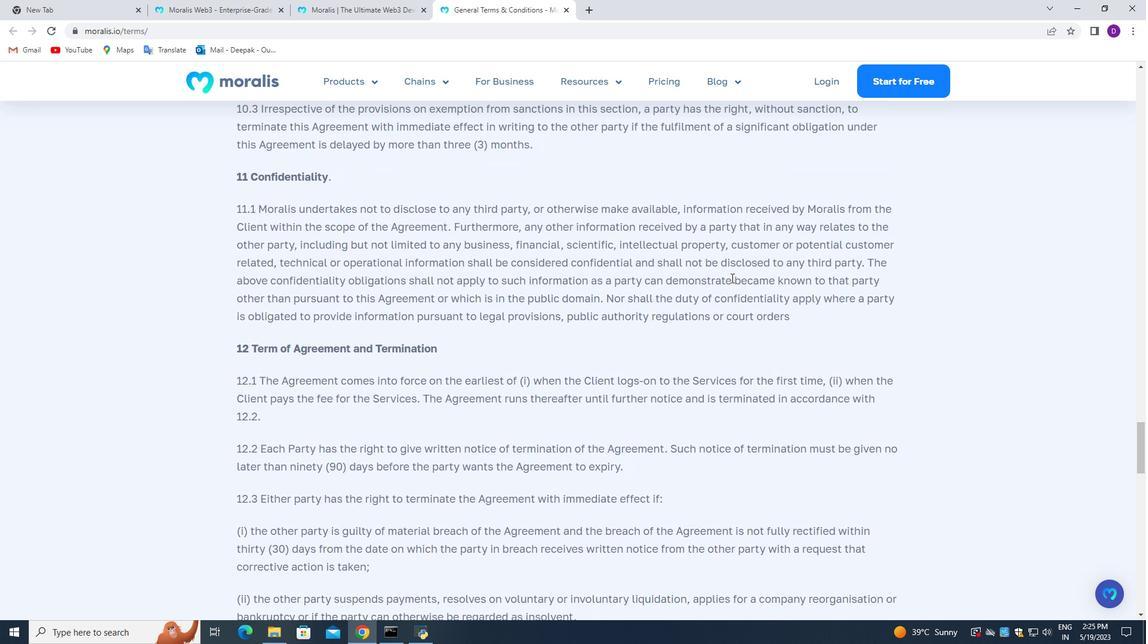 
Action: Mouse scrolled (731, 277) with delta (0, 0)
Screenshot: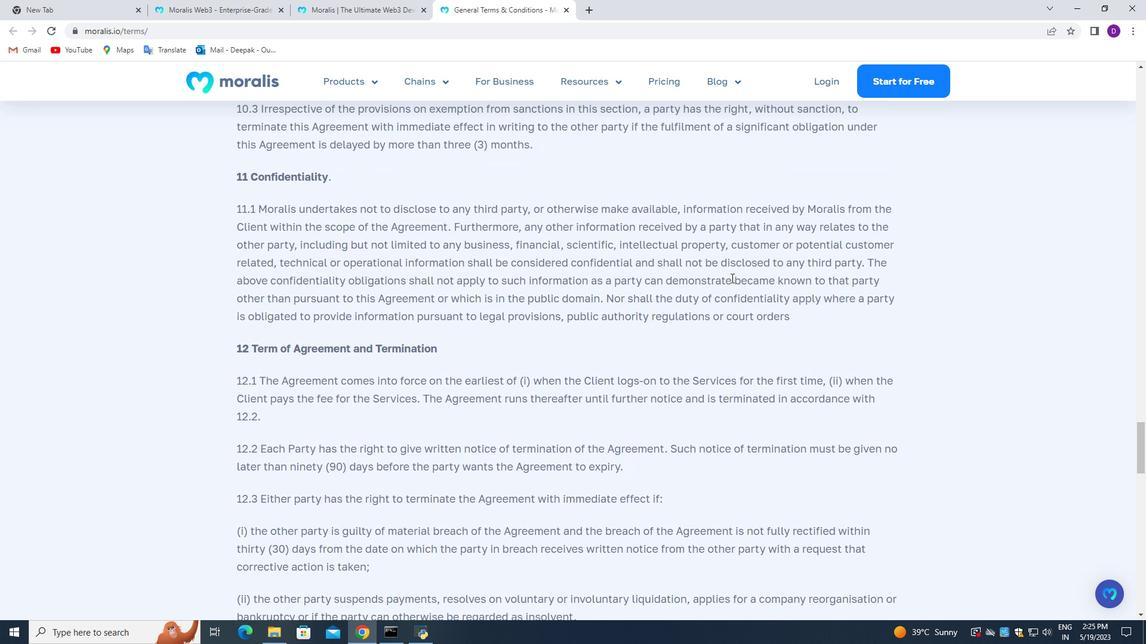 
Action: Mouse scrolled (731, 277) with delta (0, 0)
Screenshot: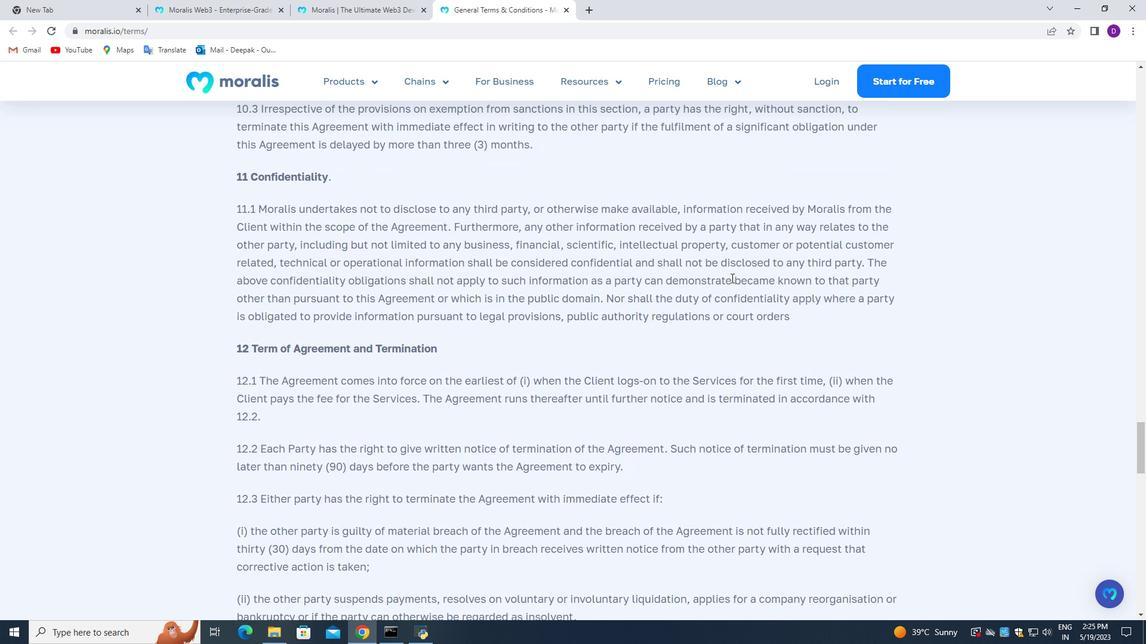 
Action: Mouse scrolled (731, 277) with delta (0, 0)
Screenshot: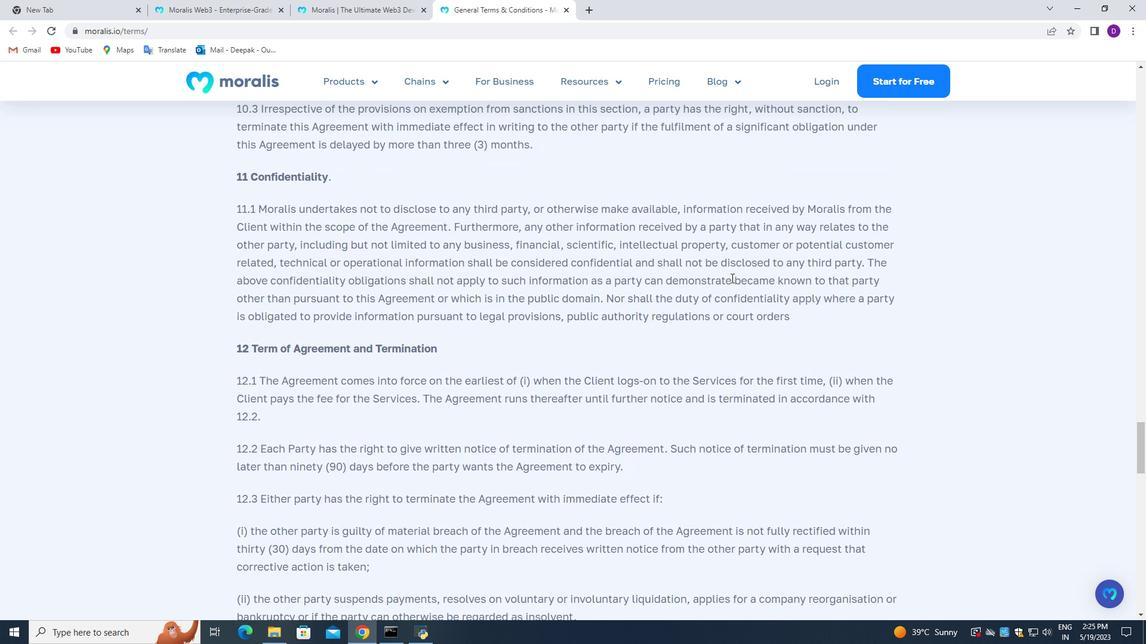 
Action: Mouse scrolled (731, 277) with delta (0, 0)
Screenshot: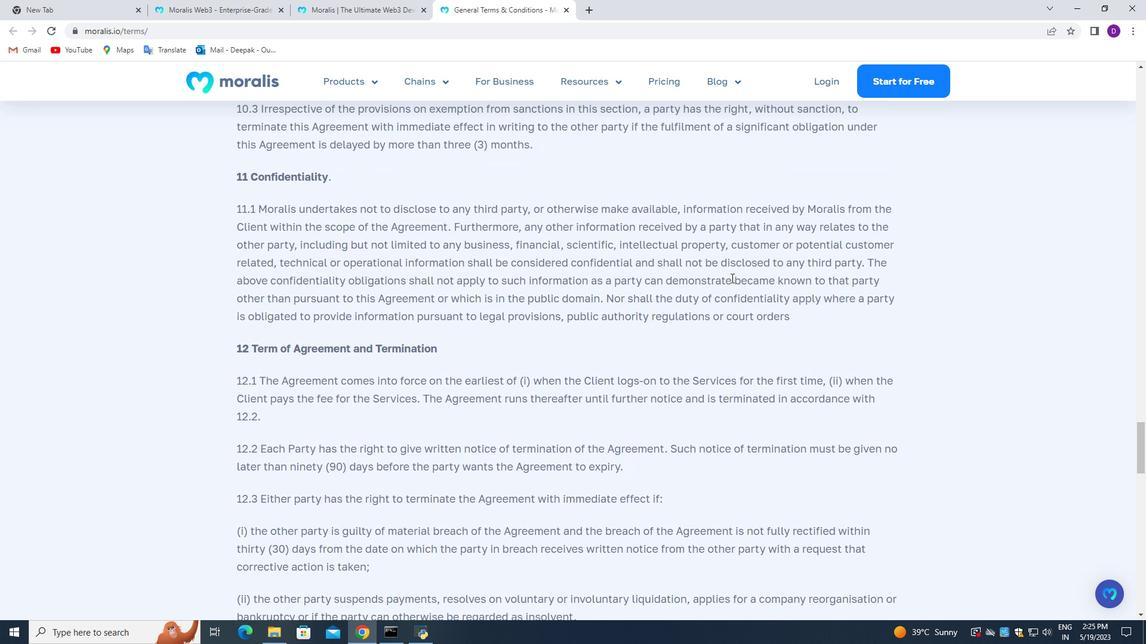 
Action: Mouse scrolled (731, 277) with delta (0, 0)
Screenshot: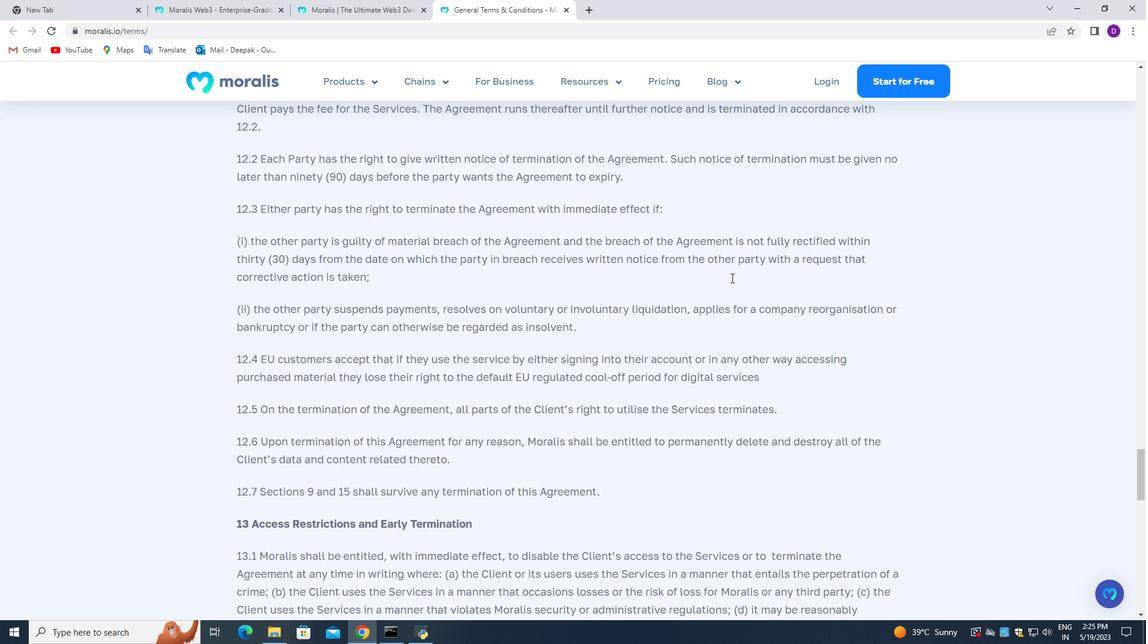 
Action: Mouse scrolled (731, 277) with delta (0, 0)
Screenshot: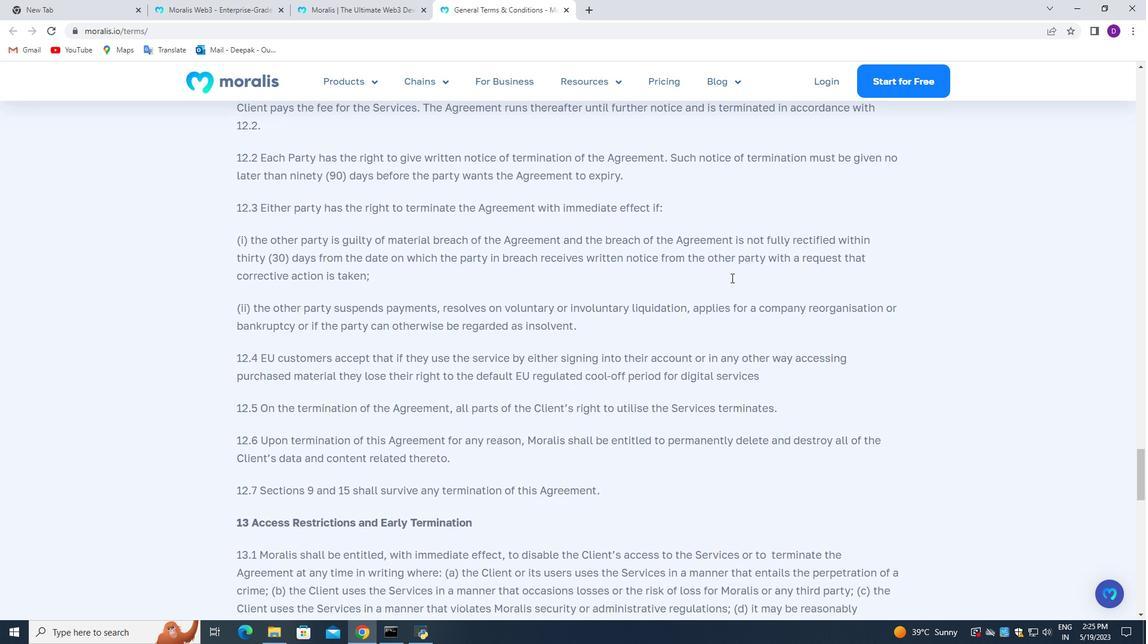 
Action: Mouse moved to (731, 284)
Screenshot: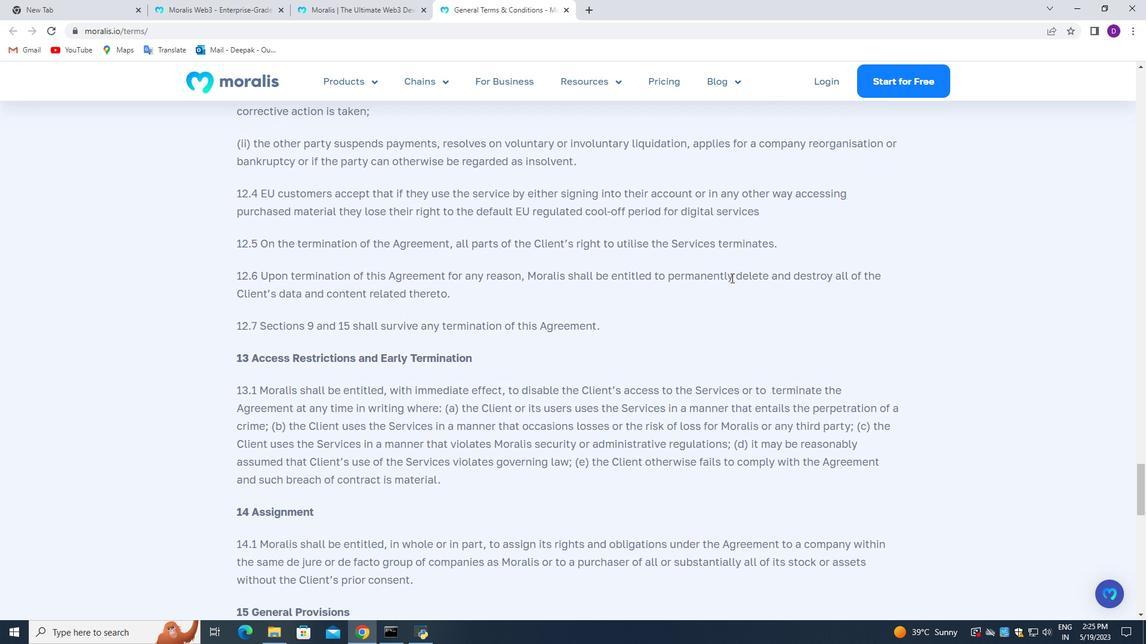 
Action: Mouse scrolled (731, 280) with delta (0, 0)
Screenshot: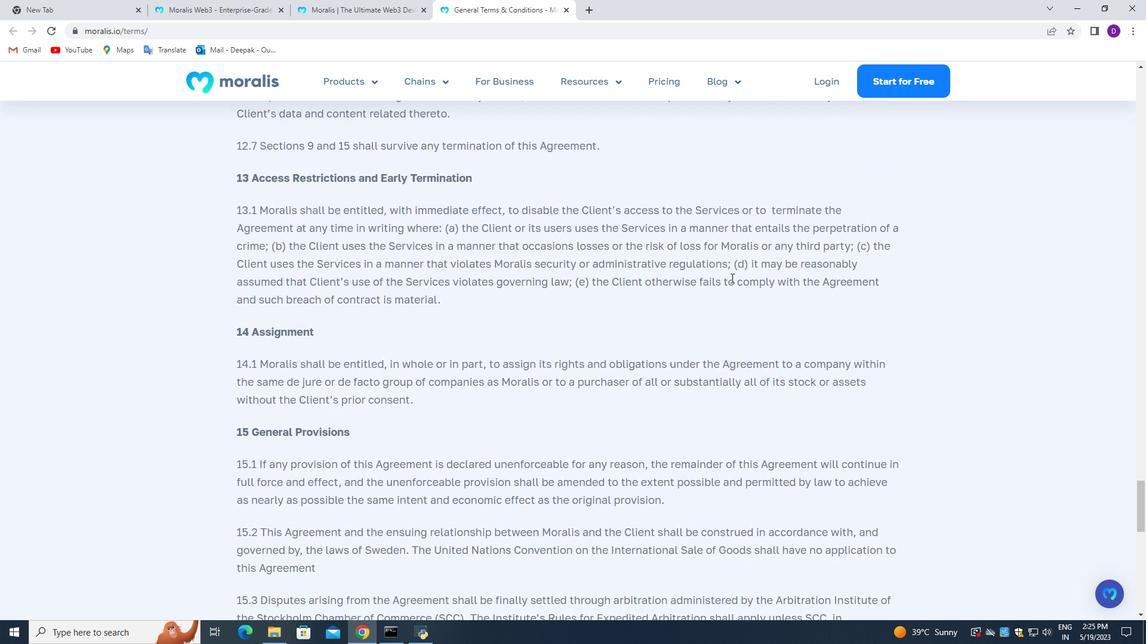 
Action: Mouse moved to (731, 292)
Screenshot: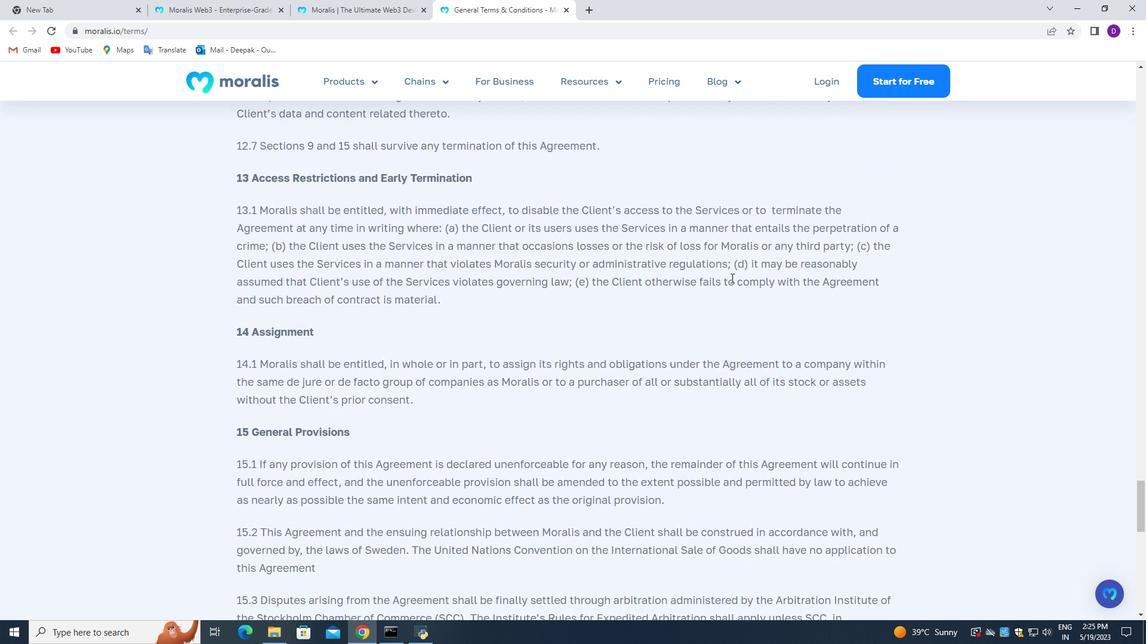 
Action: Mouse scrolled (731, 288) with delta (0, 0)
Screenshot: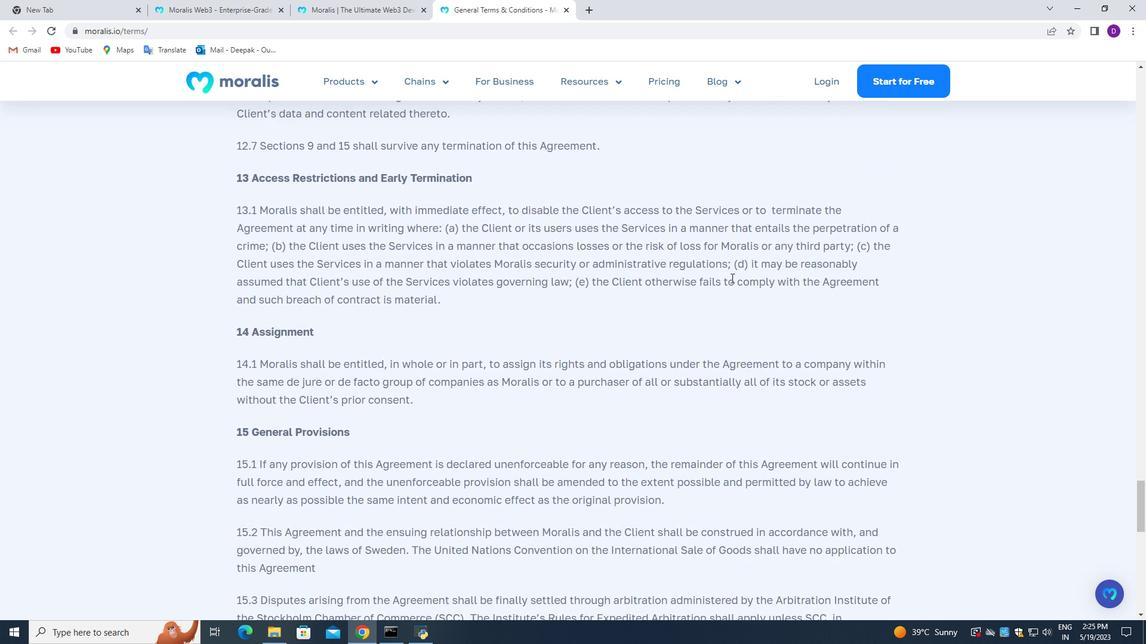 
Action: Mouse moved to (730, 294)
Screenshot: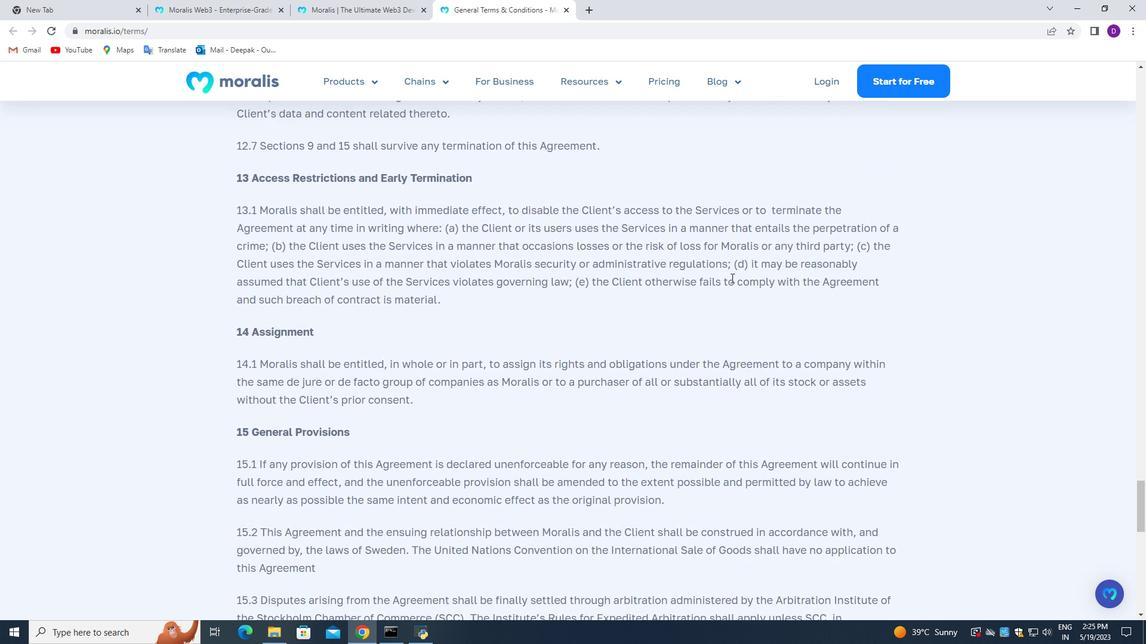 
Action: Mouse scrolled (731, 291) with delta (0, 0)
Screenshot: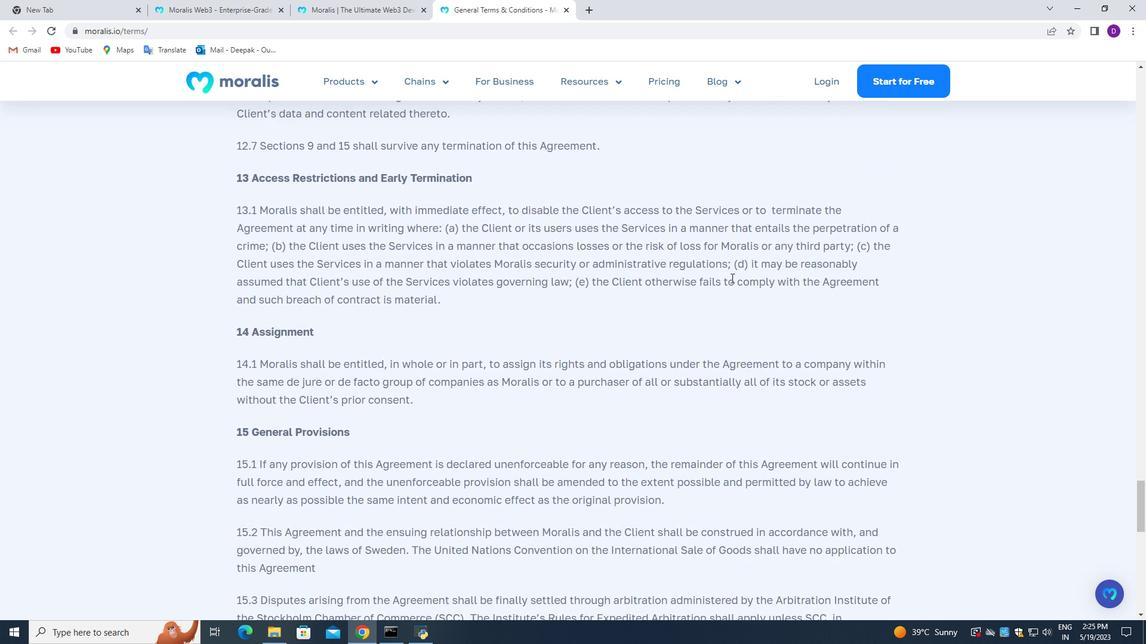 
Action: Mouse moved to (729, 294)
Screenshot: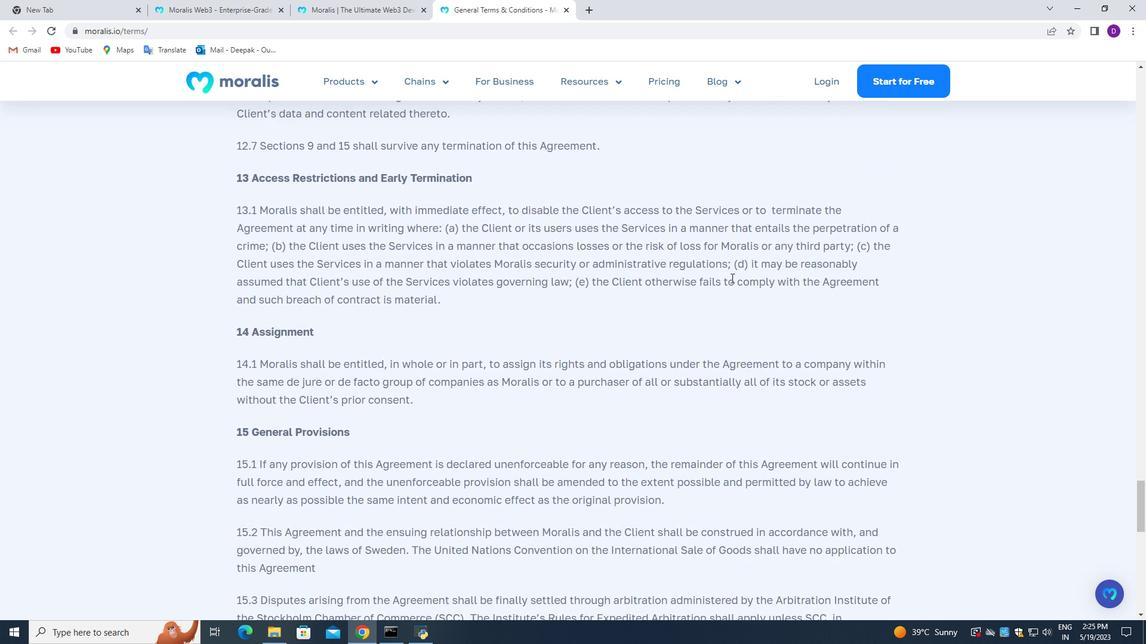 
Action: Mouse scrolled (730, 294) with delta (0, 0)
Screenshot: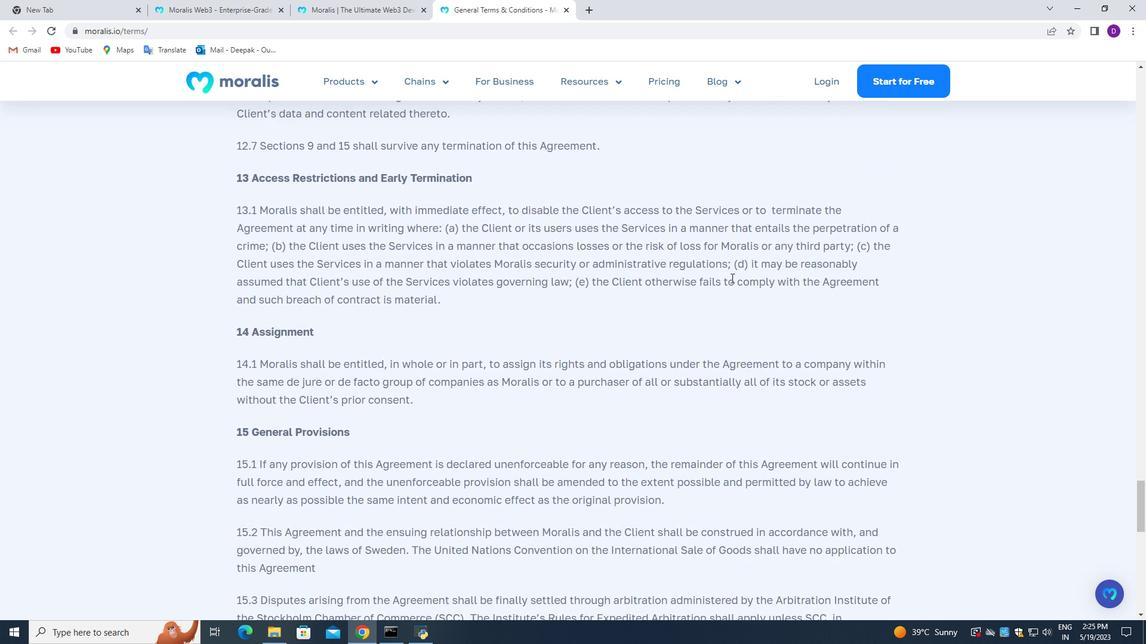 
Action: Mouse moved to (729, 294)
Screenshot: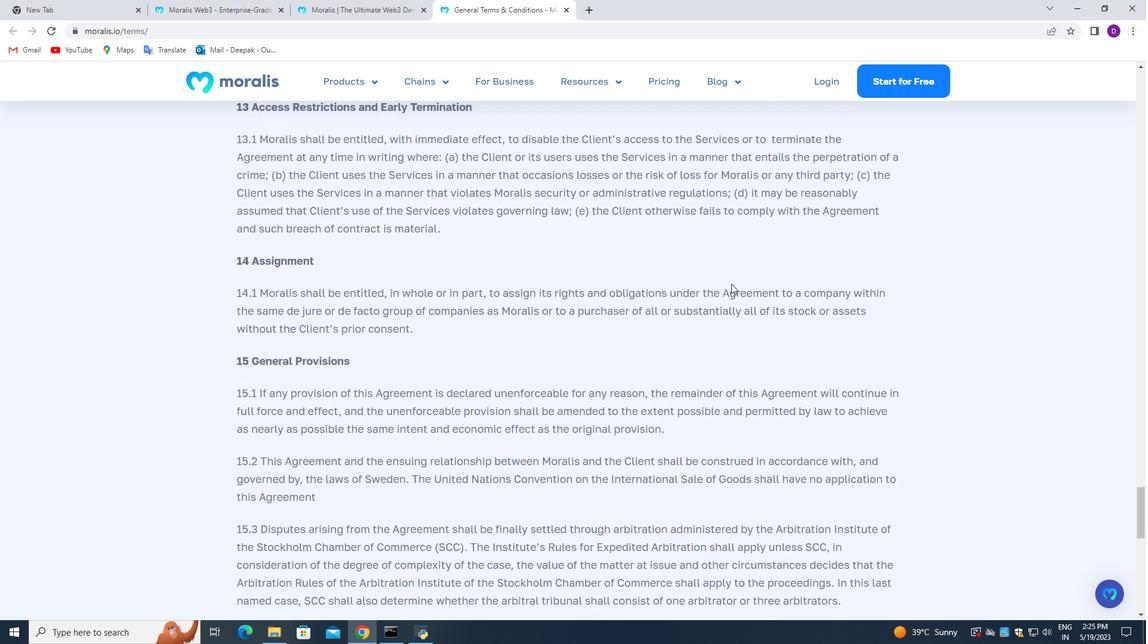 
Action: Mouse scrolled (730, 294) with delta (0, 0)
Screenshot: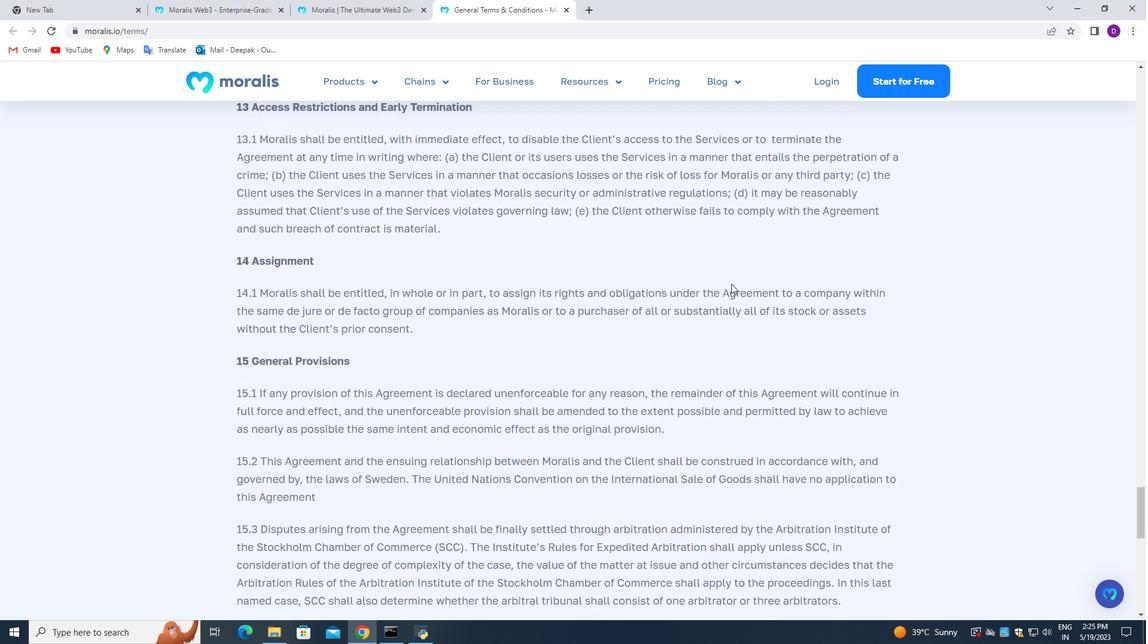 
Action: Mouse scrolled (729, 294) with delta (0, 0)
Screenshot: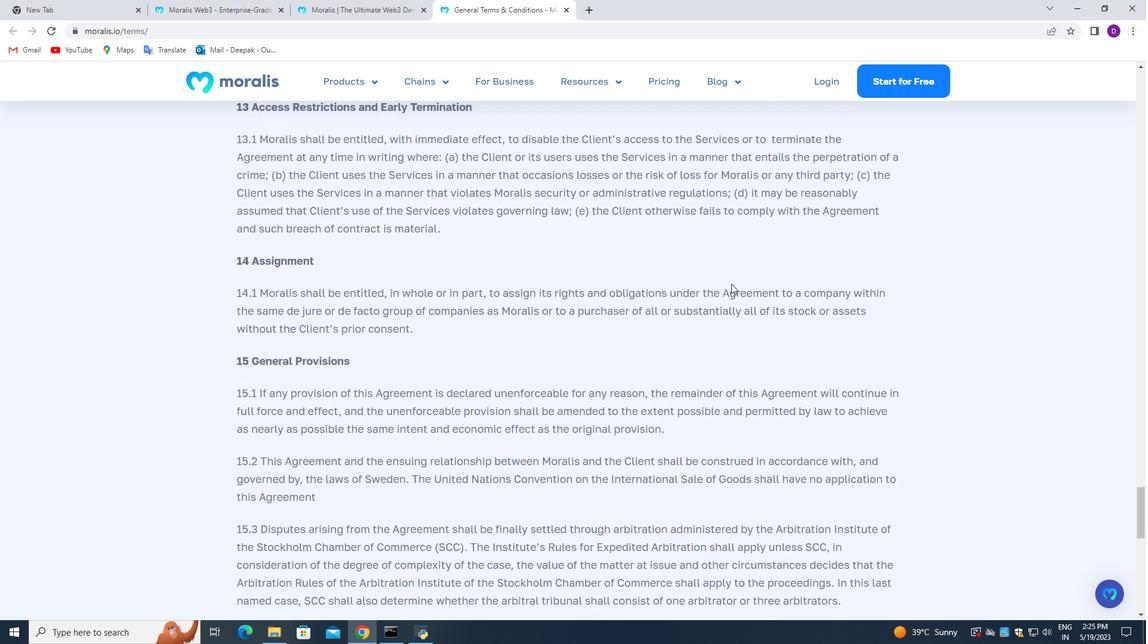 
Action: Mouse scrolled (729, 294) with delta (0, 0)
Screenshot: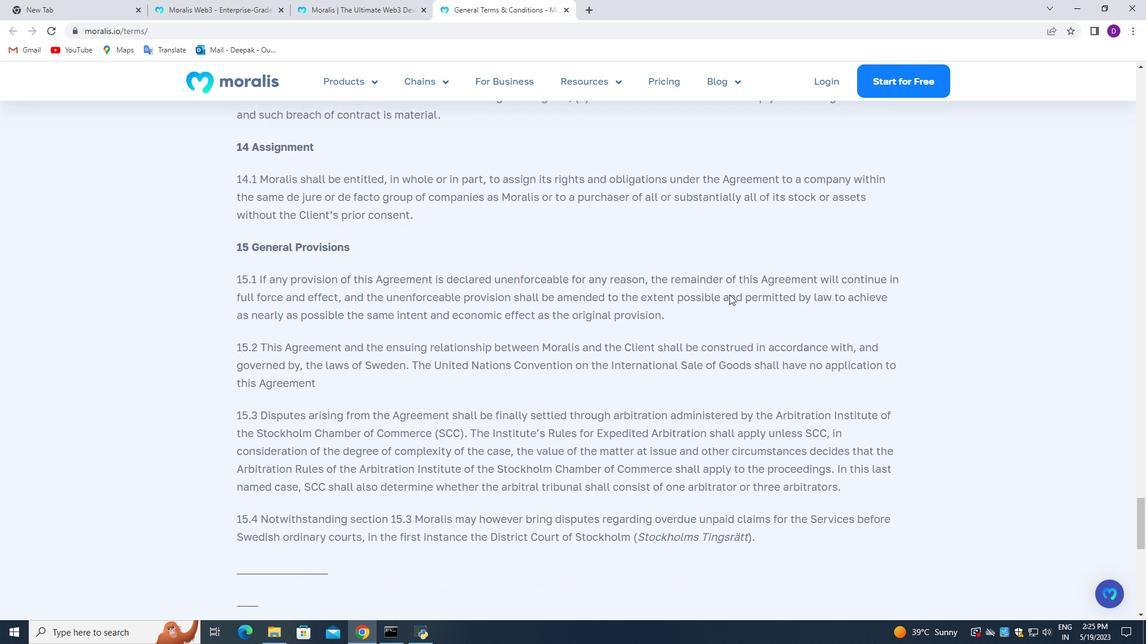 
Action: Mouse scrolled (729, 294) with delta (0, 0)
Screenshot: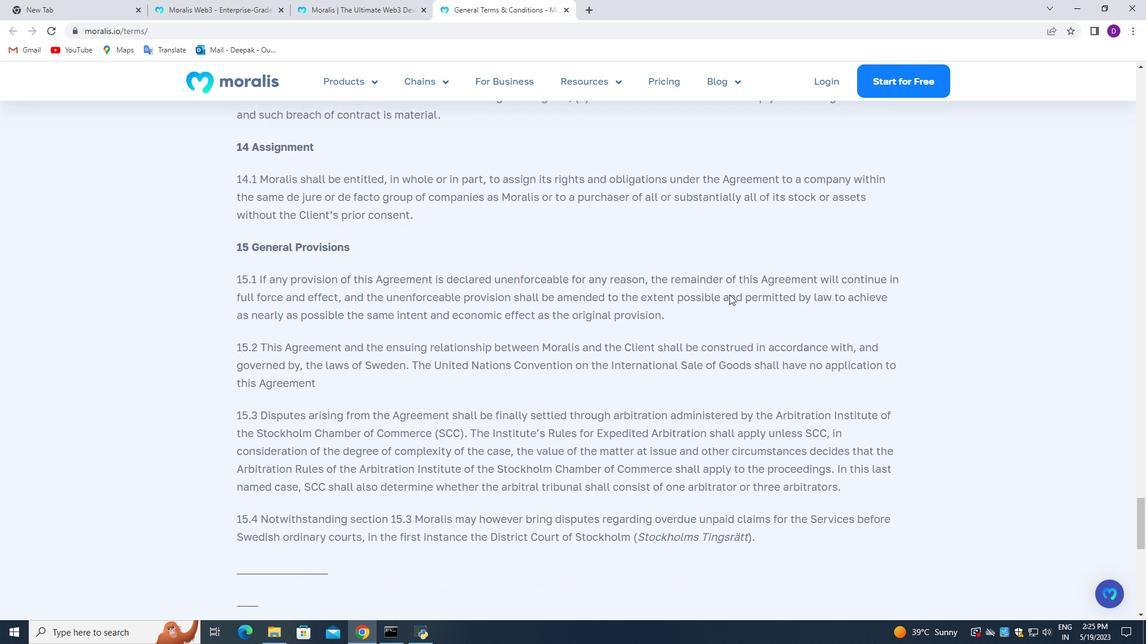 
Action: Mouse scrolled (729, 294) with delta (0, 0)
Screenshot: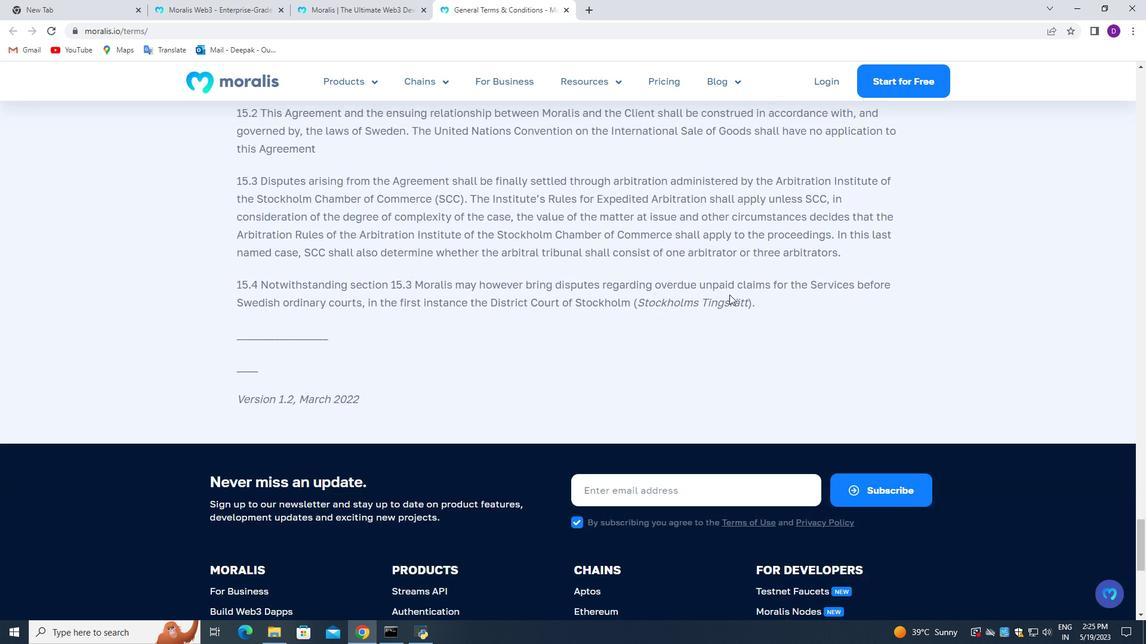 
Action: Mouse scrolled (729, 294) with delta (0, 0)
Screenshot: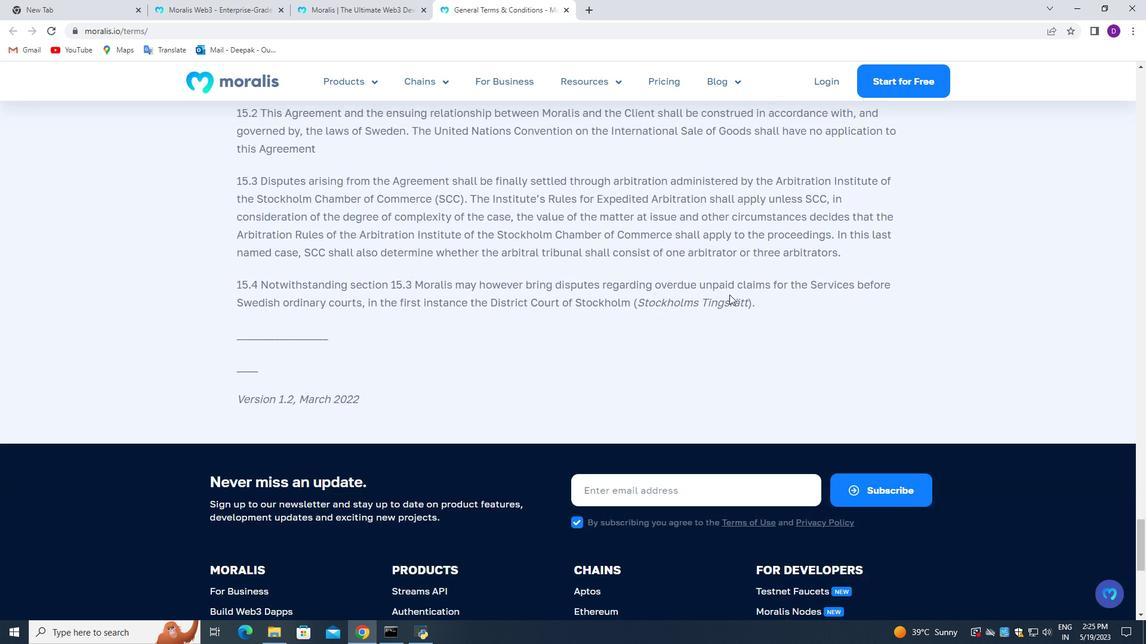 
Action: Mouse scrolled (729, 294) with delta (0, 0)
Screenshot: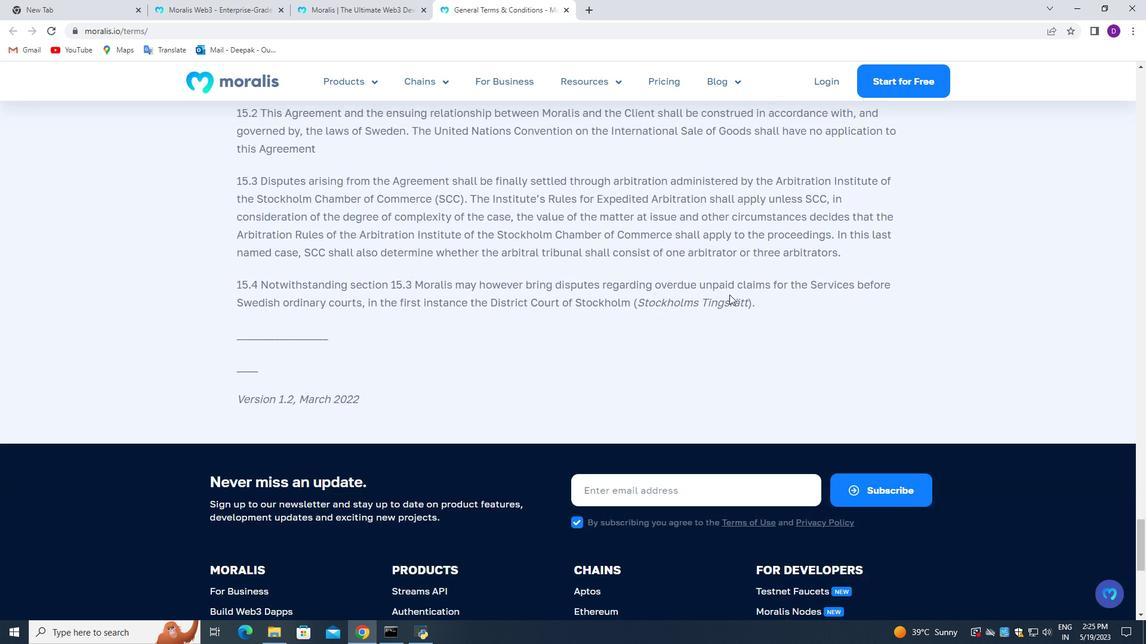 
Action: Mouse scrolled (729, 294) with delta (0, 0)
Screenshot: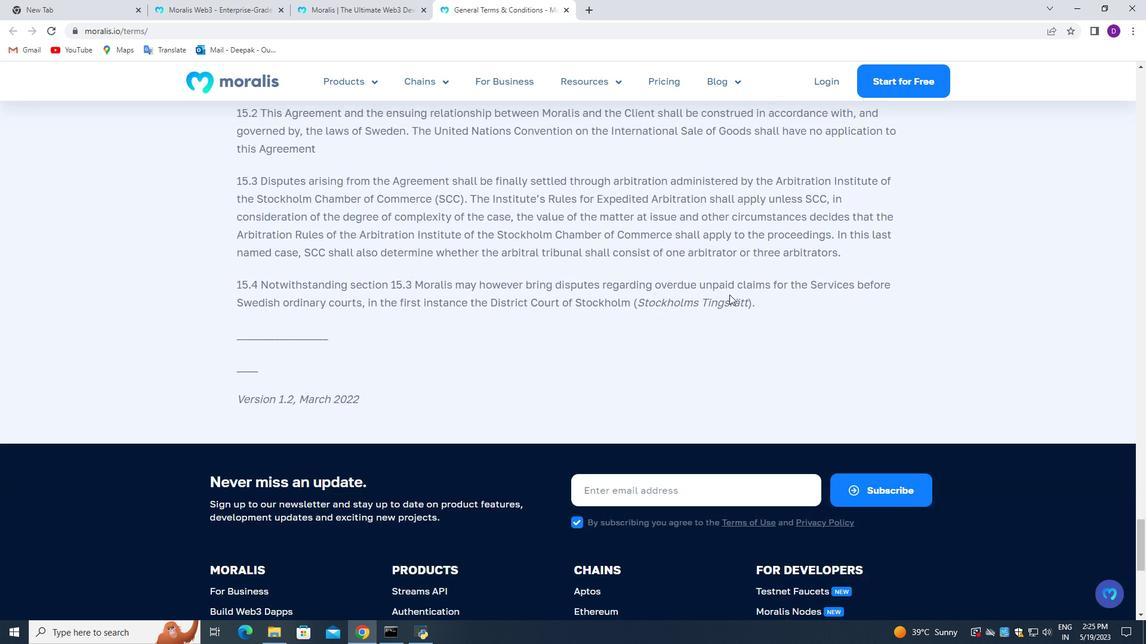 
Action: Mouse moved to (728, 294)
Screenshot: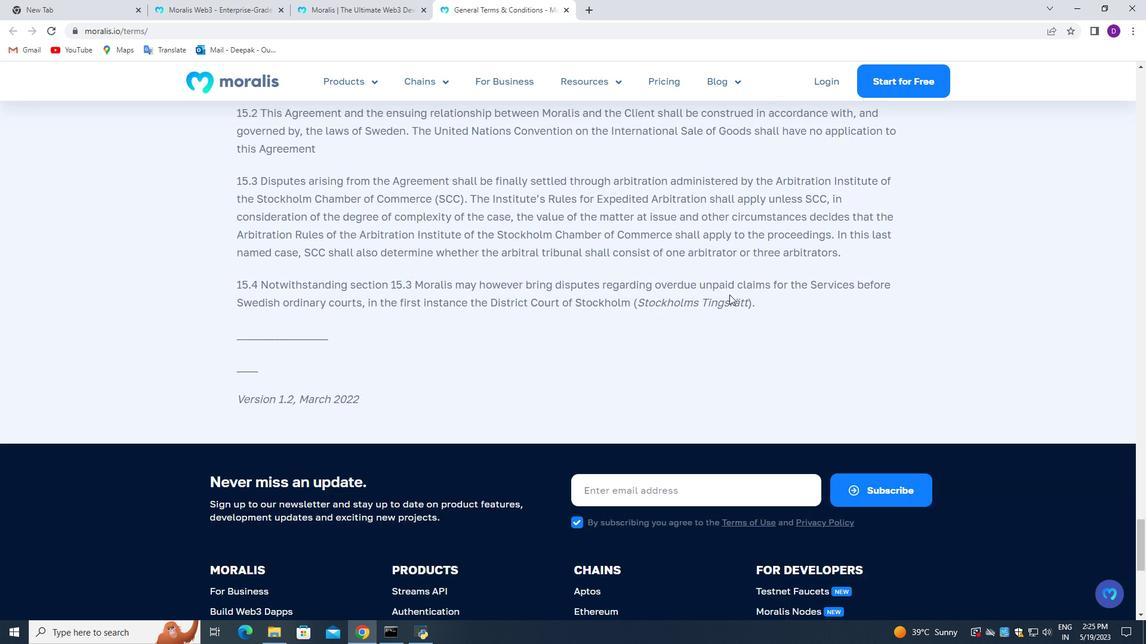 
Action: Mouse scrolled (728, 294) with delta (0, 0)
Screenshot: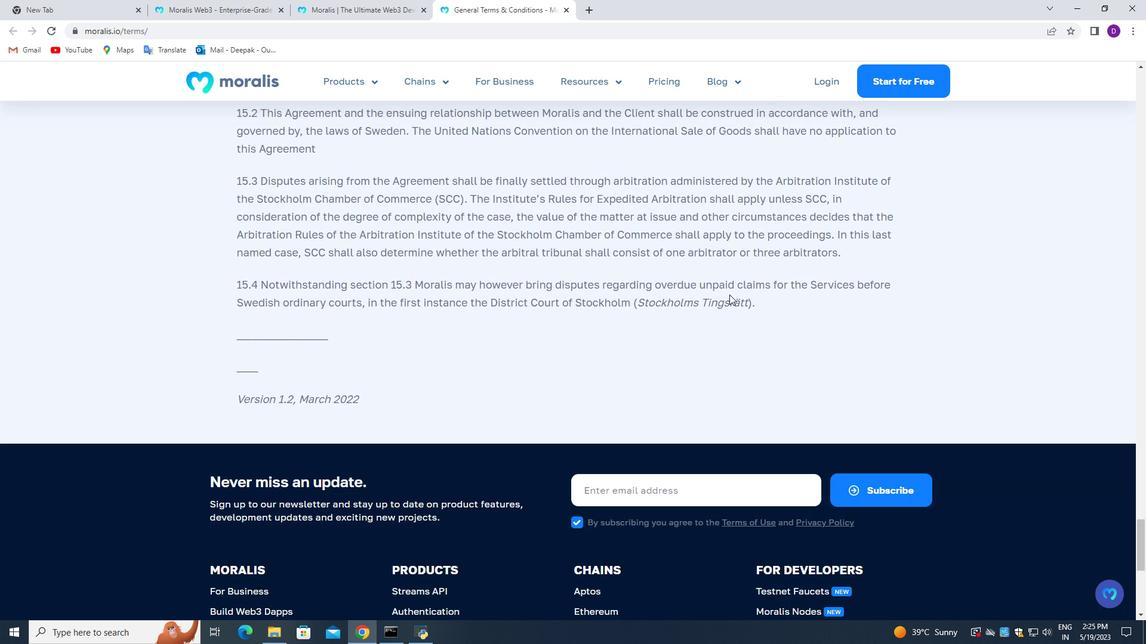 
Action: Mouse moved to (728, 294)
Screenshot: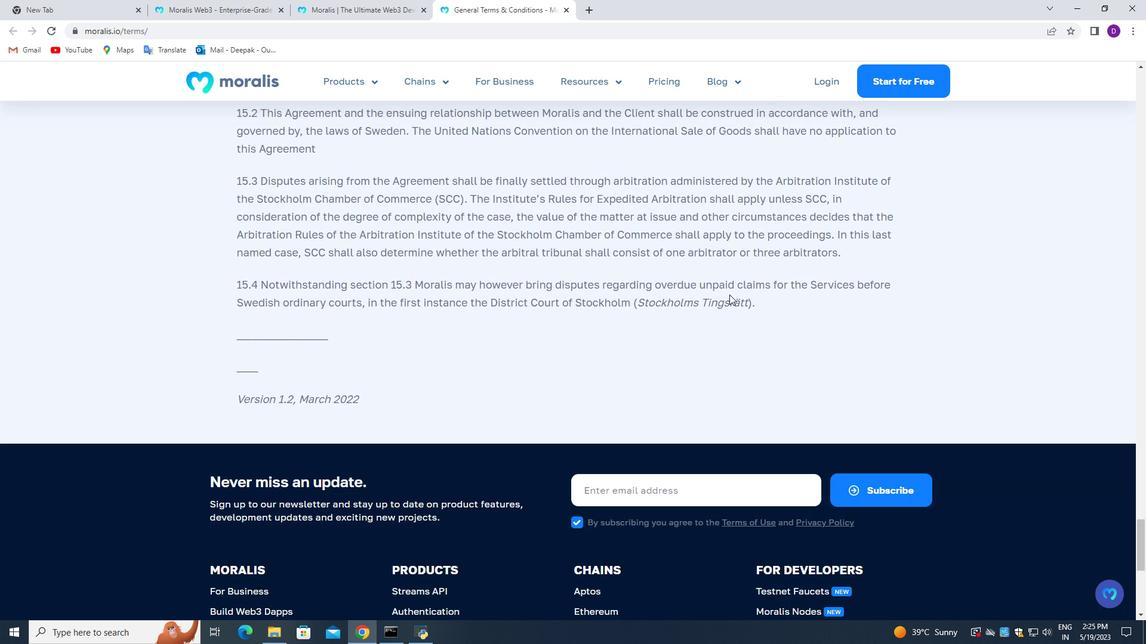 
Action: Mouse scrolled (728, 294) with delta (0, 0)
Screenshot: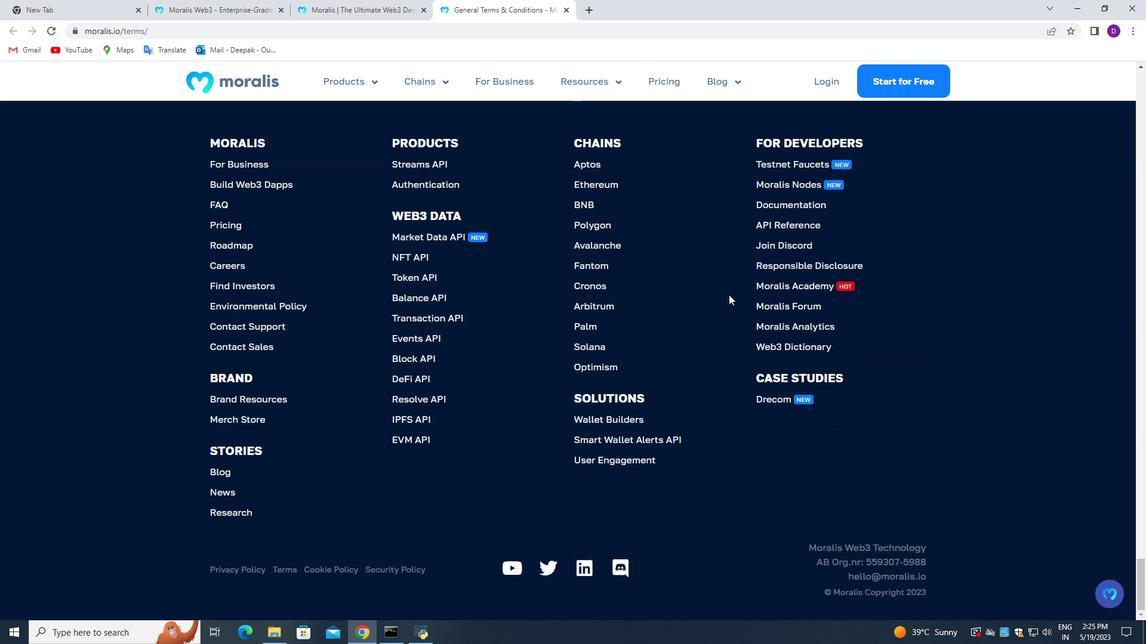 
Action: Mouse scrolled (728, 294) with delta (0, 0)
Screenshot: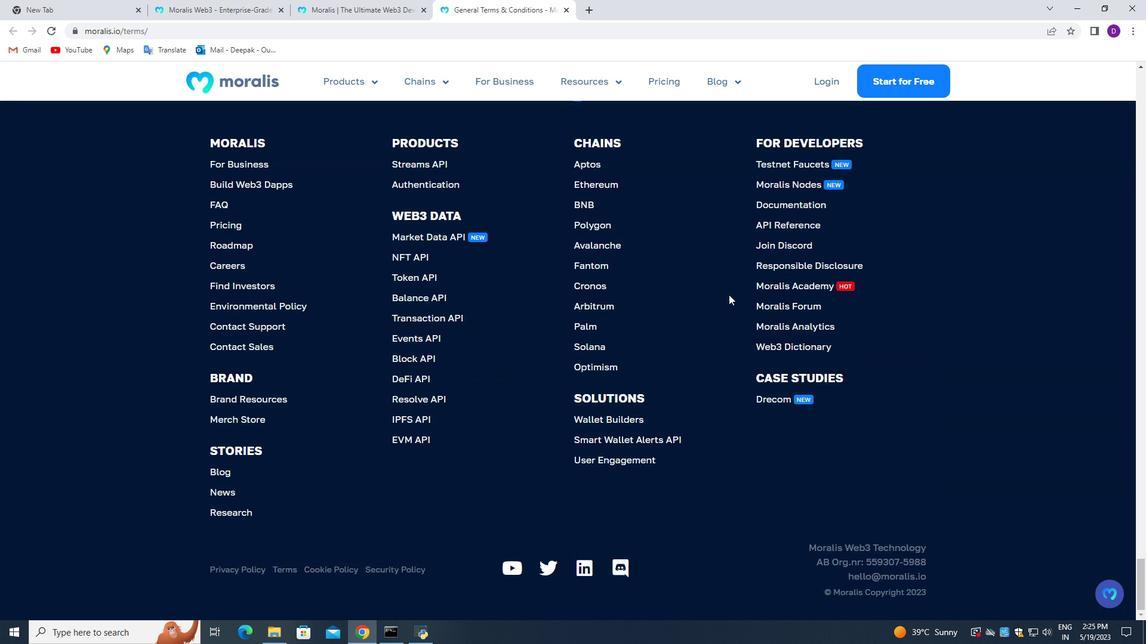
Action: Mouse scrolled (728, 294) with delta (0, 0)
Screenshot: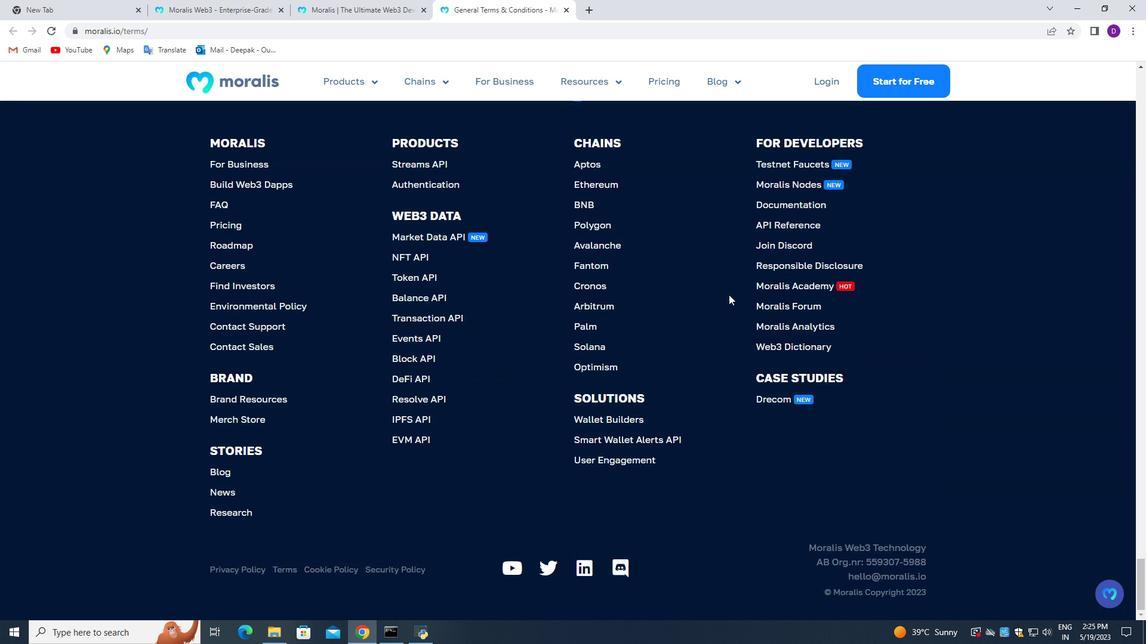 
Action: Mouse scrolled (728, 294) with delta (0, 0)
Screenshot: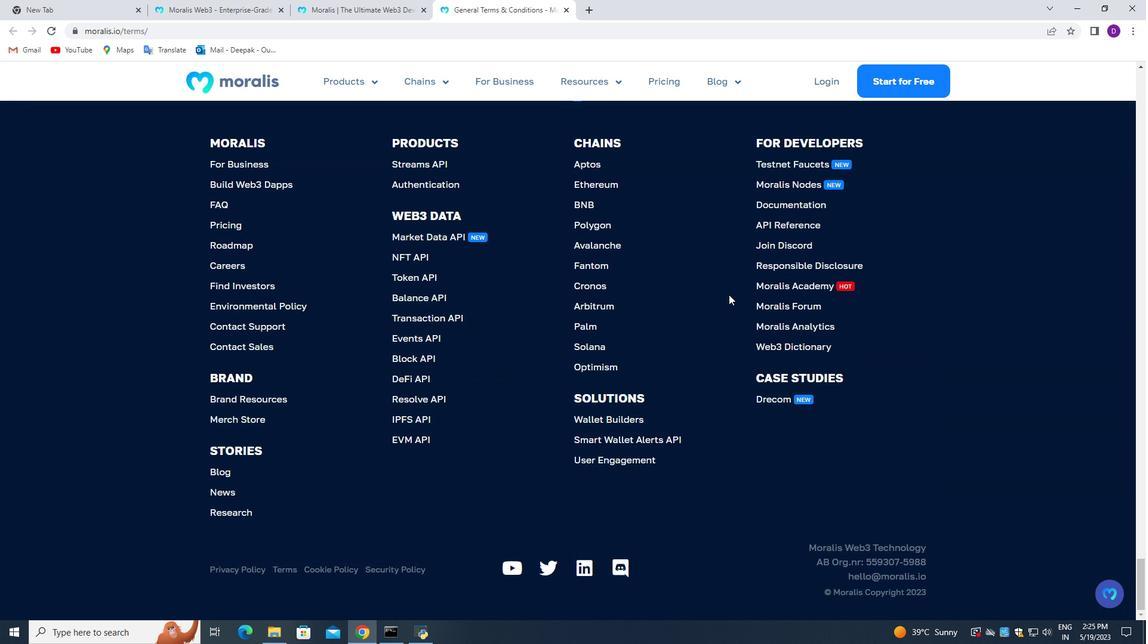 
Action: Mouse scrolled (728, 294) with delta (0, 0)
Screenshot: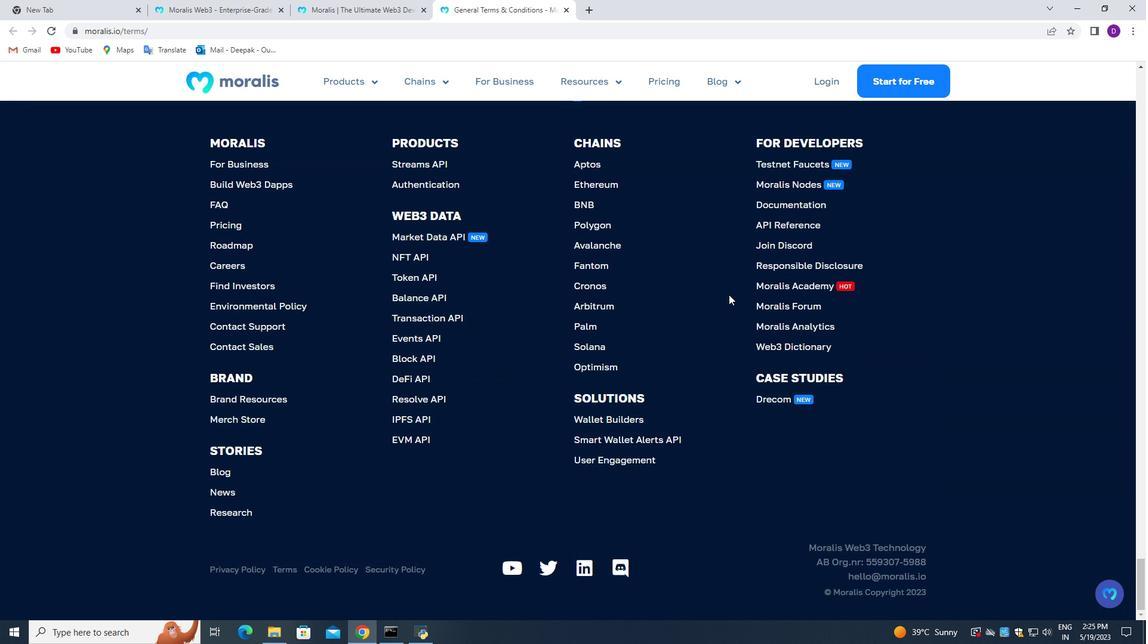 
Action: Mouse scrolled (728, 294) with delta (0, 0)
Screenshot: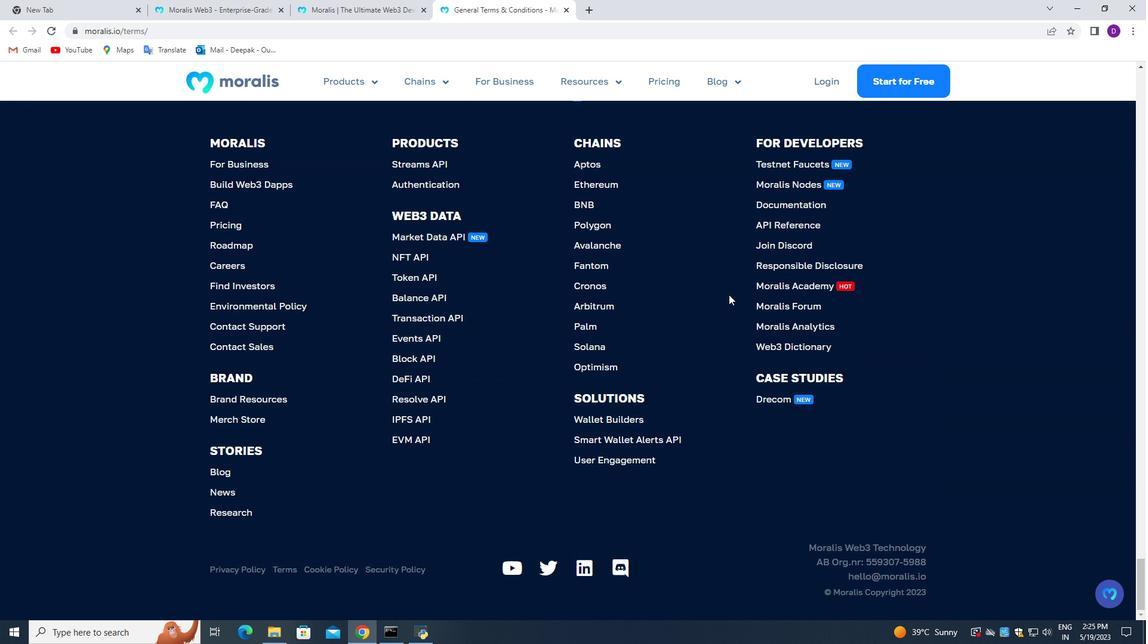 
Action: Mouse scrolled (728, 295) with delta (0, 0)
Screenshot: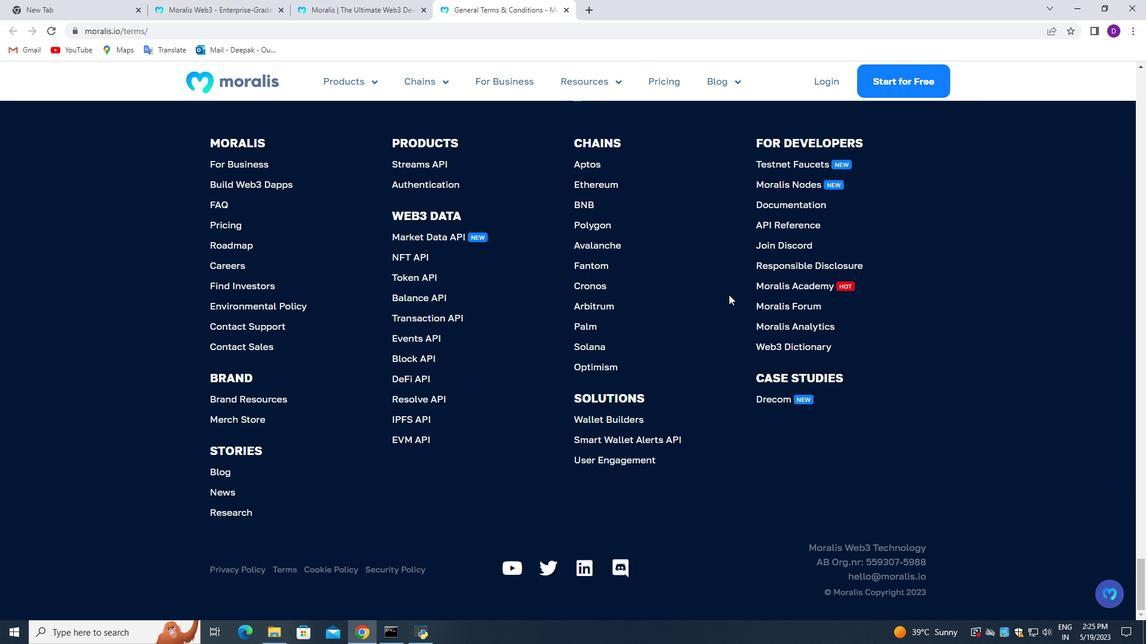 
Action: Mouse scrolled (728, 295) with delta (0, 0)
Screenshot: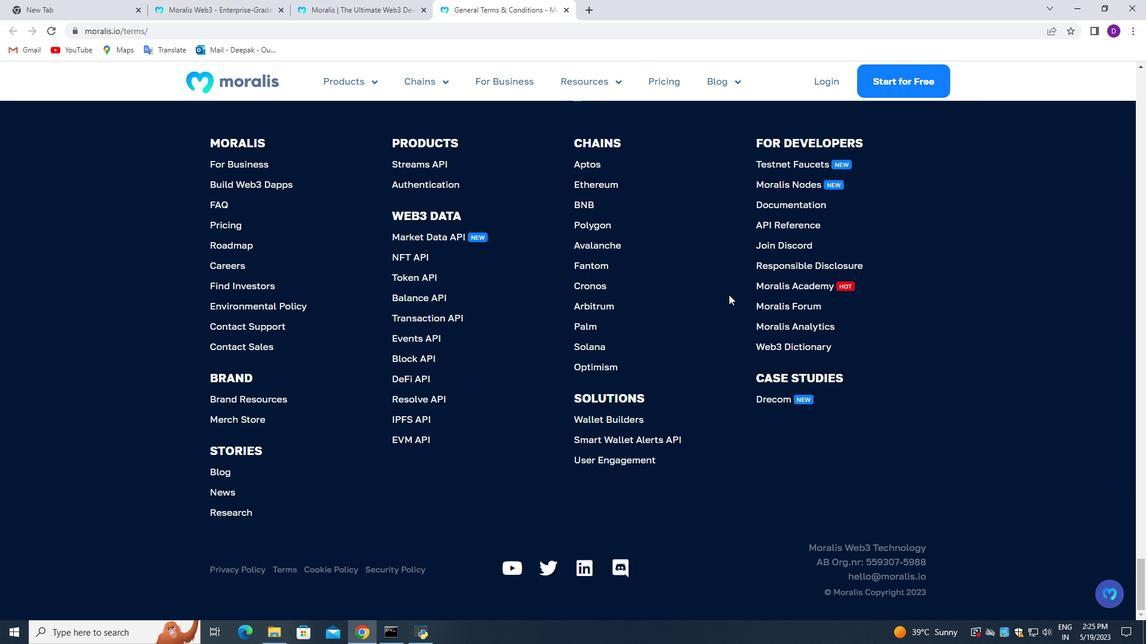 
Action: Mouse scrolled (728, 295) with delta (0, 0)
Screenshot: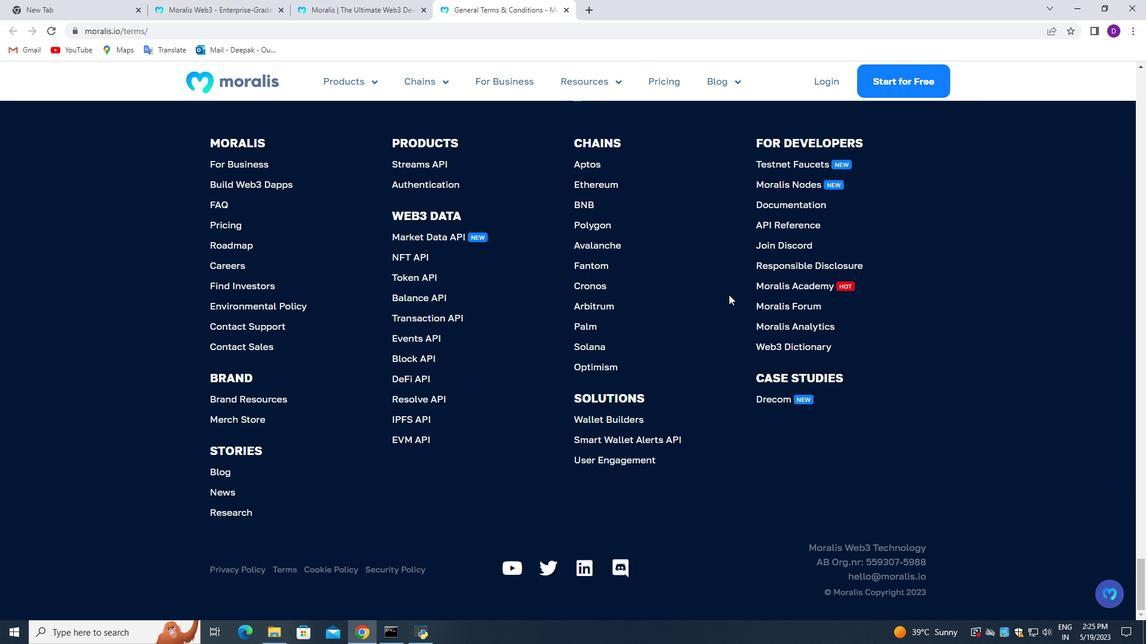 
Action: Mouse scrolled (728, 295) with delta (0, 0)
Screenshot: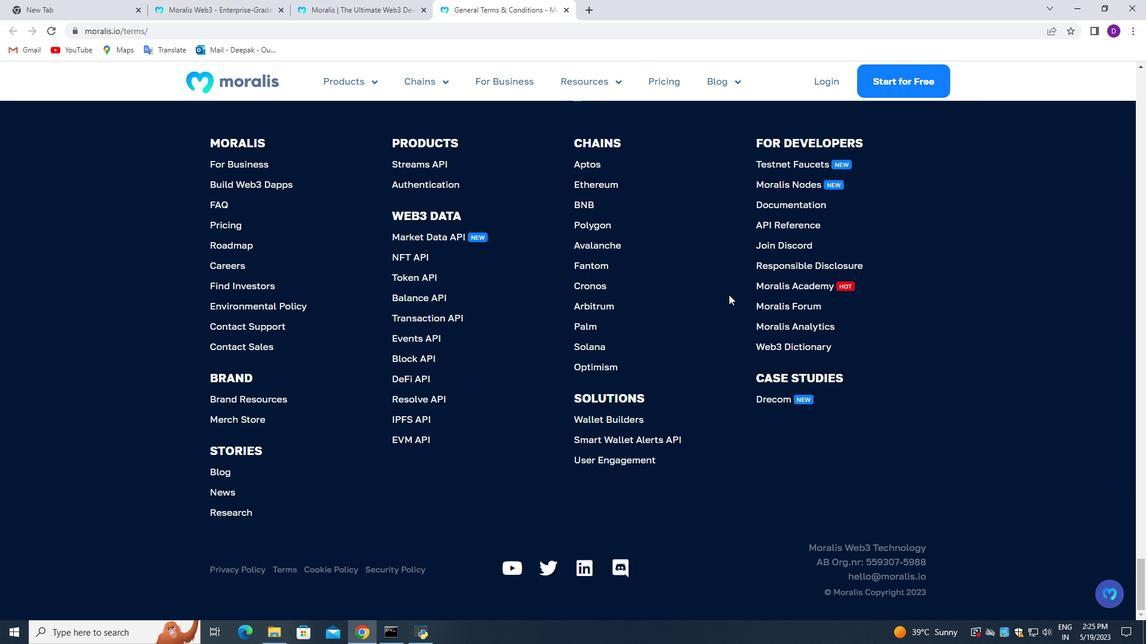 
Action: Mouse scrolled (728, 295) with delta (0, 0)
Screenshot: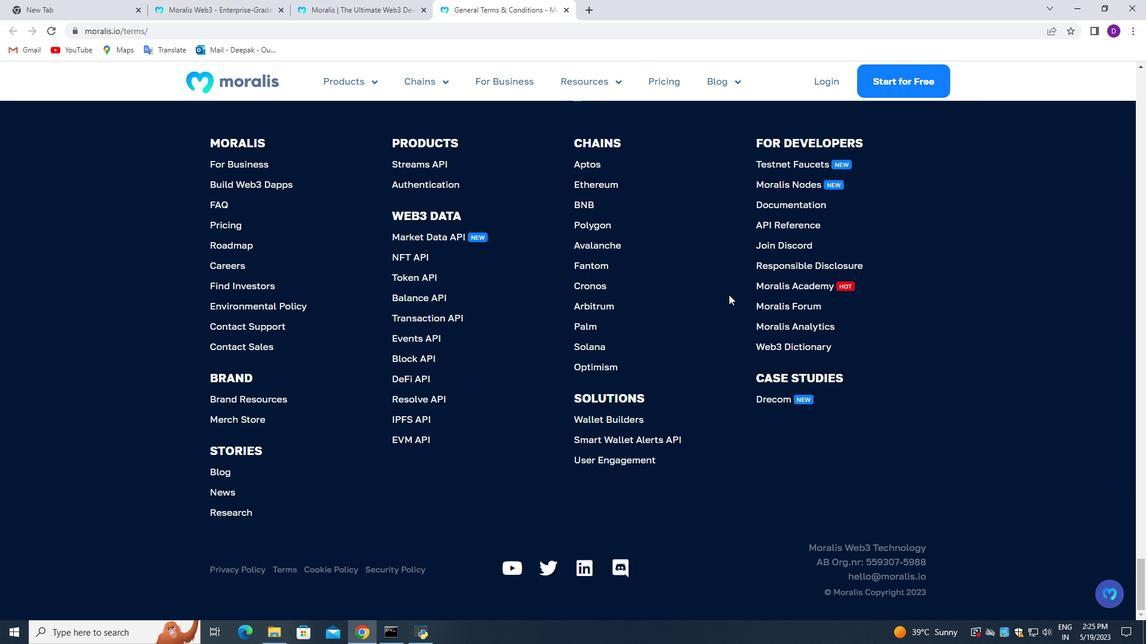 
Action: Mouse scrolled (728, 295) with delta (0, 0)
Screenshot: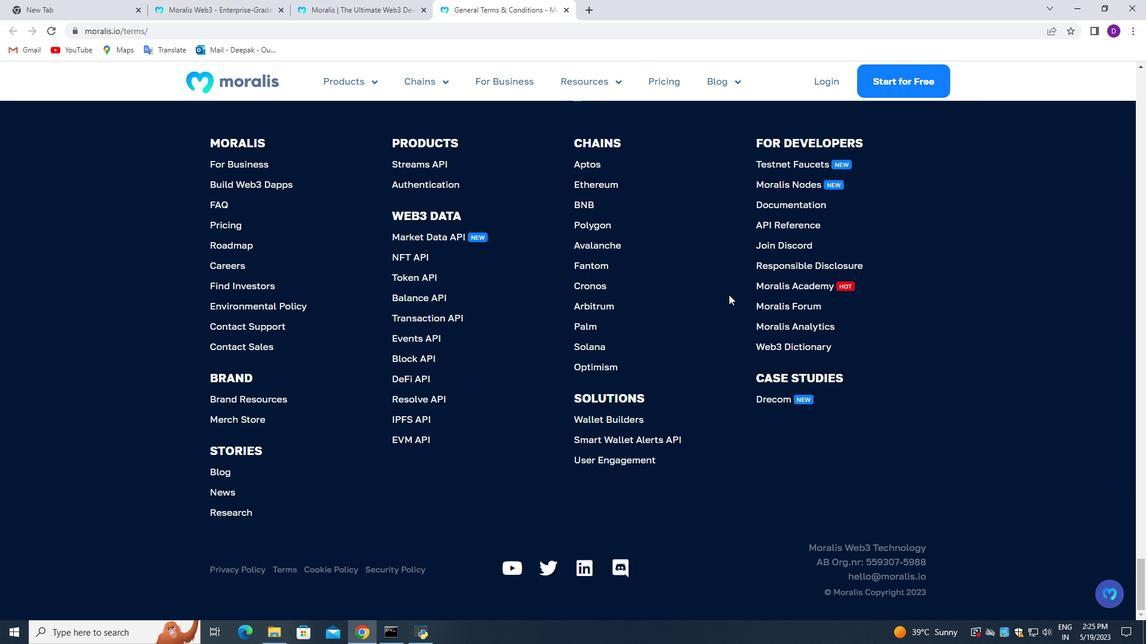 
Action: Mouse scrolled (728, 295) with delta (0, 0)
Screenshot: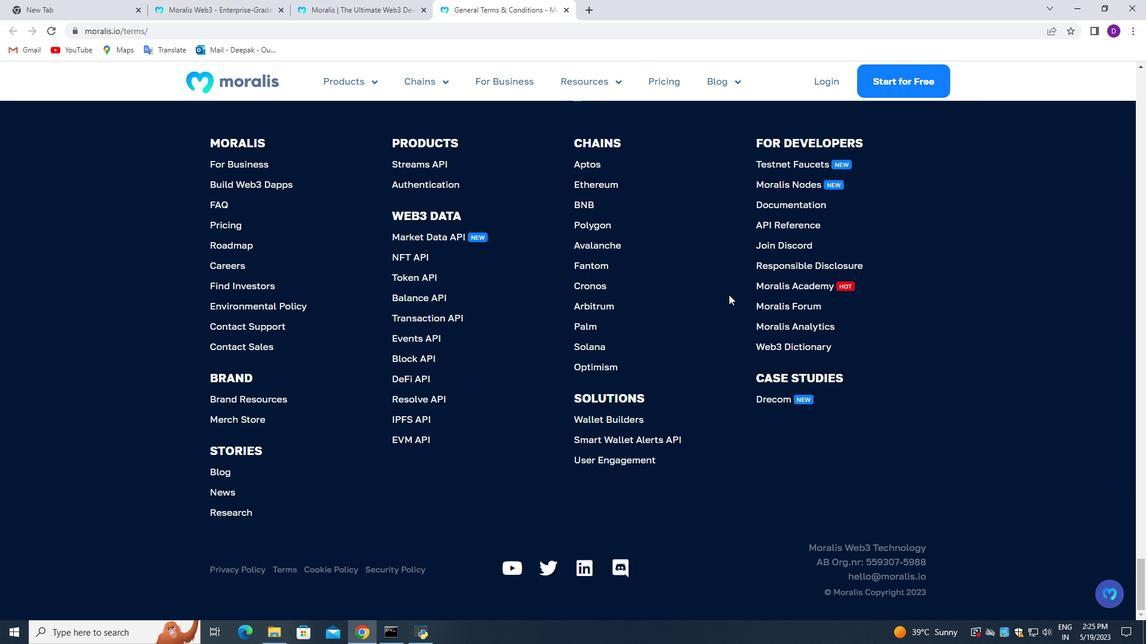 
Action: Mouse moved to (378, 4)
Screenshot: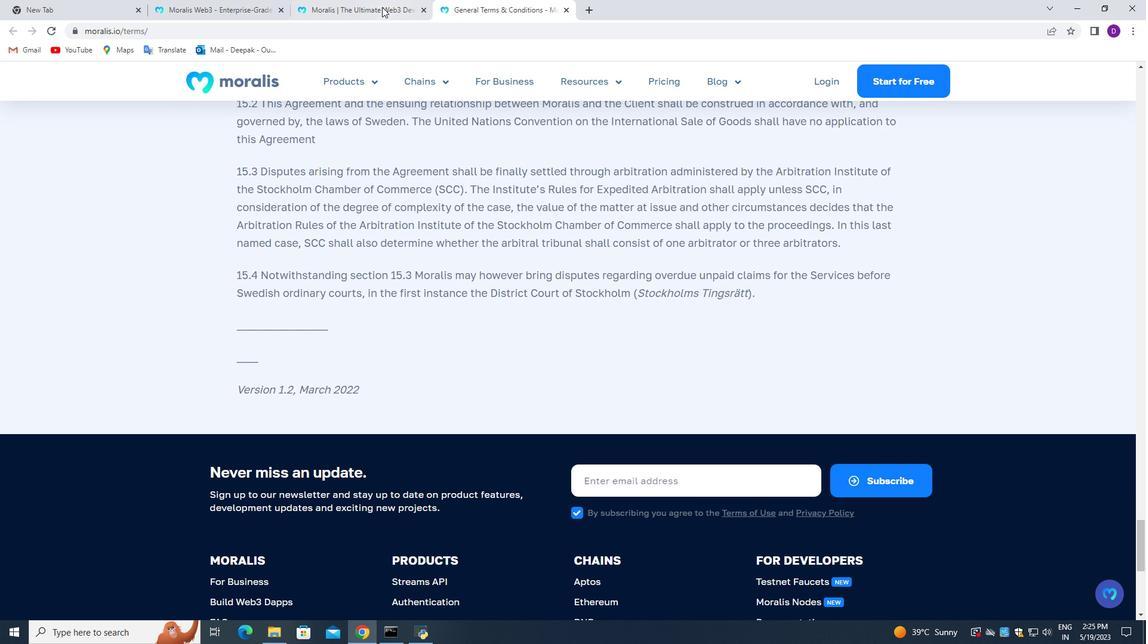 
Action: Mouse pressed left at (378, 4)
Screenshot: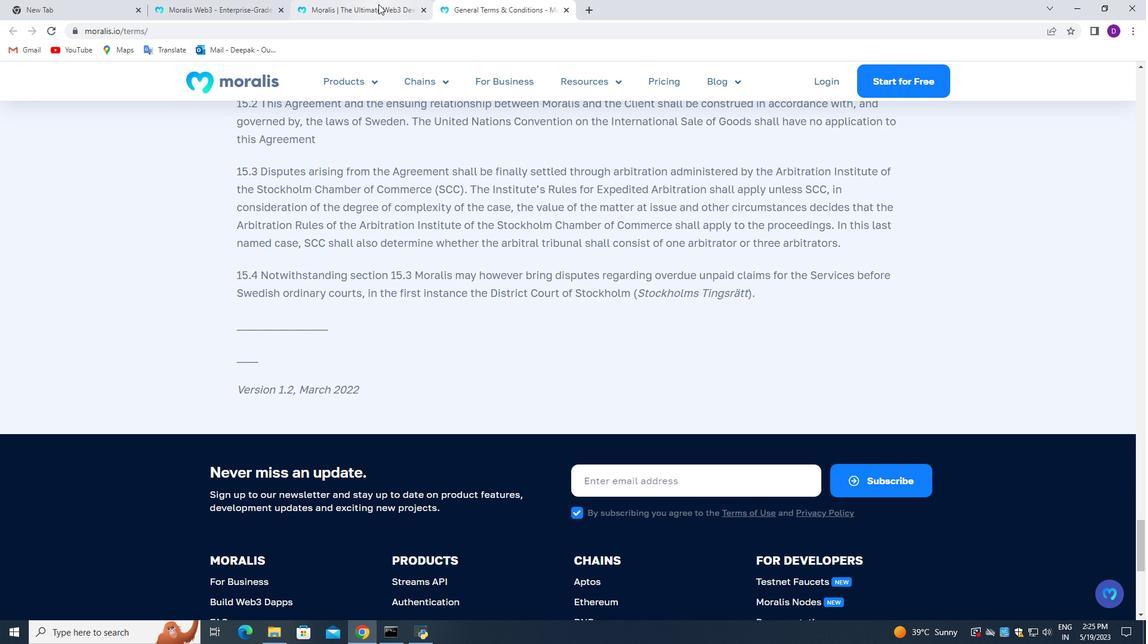 
Action: Mouse moved to (842, 503)
Screenshot: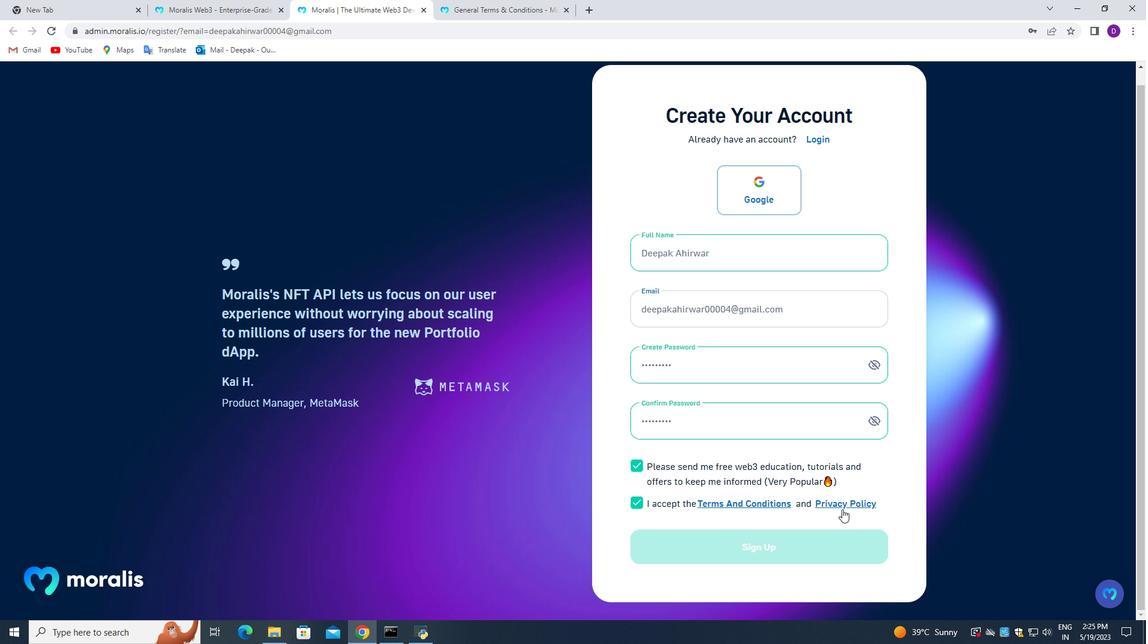 
Action: Mouse pressed left at (842, 503)
Screenshot: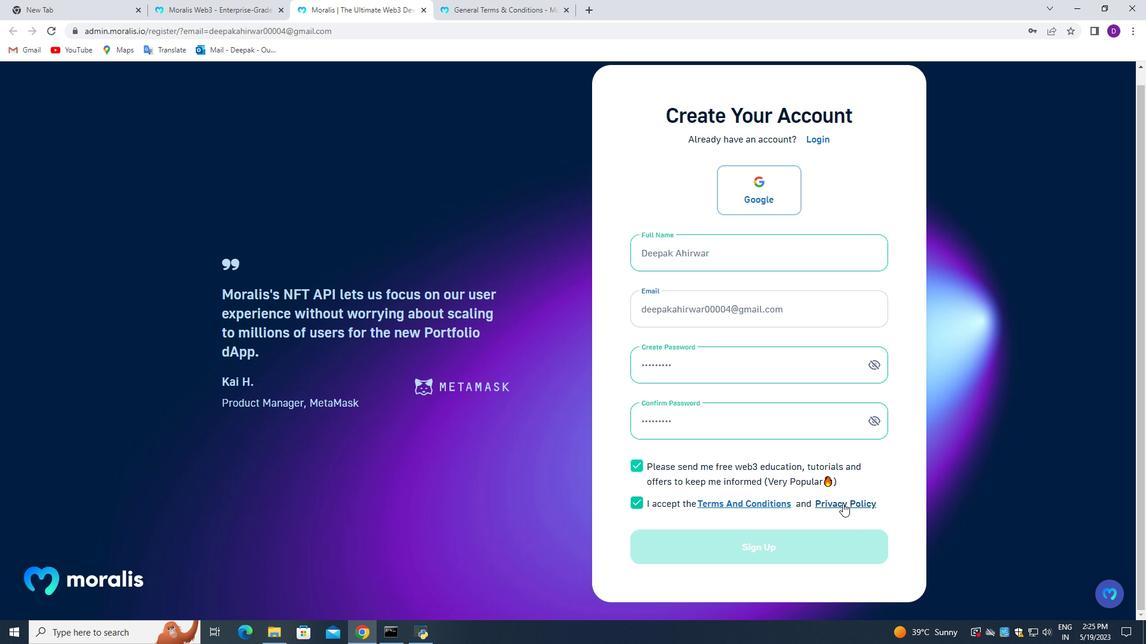 
Action: Mouse moved to (712, 8)
Screenshot: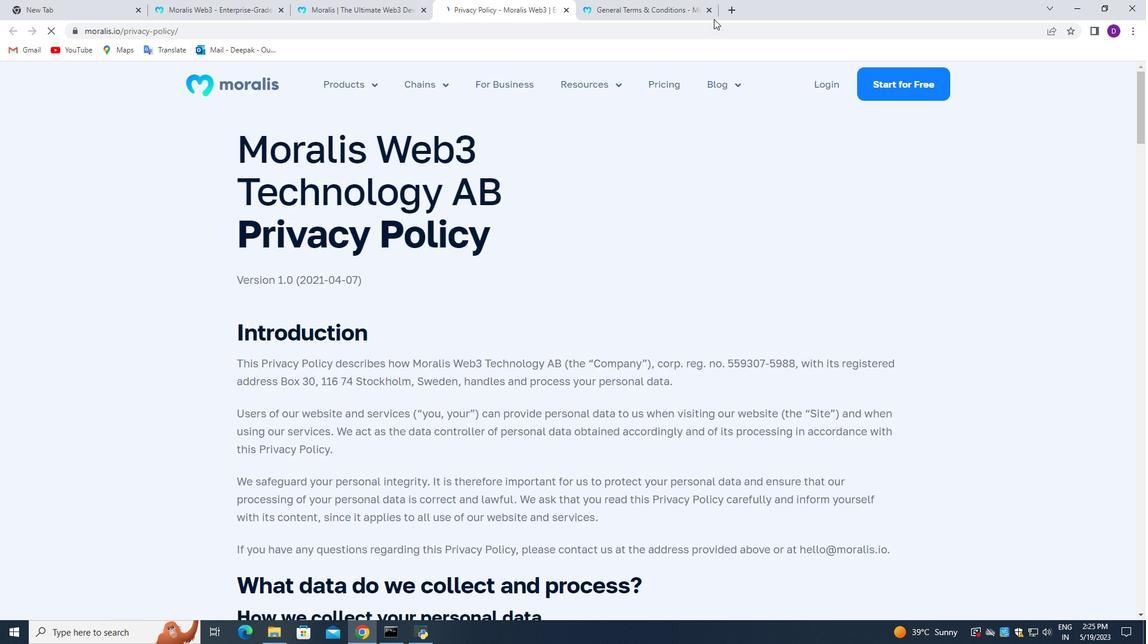 
Action: Mouse pressed left at (712, 8)
Screenshot: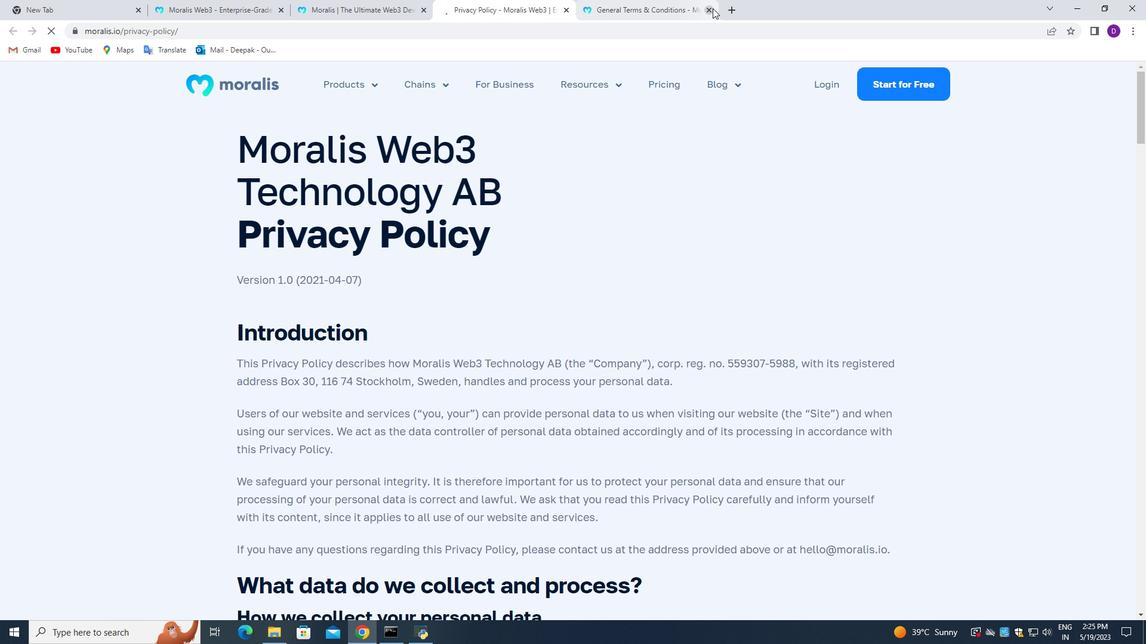 
Action: Mouse moved to (617, 278)
Screenshot: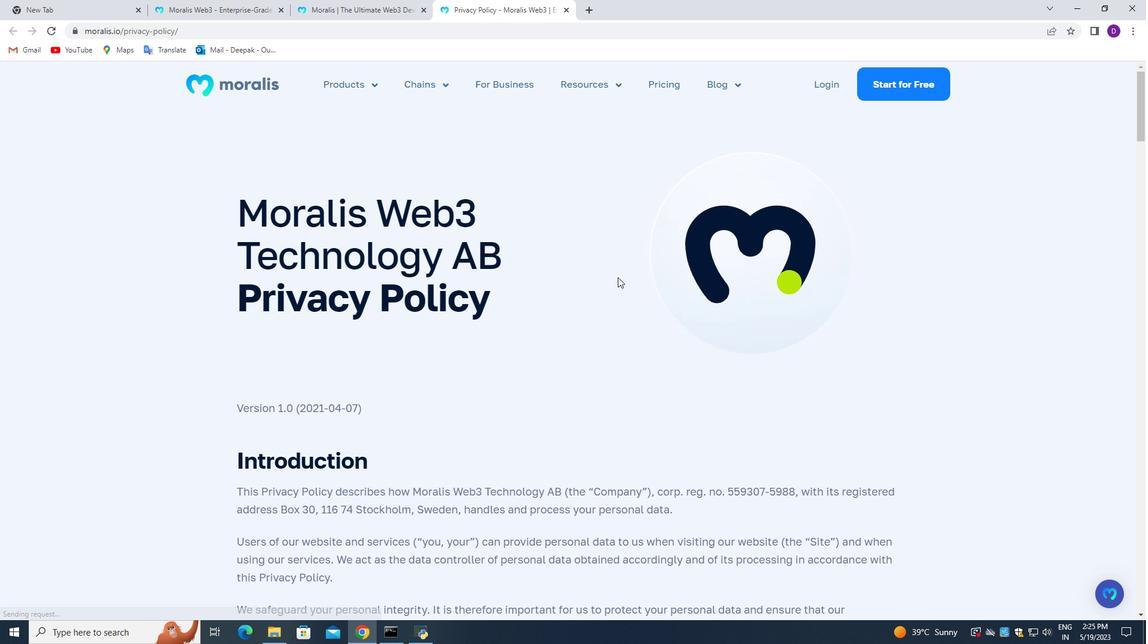 
Action: Mouse scrolled (617, 277) with delta (0, 0)
Screenshot: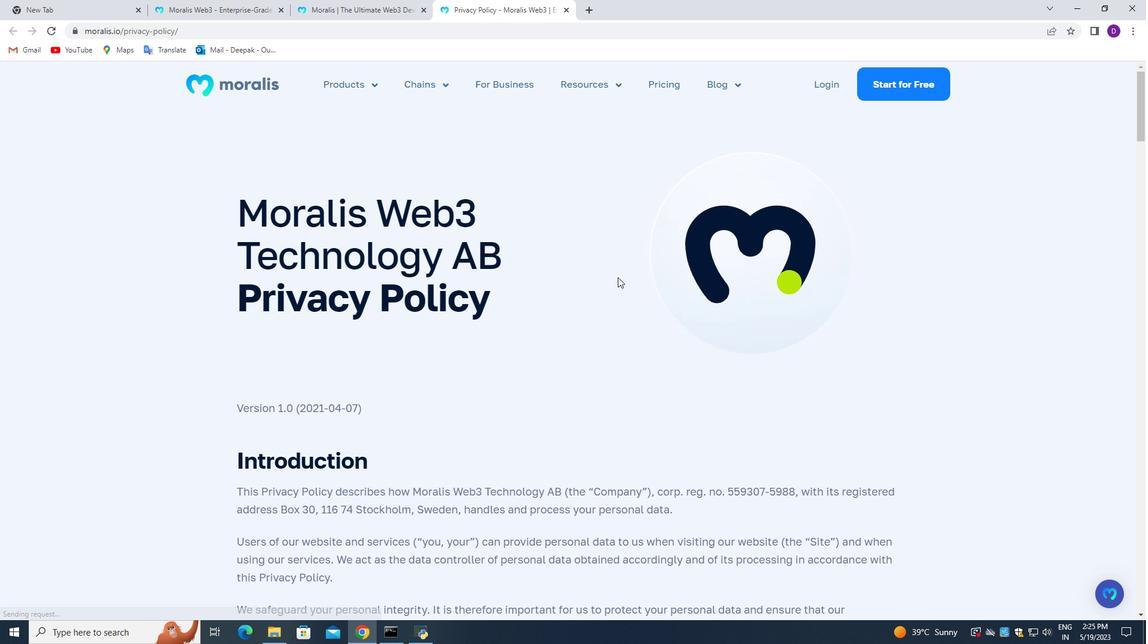 
Action: Mouse moved to (616, 287)
Screenshot: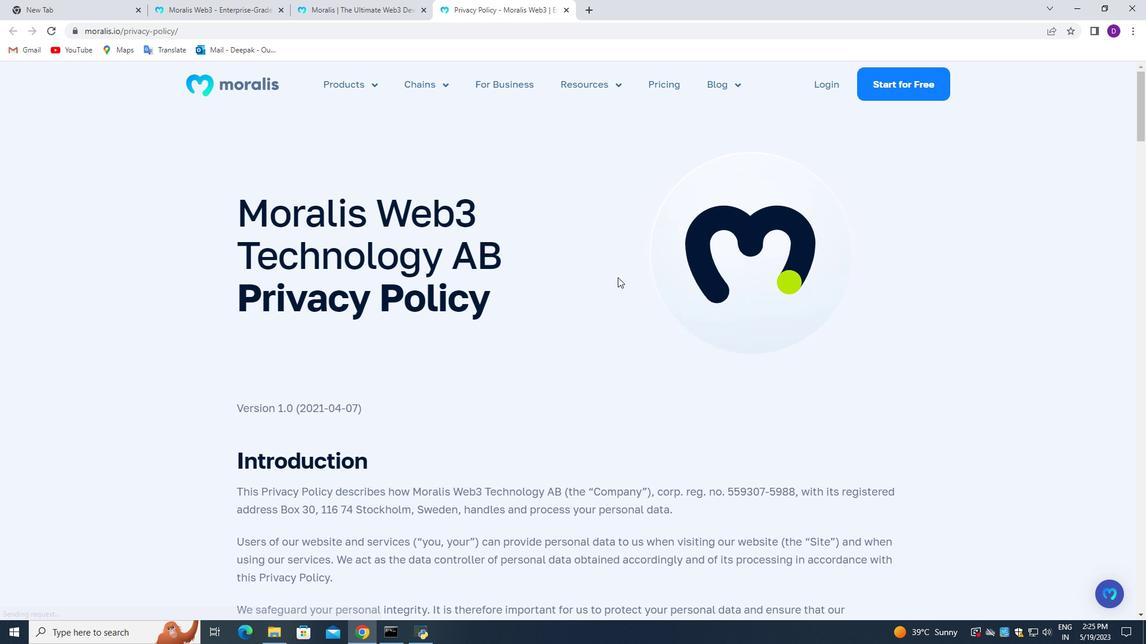 
Action: Mouse scrolled (616, 286) with delta (0, 0)
Screenshot: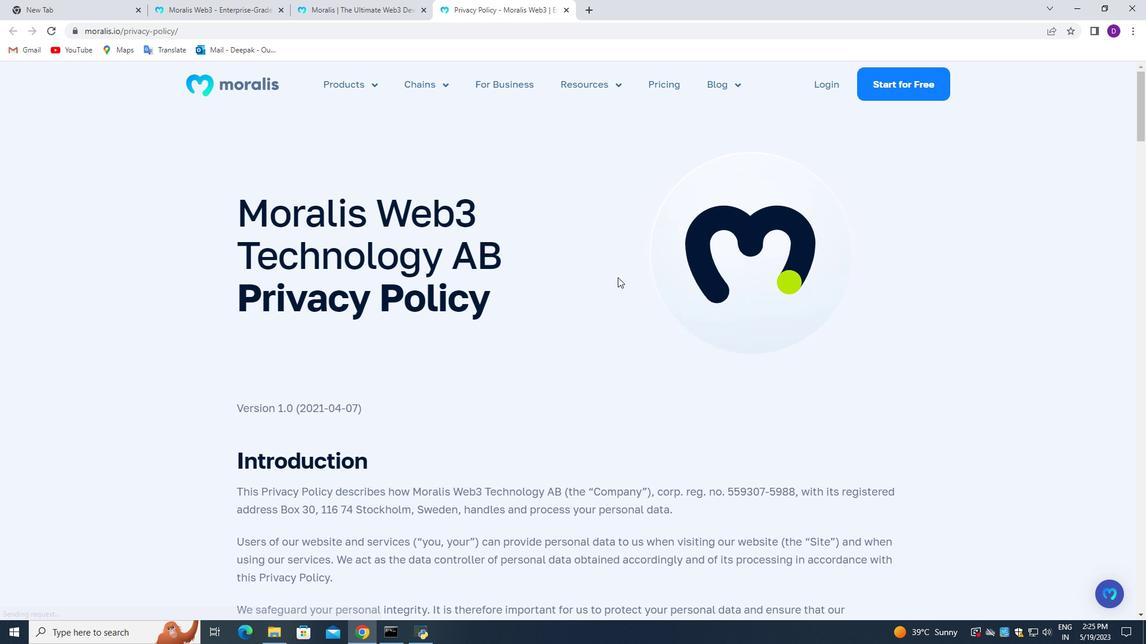 
Action: Mouse moved to (611, 298)
Screenshot: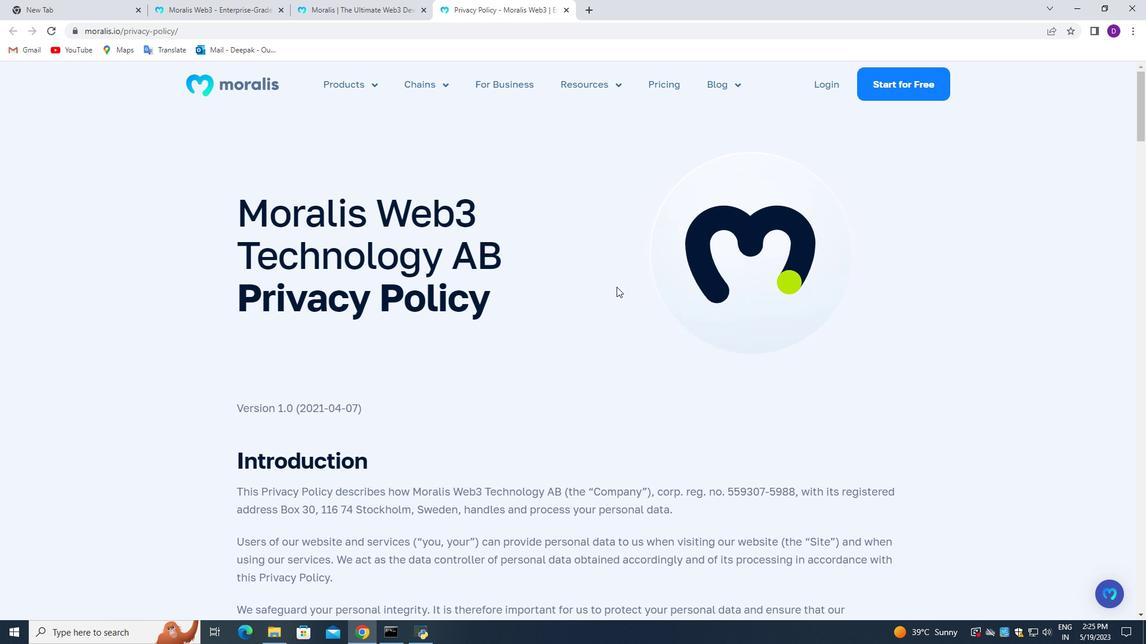 
Action: Mouse scrolled (611, 296) with delta (0, 0)
Screenshot: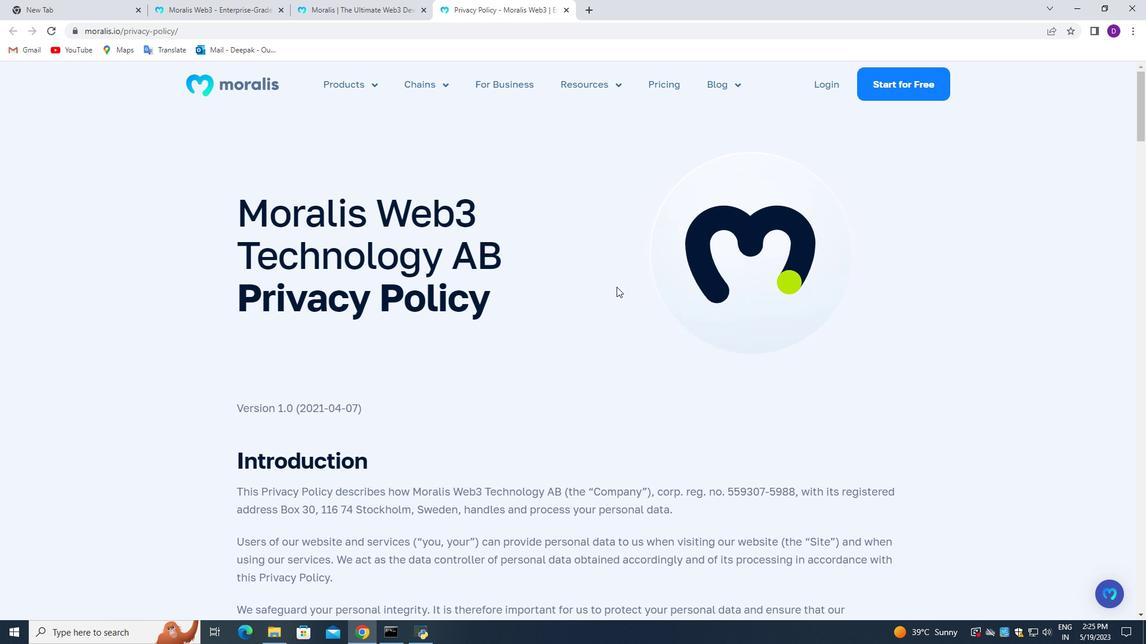 
Action: Mouse moved to (607, 308)
Screenshot: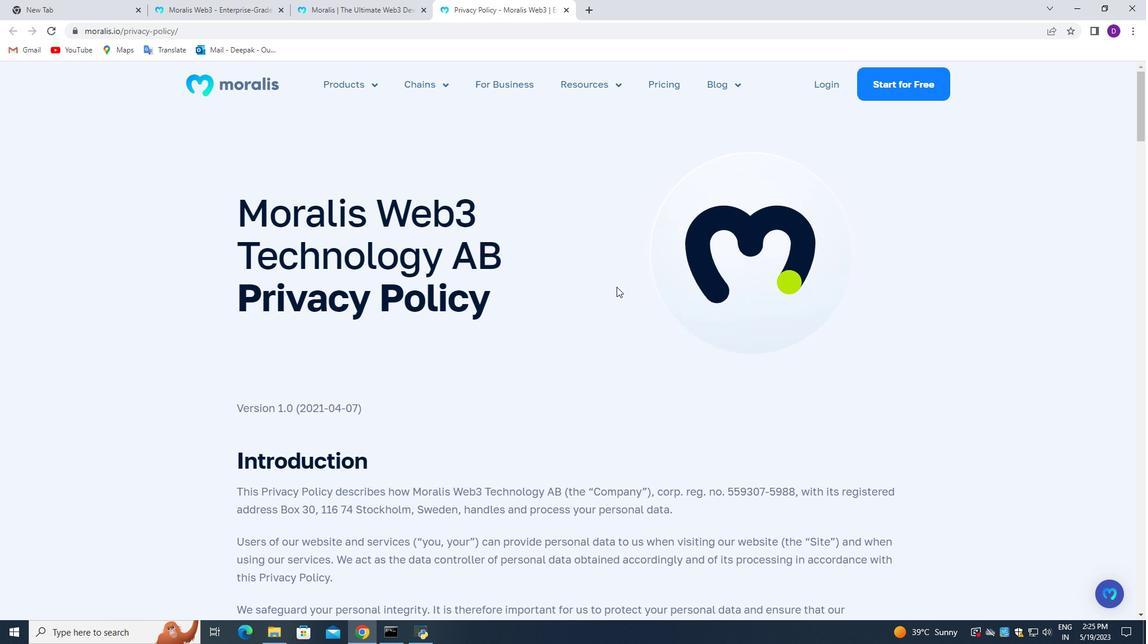
Action: Mouse scrolled (607, 306) with delta (0, 0)
Screenshot: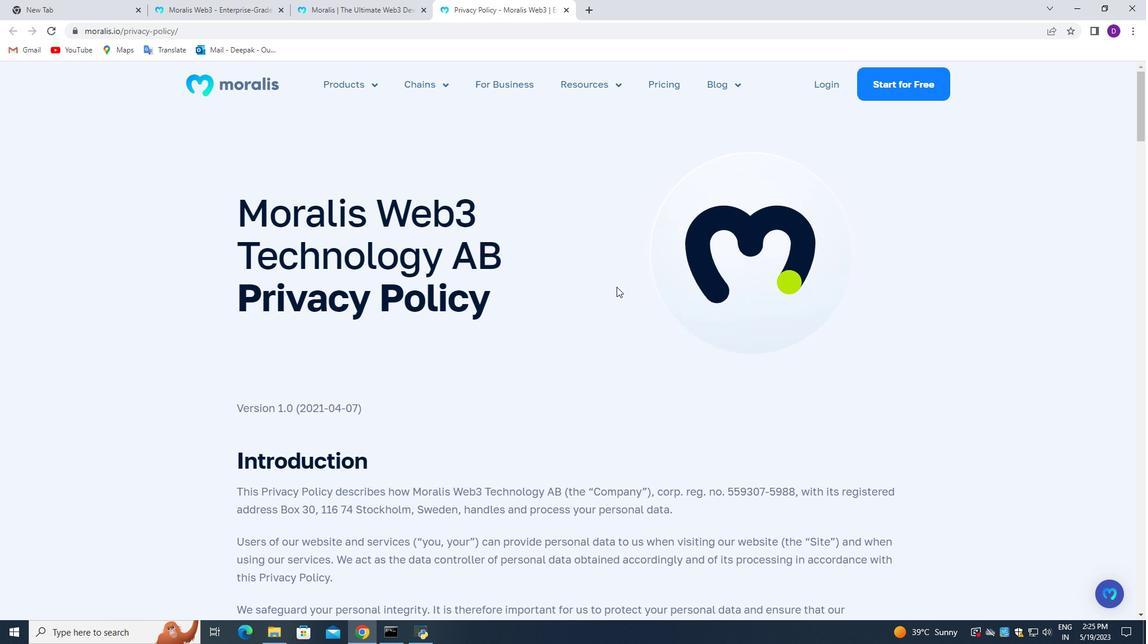 
Action: Mouse moved to (606, 310)
Screenshot: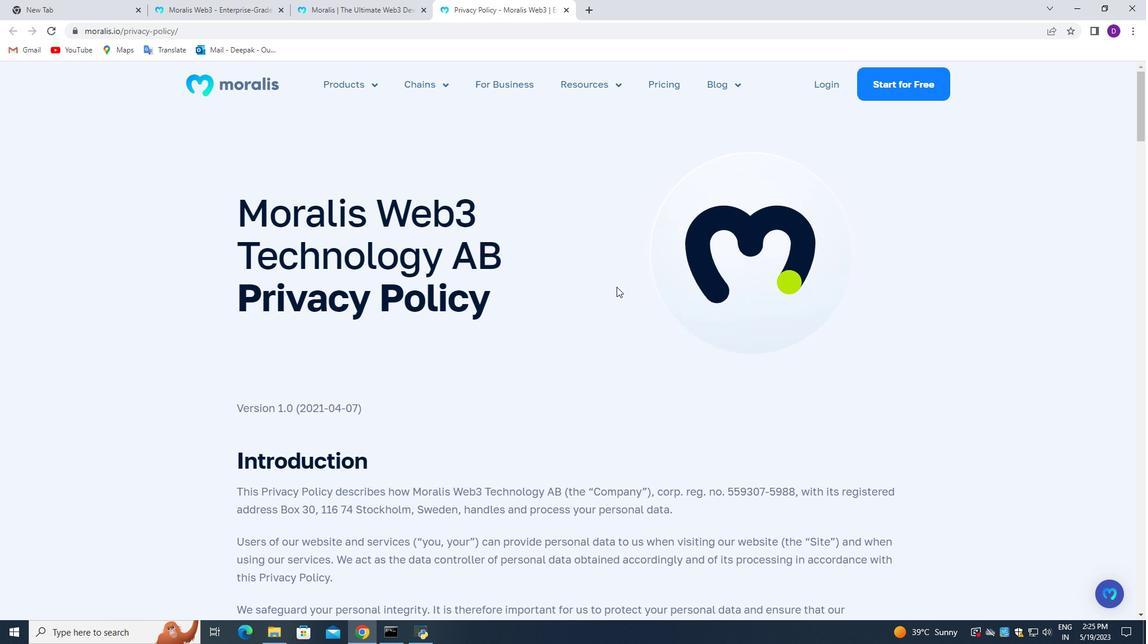 
Action: Mouse scrolled (606, 309) with delta (0, 0)
